 Task: Buy 1 HEI Conversion Kits from Ignition Parts section under best seller category for shipping address: Joseph Clark, 2762 Fieldcrest Road, New York, New York 10005, Cell Number 6318992398. Pay from credit card ending with 2005, CVV 3321
Action: Mouse pressed left at (33, 92)
Screenshot: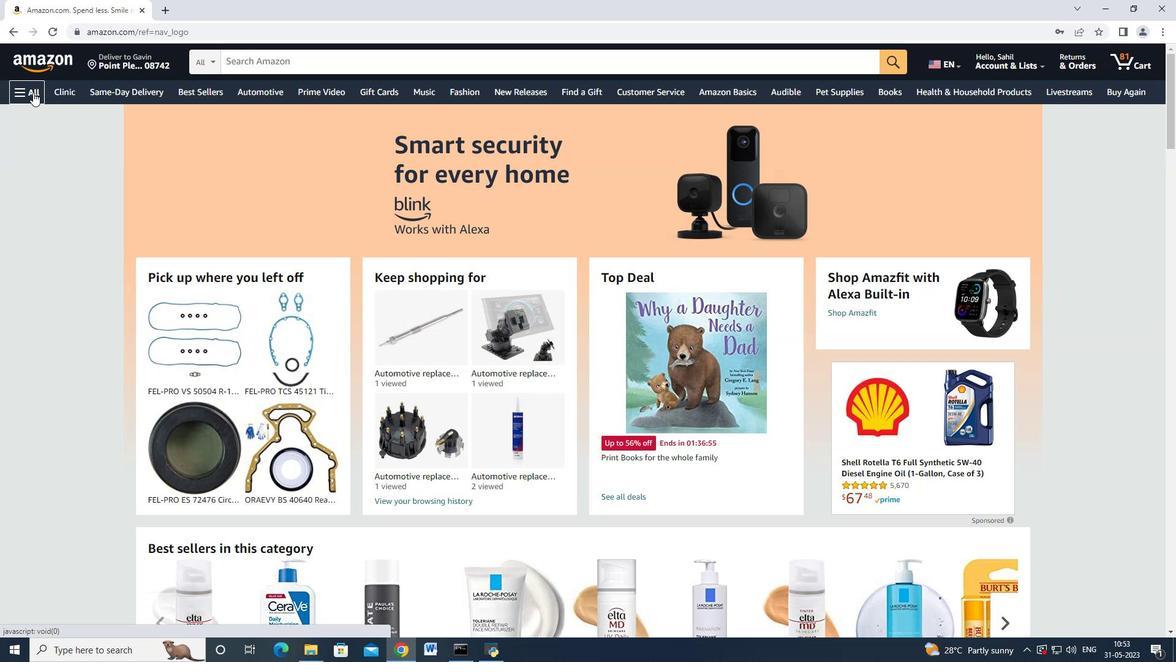 
Action: Mouse moved to (76, 125)
Screenshot: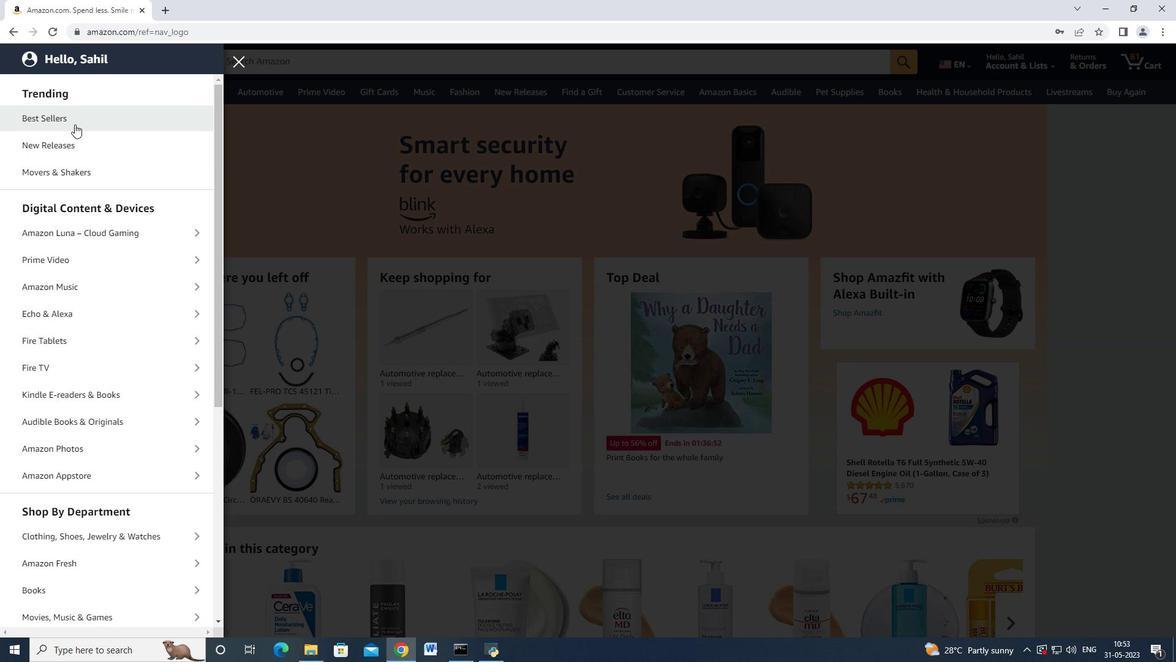
Action: Mouse scrolled (76, 125) with delta (0, 0)
Screenshot: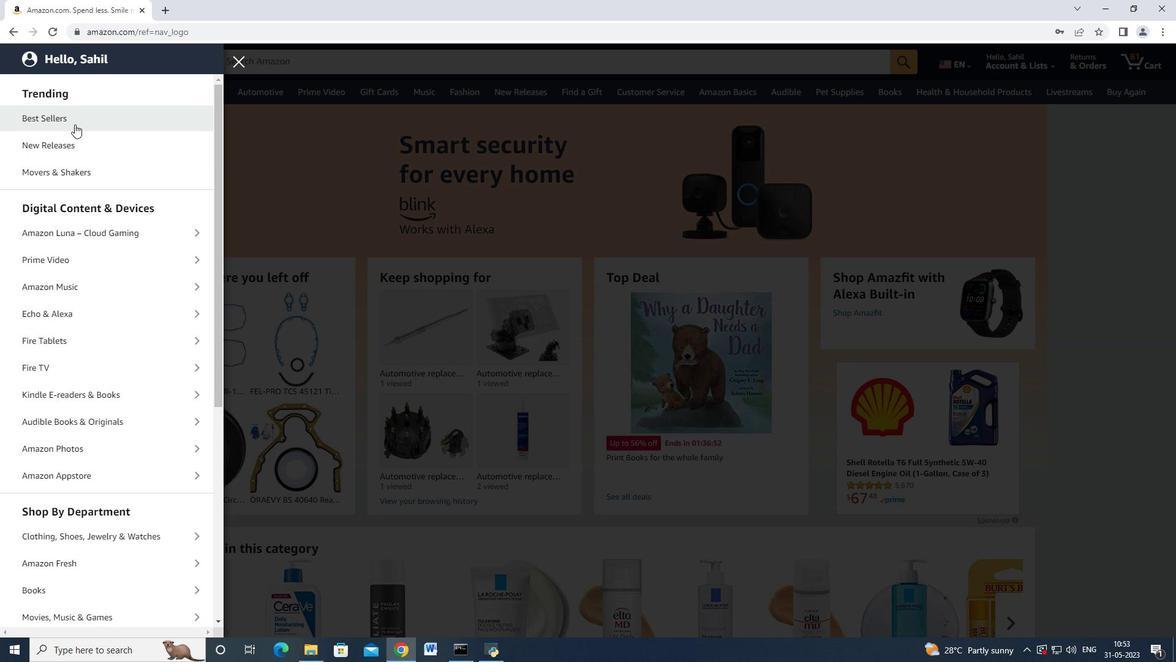 
Action: Mouse moved to (92, 215)
Screenshot: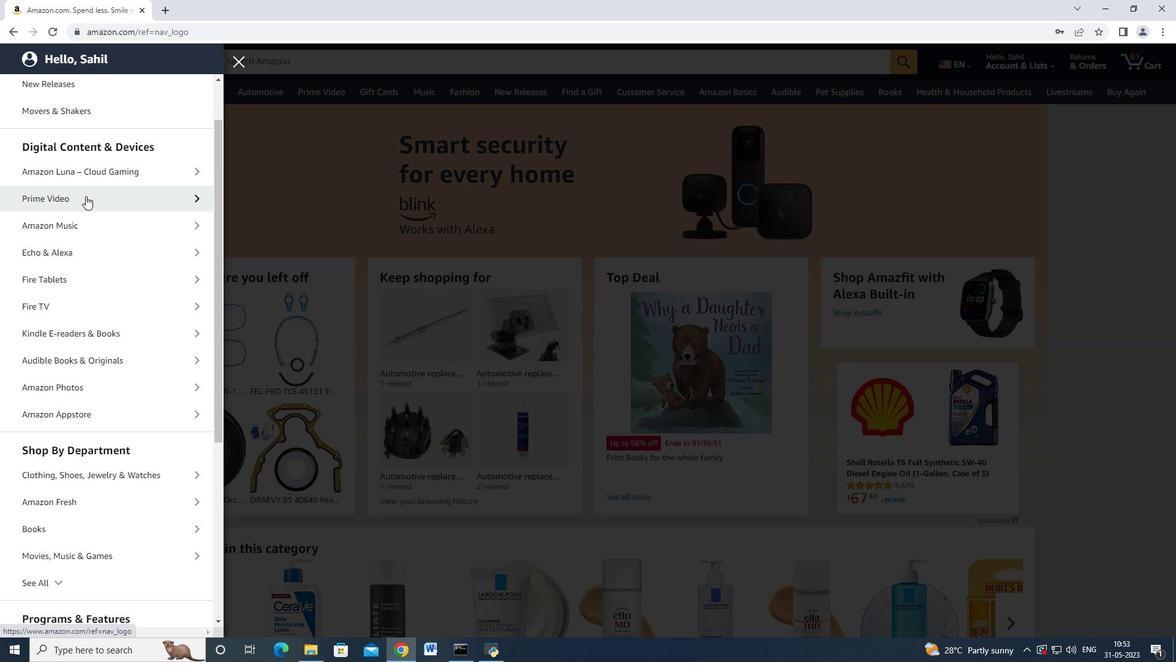 
Action: Mouse scrolled (90, 211) with delta (0, 0)
Screenshot: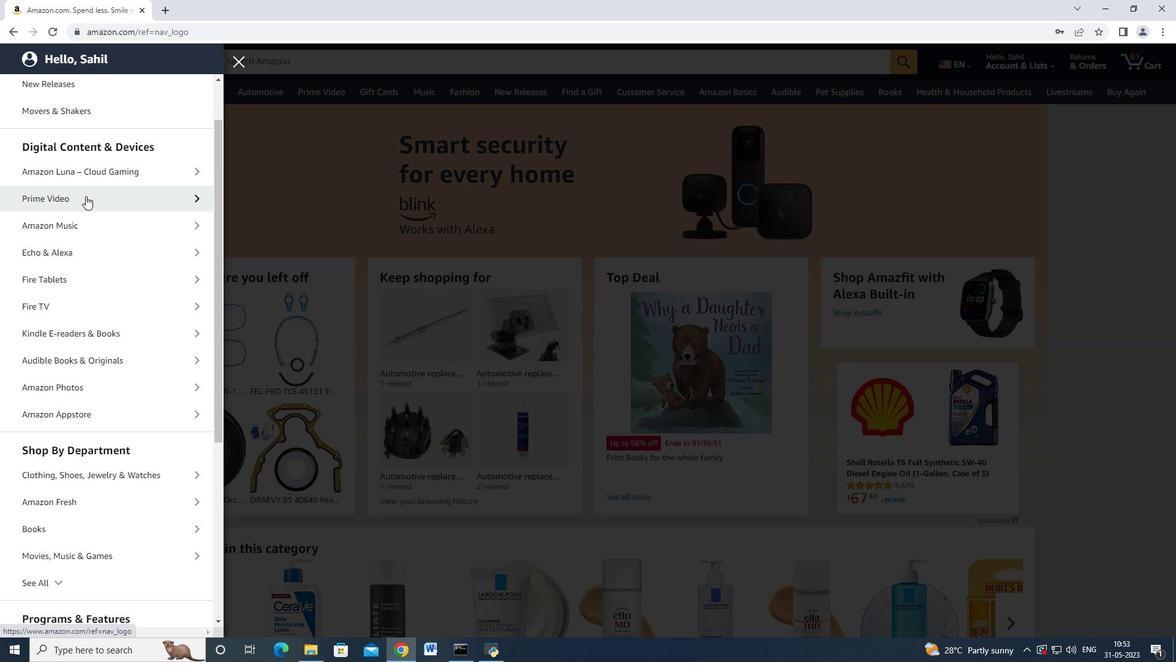 
Action: Mouse moved to (92, 217)
Screenshot: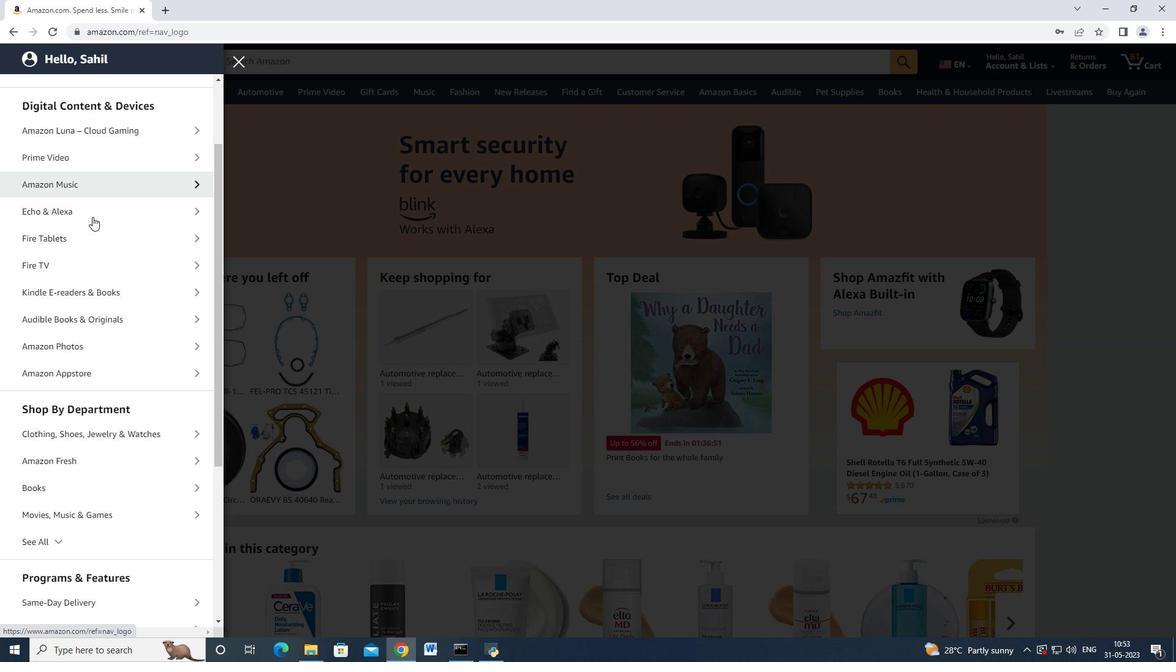 
Action: Mouse scrolled (92, 217) with delta (0, 0)
Screenshot: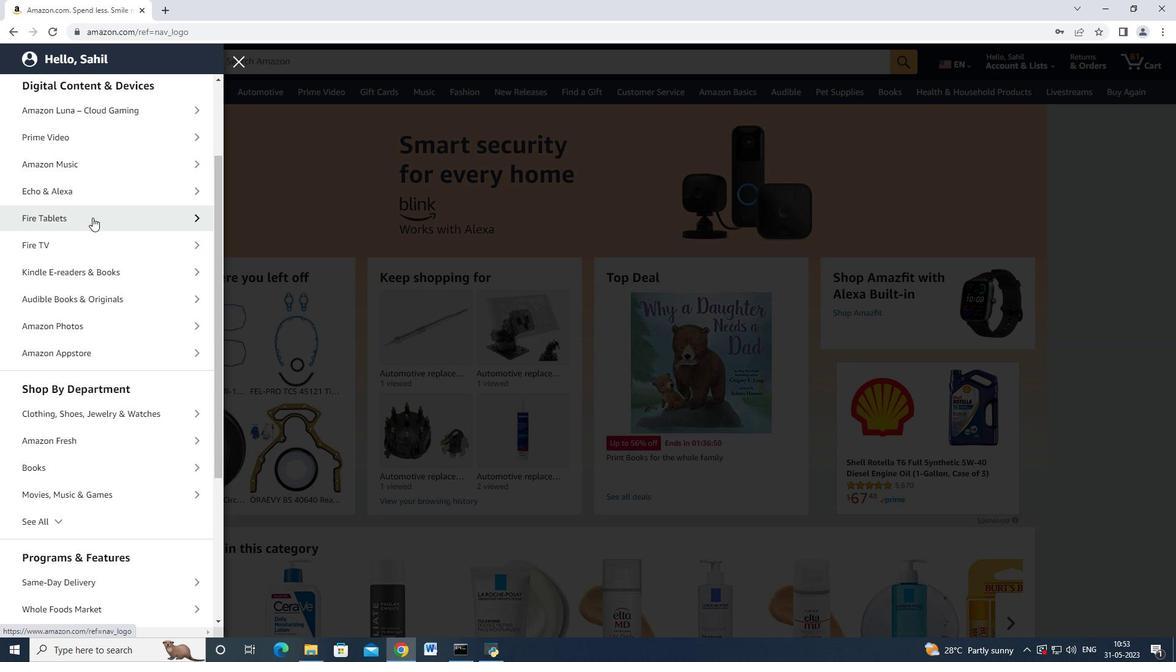
Action: Mouse scrolled (92, 217) with delta (0, 0)
Screenshot: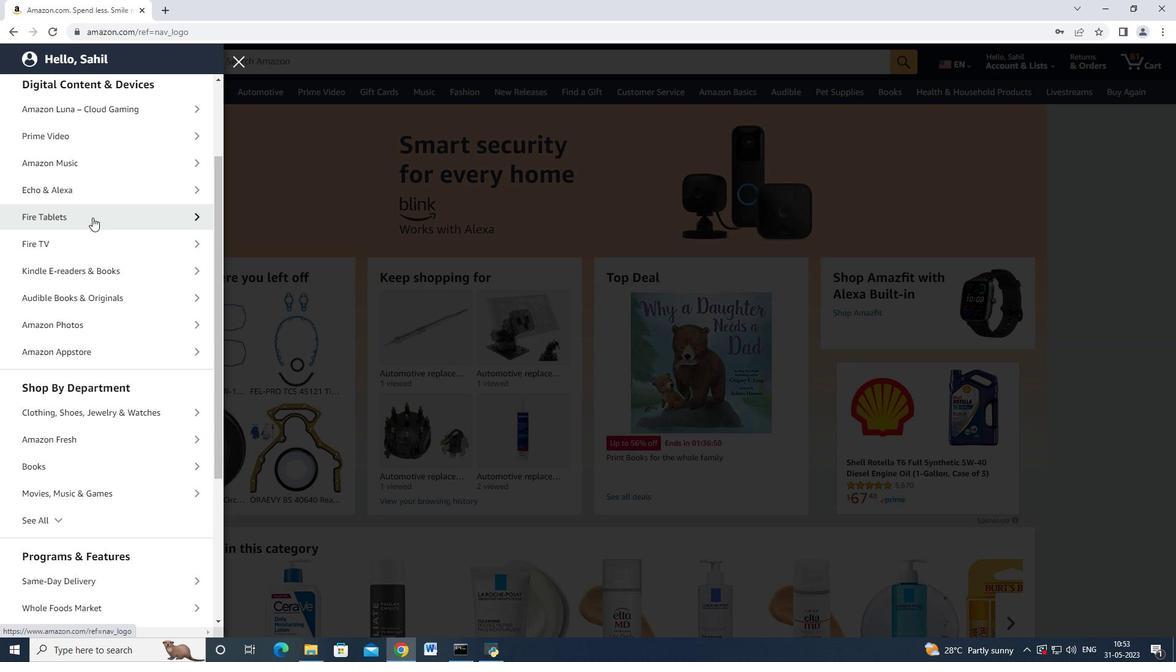 
Action: Mouse scrolled (92, 217) with delta (0, 0)
Screenshot: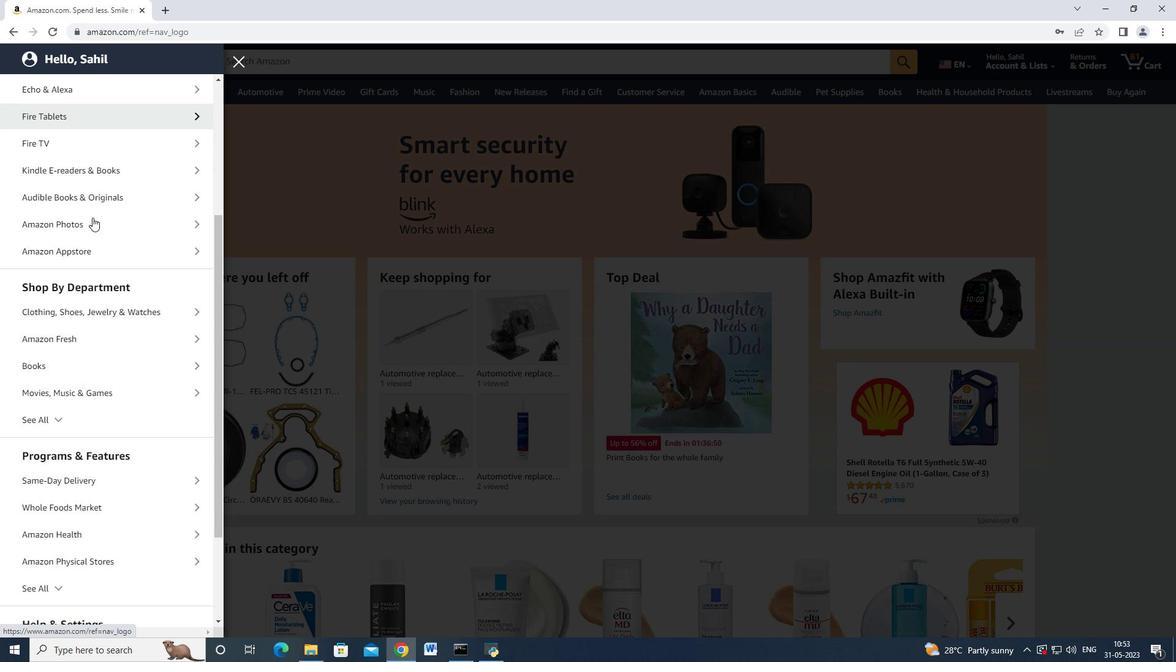 
Action: Mouse moved to (69, 497)
Screenshot: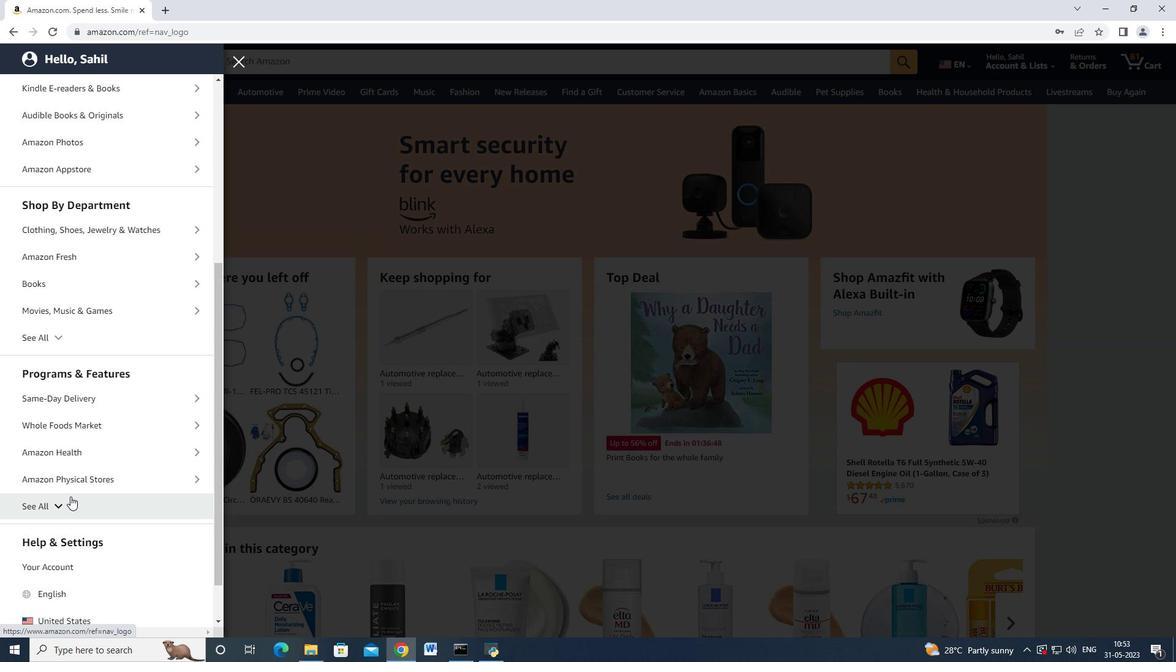 
Action: Mouse pressed left at (69, 497)
Screenshot: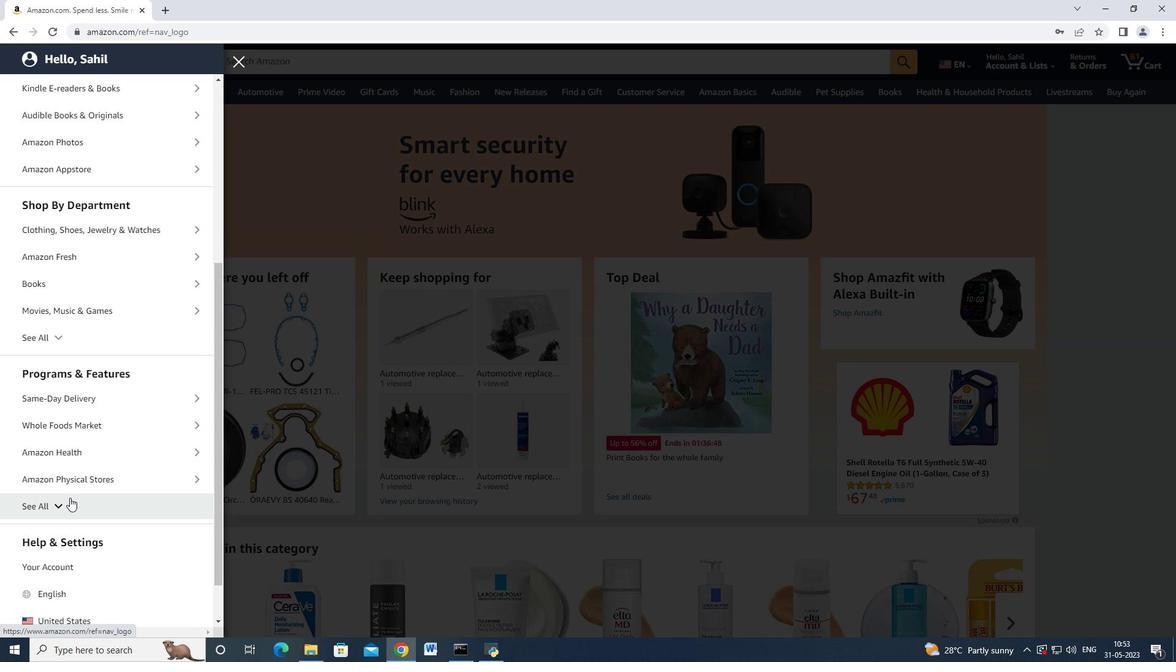 
Action: Mouse moved to (61, 330)
Screenshot: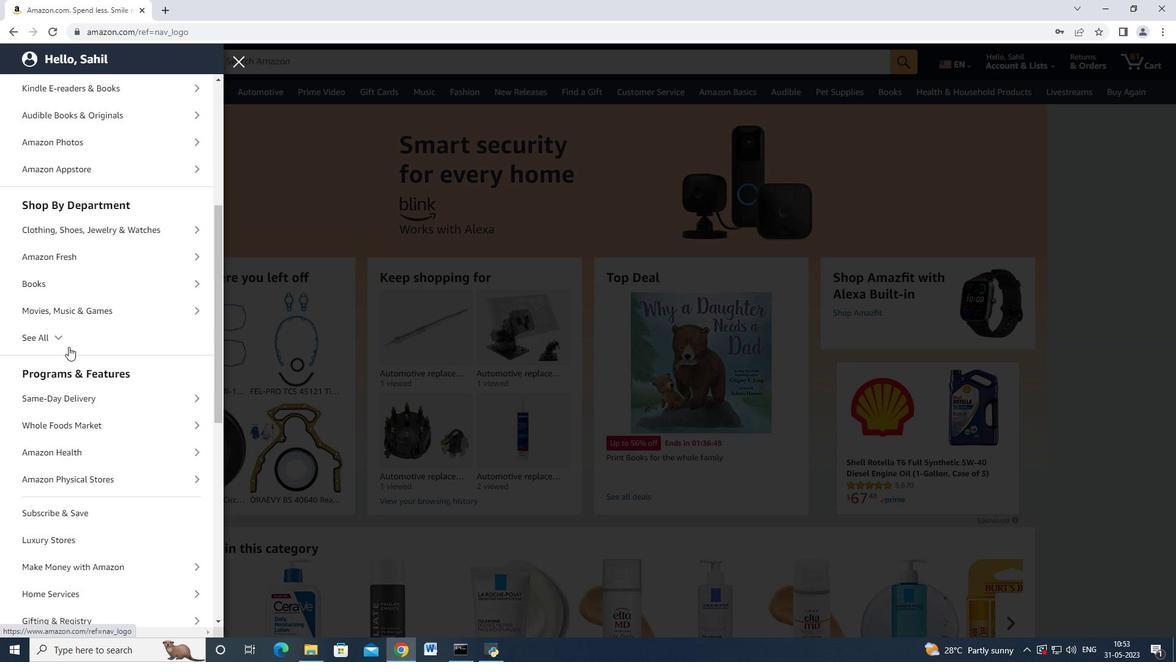 
Action: Mouse pressed left at (61, 330)
Screenshot: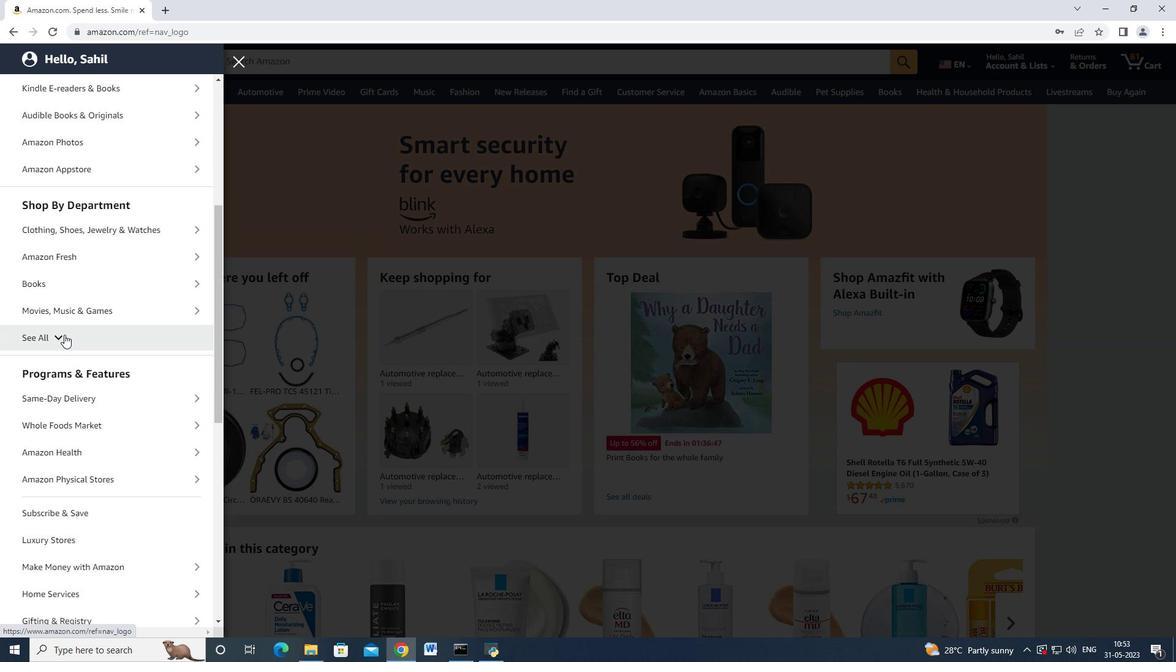 
Action: Mouse moved to (69, 328)
Screenshot: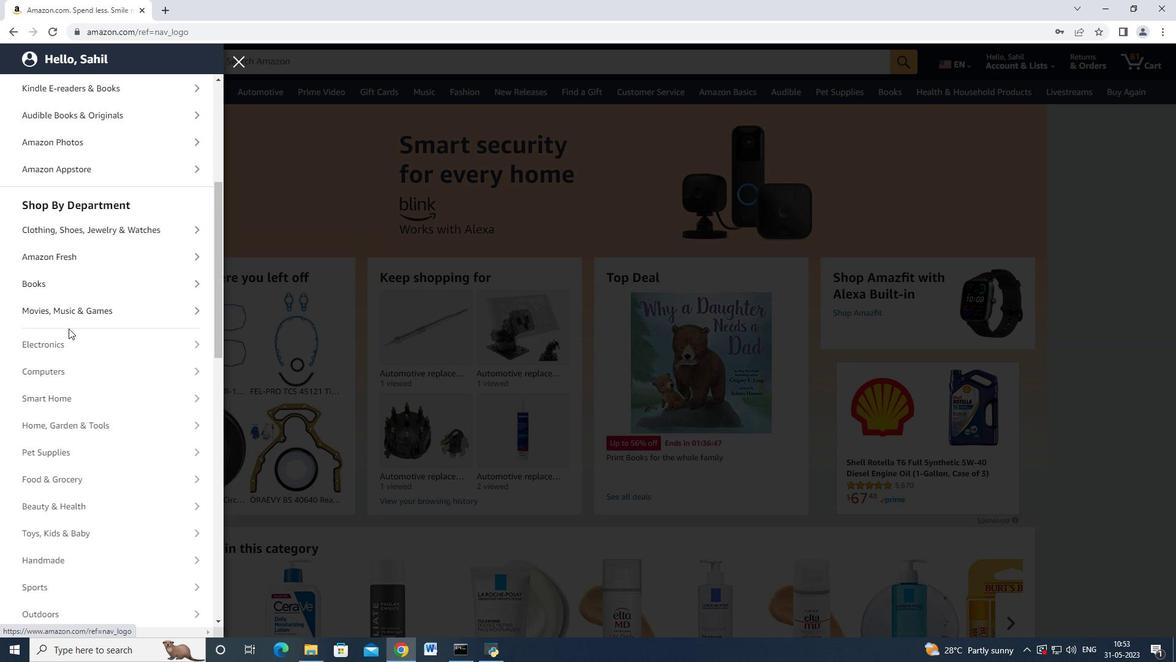 
Action: Mouse scrolled (69, 327) with delta (0, 0)
Screenshot: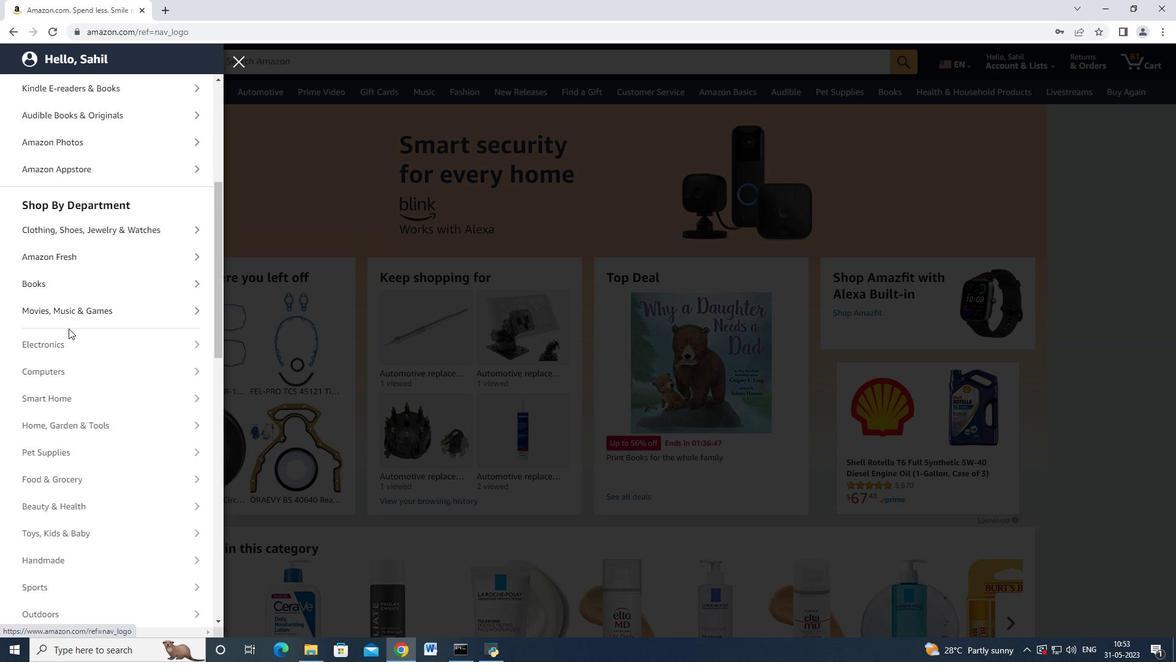 
Action: Mouse scrolled (69, 327) with delta (0, 0)
Screenshot: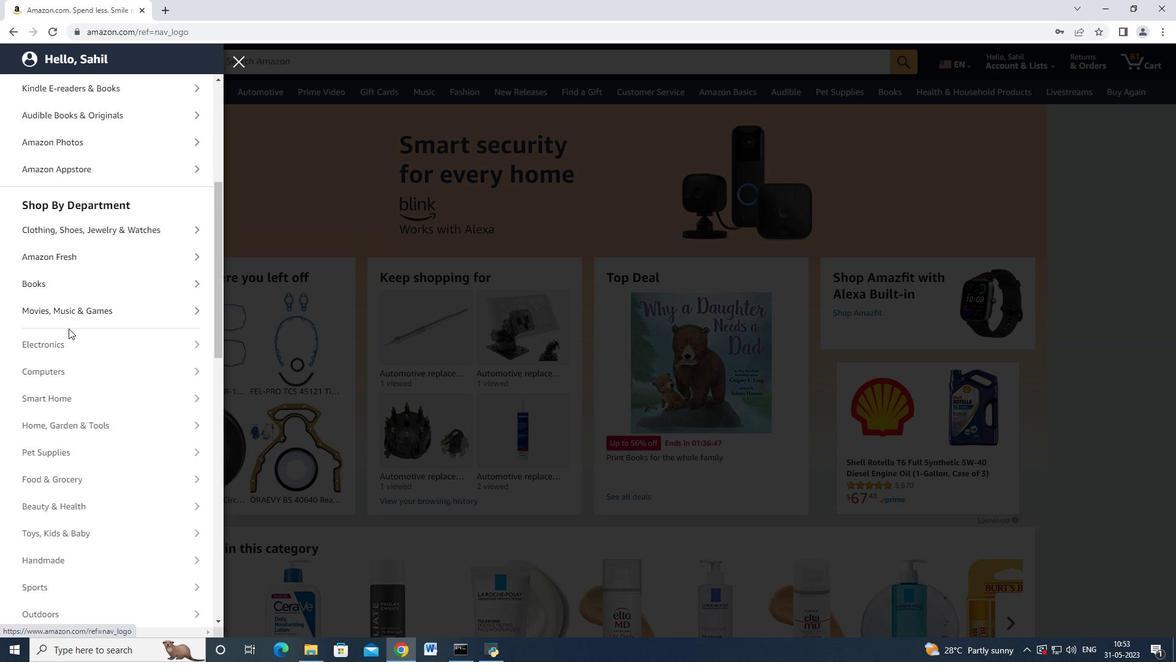 
Action: Mouse scrolled (69, 327) with delta (0, 0)
Screenshot: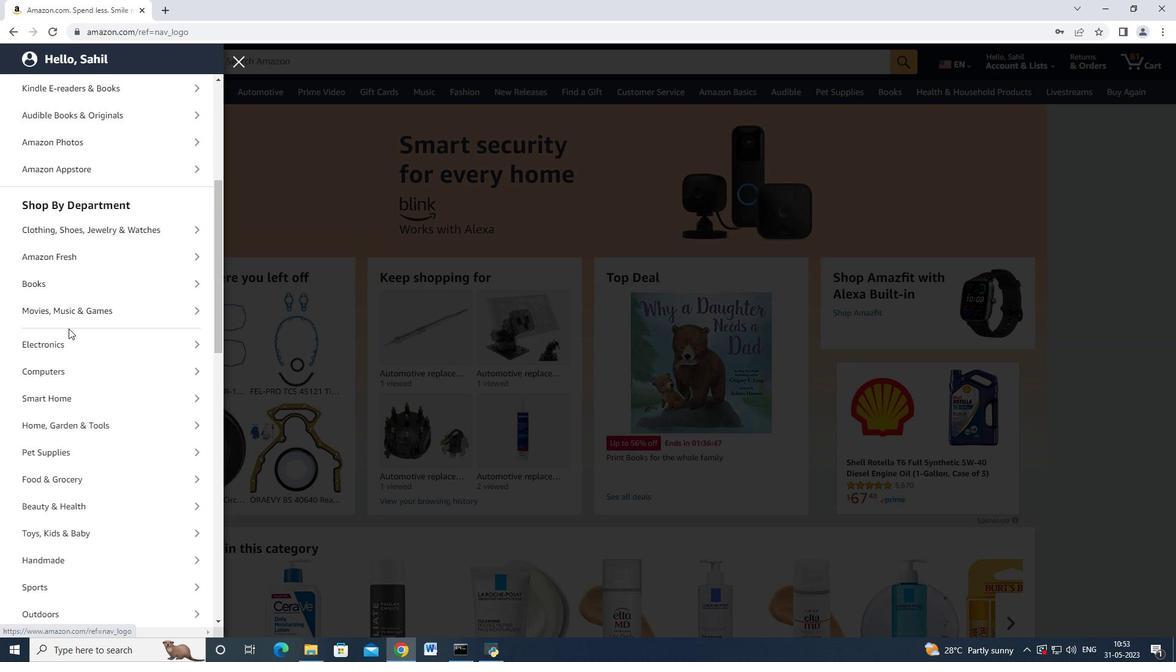 
Action: Mouse moved to (76, 328)
Screenshot: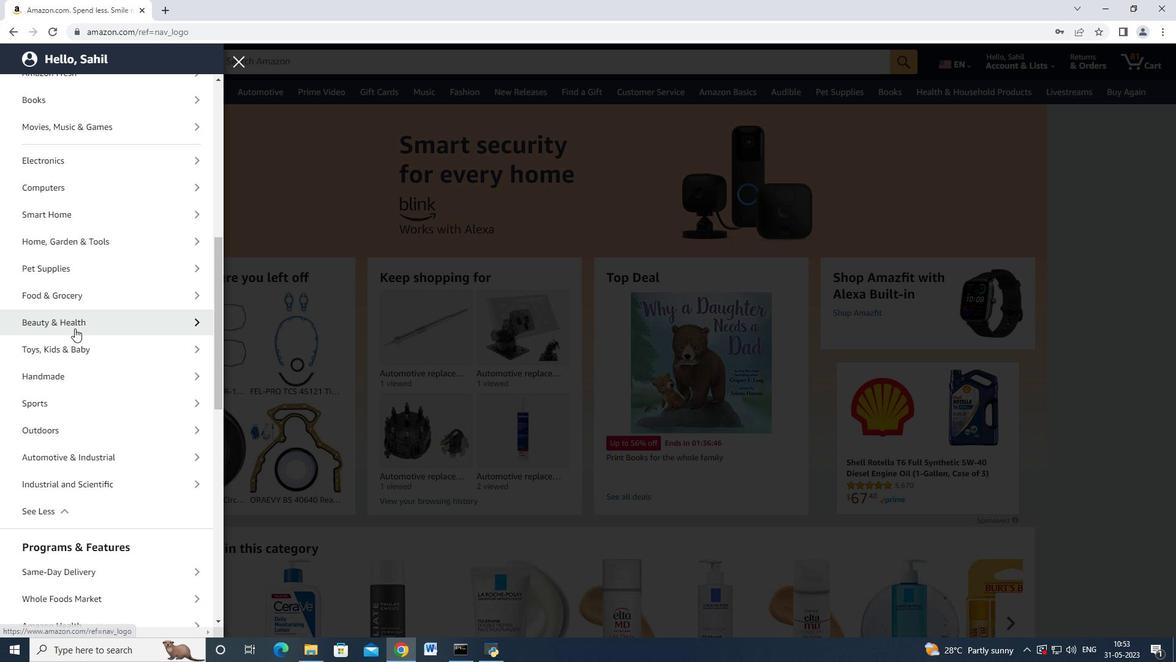 
Action: Mouse scrolled (76, 327) with delta (0, 0)
Screenshot: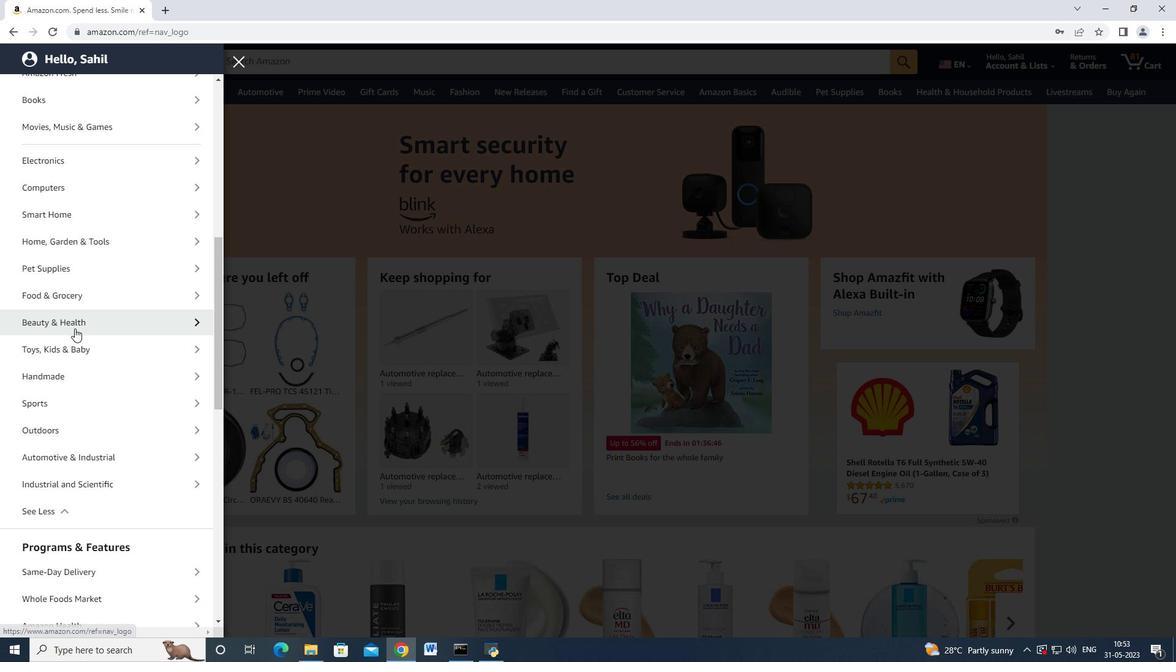 
Action: Mouse scrolled (76, 327) with delta (0, 0)
Screenshot: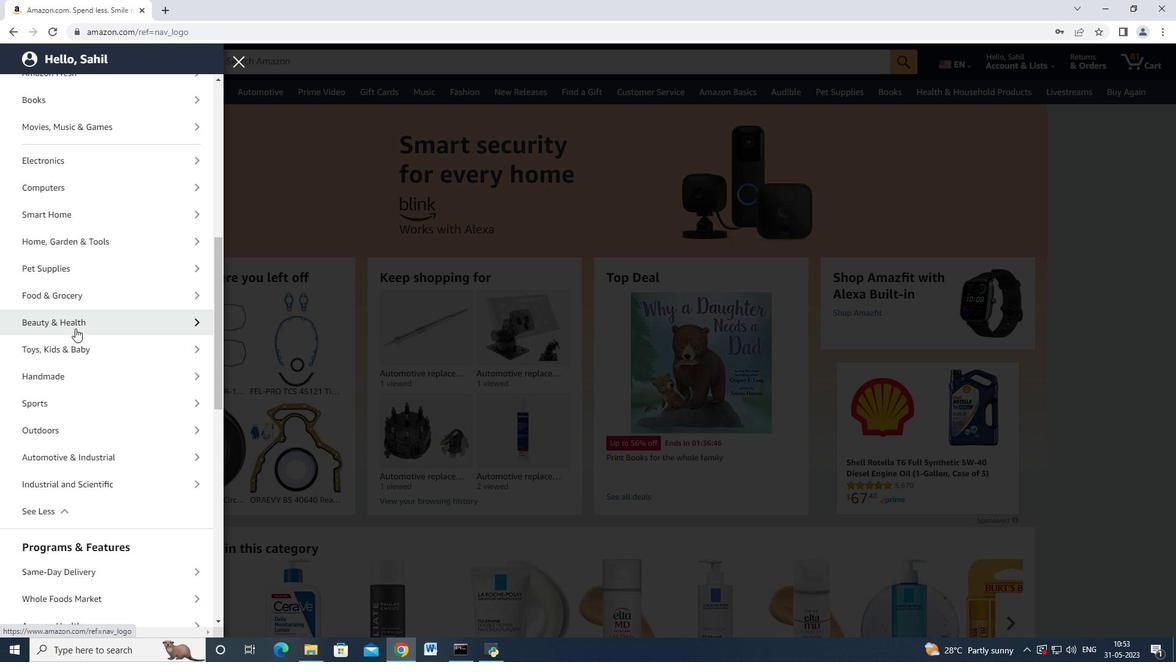 
Action: Mouse moved to (85, 335)
Screenshot: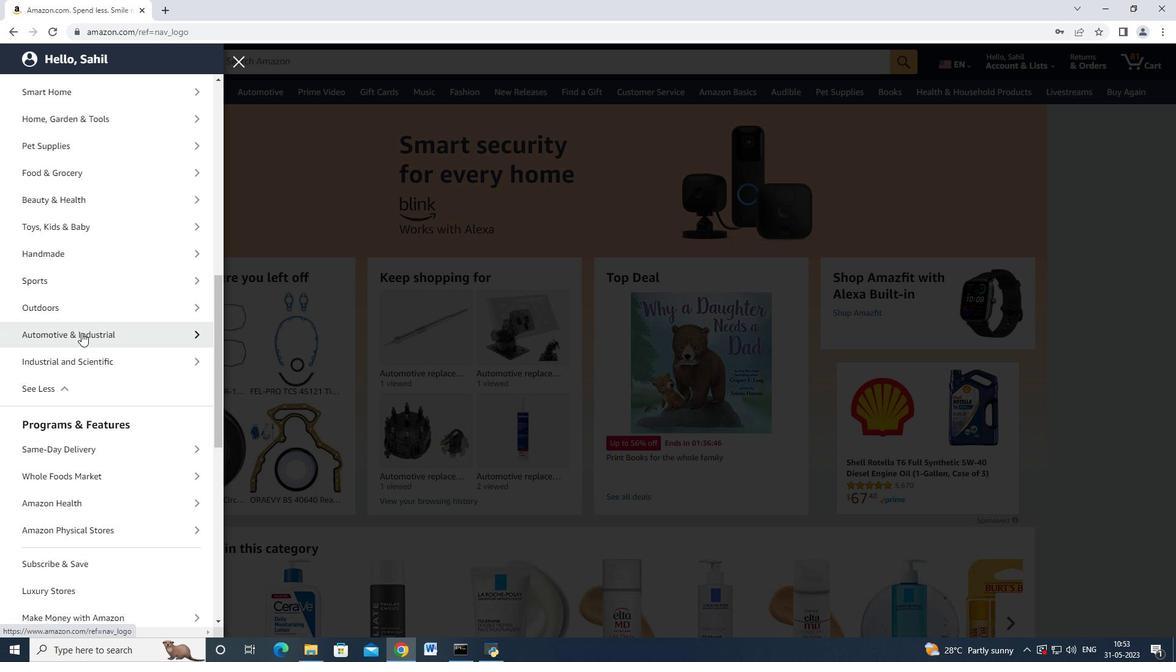 
Action: Mouse pressed left at (85, 335)
Screenshot: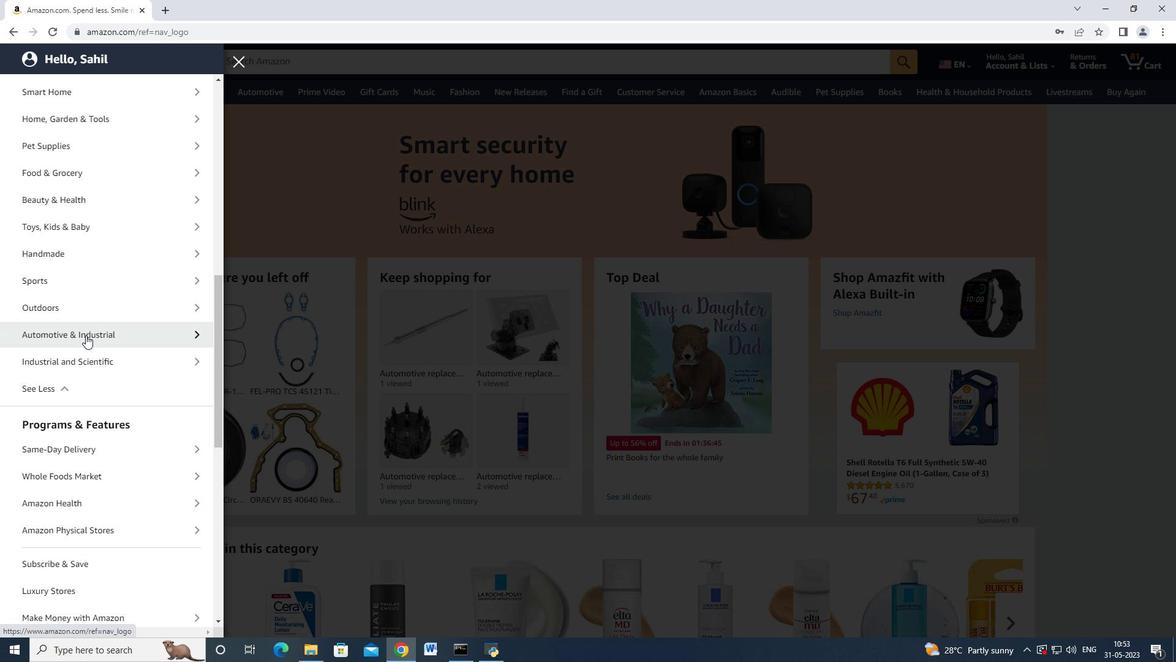 
Action: Mouse moved to (99, 323)
Screenshot: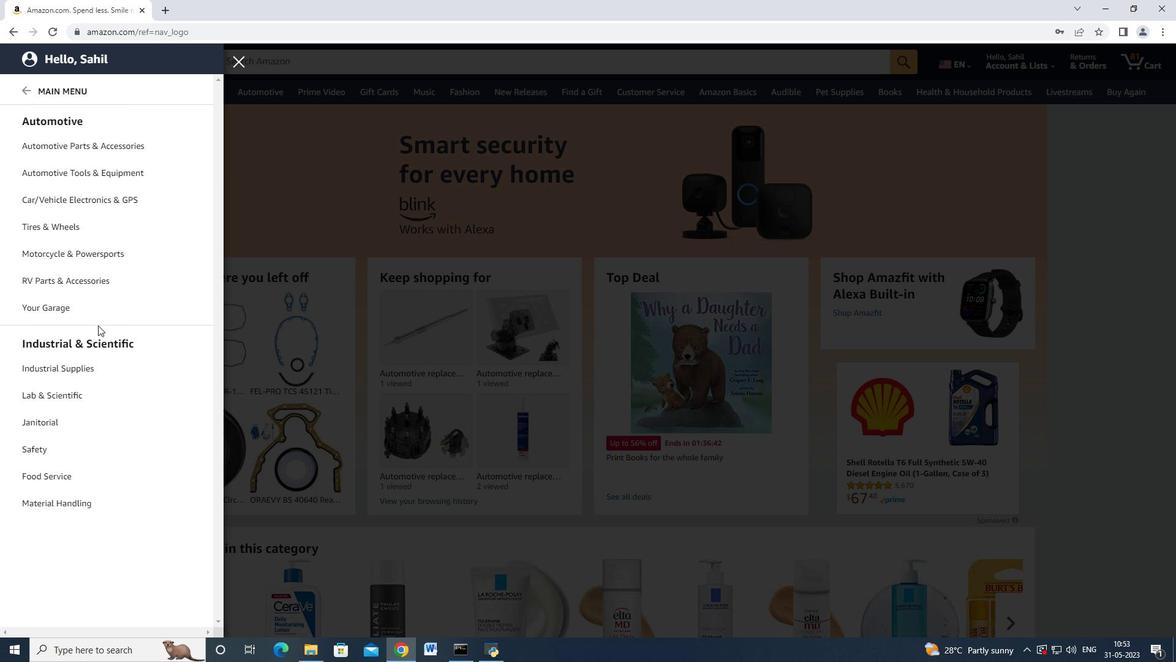 
Action: Mouse scrolled (99, 323) with delta (0, 0)
Screenshot: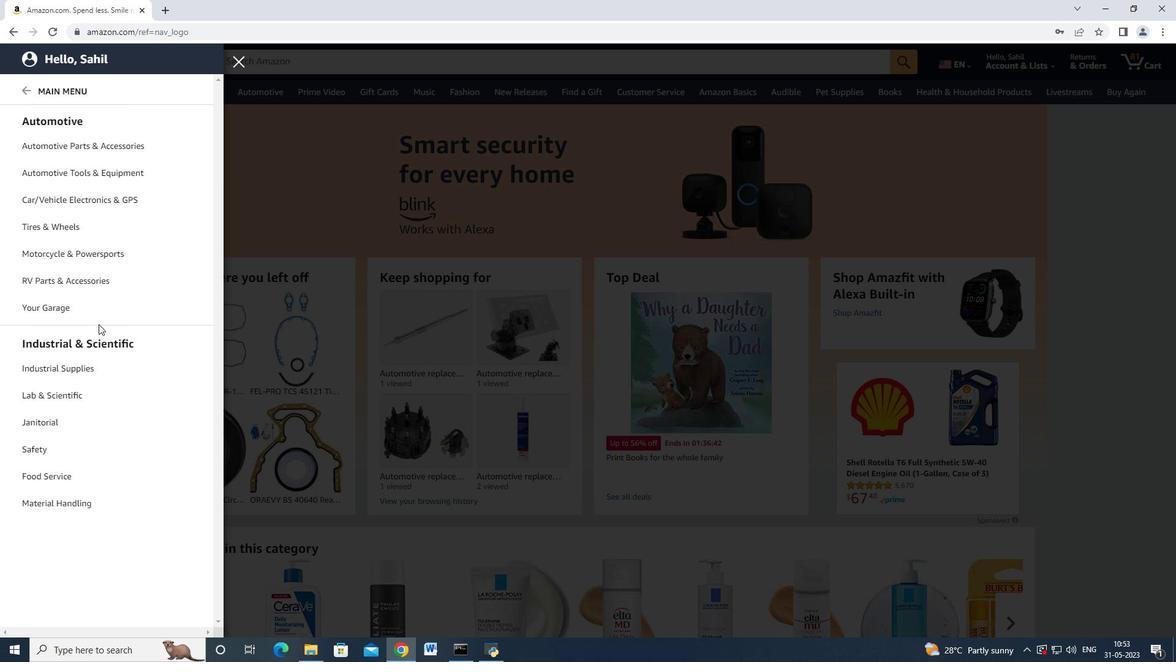 
Action: Mouse moved to (94, 147)
Screenshot: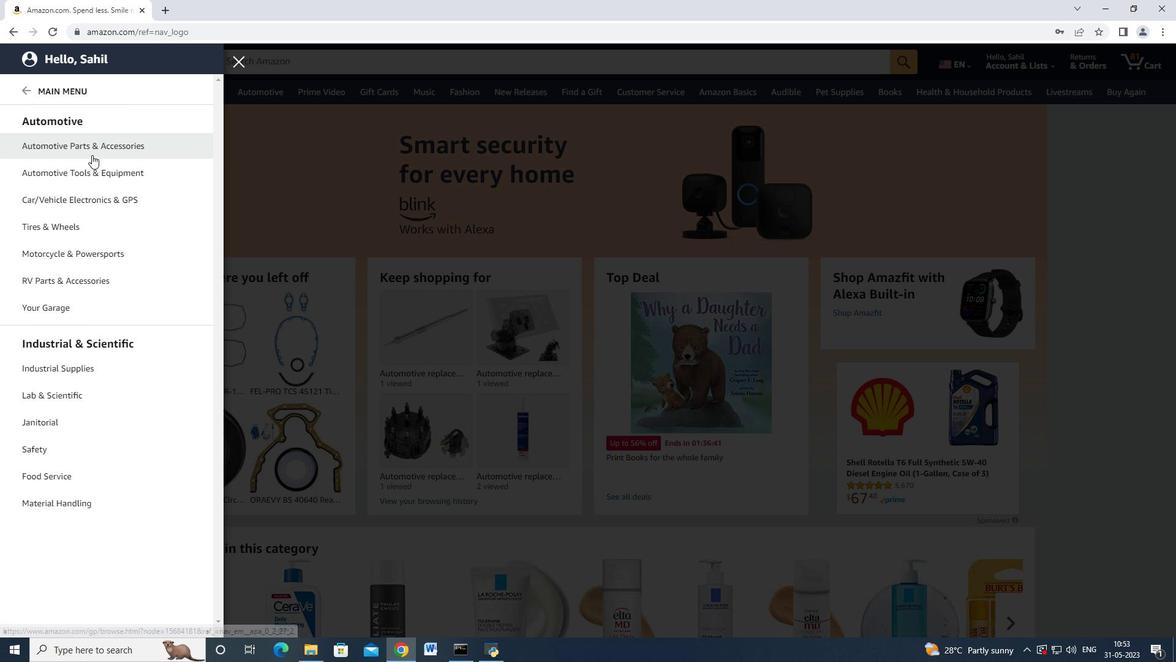 
Action: Mouse pressed left at (94, 147)
Screenshot: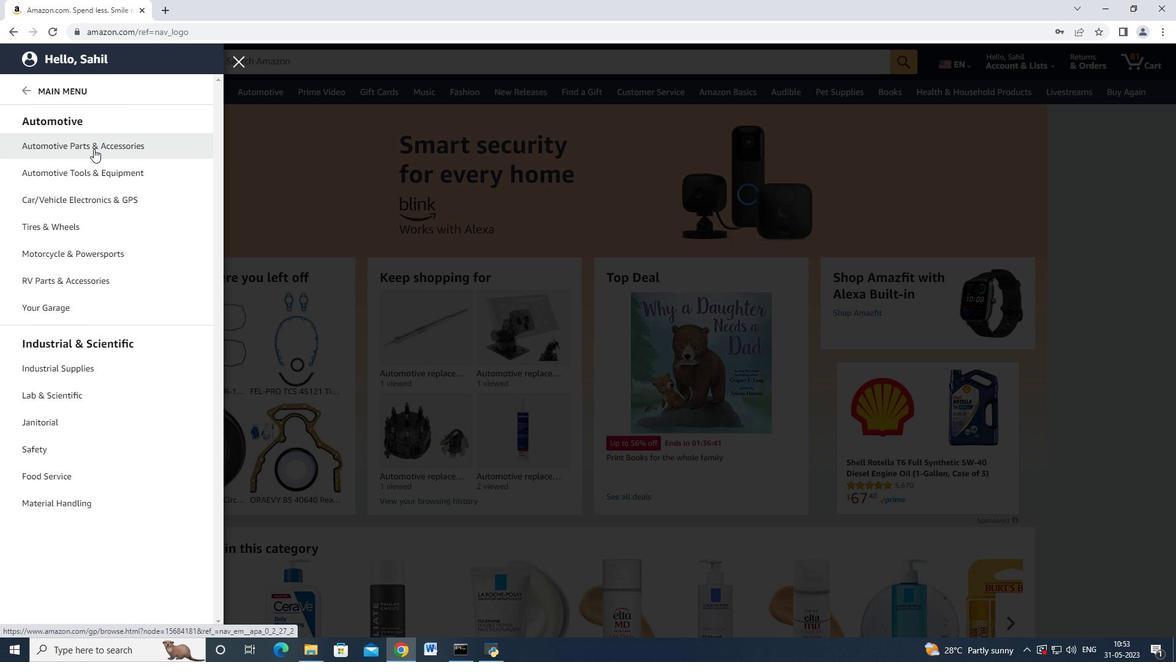
Action: Mouse moved to (207, 113)
Screenshot: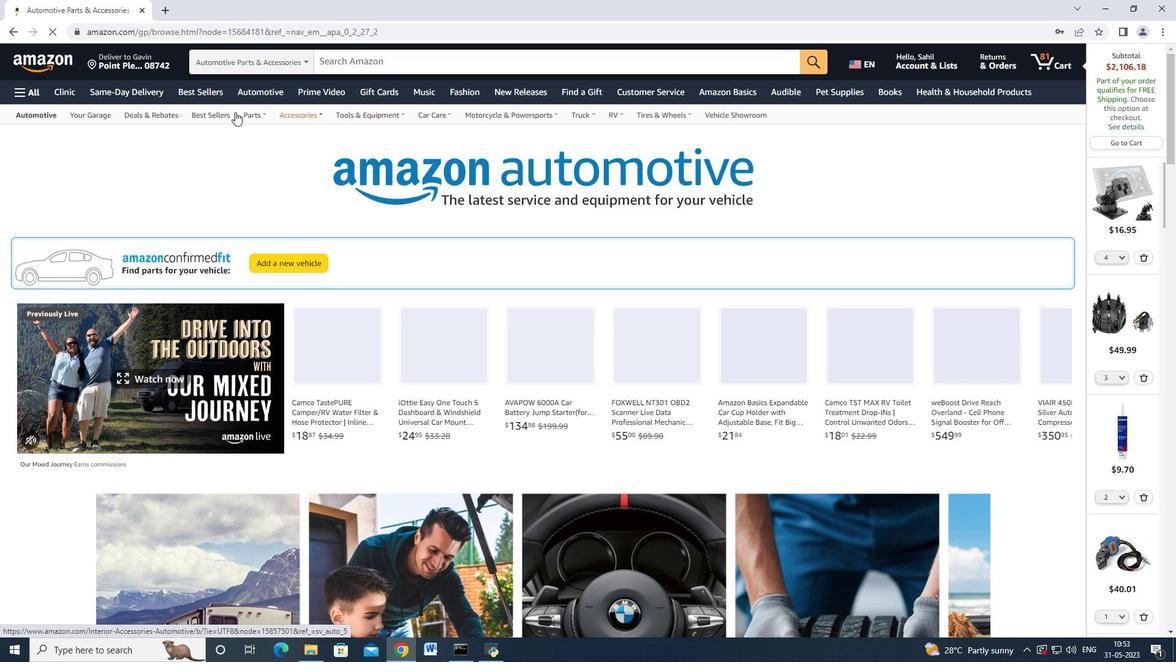
Action: Mouse pressed left at (207, 113)
Screenshot: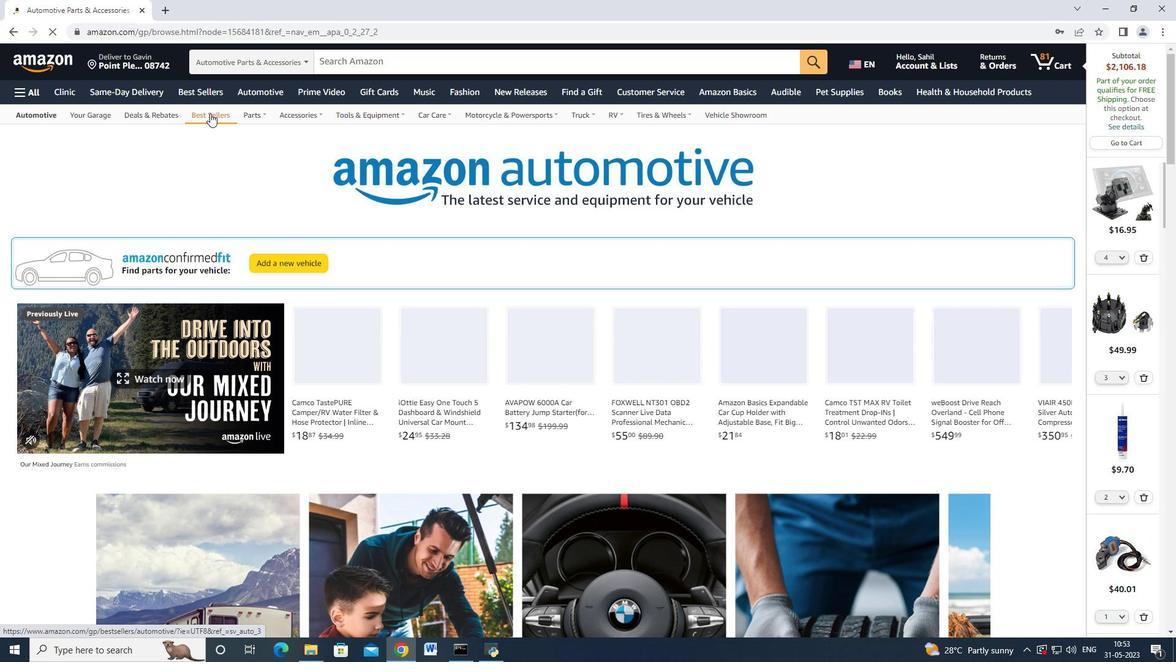 
Action: Mouse moved to (192, 193)
Screenshot: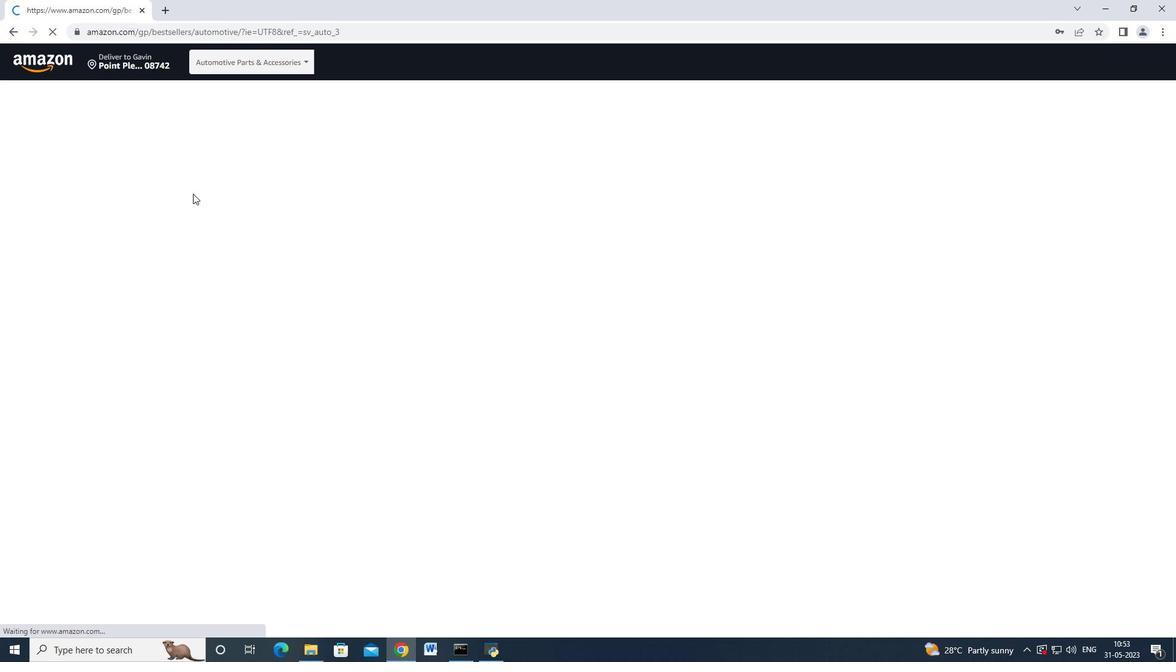 
Action: Mouse scrolled (192, 193) with delta (0, 0)
Screenshot: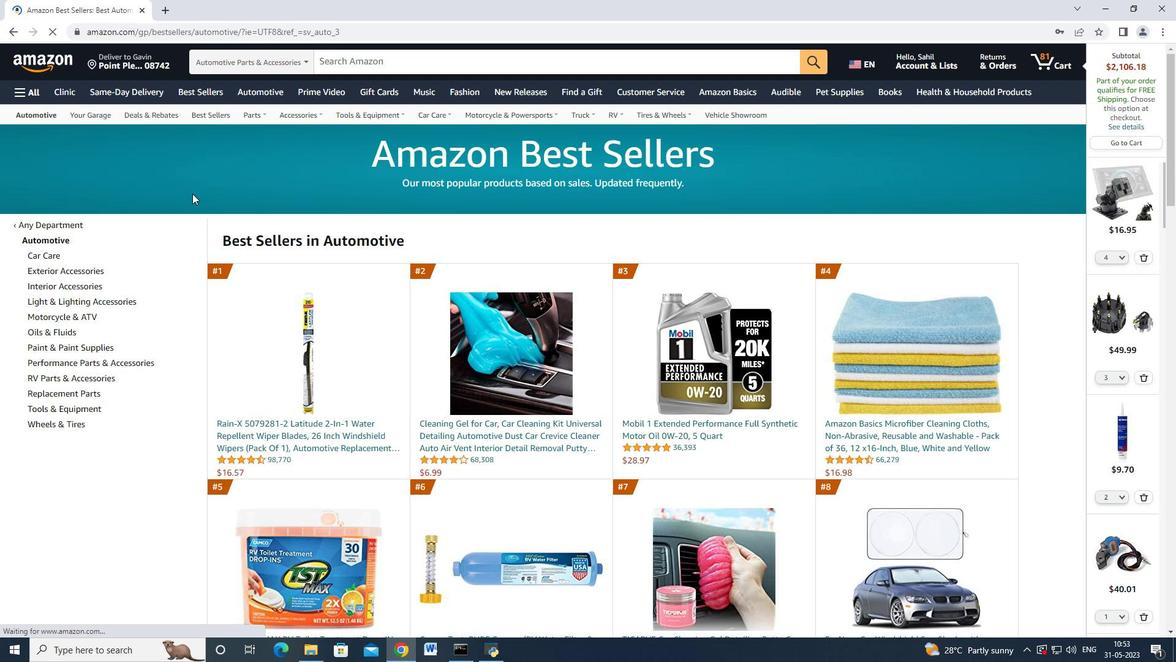 
Action: Mouse moved to (85, 327)
Screenshot: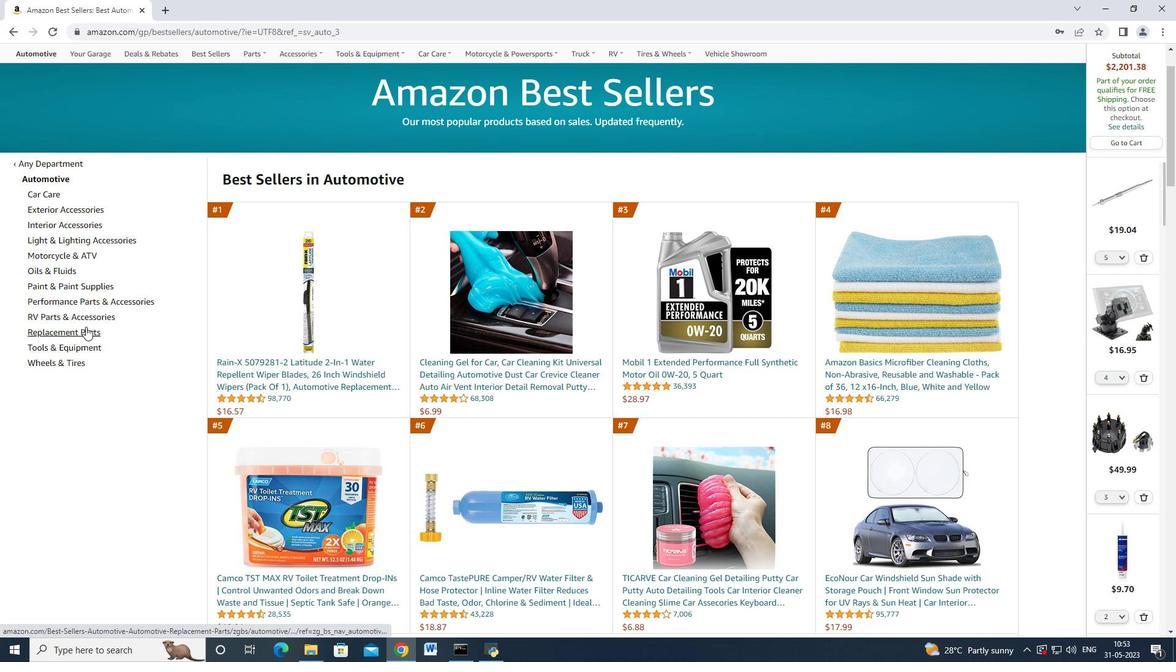 
Action: Mouse pressed left at (85, 327)
Screenshot: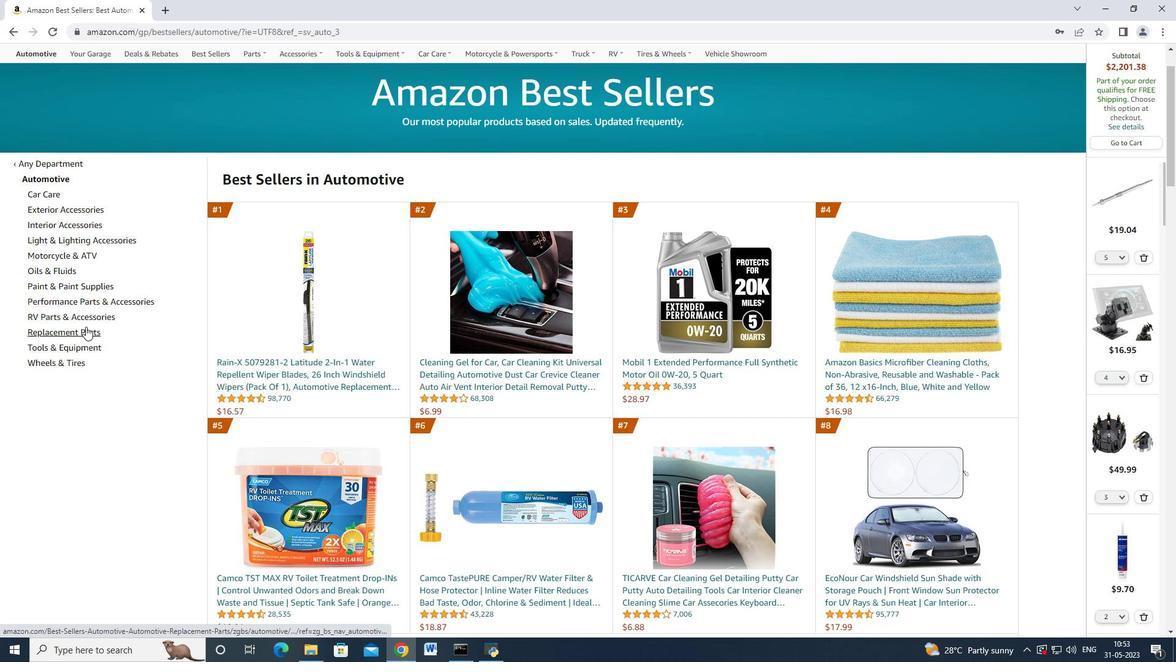 
Action: Mouse moved to (106, 338)
Screenshot: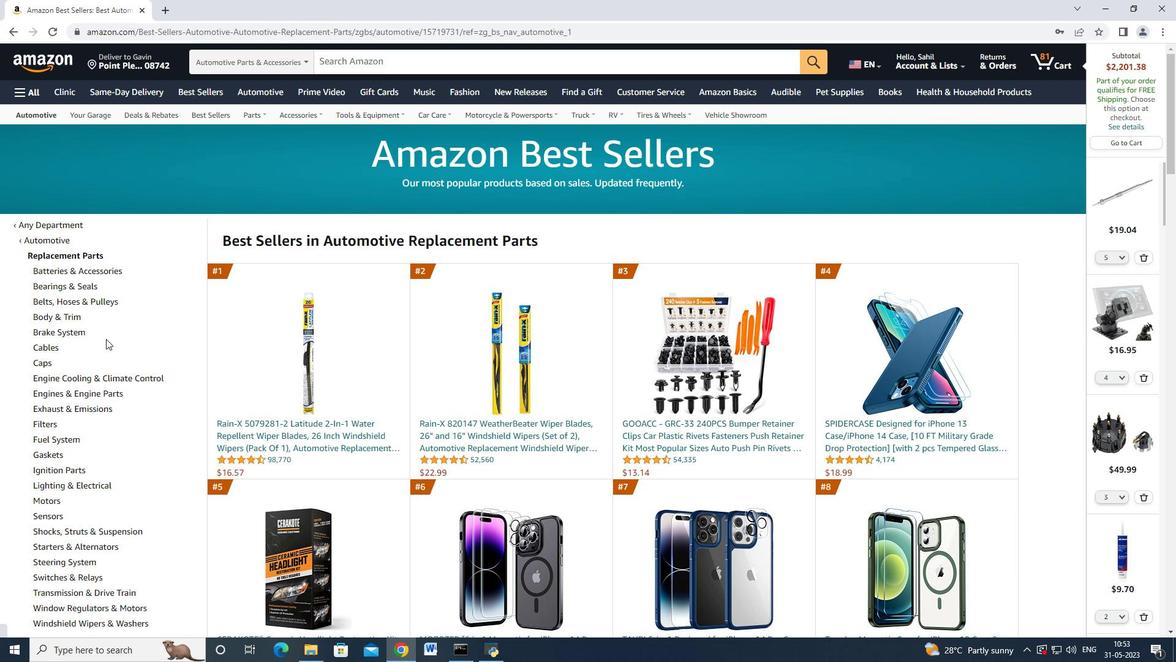 
Action: Mouse scrolled (106, 337) with delta (0, 0)
Screenshot: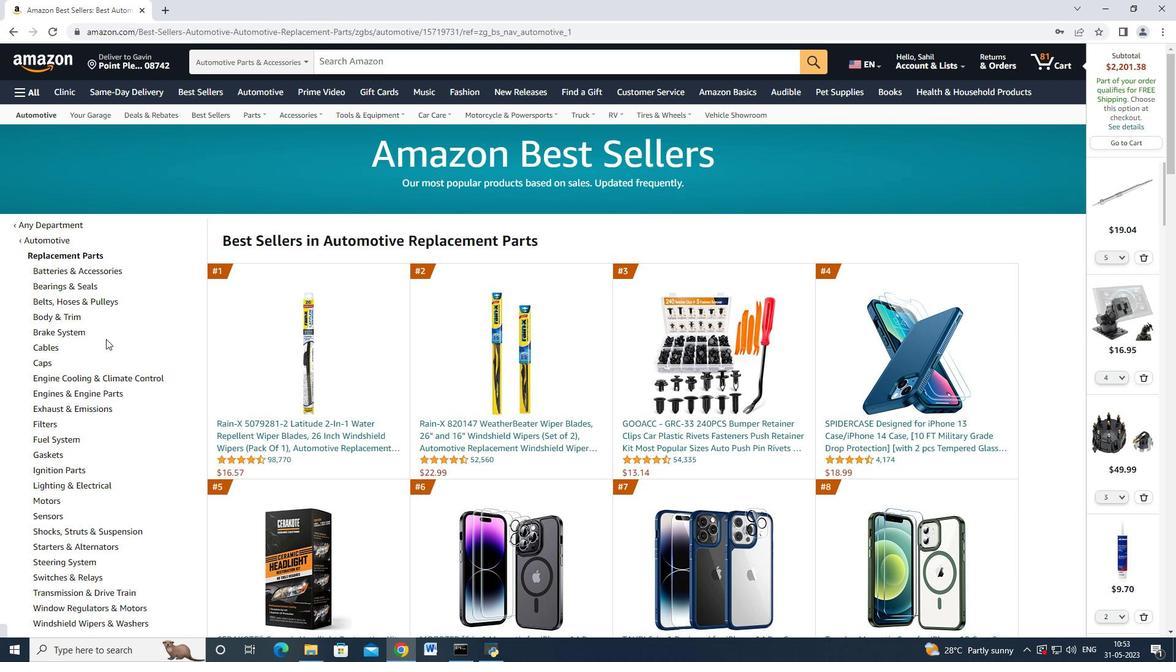 
Action: Mouse scrolled (106, 337) with delta (0, 0)
Screenshot: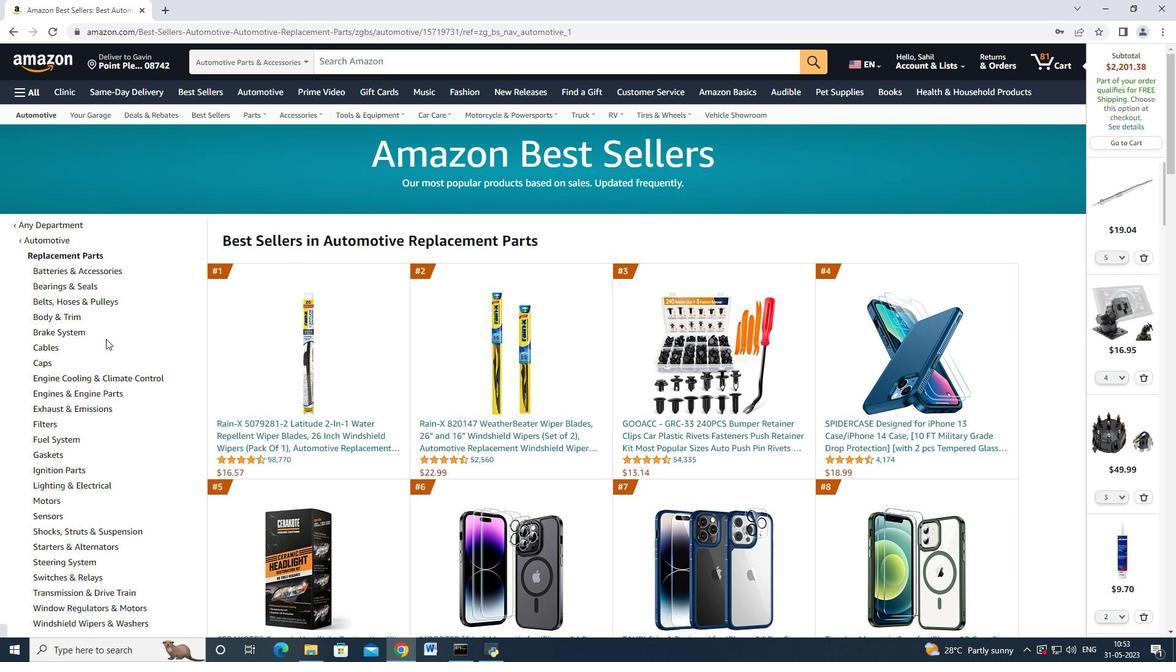 
Action: Mouse scrolled (106, 337) with delta (0, 0)
Screenshot: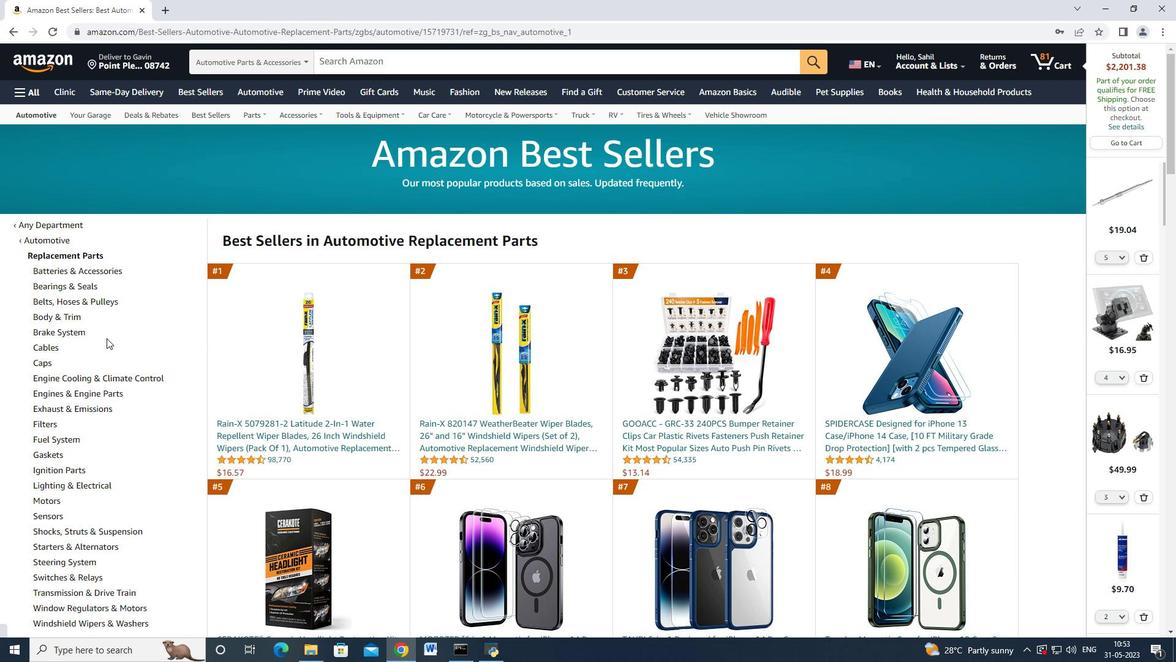 
Action: Mouse scrolled (106, 337) with delta (0, 0)
Screenshot: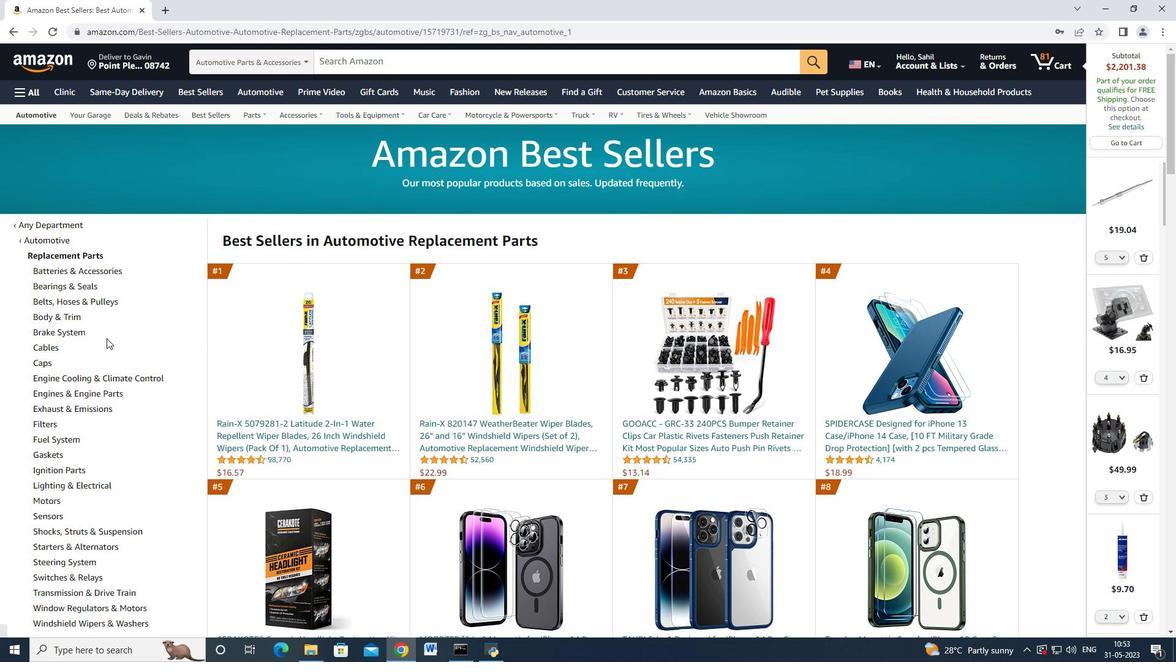 
Action: Mouse moved to (88, 309)
Screenshot: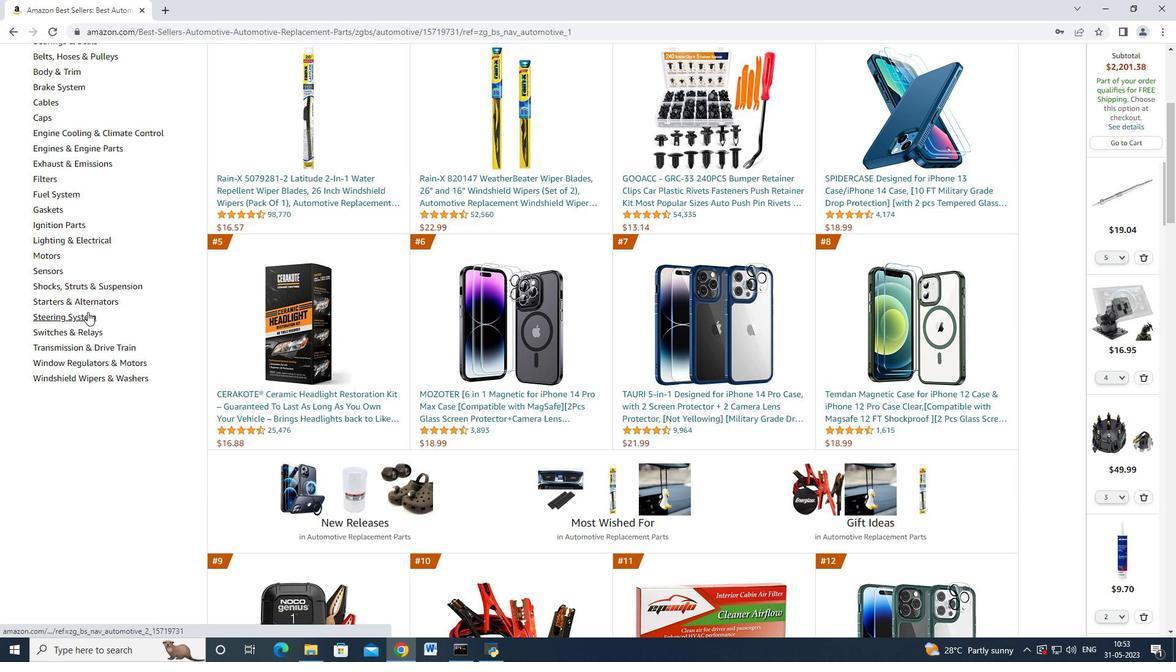 
Action: Mouse scrolled (88, 310) with delta (0, 0)
Screenshot: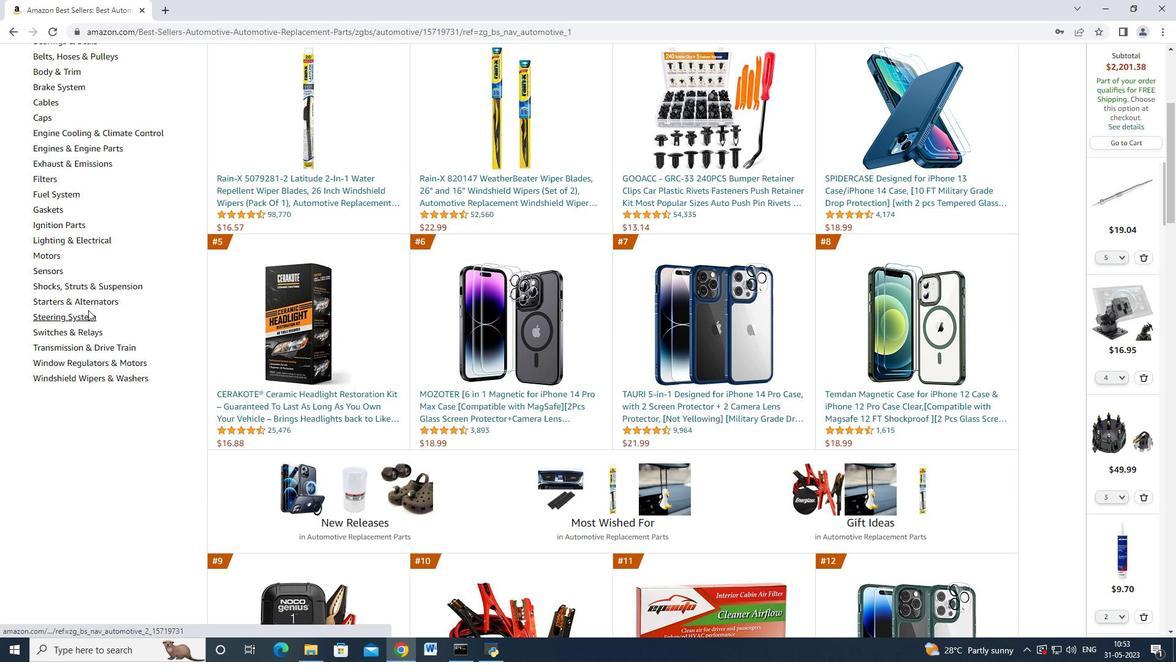
Action: Mouse moved to (91, 314)
Screenshot: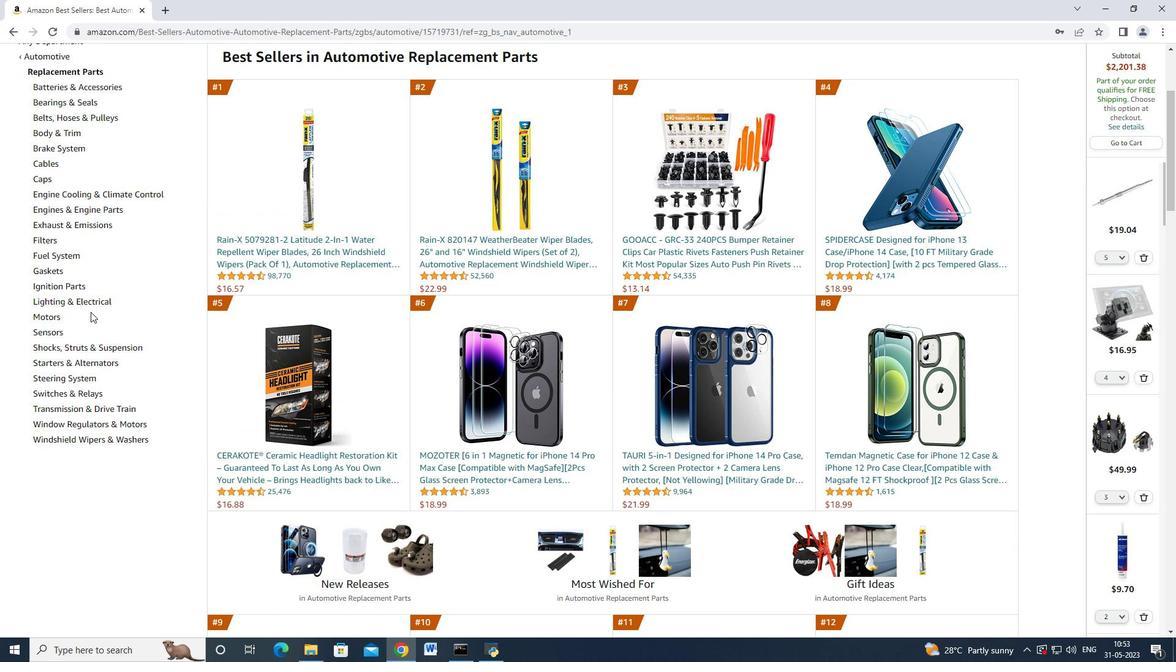 
Action: Mouse scrolled (91, 315) with delta (0, 0)
Screenshot: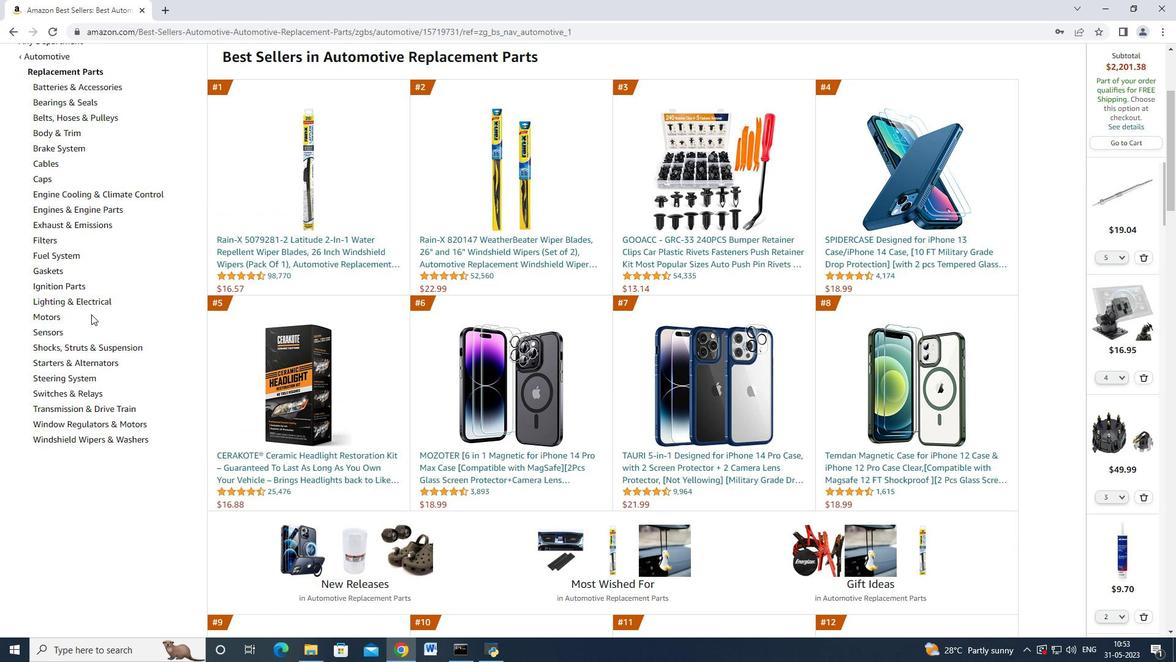 
Action: Mouse moved to (91, 313)
Screenshot: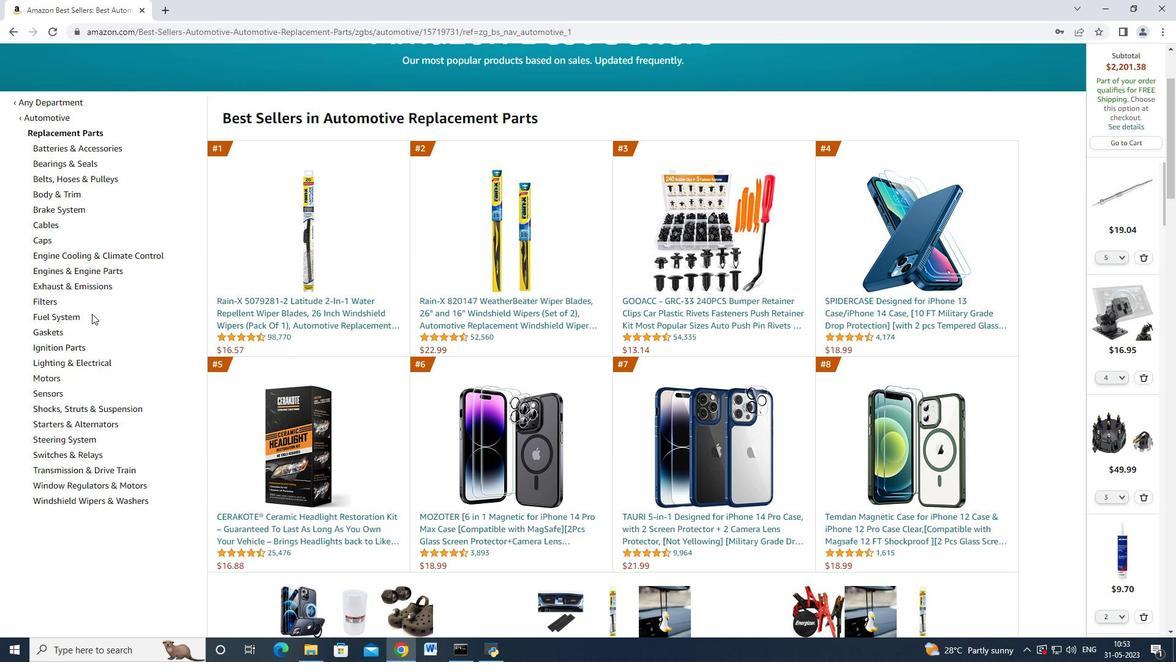 
Action: Mouse scrolled (91, 314) with delta (0, 0)
Screenshot: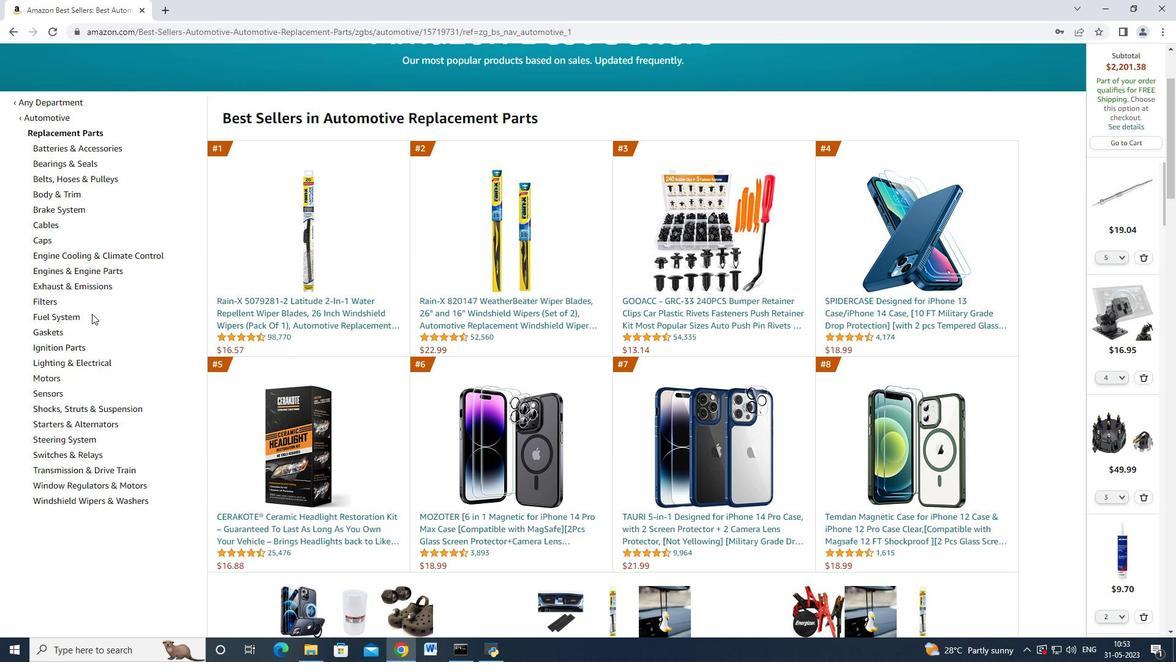 
Action: Mouse scrolled (91, 313) with delta (0, 0)
Screenshot: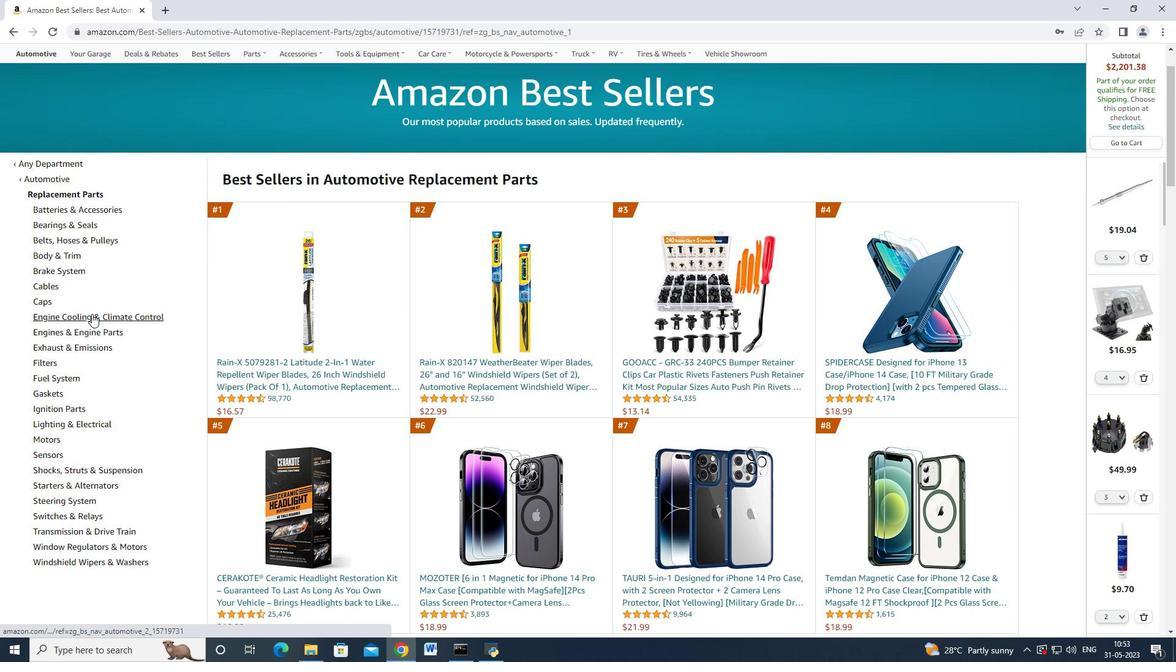 
Action: Mouse moved to (71, 351)
Screenshot: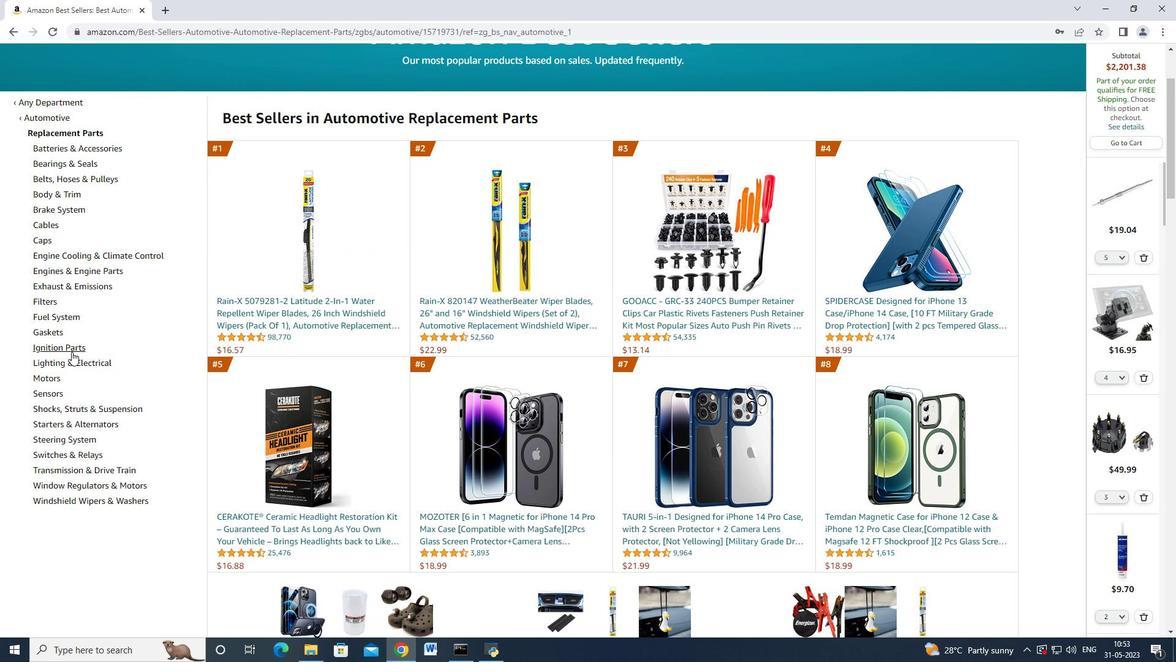 
Action: Mouse pressed left at (71, 351)
Screenshot: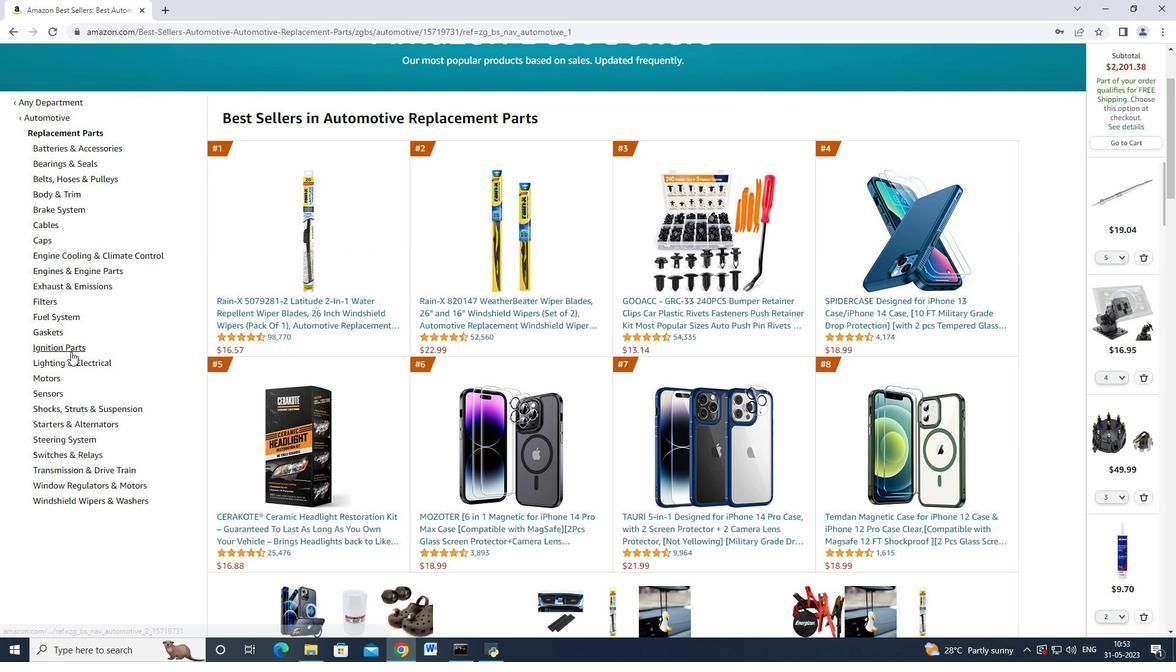 
Action: Mouse moved to (136, 307)
Screenshot: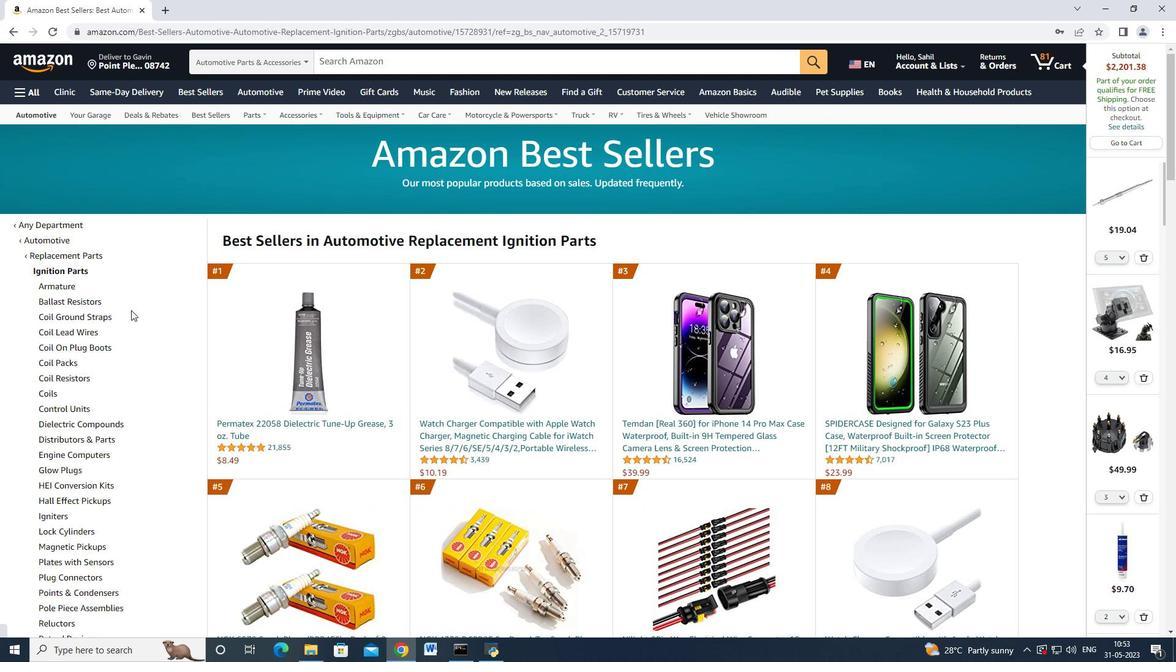 
Action: Mouse scrolled (136, 306) with delta (0, 0)
Screenshot: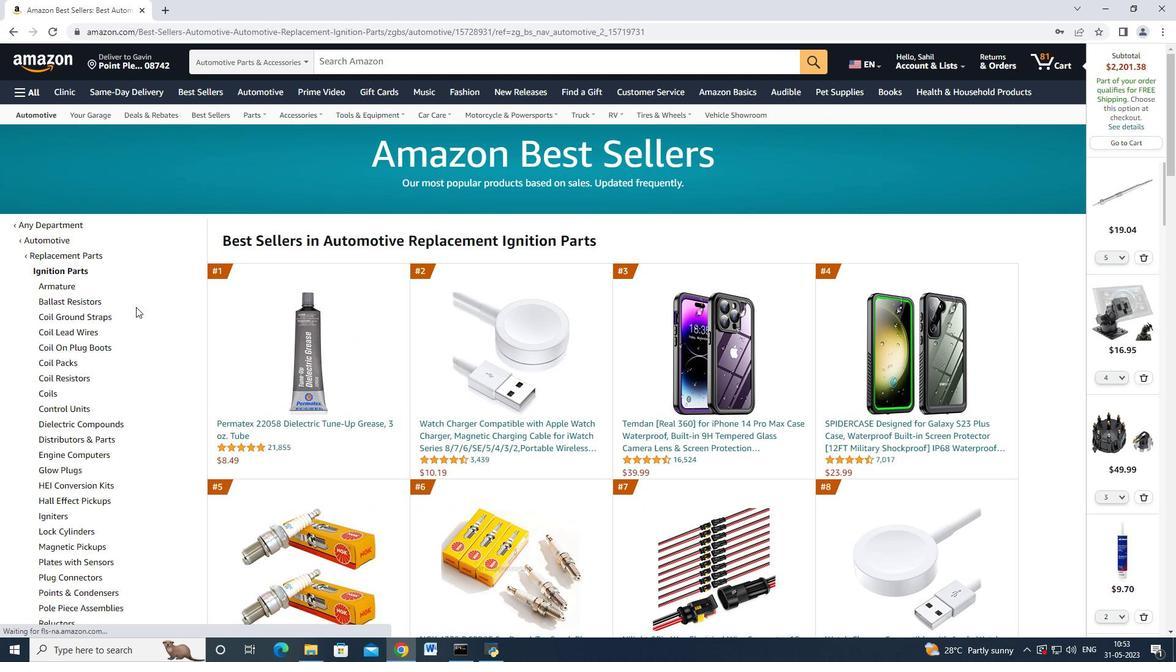 
Action: Mouse moved to (136, 307)
Screenshot: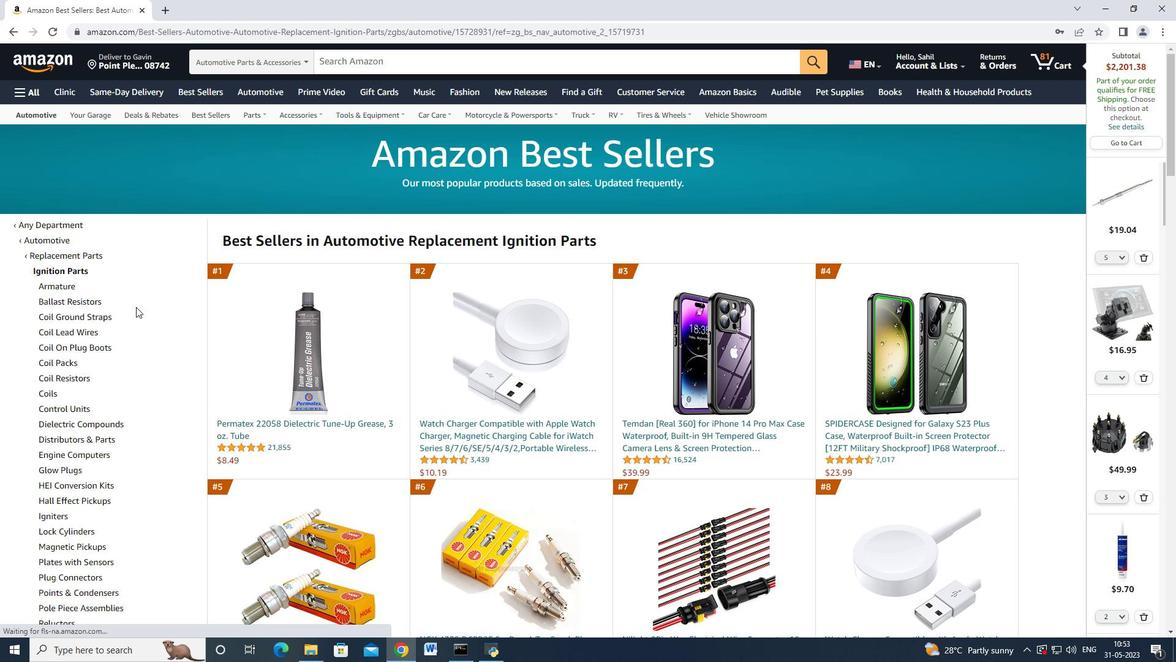 
Action: Mouse scrolled (136, 306) with delta (0, 0)
Screenshot: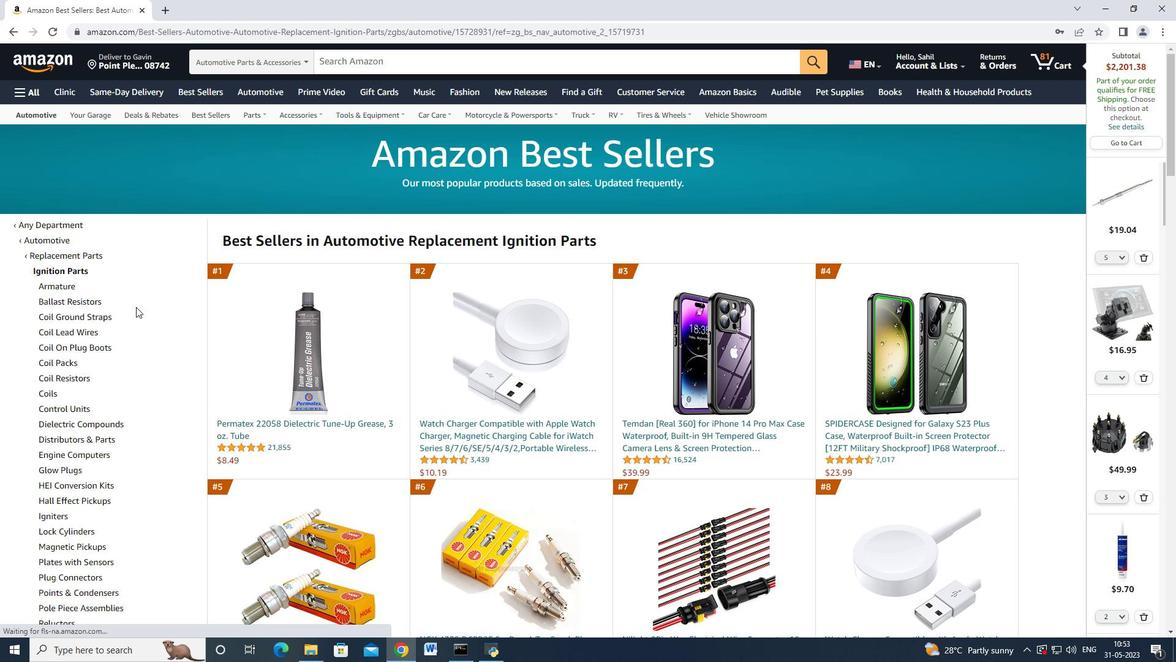 
Action: Mouse moved to (98, 358)
Screenshot: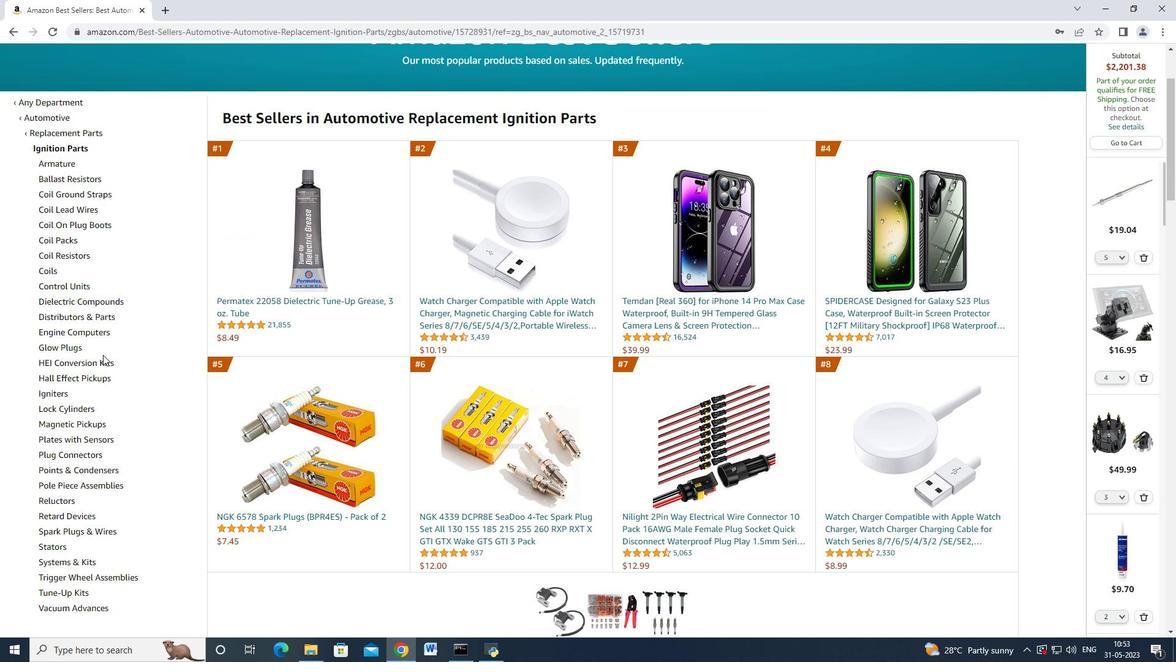 
Action: Mouse pressed left at (98, 358)
Screenshot: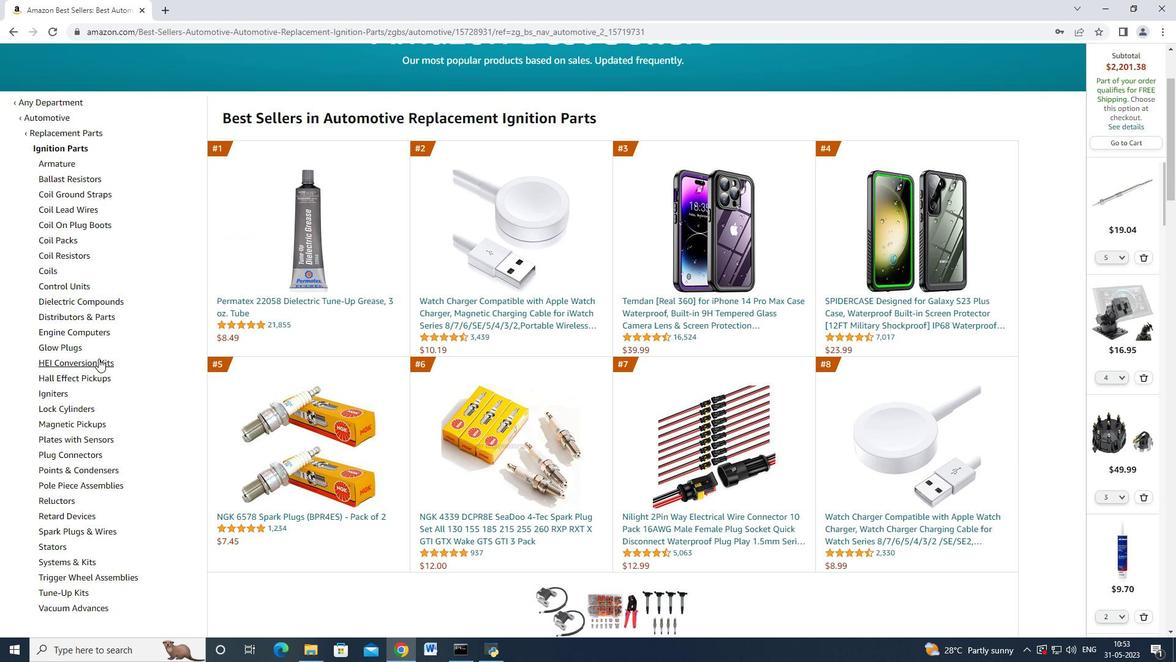 
Action: Mouse moved to (126, 360)
Screenshot: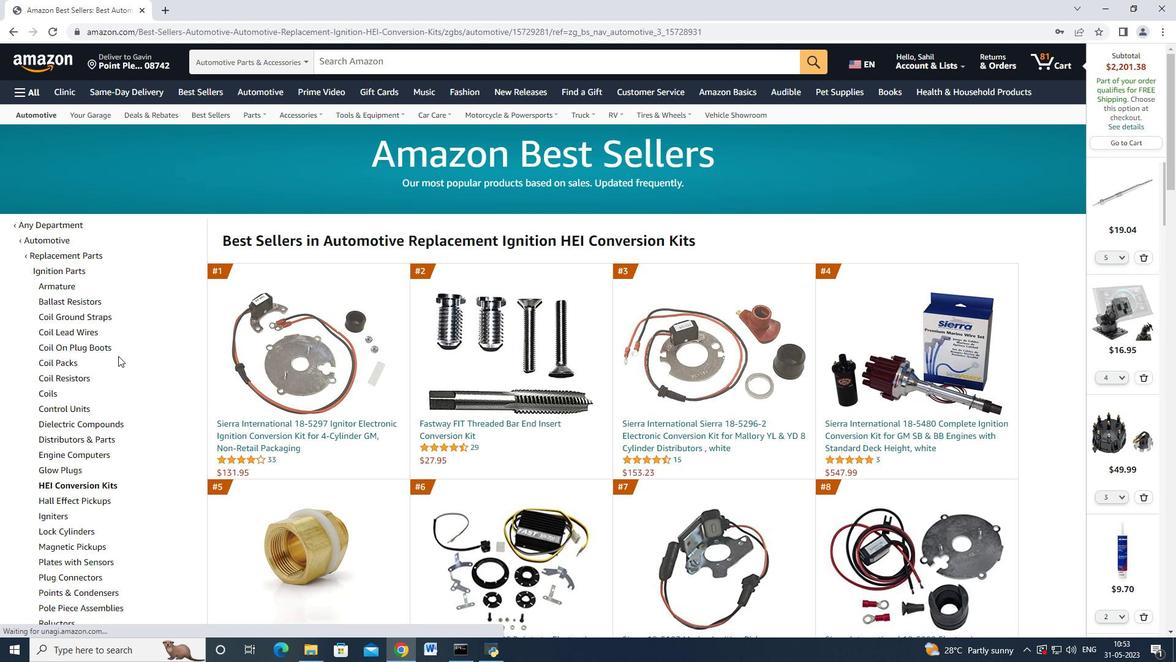 
Action: Mouse scrolled (126, 359) with delta (0, 0)
Screenshot: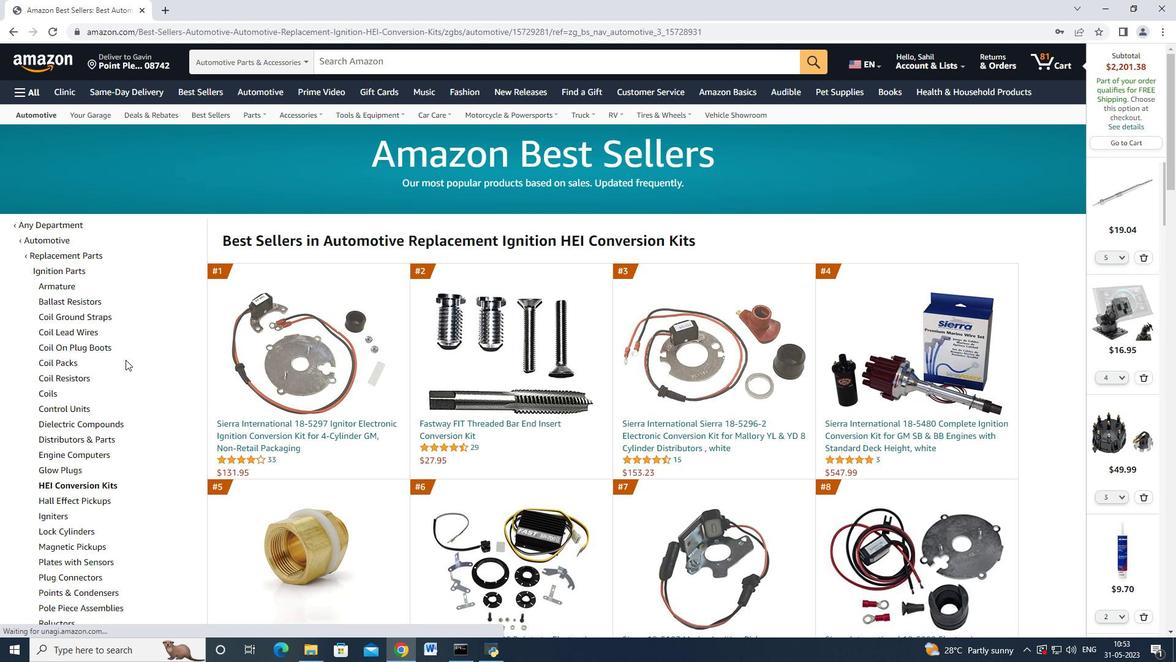
Action: Mouse moved to (136, 360)
Screenshot: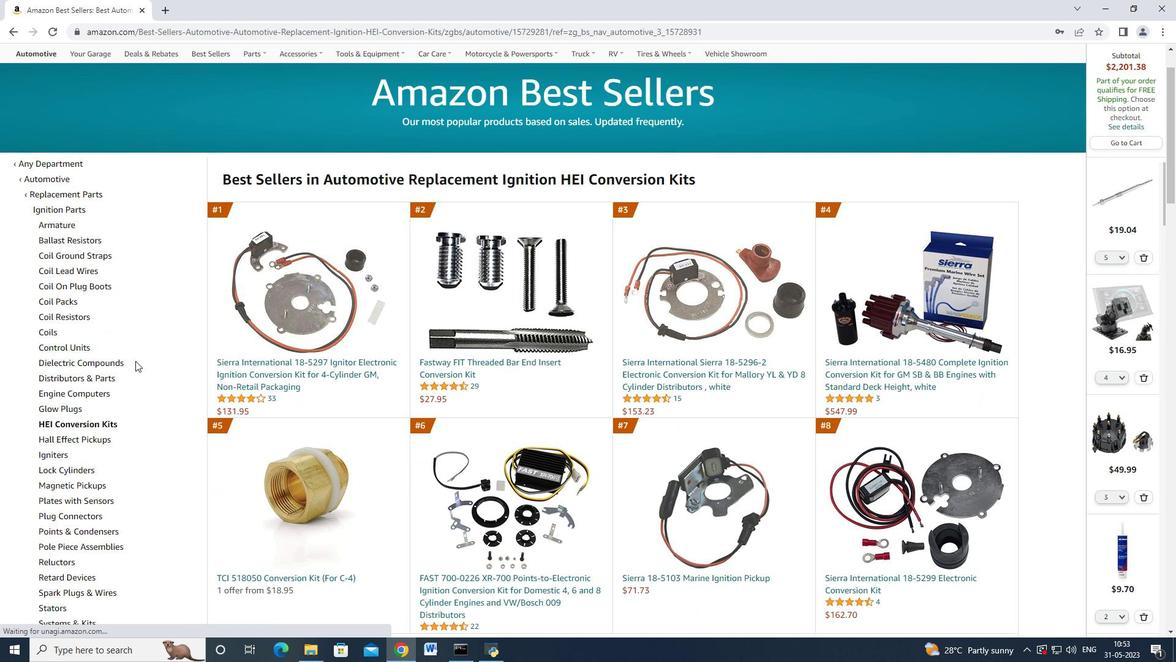 
Action: Mouse scrolled (136, 359) with delta (0, 0)
Screenshot: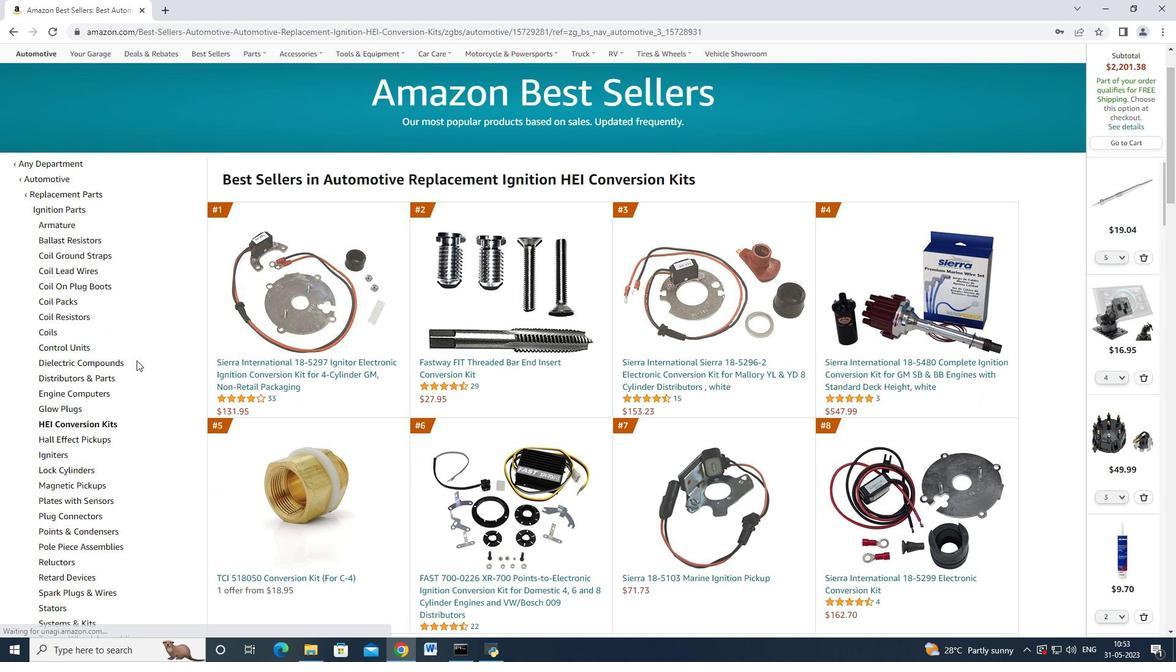 
Action: Mouse moved to (289, 314)
Screenshot: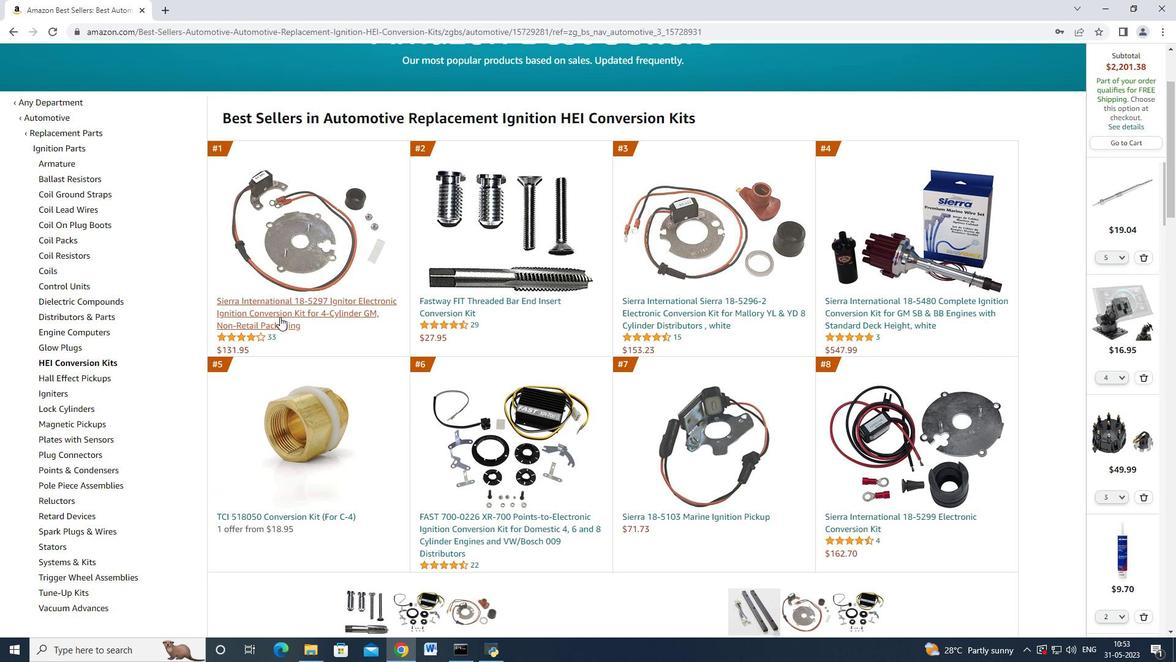 
Action: Mouse pressed left at (289, 314)
Screenshot: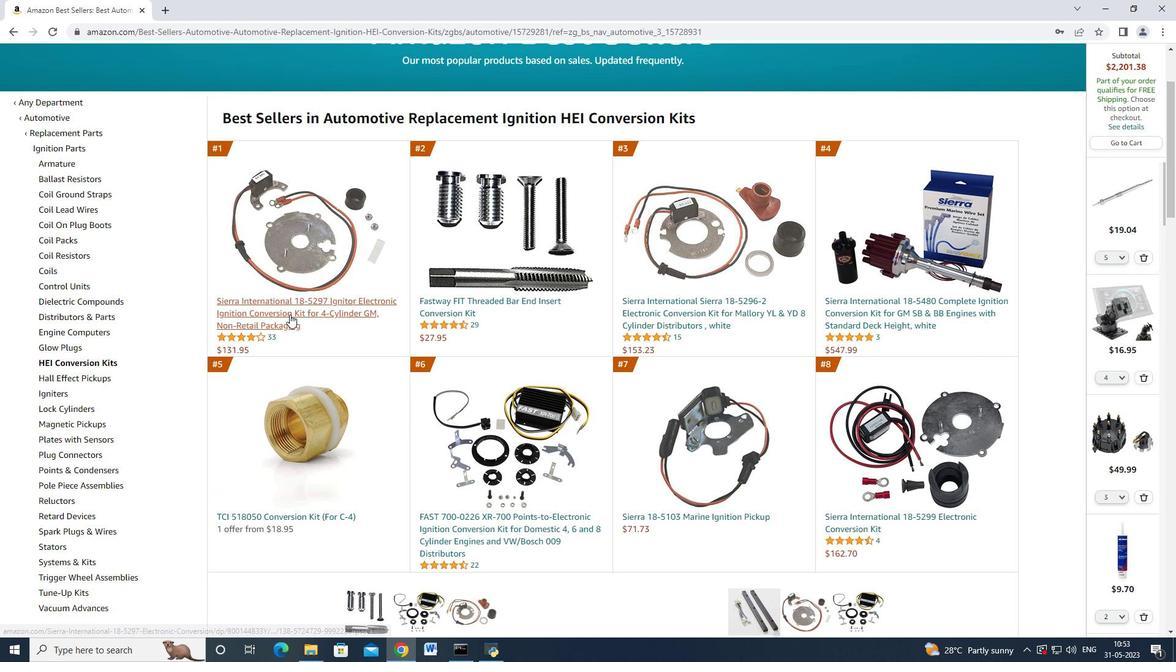 
Action: Mouse moved to (915, 381)
Screenshot: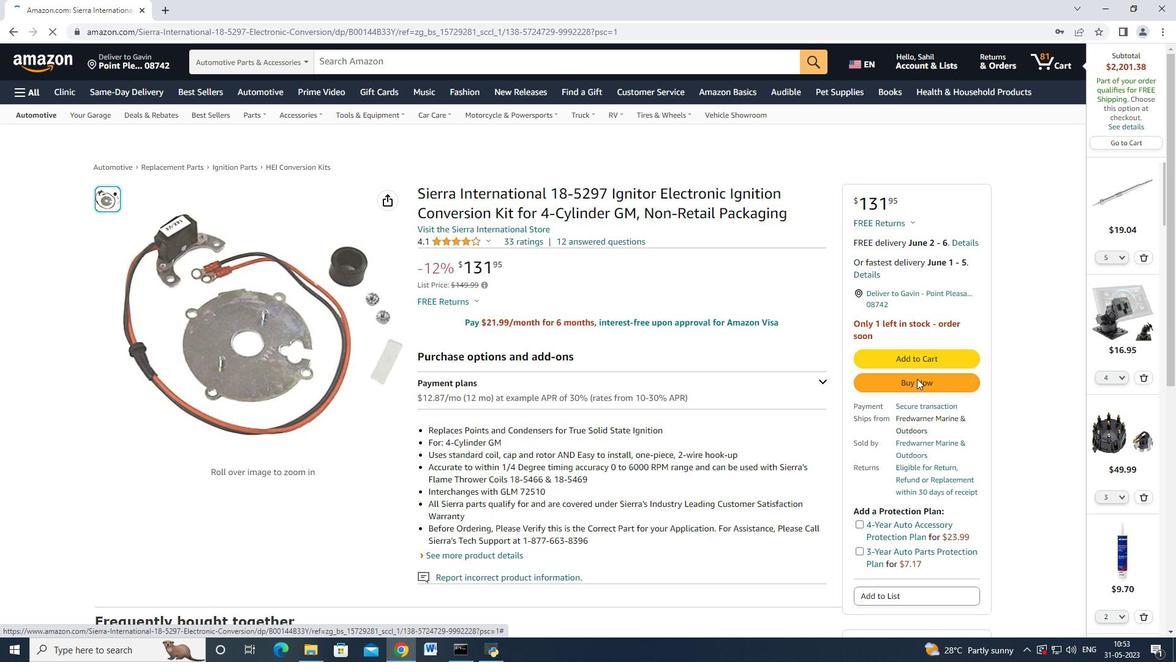 
Action: Mouse pressed left at (915, 381)
Screenshot: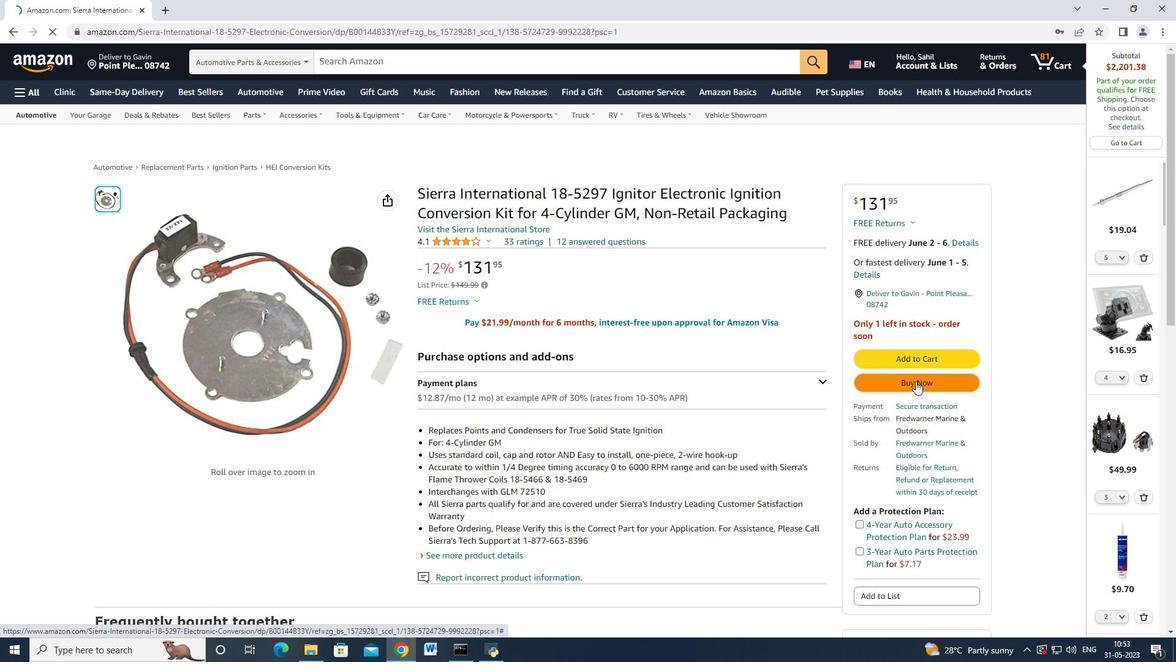 
Action: Mouse moved to (714, 107)
Screenshot: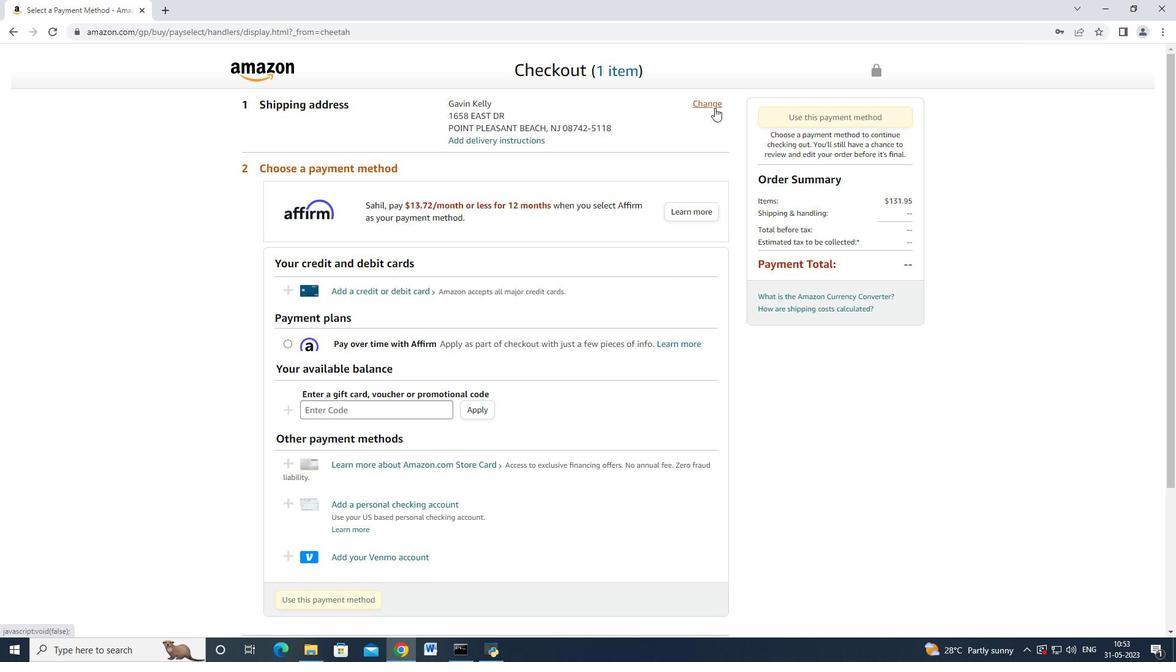
Action: Mouse pressed left at (714, 107)
Screenshot: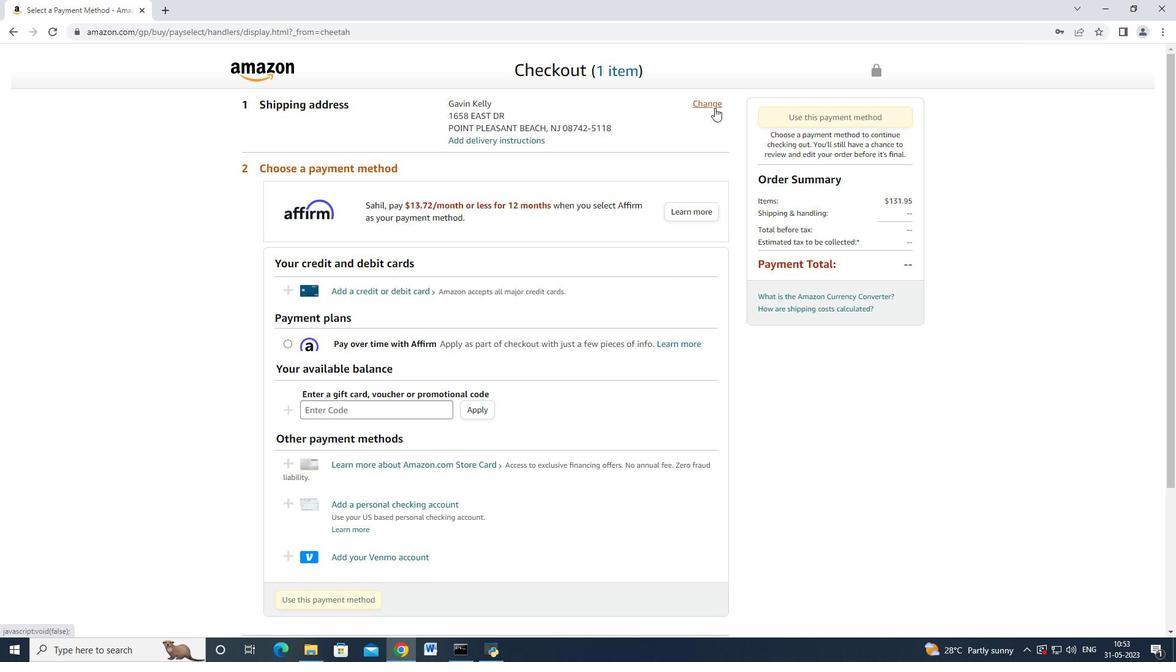 
Action: Mouse moved to (513, 172)
Screenshot: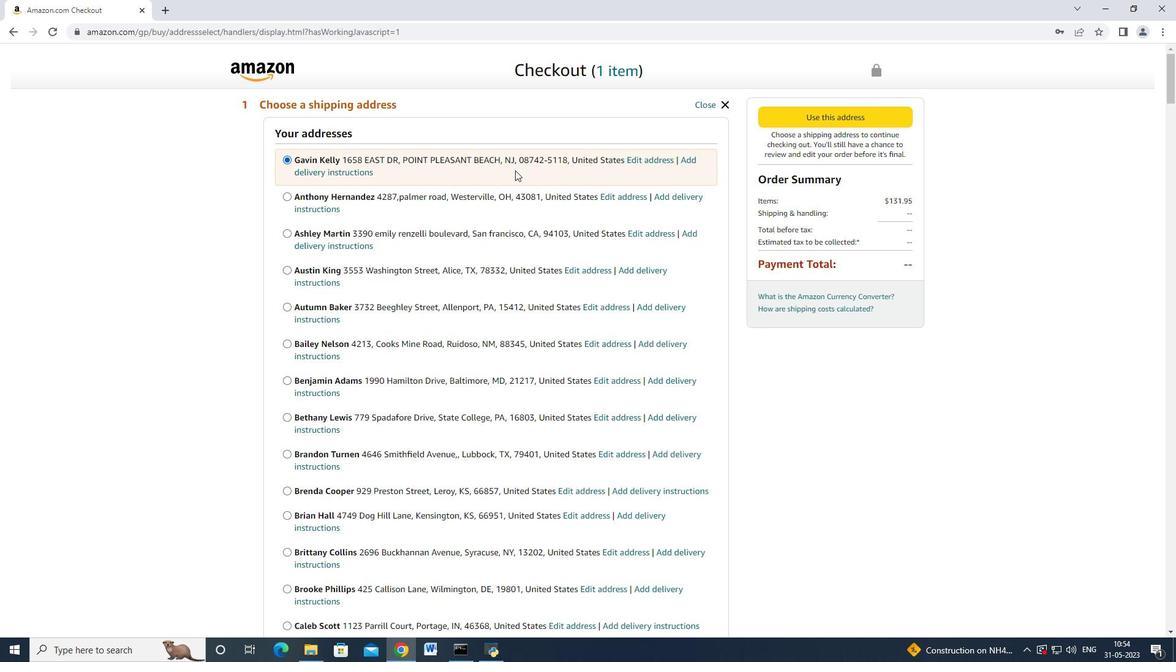 
Action: Mouse scrolled (514, 171) with delta (0, 0)
Screenshot: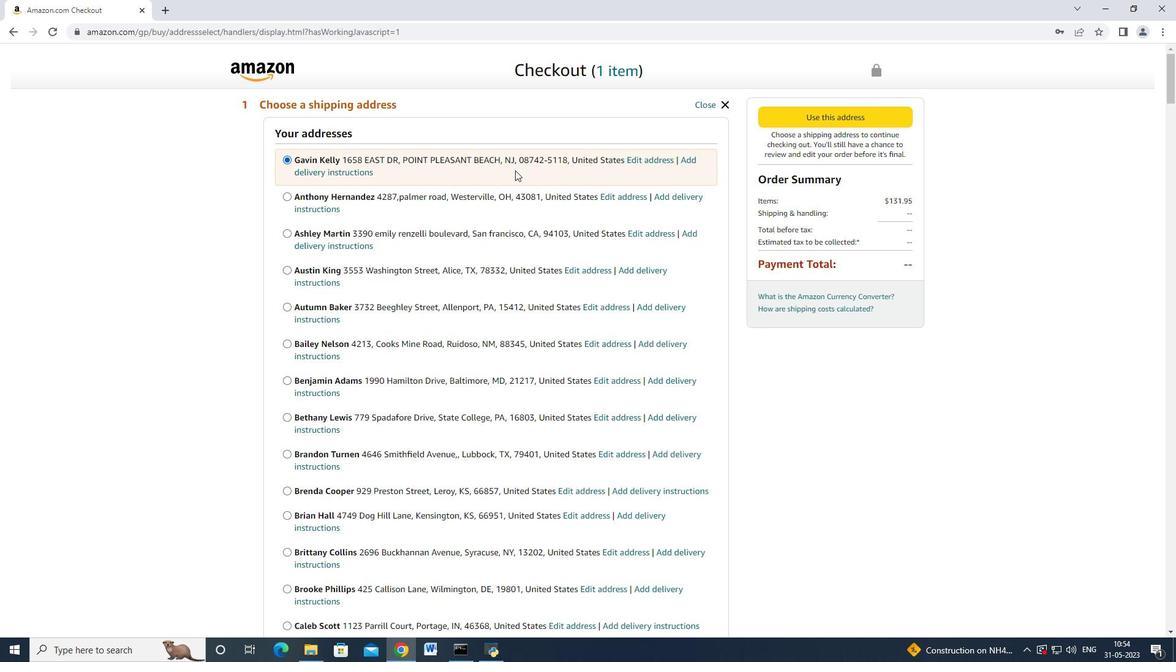 
Action: Mouse scrolled (513, 171) with delta (0, 0)
Screenshot: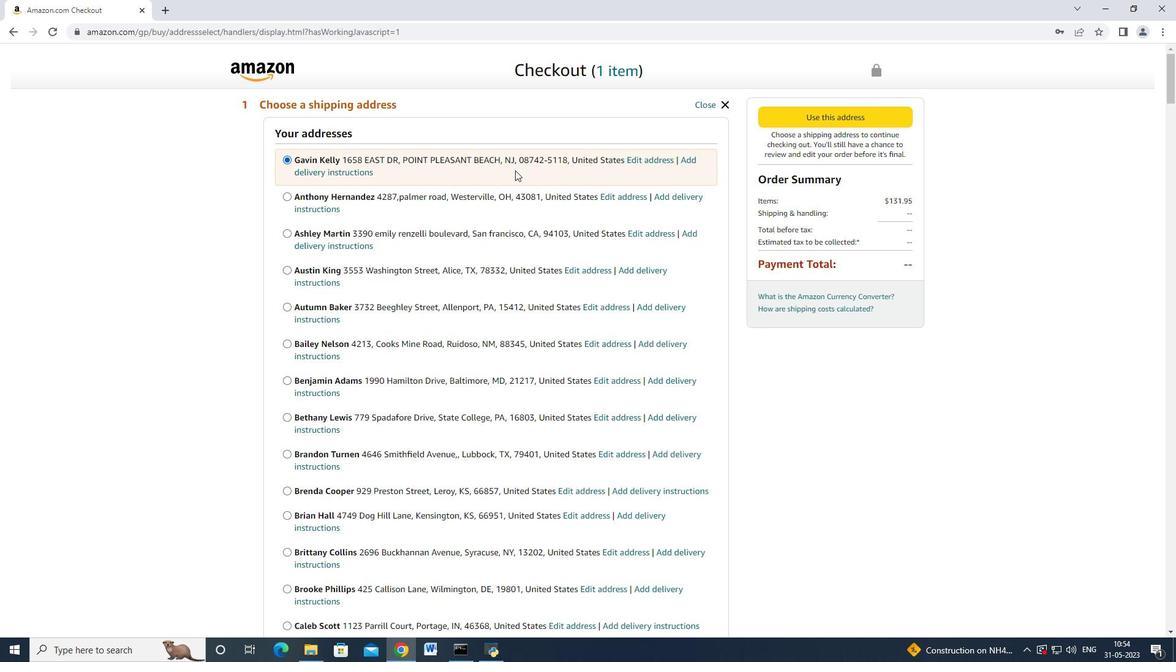 
Action: Mouse scrolled (513, 171) with delta (0, 0)
Screenshot: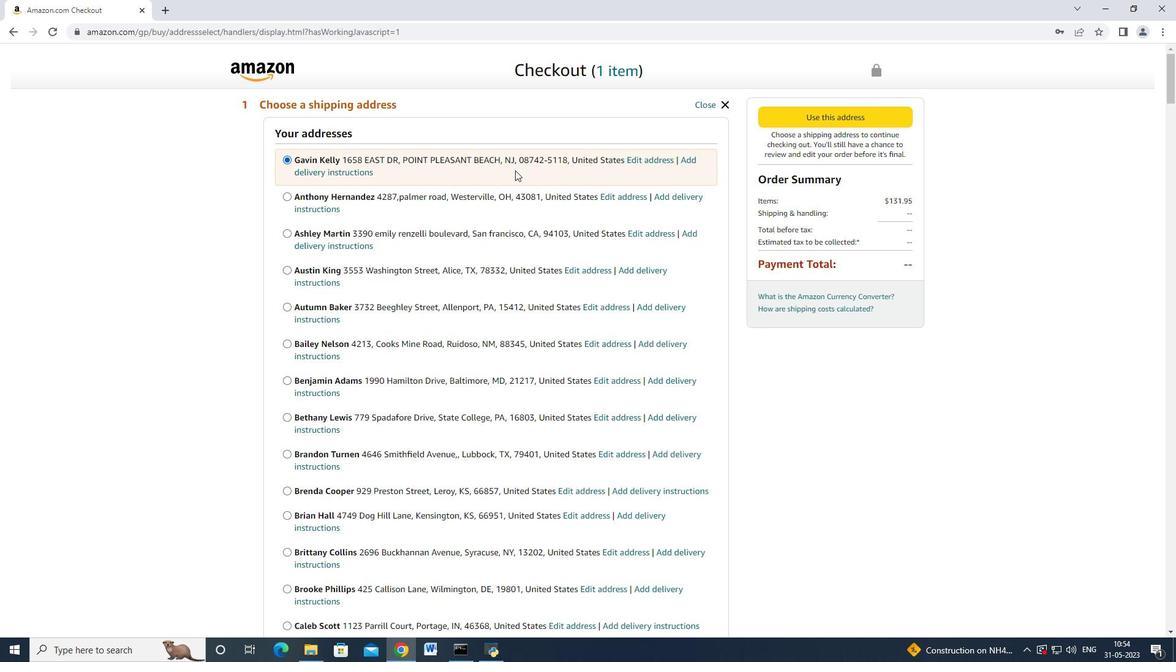 
Action: Mouse scrolled (513, 171) with delta (0, 0)
Screenshot: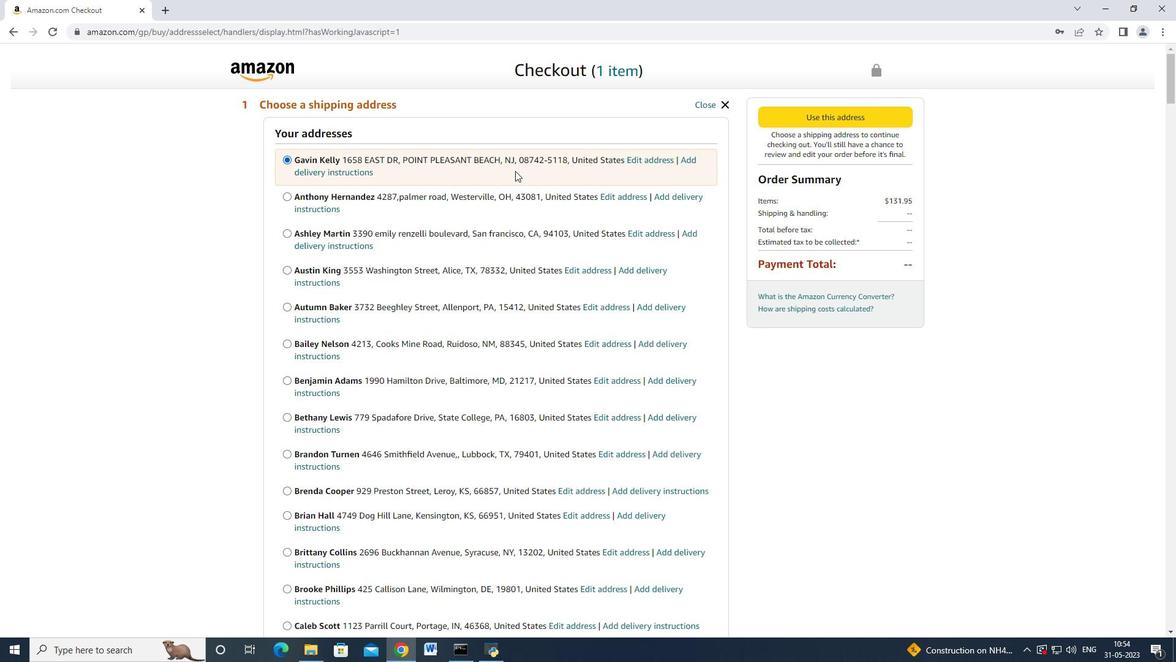 
Action: Mouse scrolled (513, 171) with delta (0, 0)
Screenshot: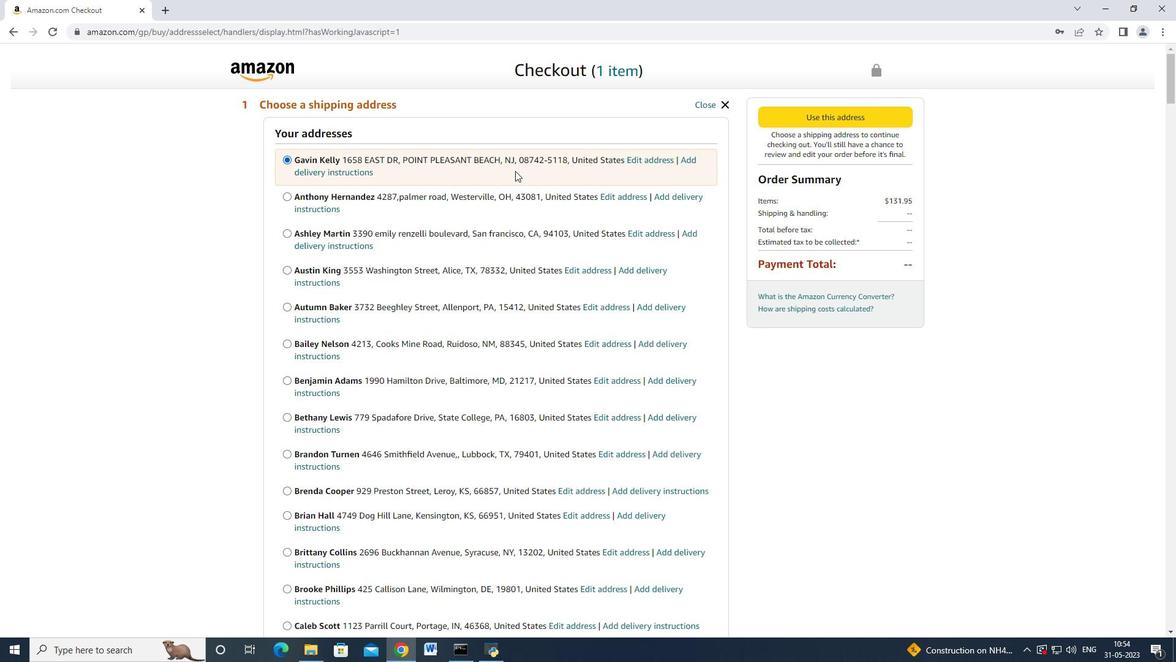 
Action: Mouse scrolled (513, 171) with delta (0, 0)
Screenshot: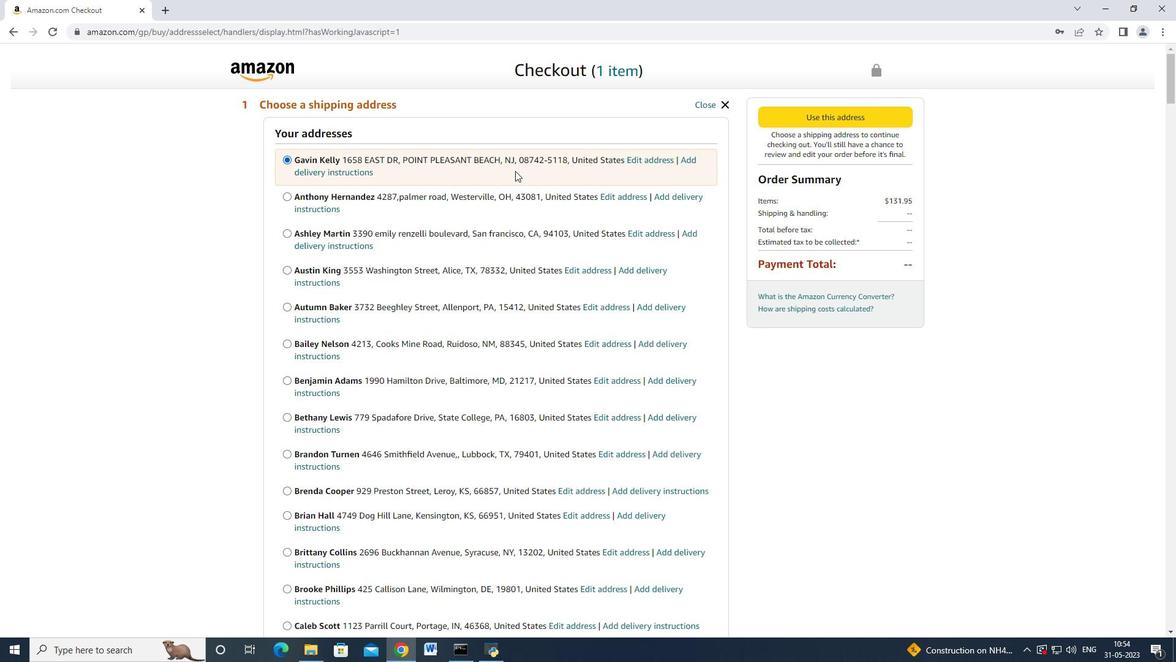 
Action: Mouse scrolled (513, 171) with delta (0, 0)
Screenshot: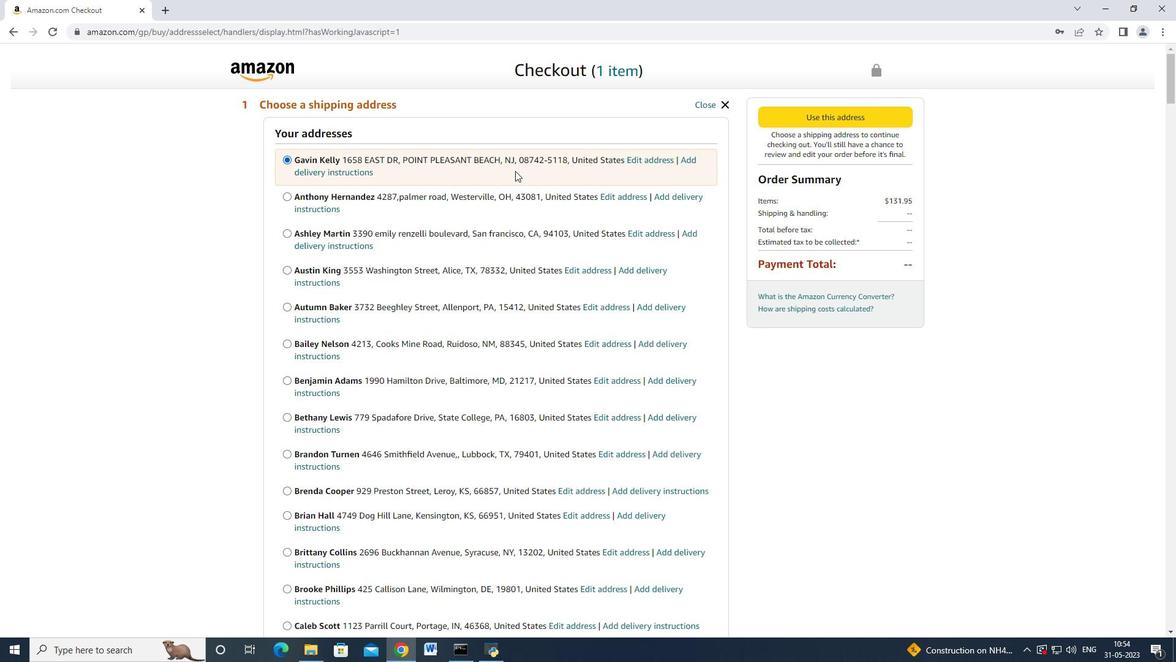 
Action: Mouse moved to (516, 170)
Screenshot: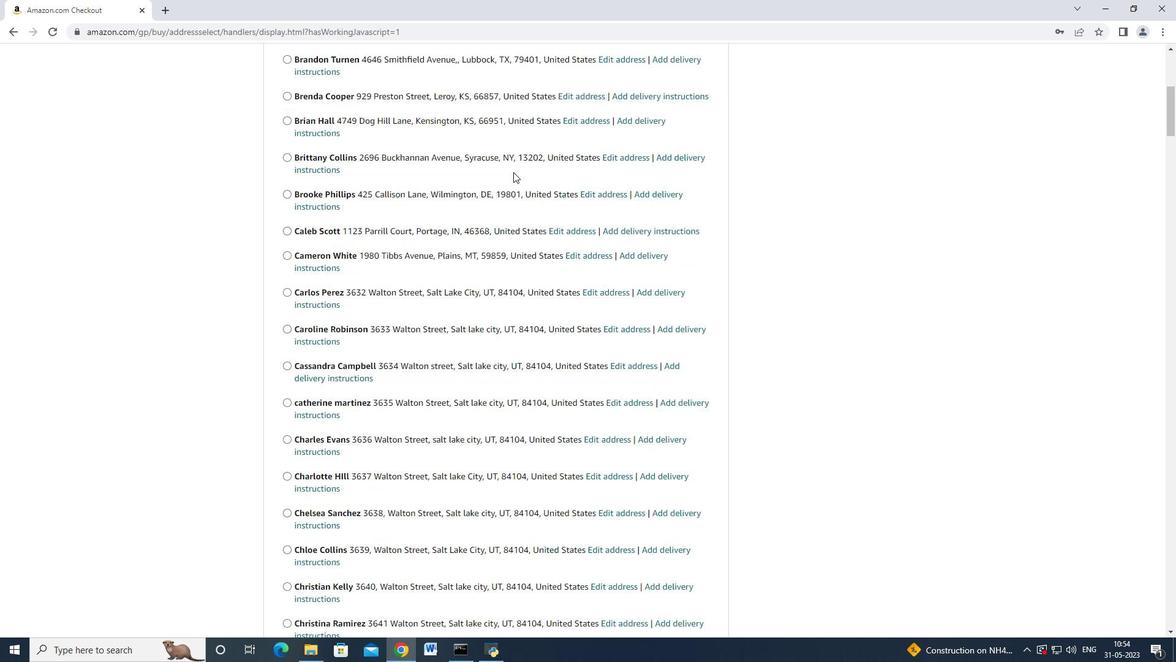 
Action: Mouse scrolled (516, 169) with delta (0, 0)
Screenshot: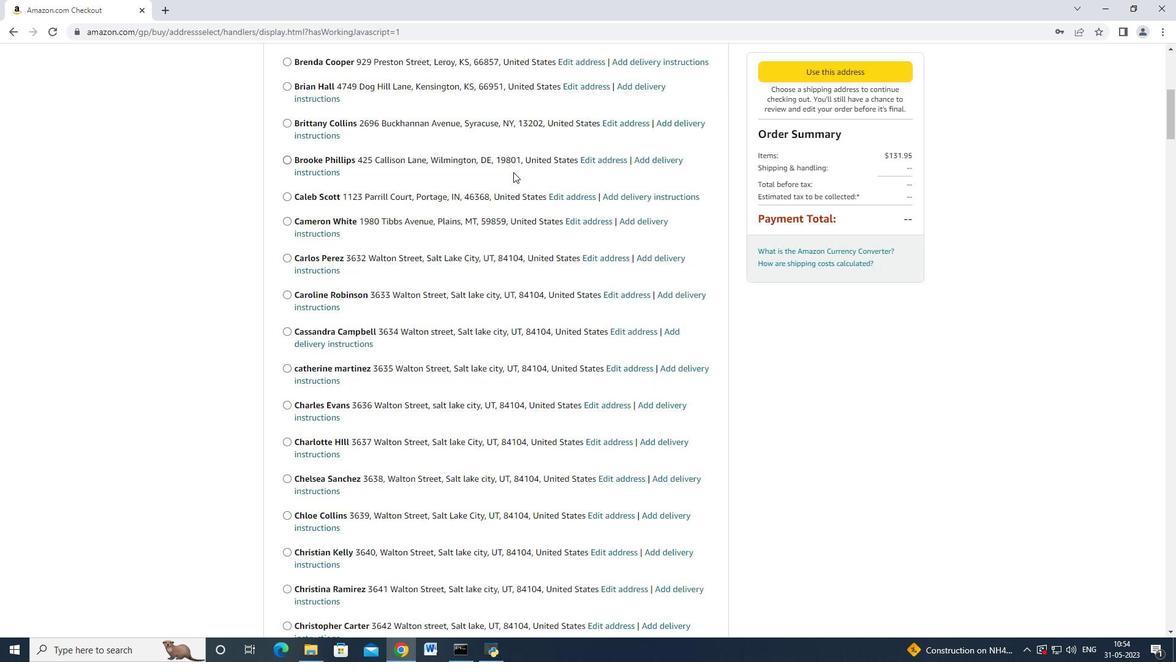 
Action: Mouse scrolled (516, 169) with delta (0, 0)
Screenshot: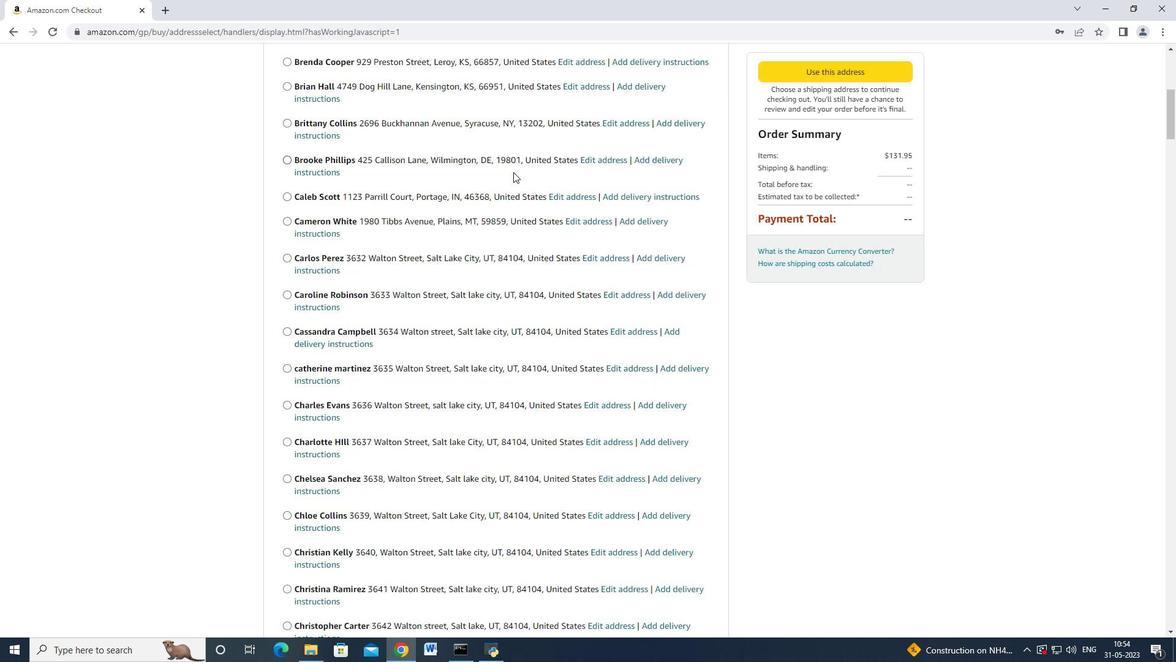 
Action: Mouse scrolled (516, 169) with delta (0, 0)
Screenshot: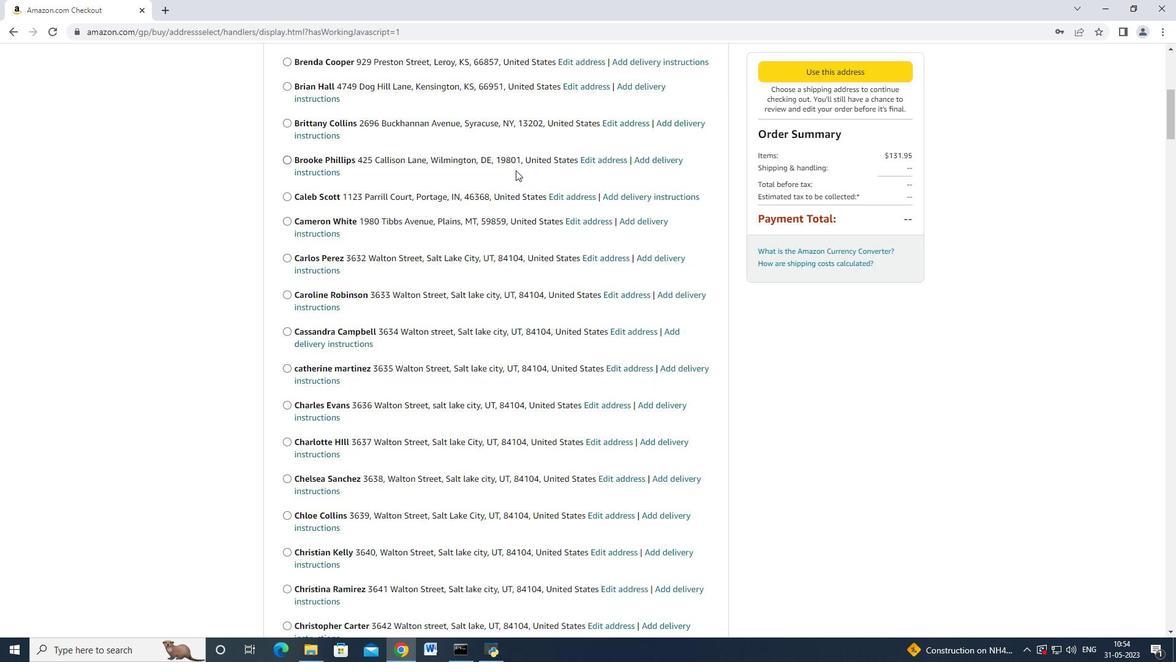 
Action: Mouse scrolled (516, 169) with delta (0, 0)
Screenshot: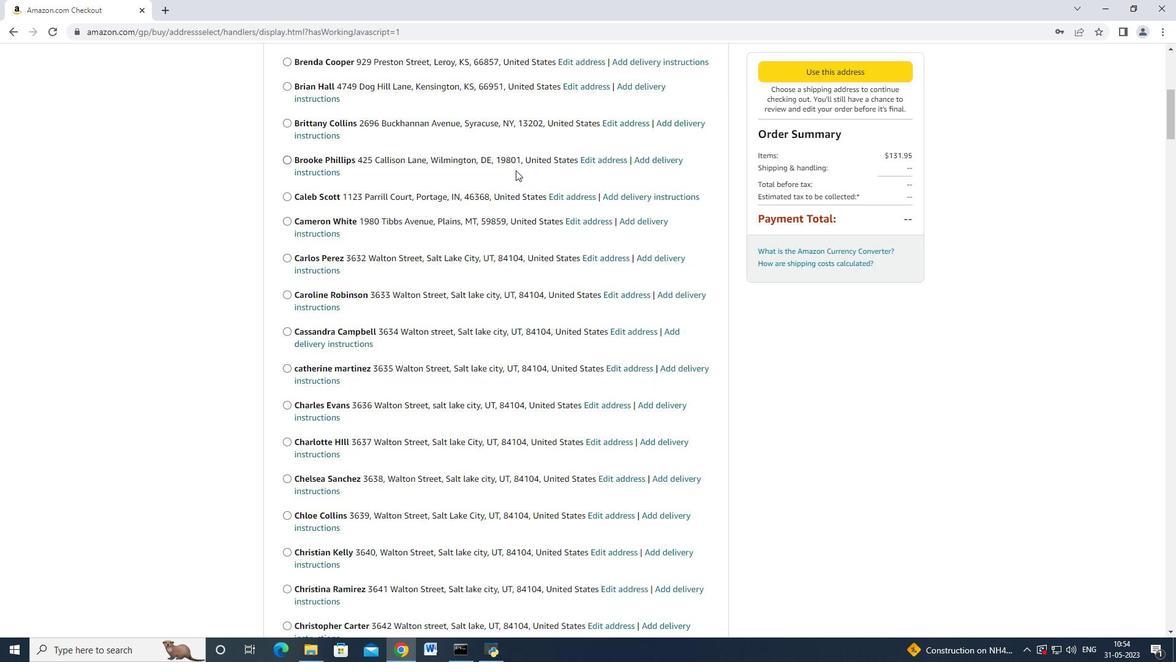 
Action: Mouse scrolled (516, 169) with delta (0, 0)
Screenshot: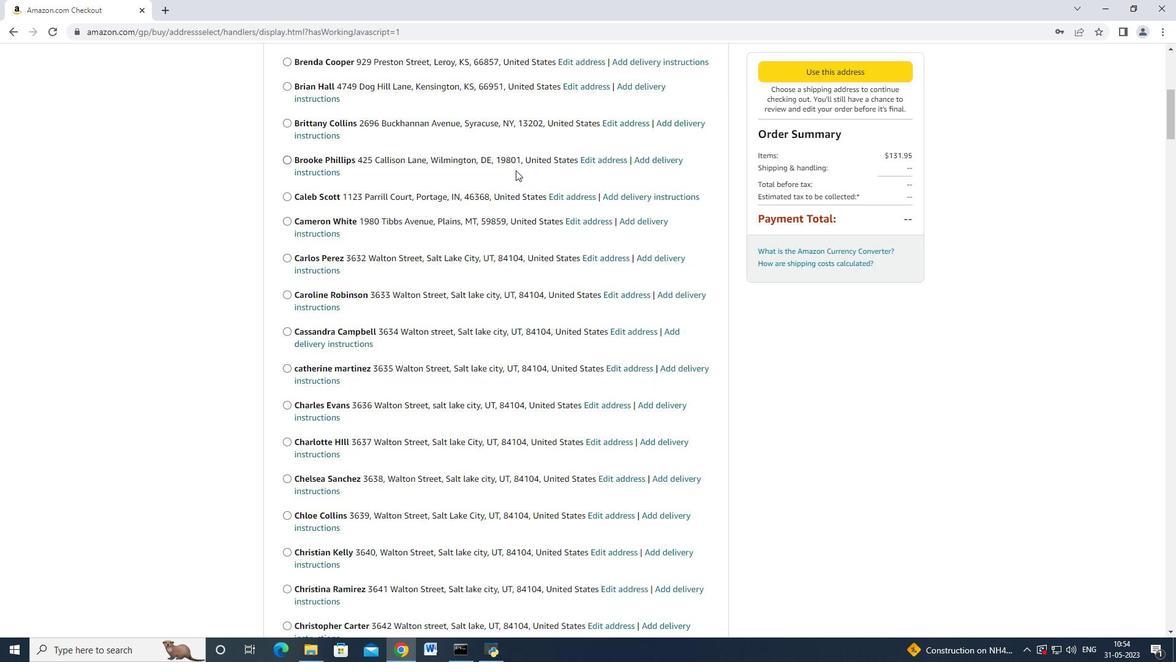
Action: Mouse scrolled (516, 169) with delta (0, 0)
Screenshot: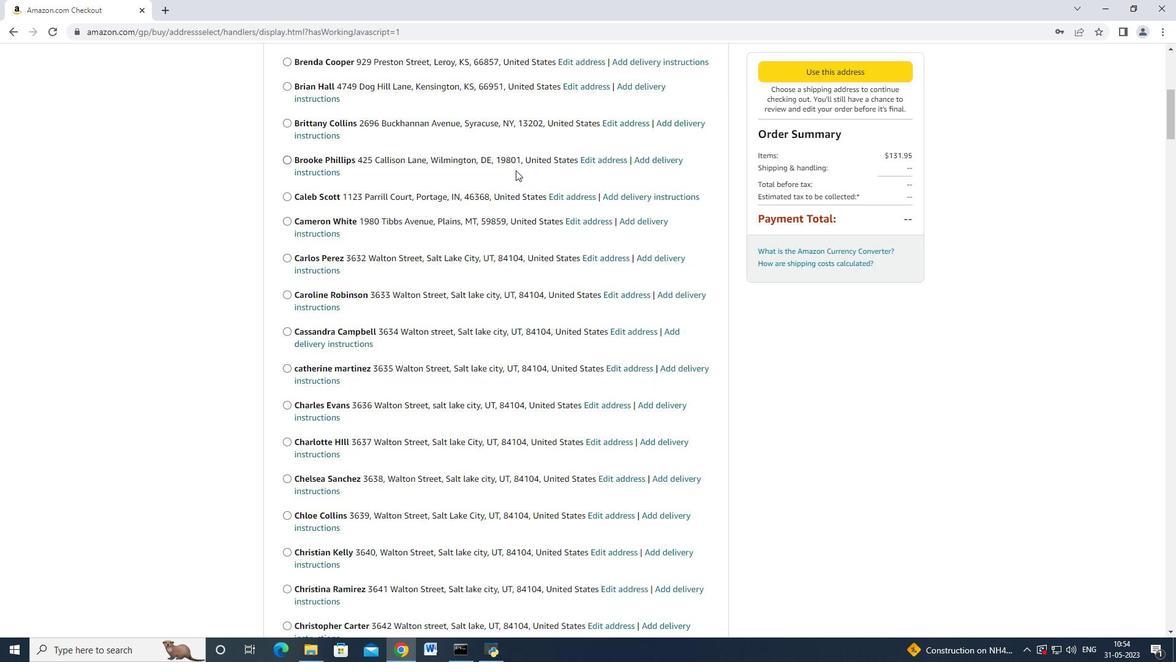 
Action: Mouse scrolled (516, 169) with delta (0, 0)
Screenshot: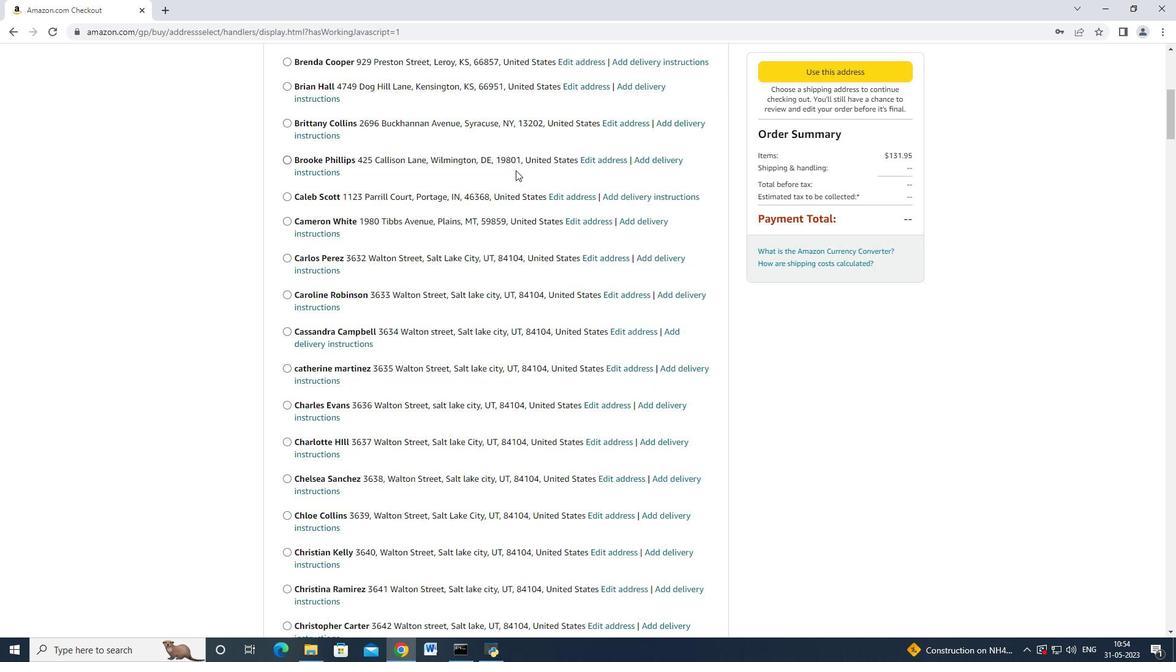 
Action: Mouse scrolled (516, 169) with delta (0, 0)
Screenshot: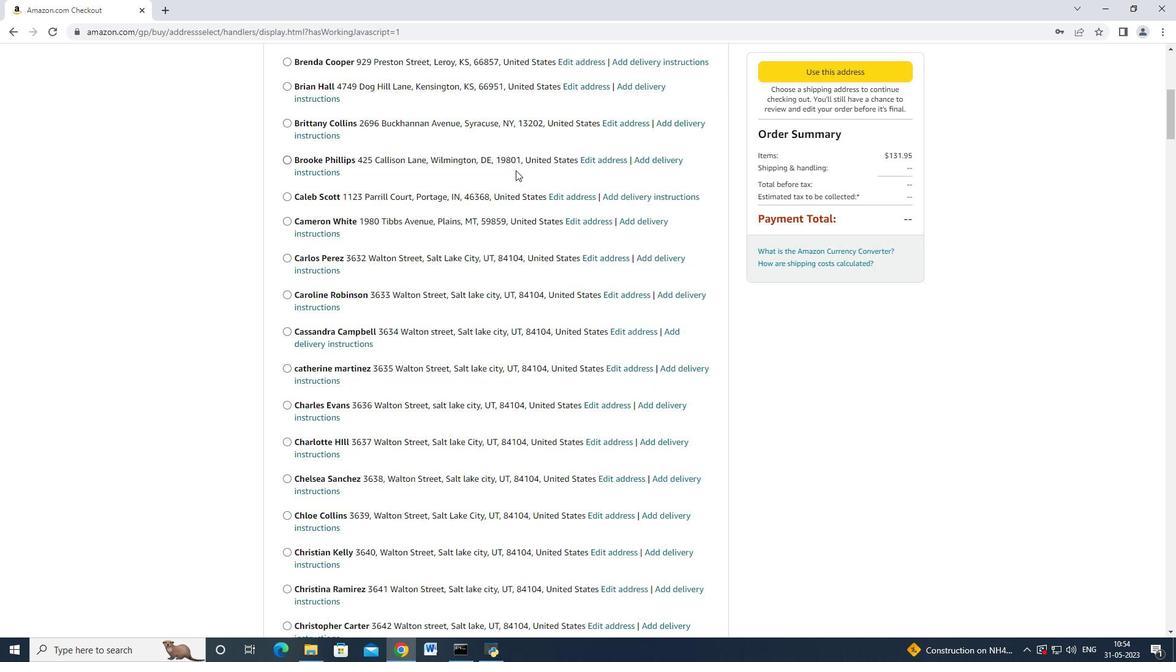 
Action: Mouse scrolled (516, 169) with delta (0, 0)
Screenshot: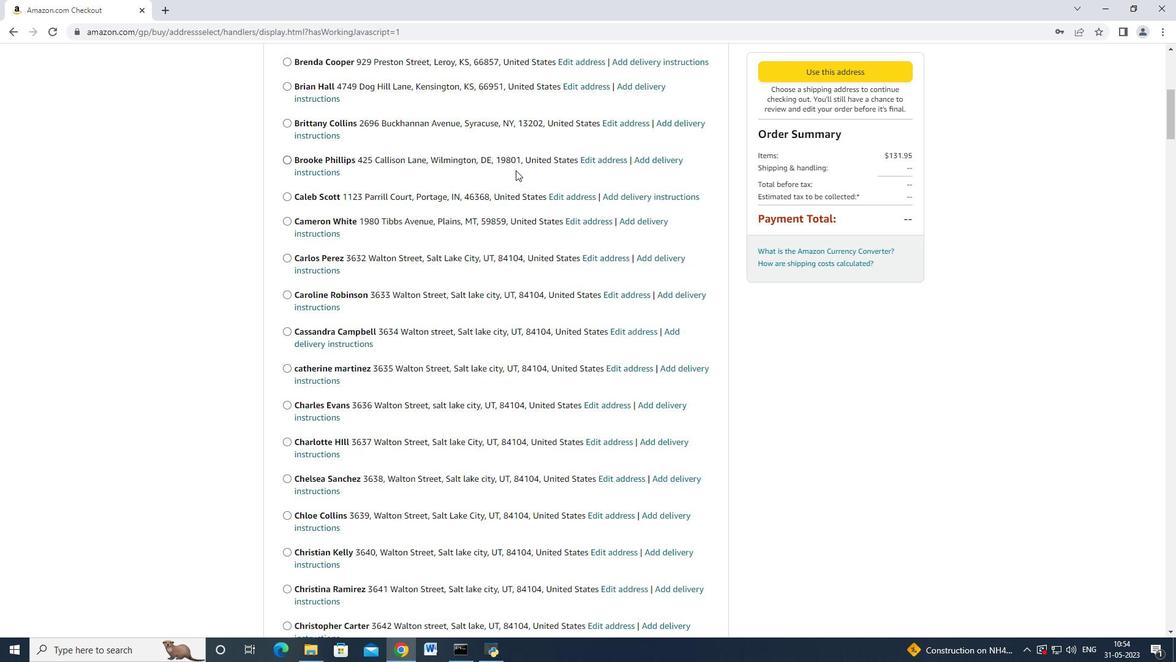 
Action: Mouse scrolled (516, 169) with delta (0, 0)
Screenshot: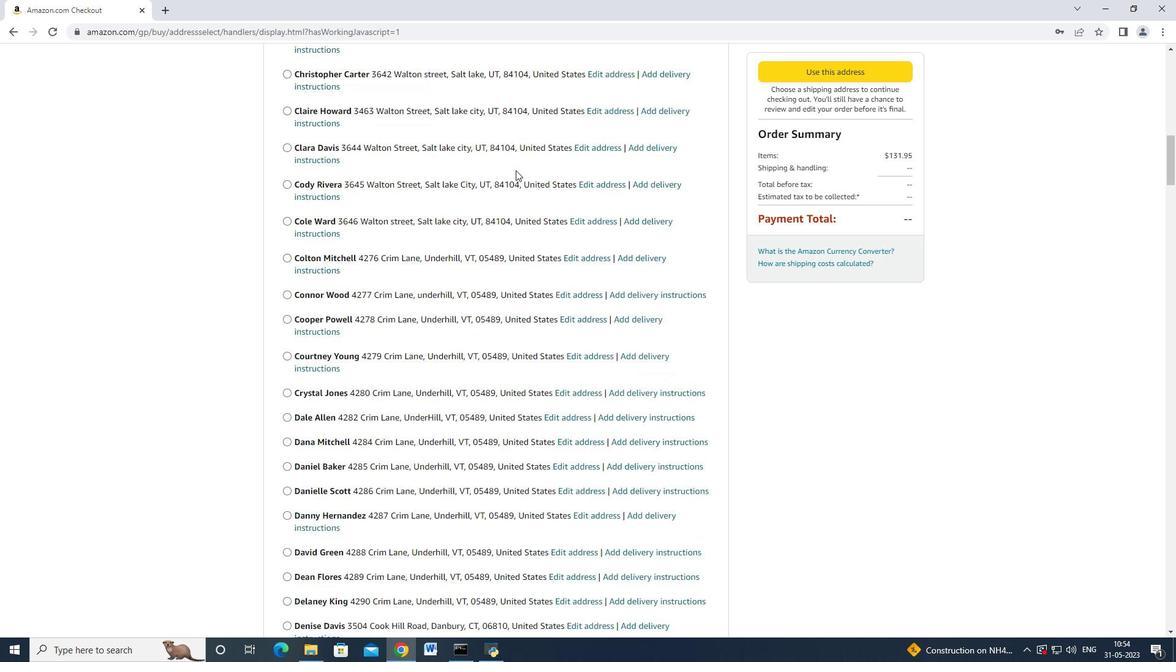 
Action: Mouse scrolled (516, 169) with delta (0, 0)
Screenshot: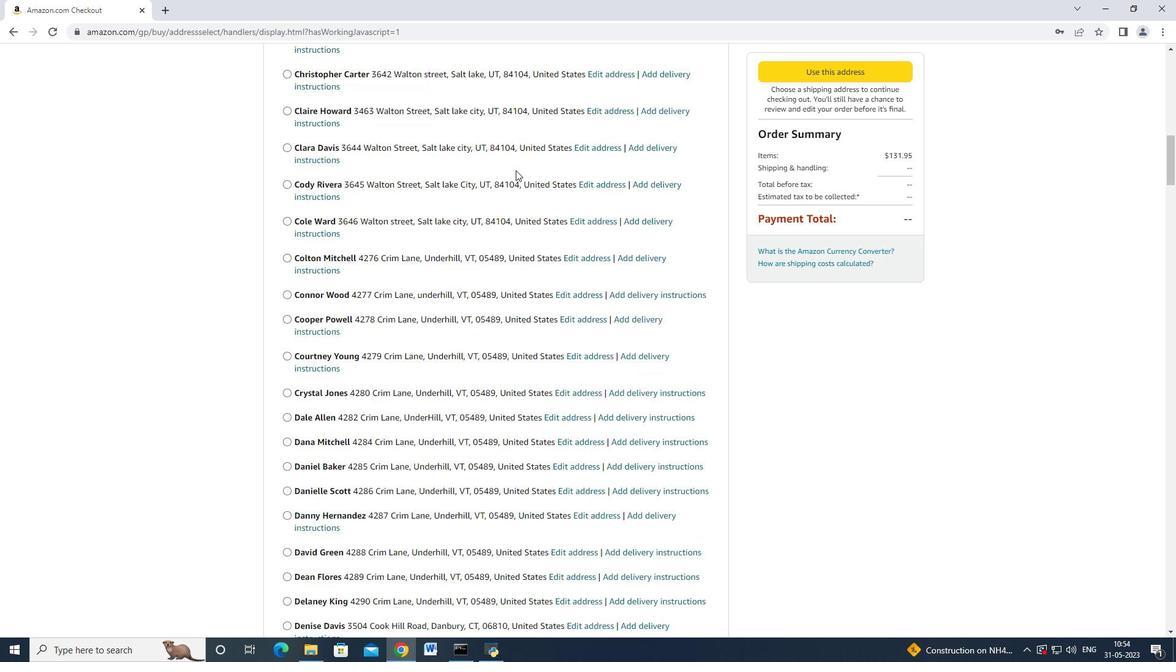 
Action: Mouse scrolled (516, 169) with delta (0, 0)
Screenshot: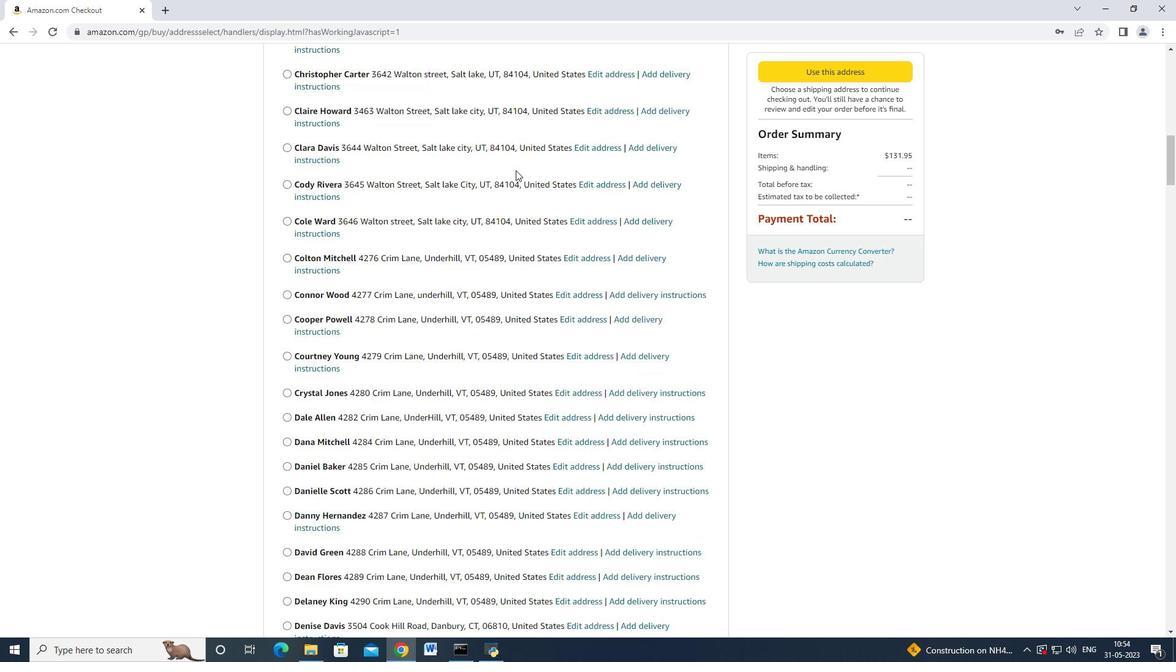 
Action: Mouse scrolled (516, 169) with delta (0, 0)
Screenshot: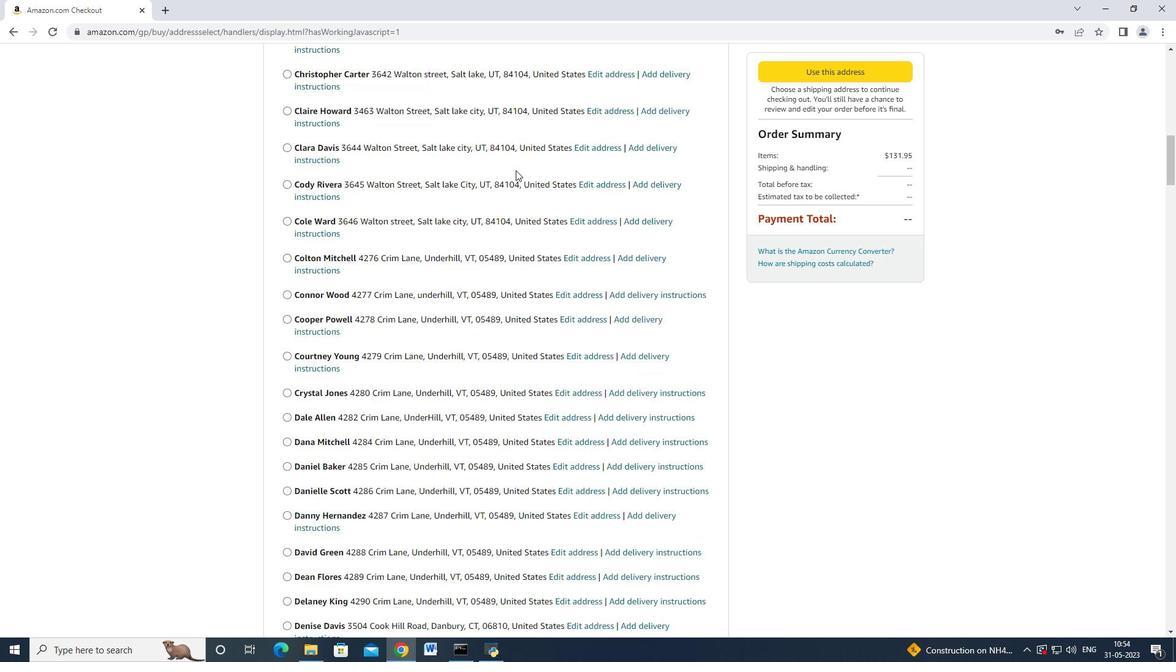 
Action: Mouse scrolled (516, 169) with delta (0, 0)
Screenshot: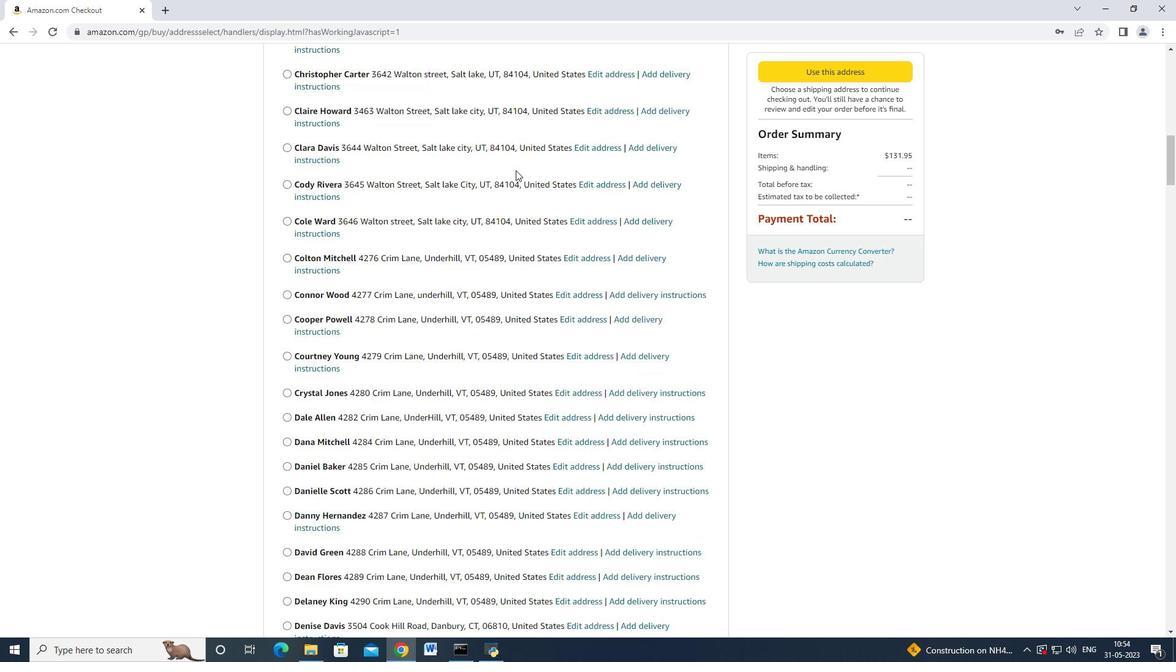 
Action: Mouse scrolled (516, 169) with delta (0, 0)
Screenshot: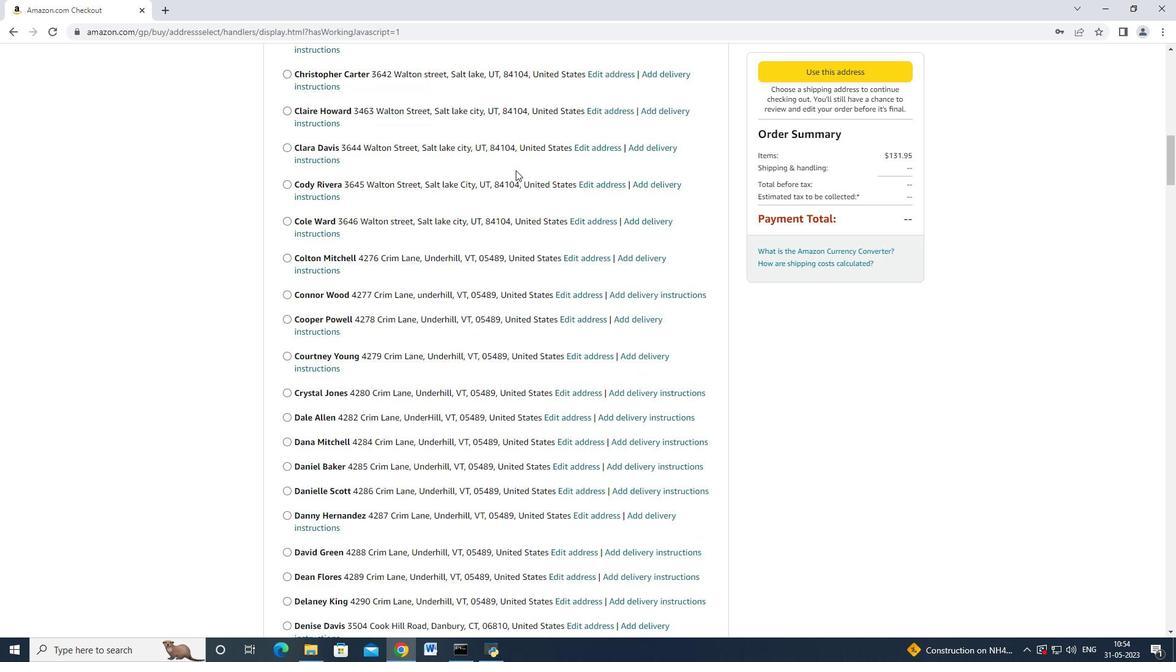 
Action: Mouse scrolled (516, 169) with delta (0, 0)
Screenshot: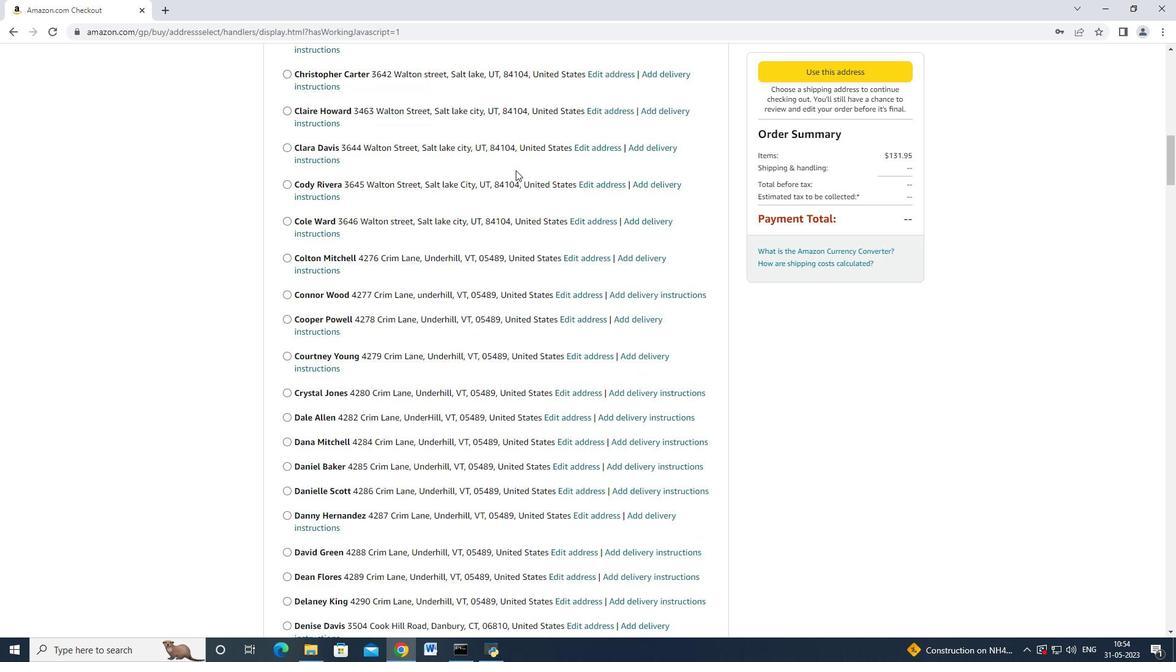 
Action: Mouse moved to (516, 170)
Screenshot: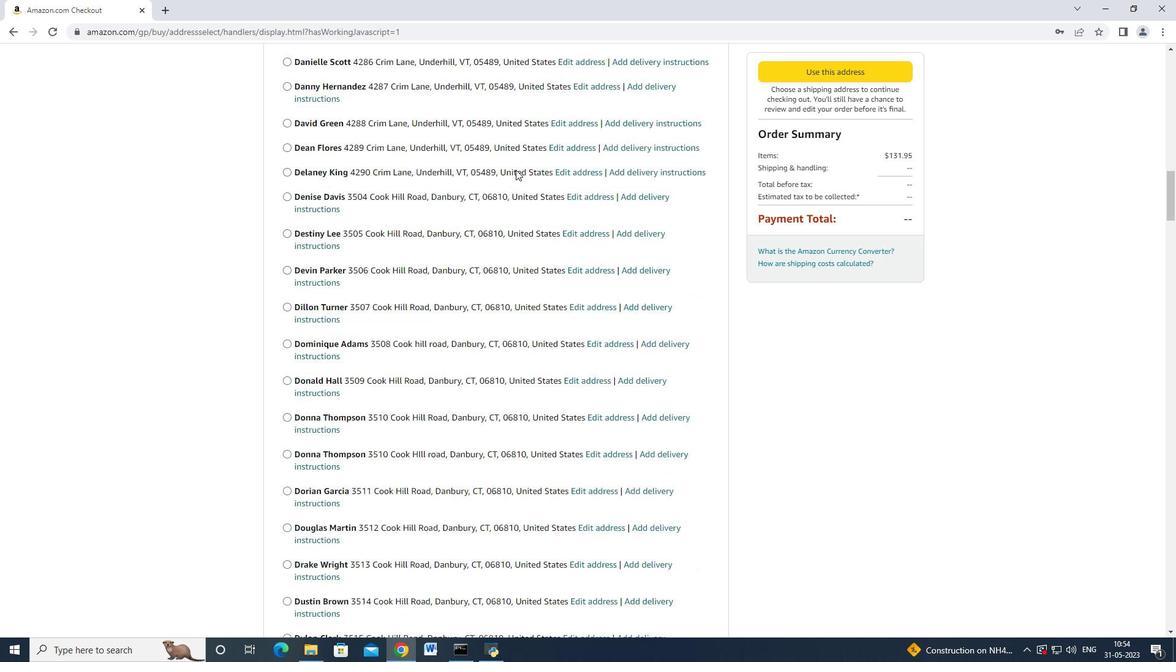 
Action: Mouse scrolled (516, 169) with delta (0, 0)
Screenshot: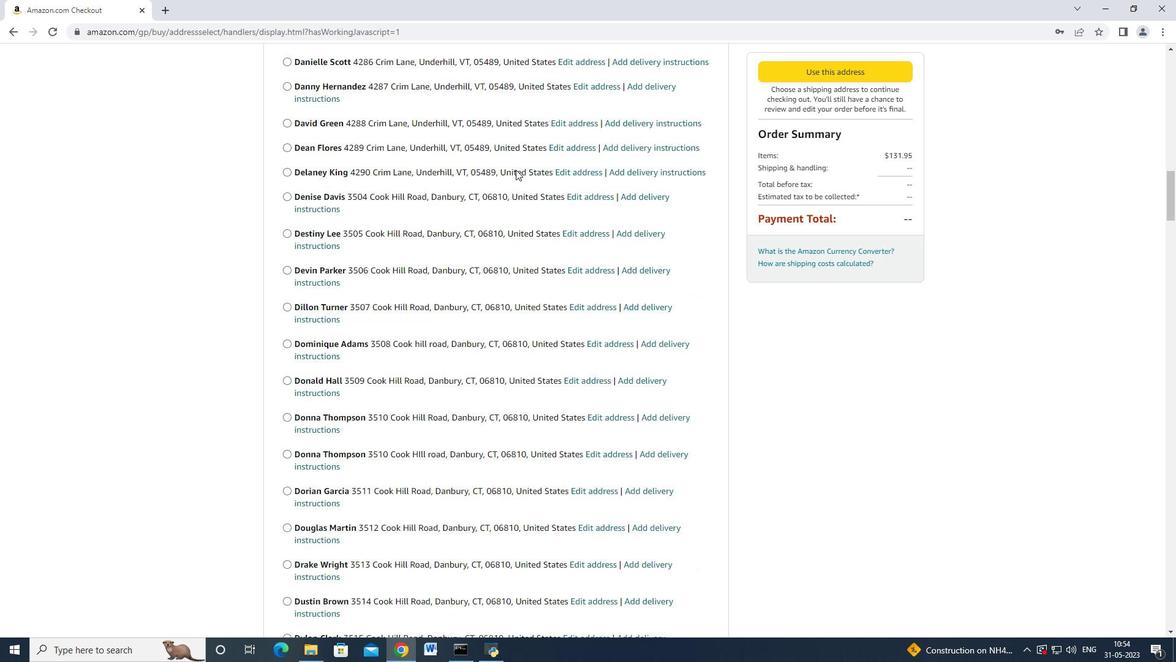 
Action: Mouse moved to (514, 171)
Screenshot: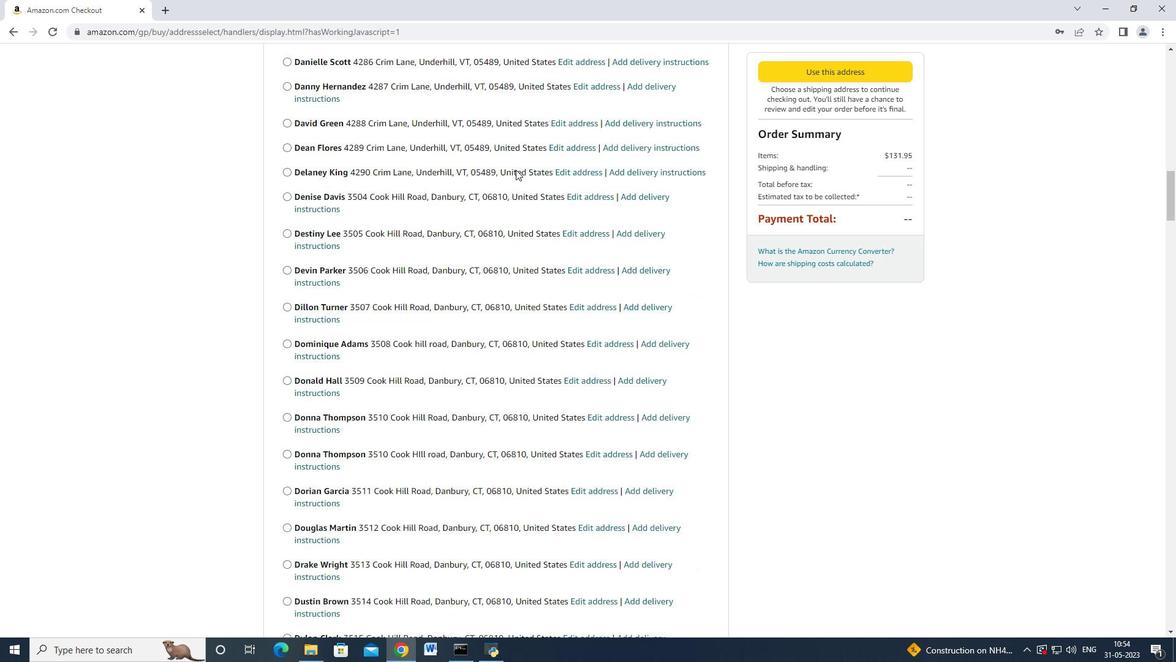 
Action: Mouse scrolled (514, 171) with delta (0, 0)
Screenshot: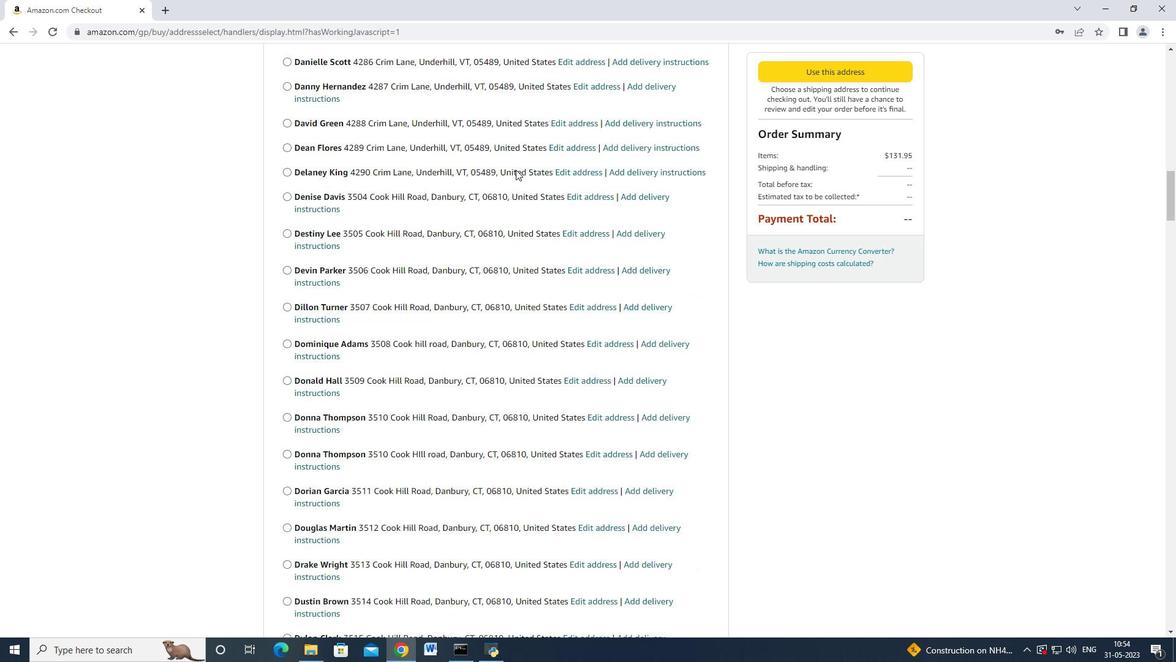 
Action: Mouse moved to (514, 171)
Screenshot: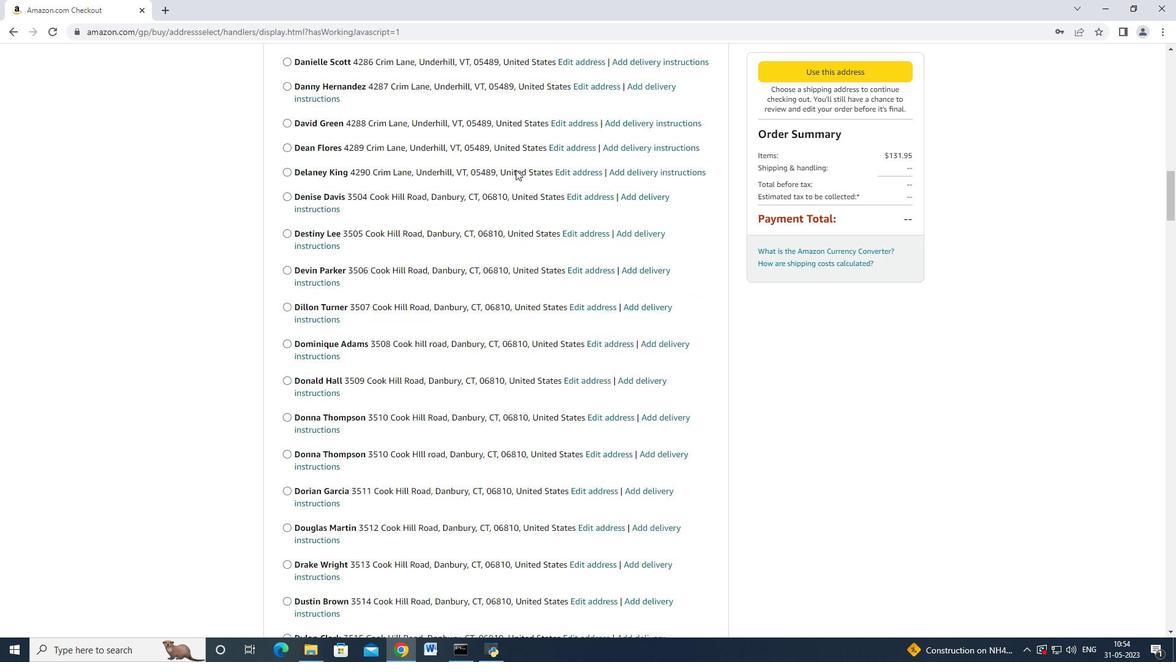 
Action: Mouse scrolled (514, 171) with delta (0, 0)
Screenshot: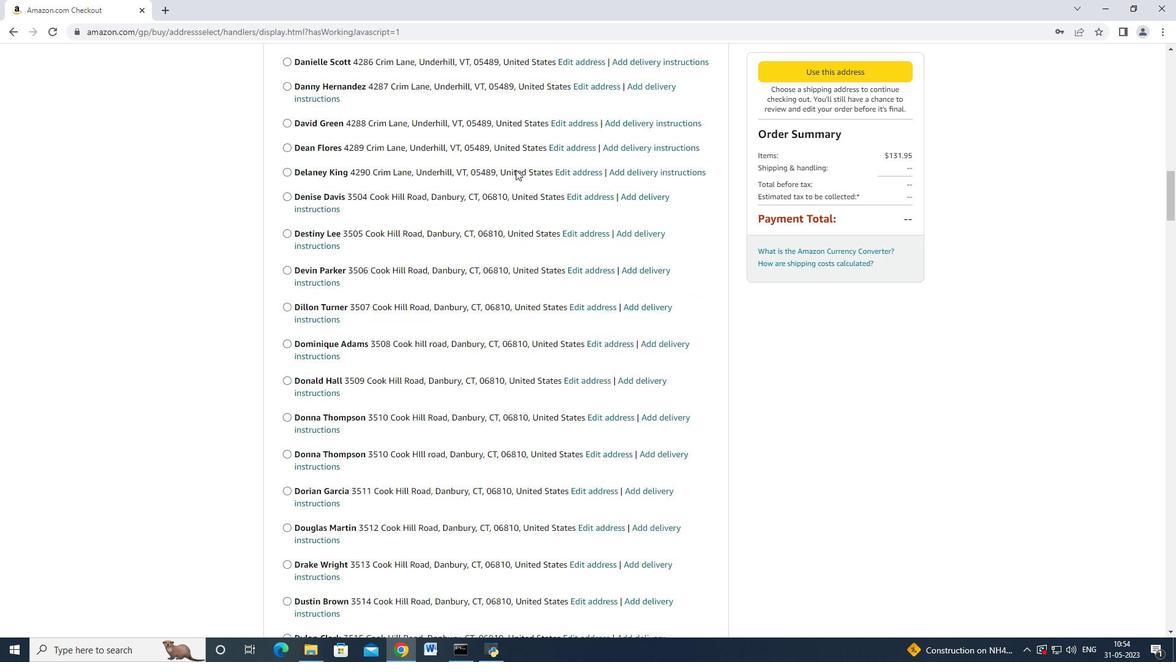 
Action: Mouse scrolled (514, 171) with delta (0, 0)
Screenshot: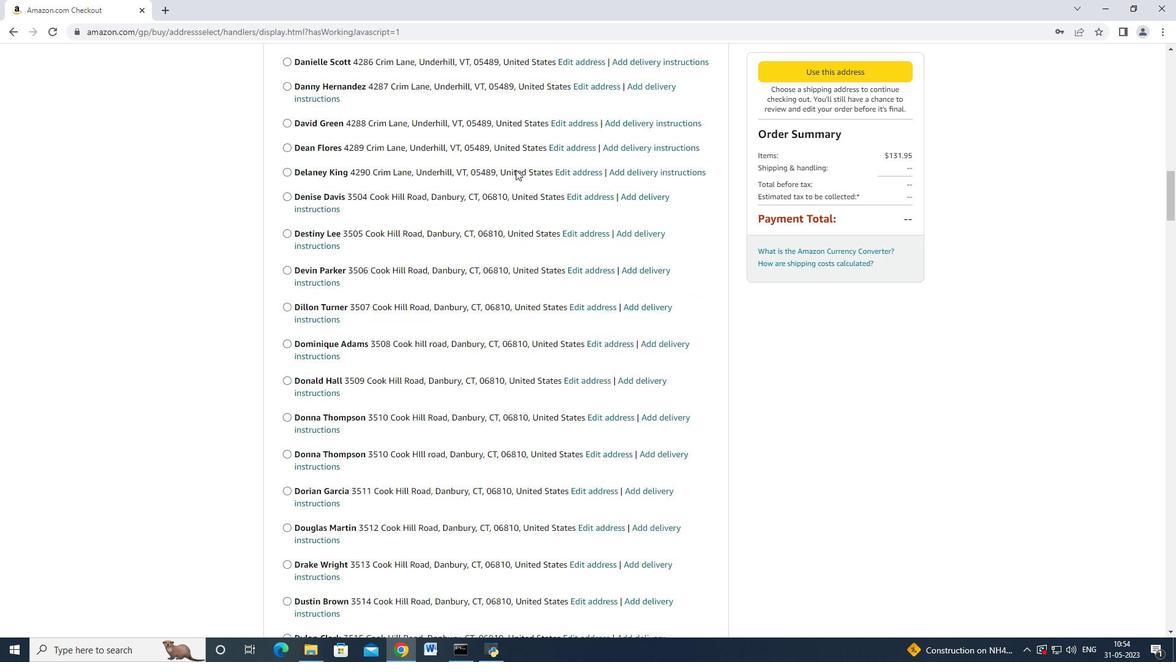 
Action: Mouse scrolled (514, 170) with delta (0, -1)
Screenshot: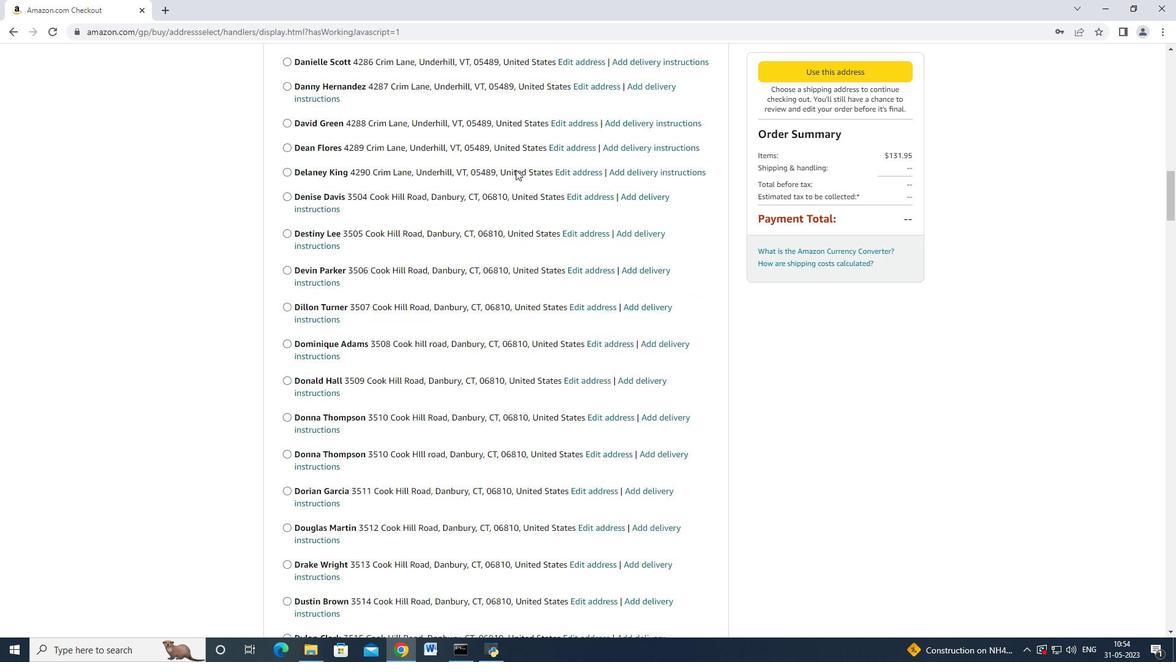 
Action: Mouse scrolled (514, 171) with delta (0, 0)
Screenshot: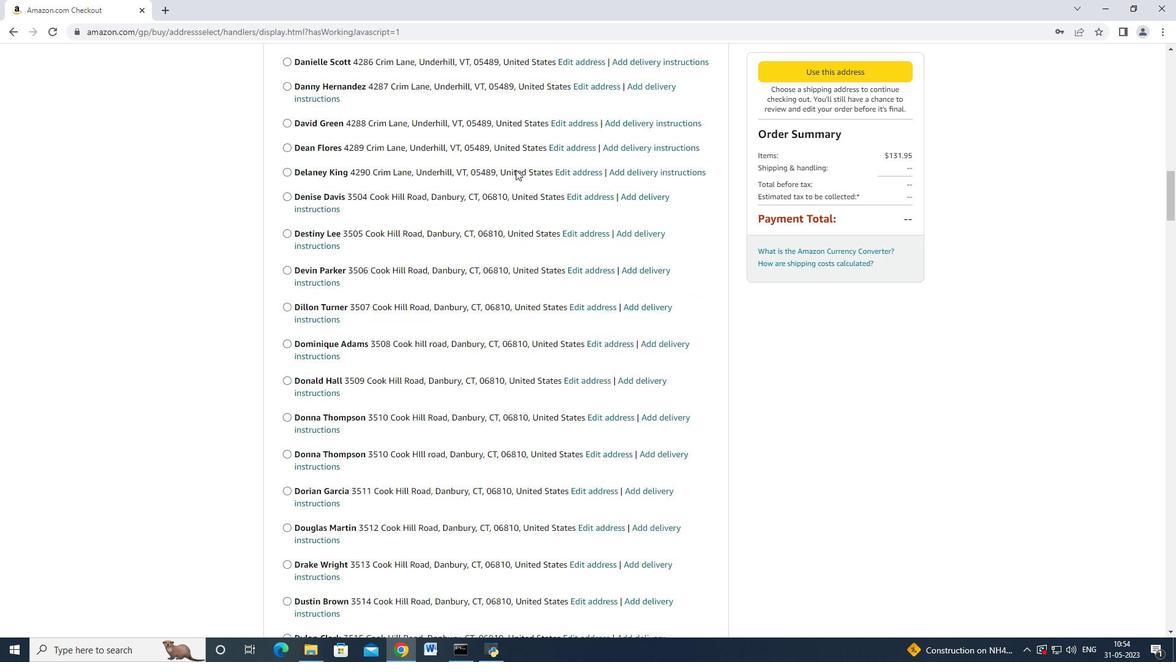 
Action: Mouse scrolled (514, 171) with delta (0, 0)
Screenshot: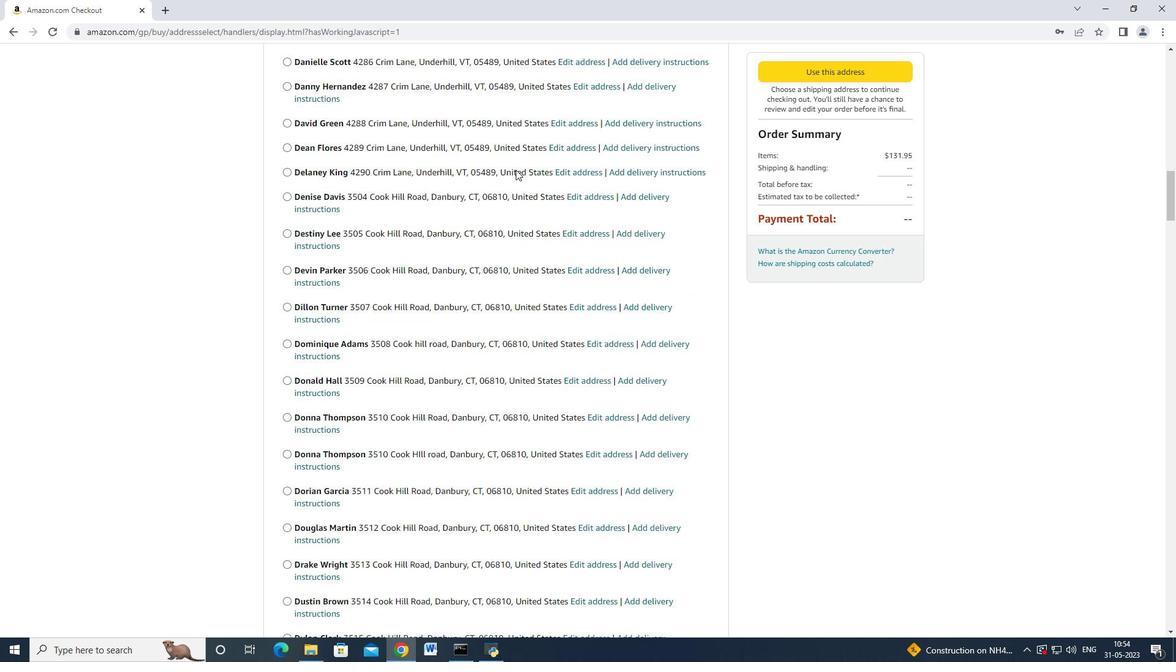 
Action: Mouse moved to (514, 170)
Screenshot: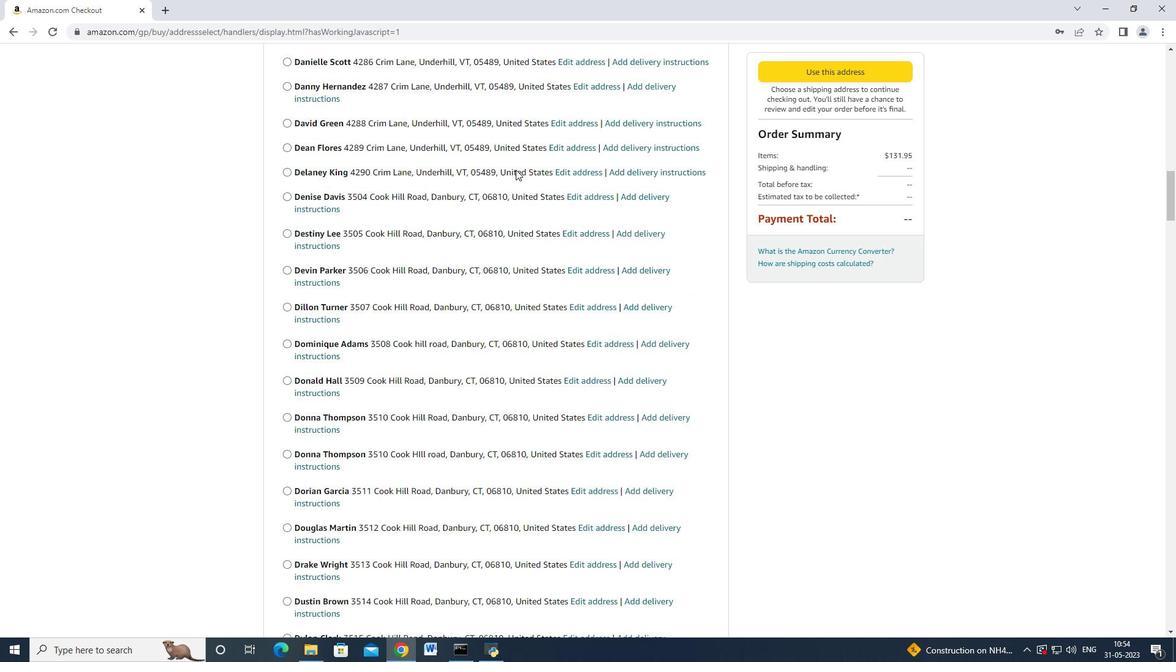 
Action: Mouse scrolled (514, 169) with delta (0, 0)
Screenshot: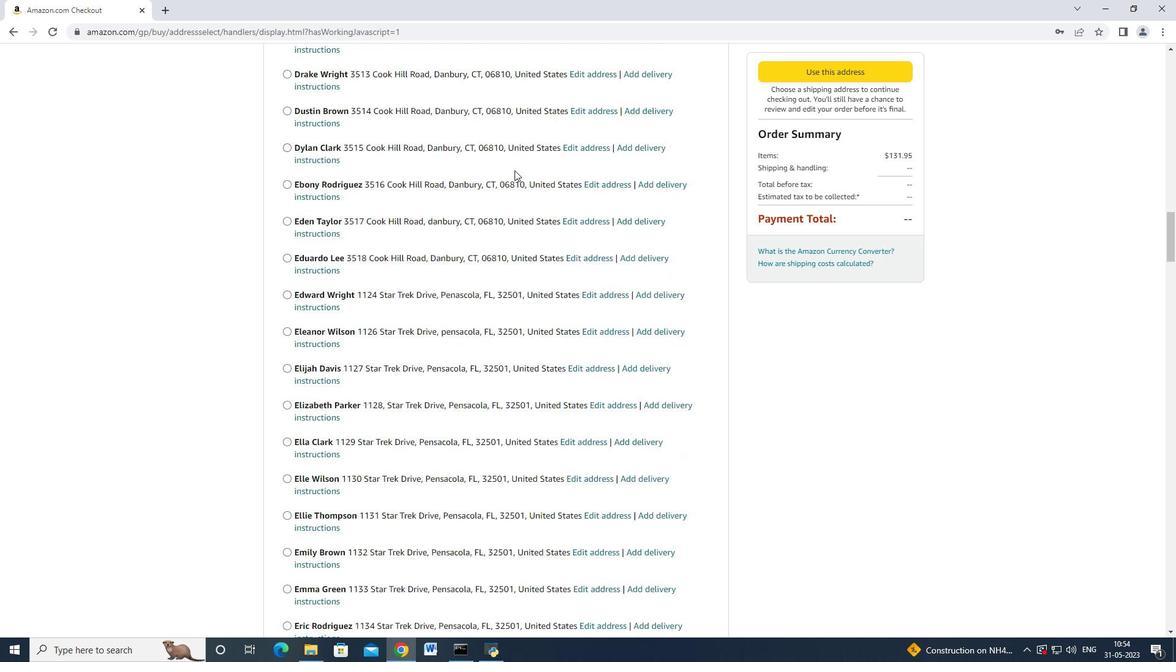 
Action: Mouse scrolled (514, 169) with delta (0, 0)
Screenshot: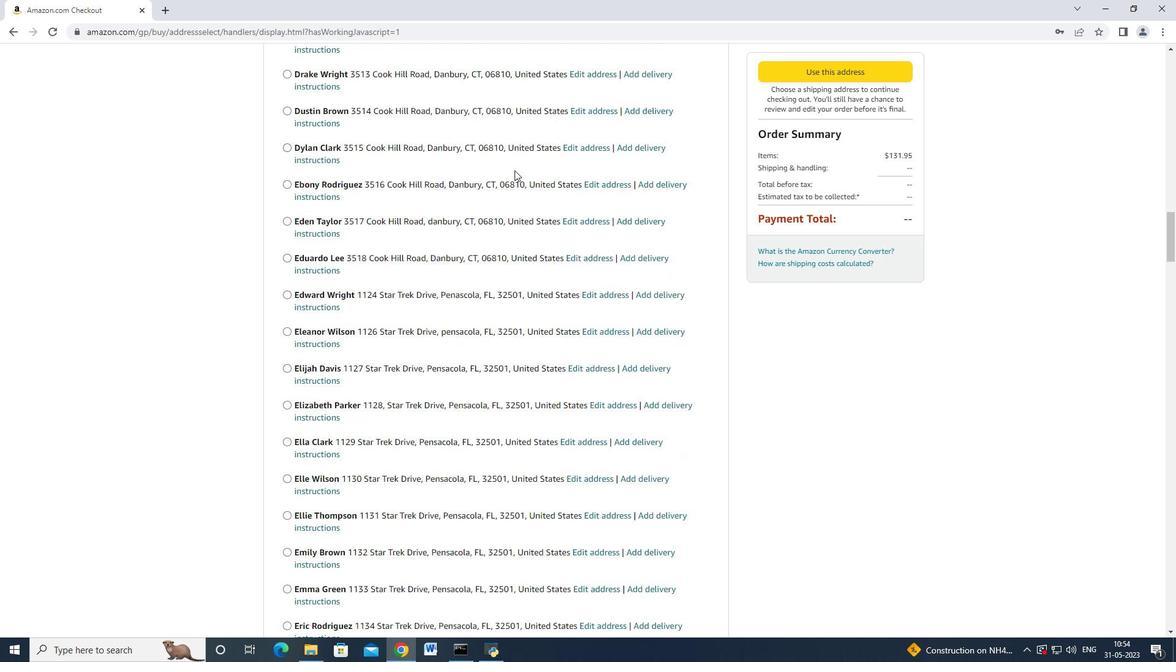 
Action: Mouse scrolled (514, 169) with delta (0, 0)
Screenshot: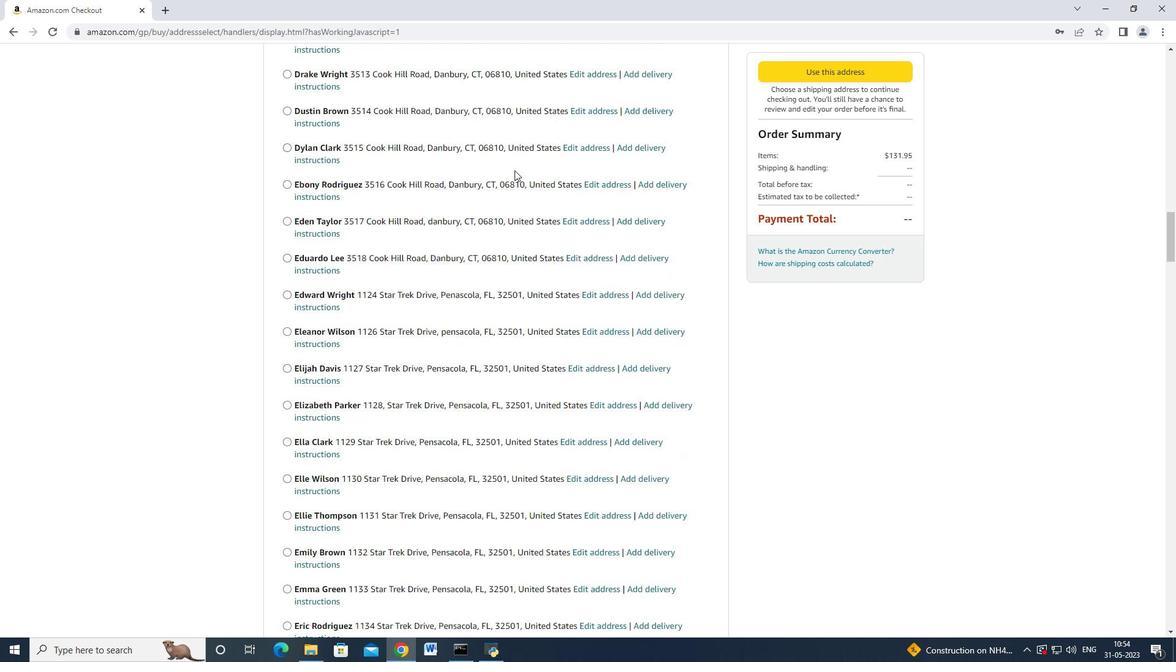 
Action: Mouse scrolled (514, 169) with delta (0, 0)
Screenshot: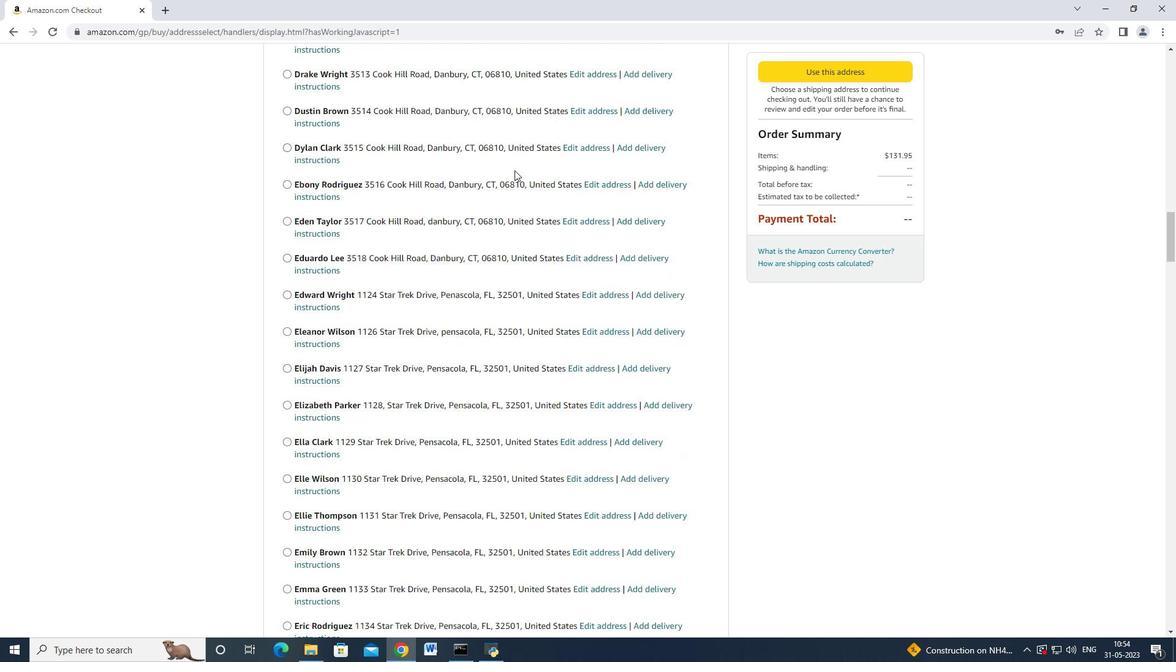 
Action: Mouse scrolled (514, 169) with delta (0, 0)
Screenshot: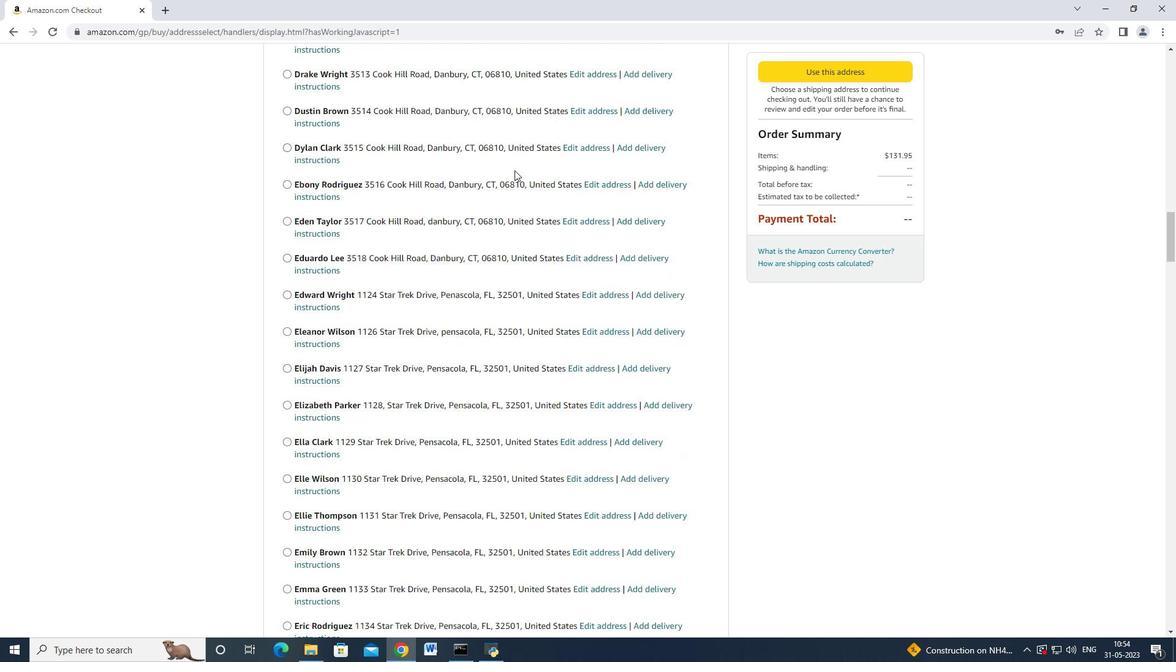 
Action: Mouse scrolled (514, 169) with delta (0, -1)
Screenshot: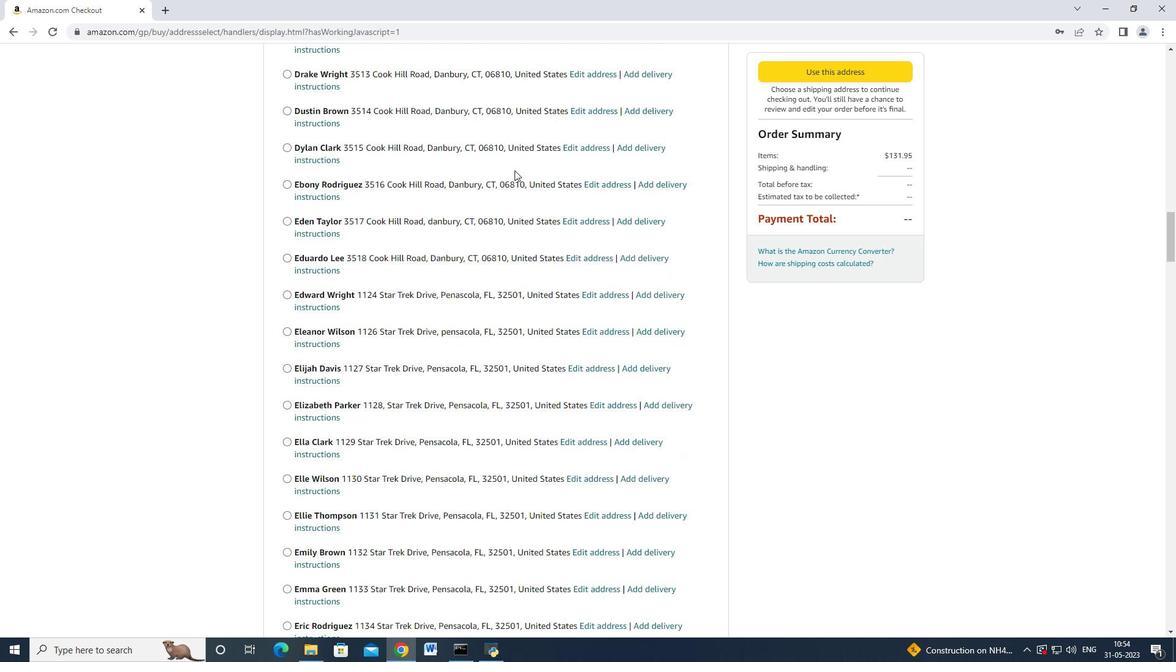 
Action: Mouse scrolled (514, 169) with delta (0, 0)
Screenshot: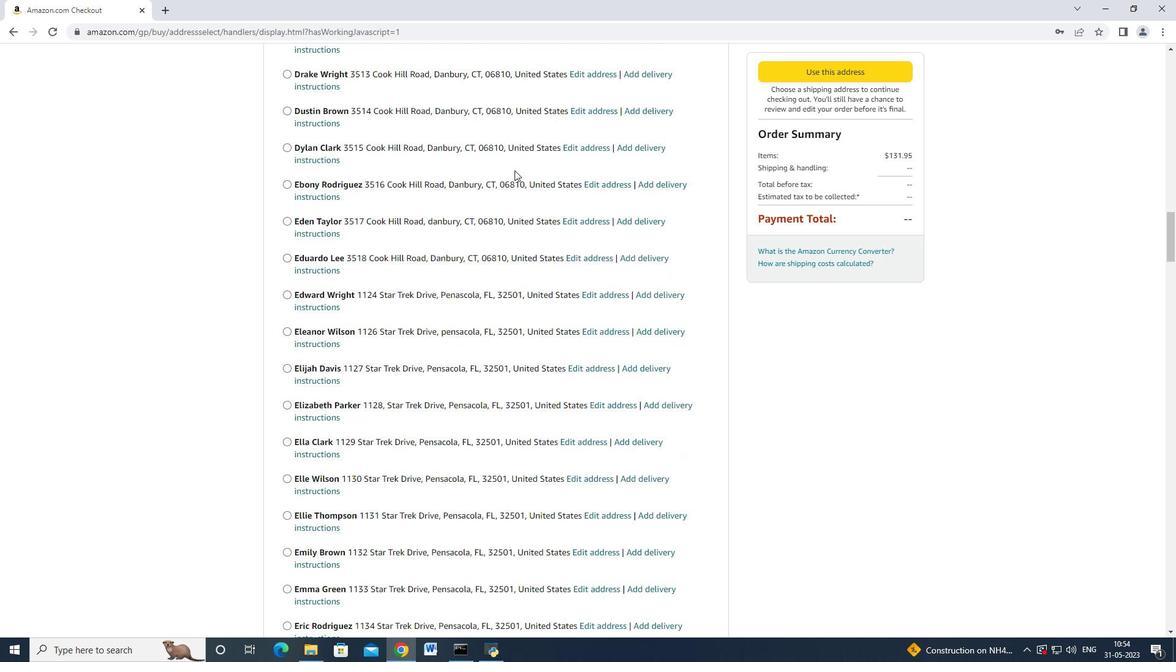 
Action: Mouse moved to (515, 169)
Screenshot: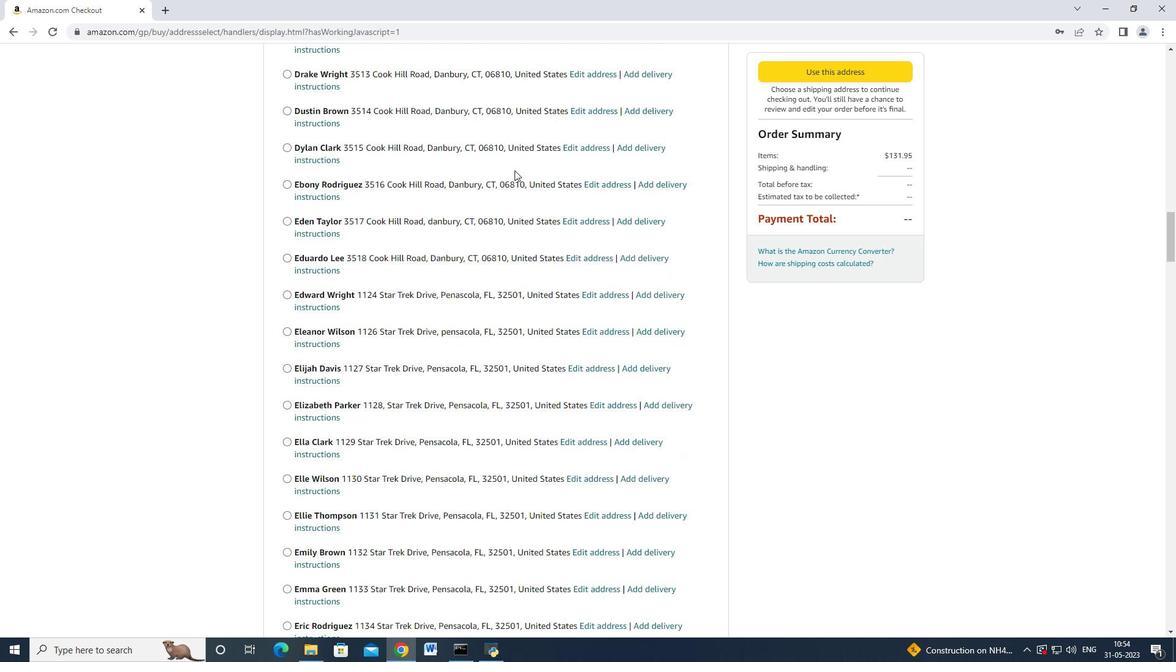 
Action: Mouse scrolled (515, 169) with delta (0, 0)
Screenshot: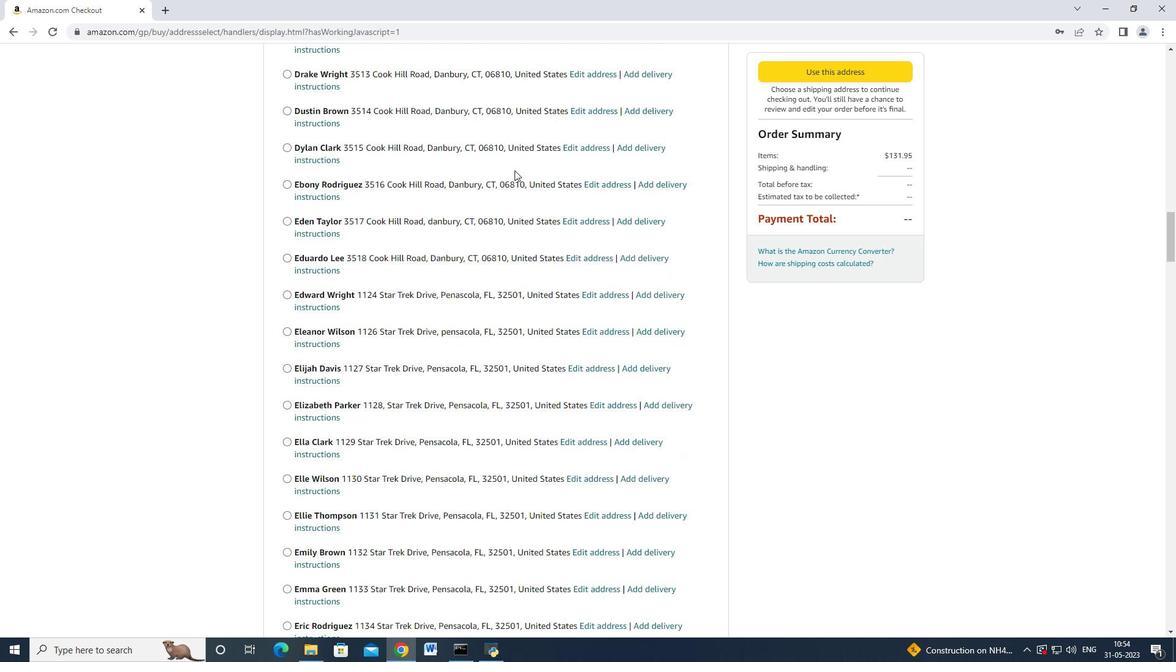 
Action: Mouse moved to (518, 167)
Screenshot: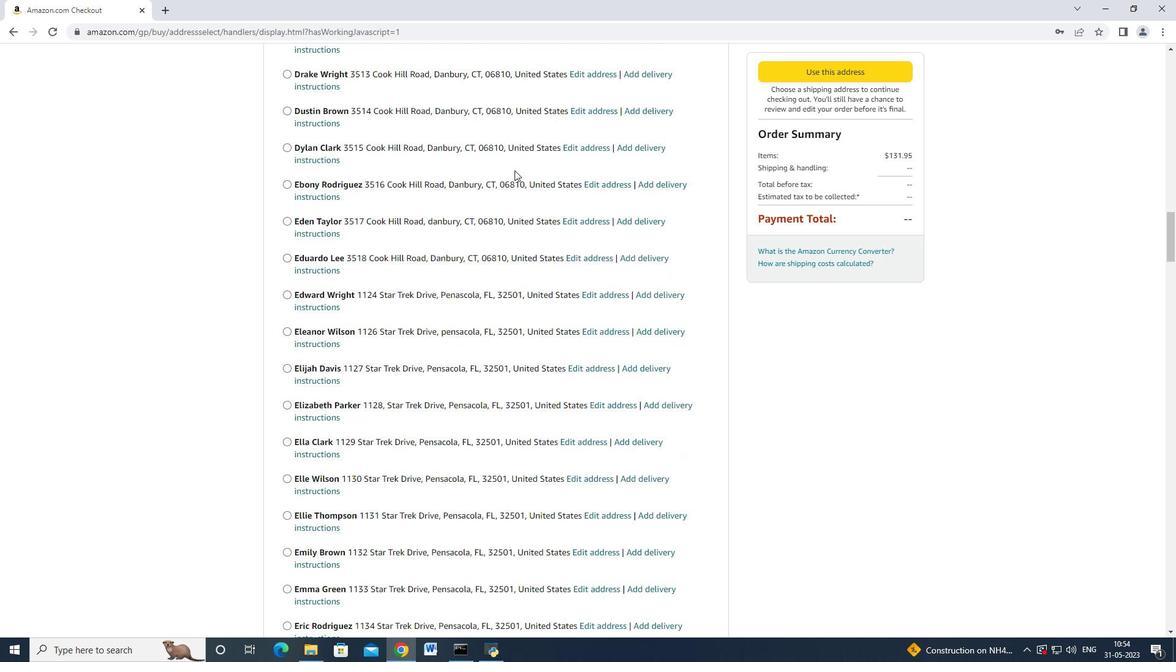 
Action: Mouse scrolled (517, 167) with delta (0, 0)
Screenshot: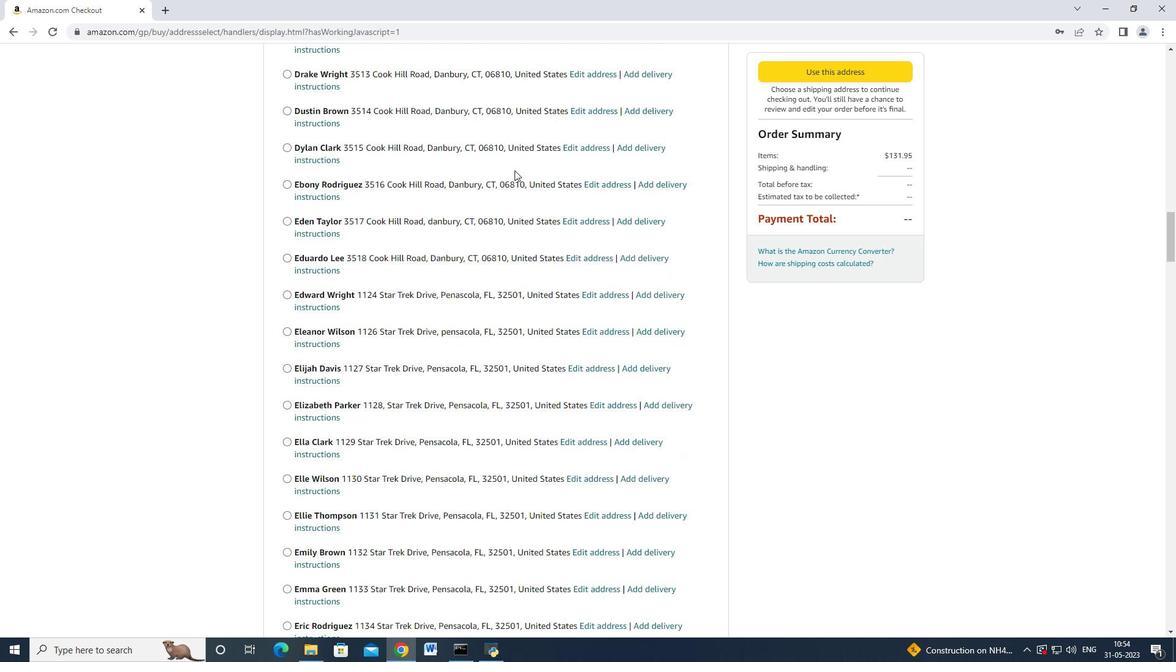 
Action: Mouse moved to (518, 167)
Screenshot: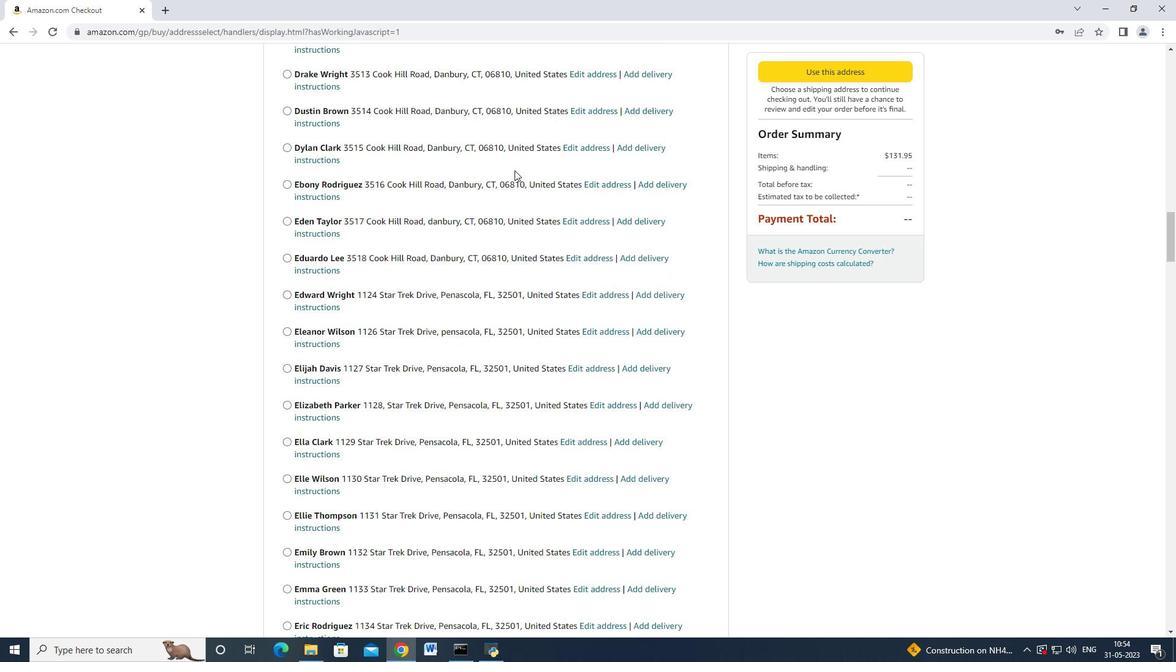 
Action: Mouse scrolled (518, 167) with delta (0, 0)
Screenshot: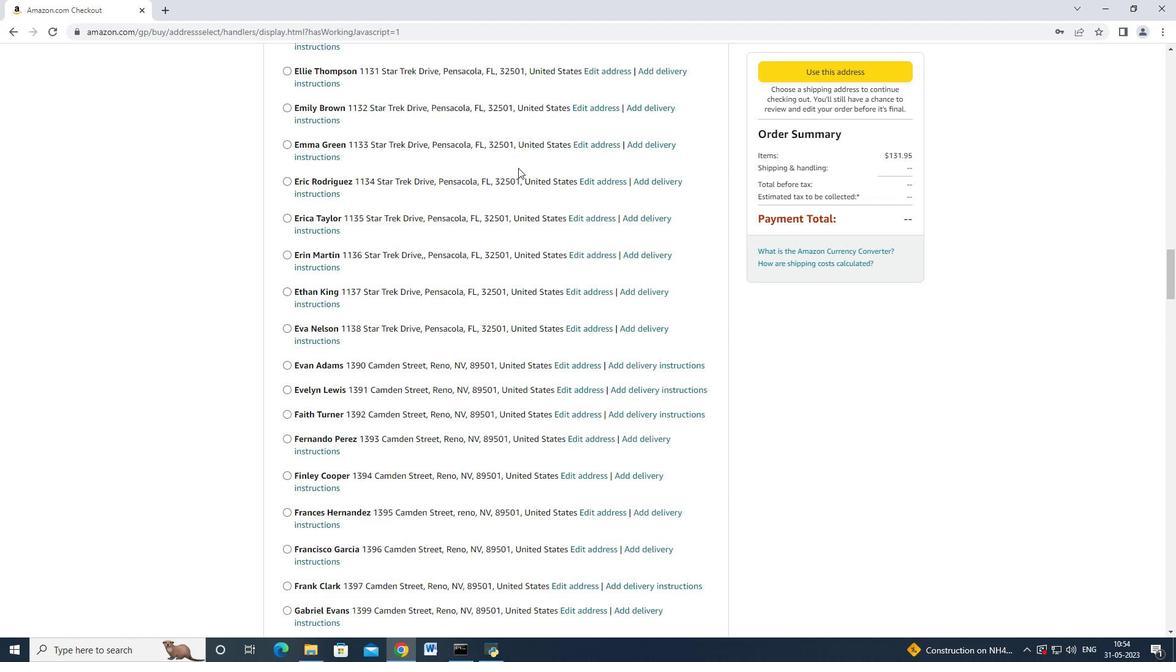 
Action: Mouse scrolled (518, 167) with delta (0, 0)
Screenshot: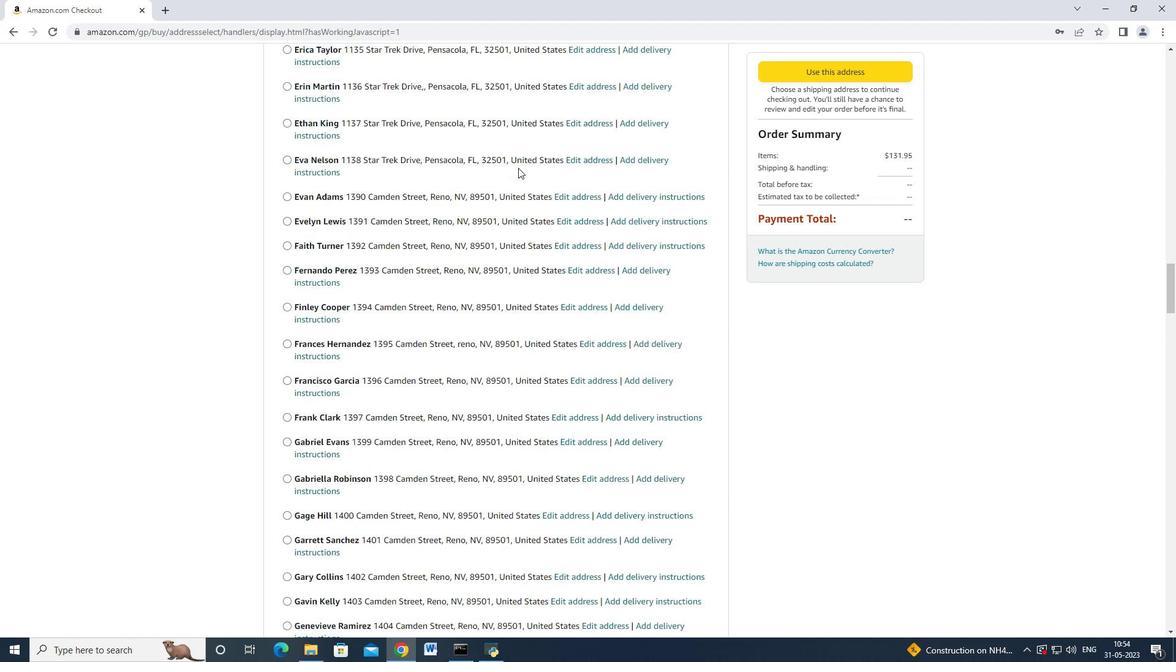 
Action: Mouse scrolled (518, 166) with delta (0, -1)
Screenshot: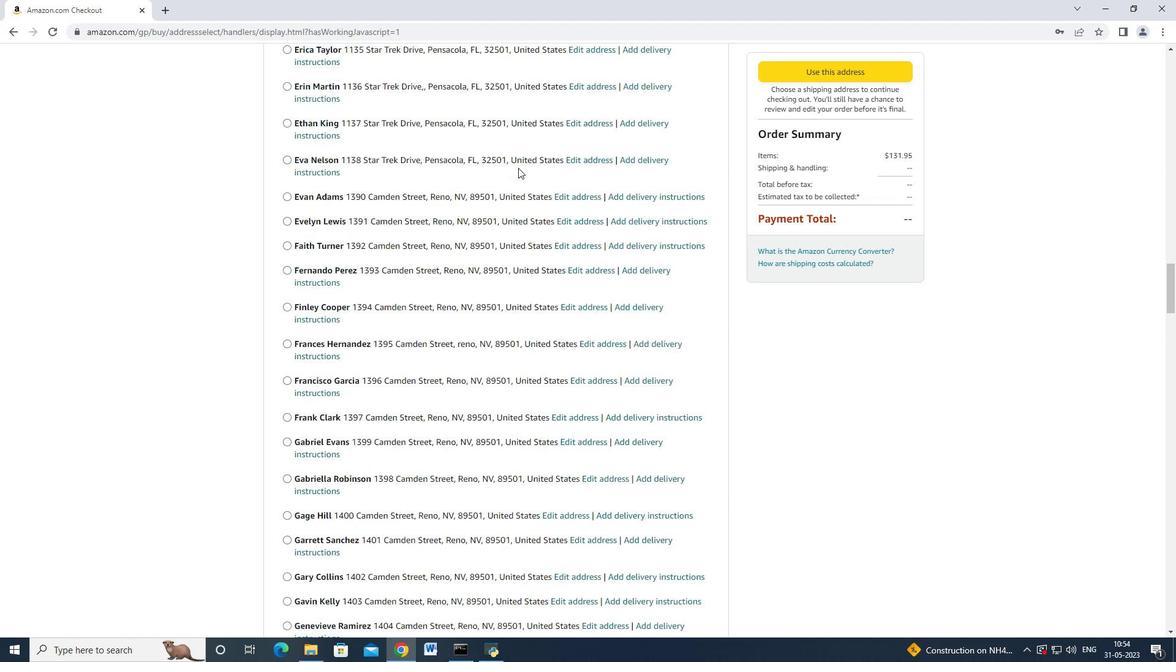 
Action: Mouse scrolled (518, 167) with delta (0, 0)
Screenshot: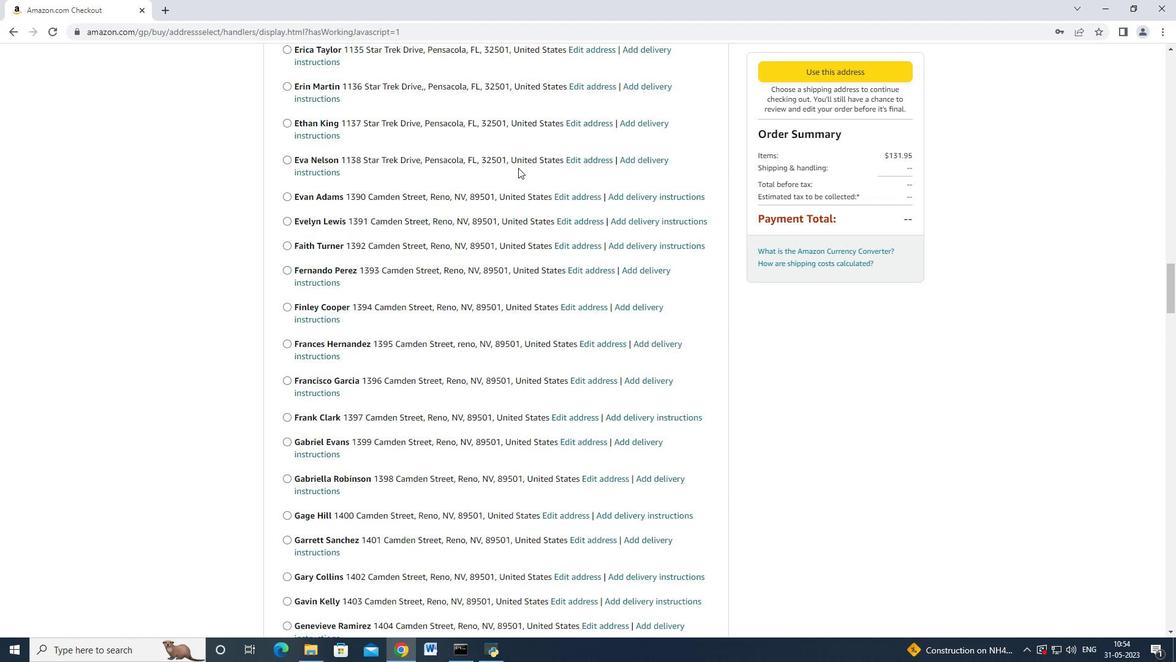 
Action: Mouse scrolled (518, 167) with delta (0, 0)
Screenshot: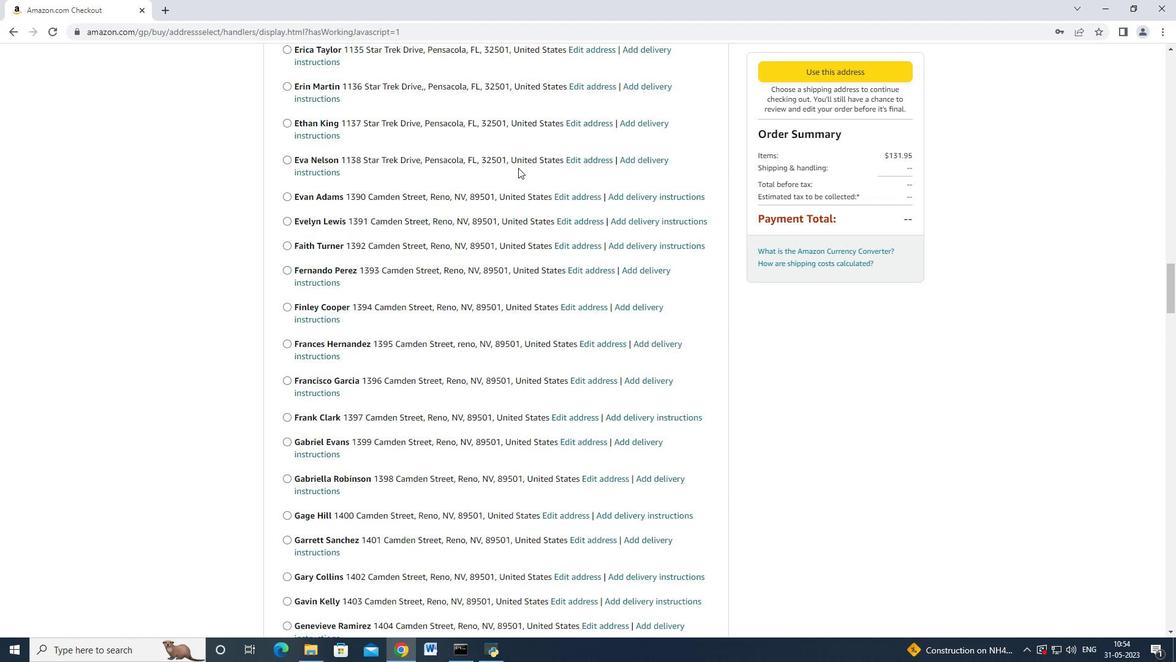 
Action: Mouse scrolled (518, 167) with delta (0, 0)
Screenshot: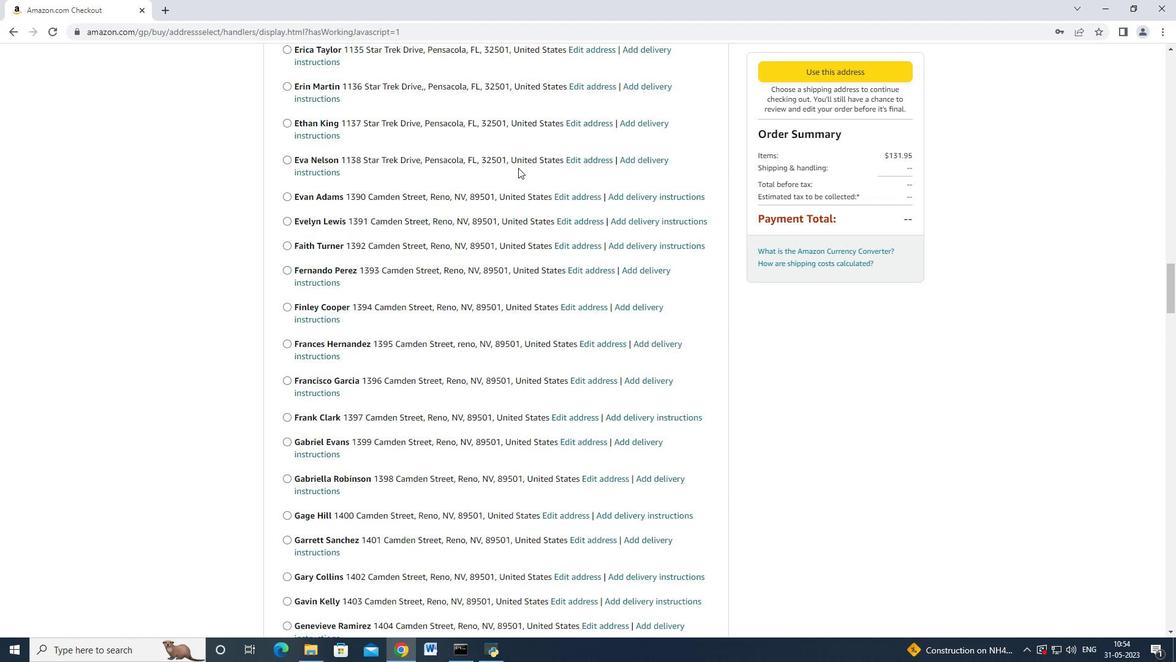 
Action: Mouse moved to (520, 166)
Screenshot: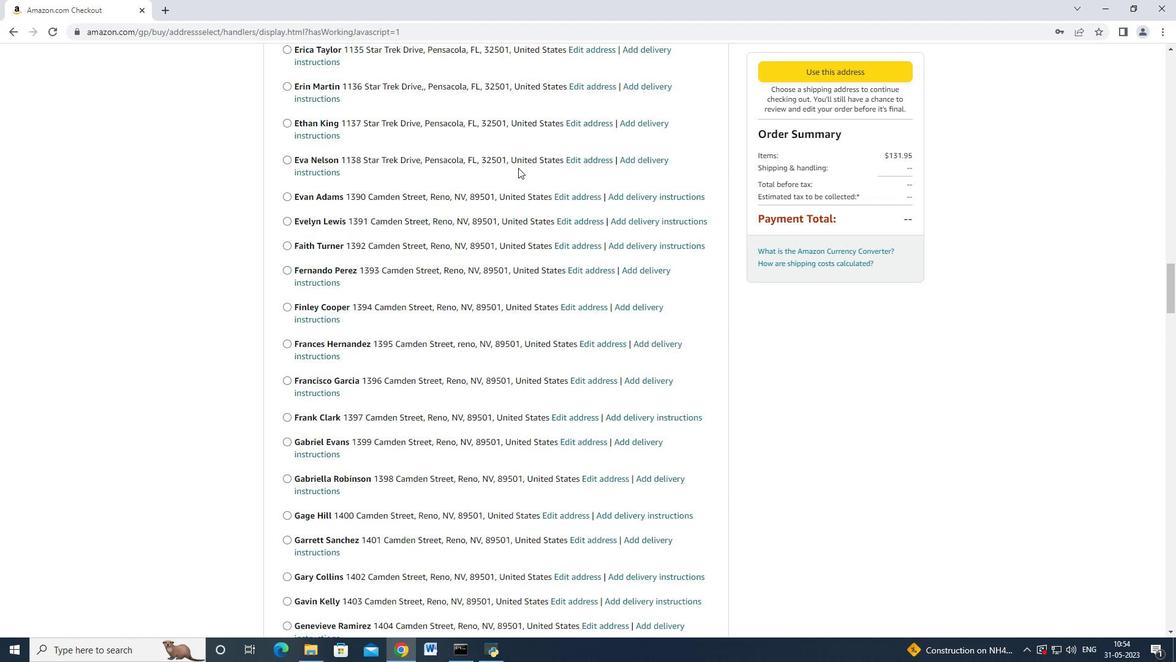 
Action: Mouse scrolled (520, 165) with delta (0, 0)
Screenshot: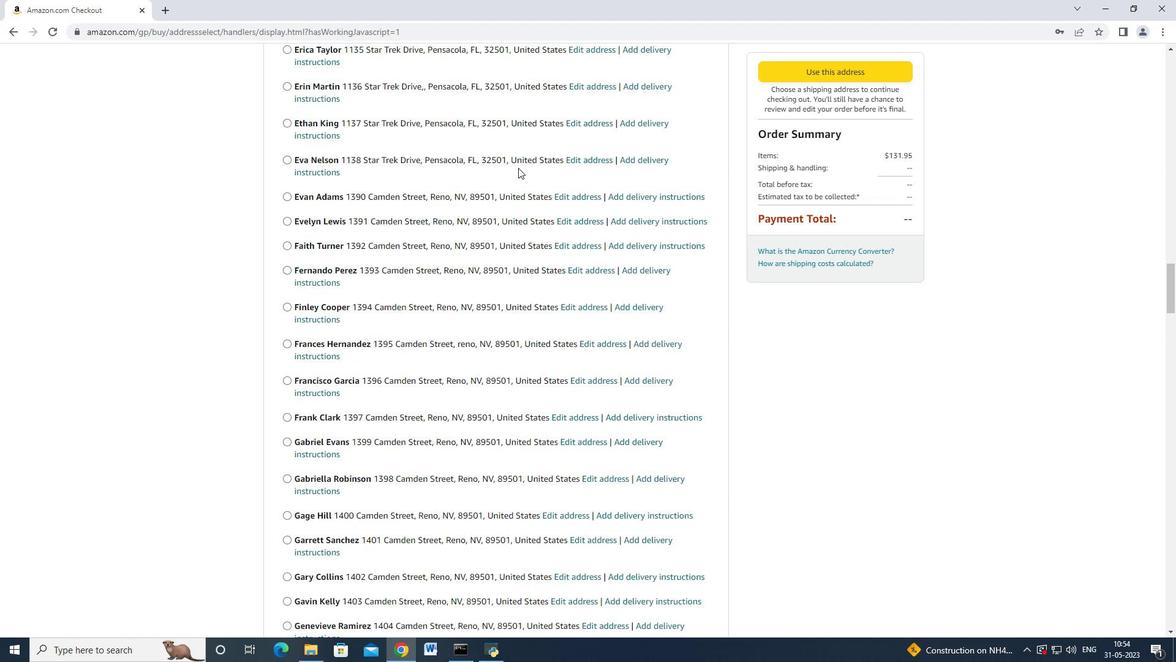 
Action: Mouse moved to (521, 166)
Screenshot: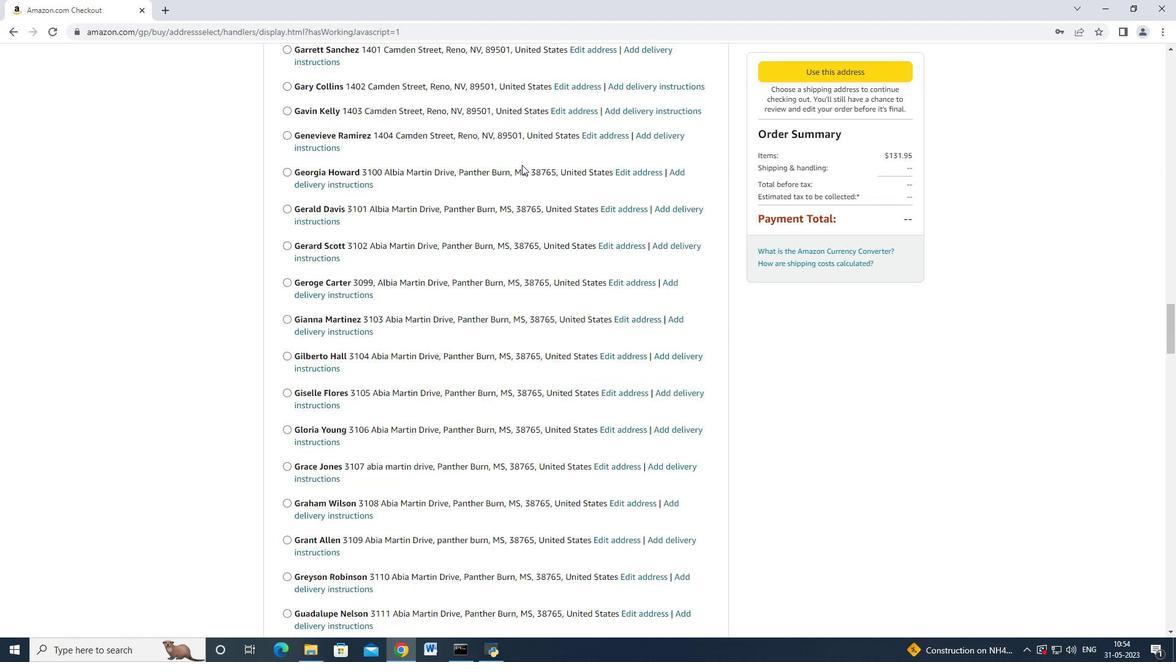 
Action: Mouse scrolled (521, 166) with delta (0, 0)
Screenshot: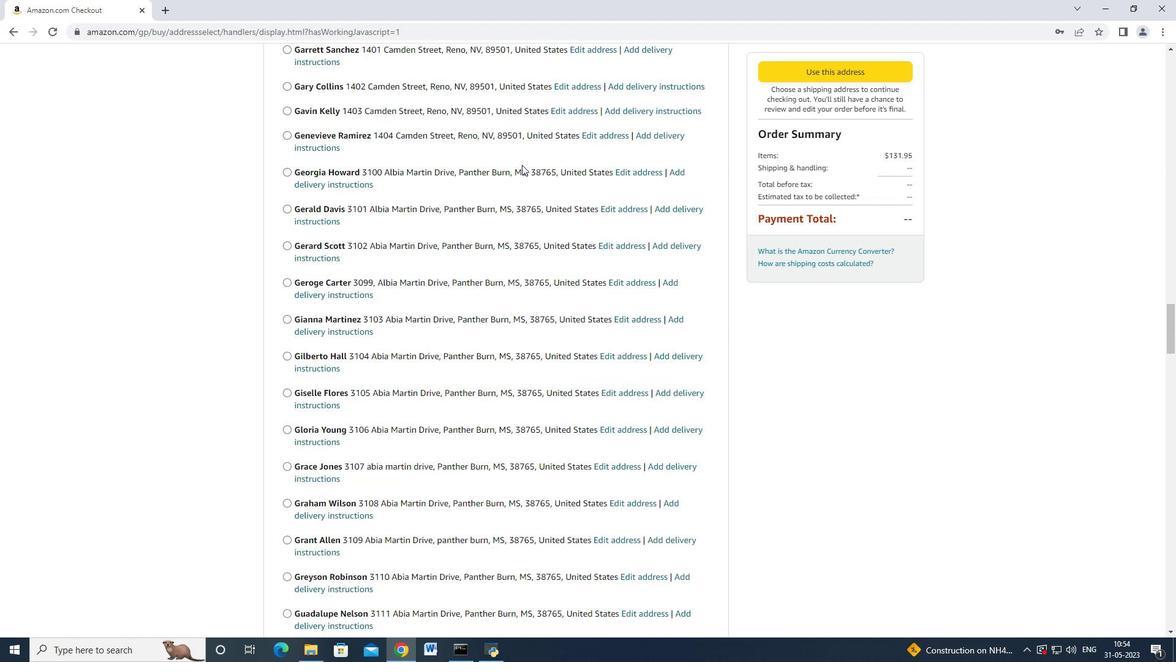 
Action: Mouse moved to (520, 167)
Screenshot: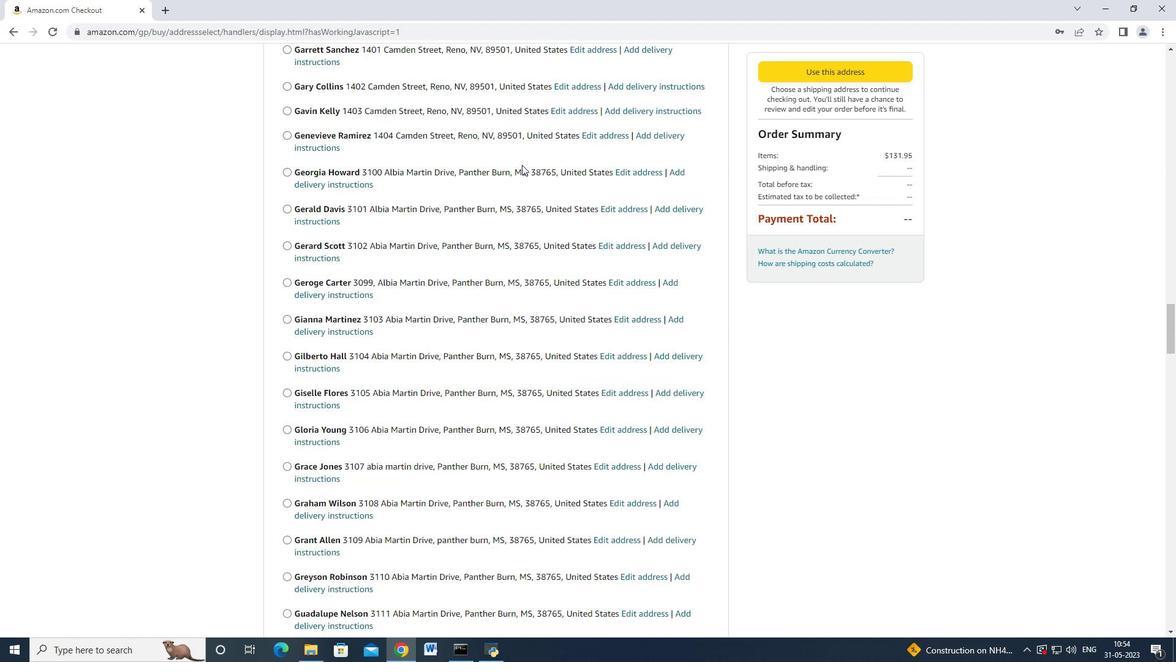 
Action: Mouse scrolled (520, 166) with delta (0, 0)
Screenshot: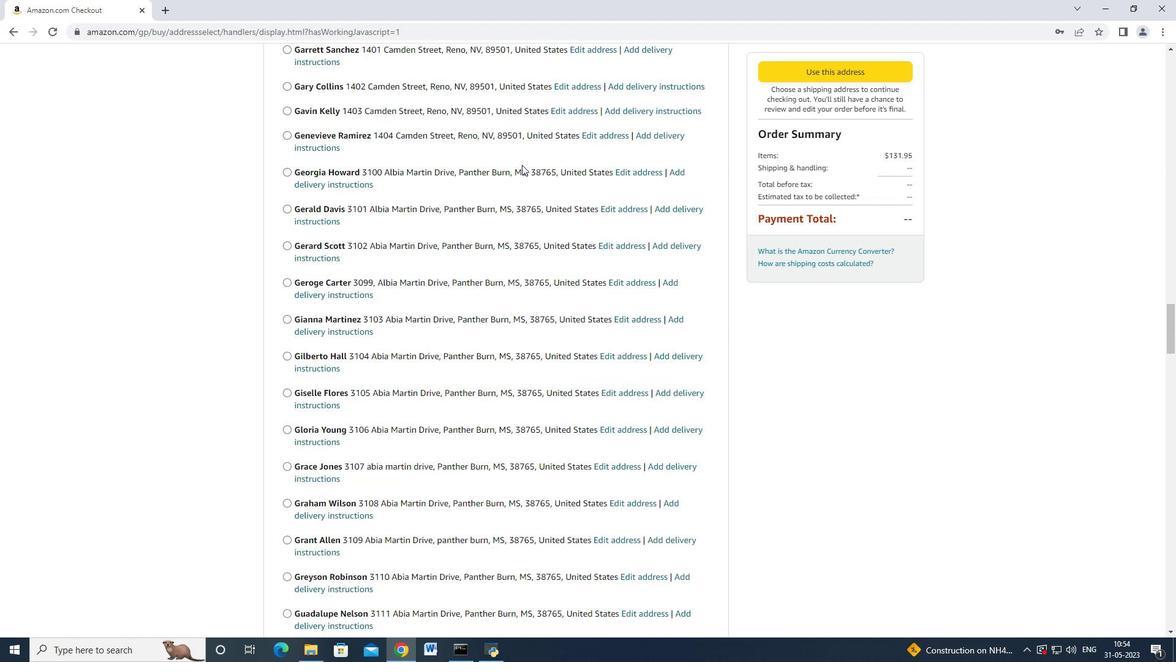 
Action: Mouse scrolled (520, 166) with delta (0, -1)
Screenshot: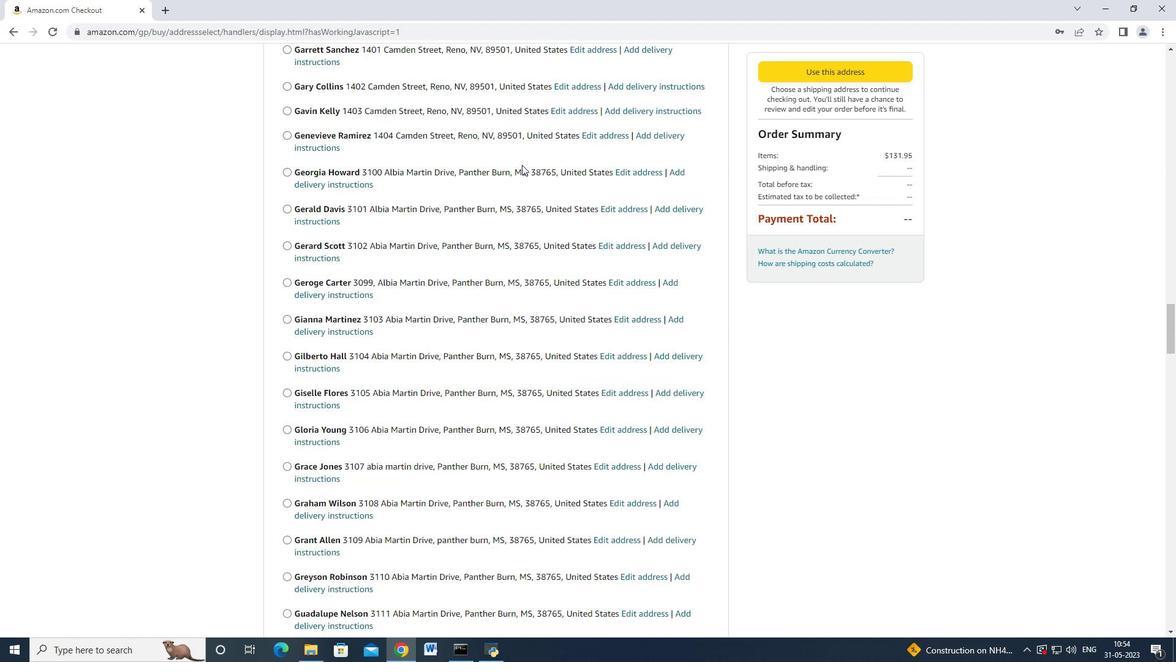 
Action: Mouse scrolled (520, 166) with delta (0, -1)
Screenshot: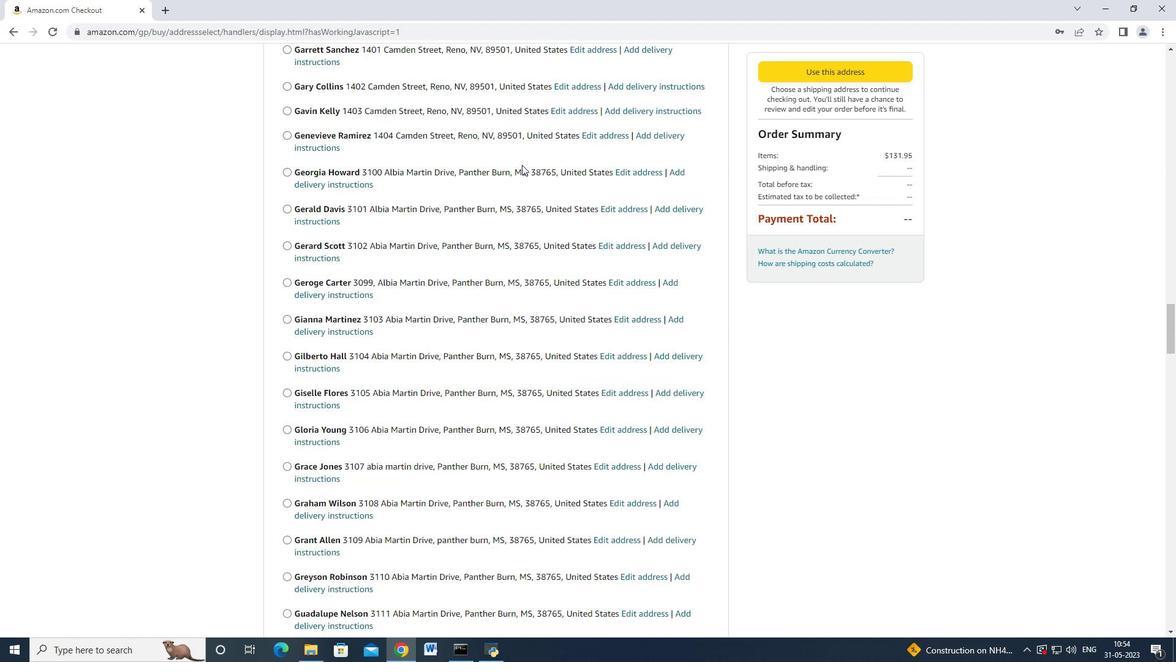 
Action: Mouse moved to (524, 164)
Screenshot: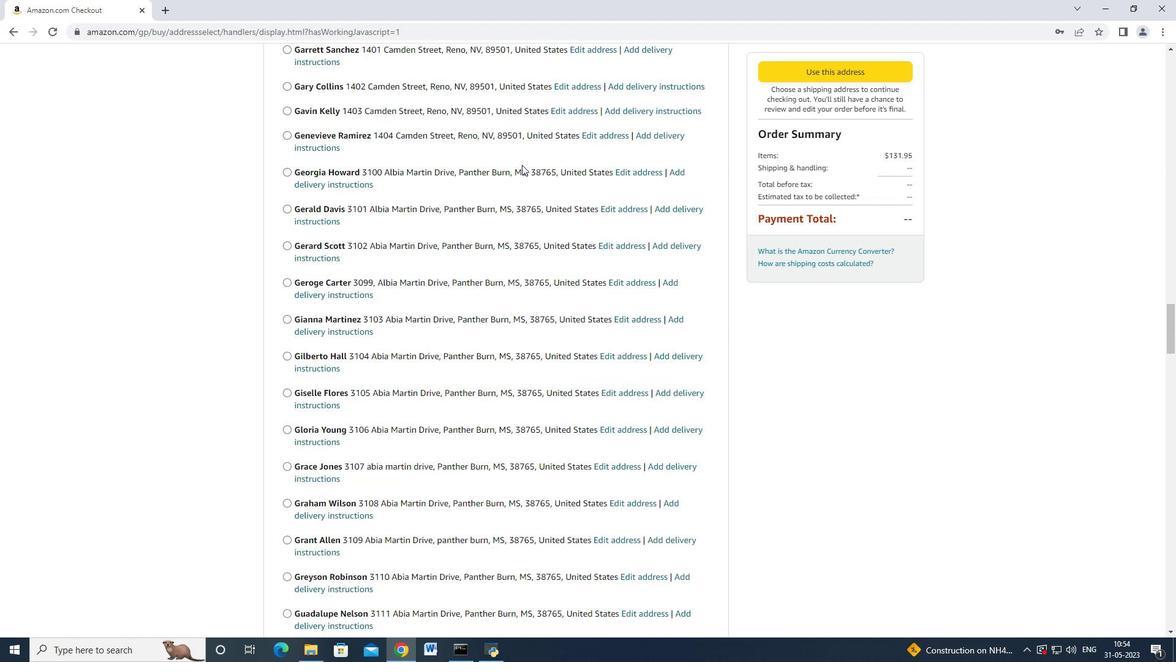 
Action: Mouse scrolled (520, 166) with delta (0, 0)
Screenshot: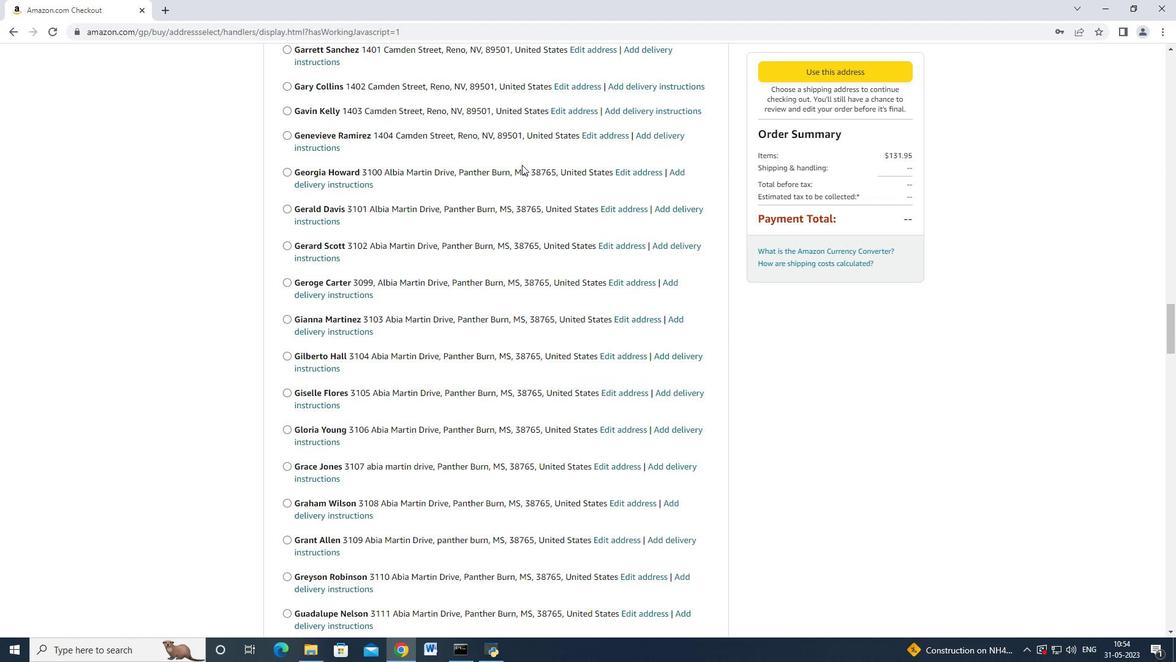 
Action: Mouse moved to (526, 163)
Screenshot: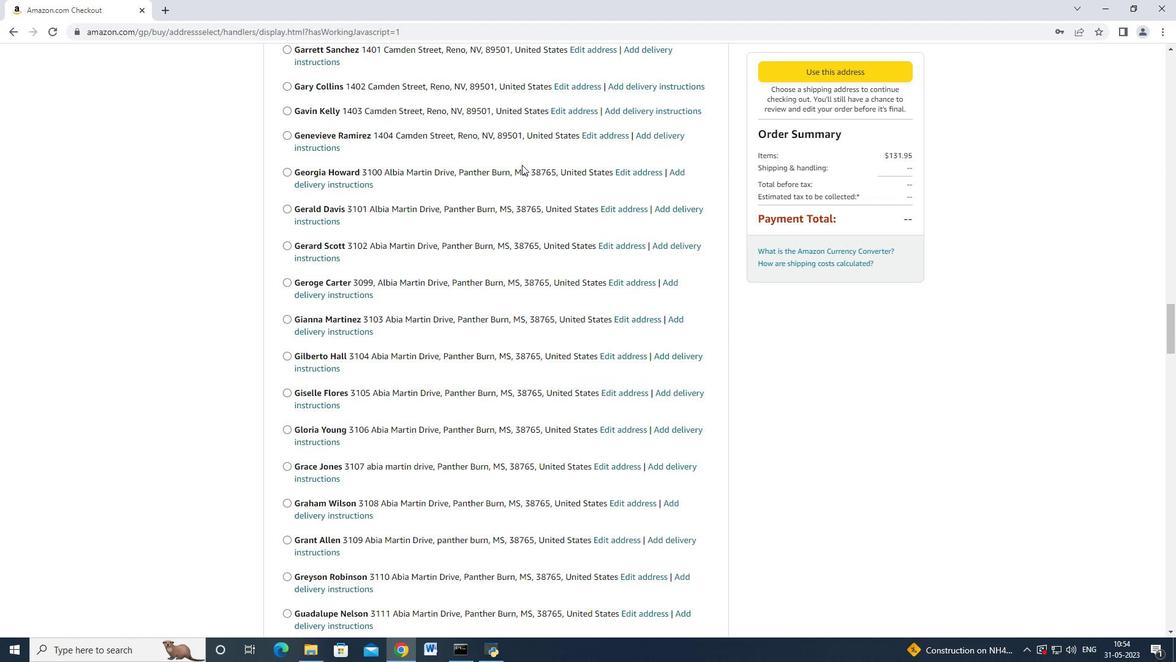 
Action: Mouse scrolled (524, 163) with delta (0, 0)
Screenshot: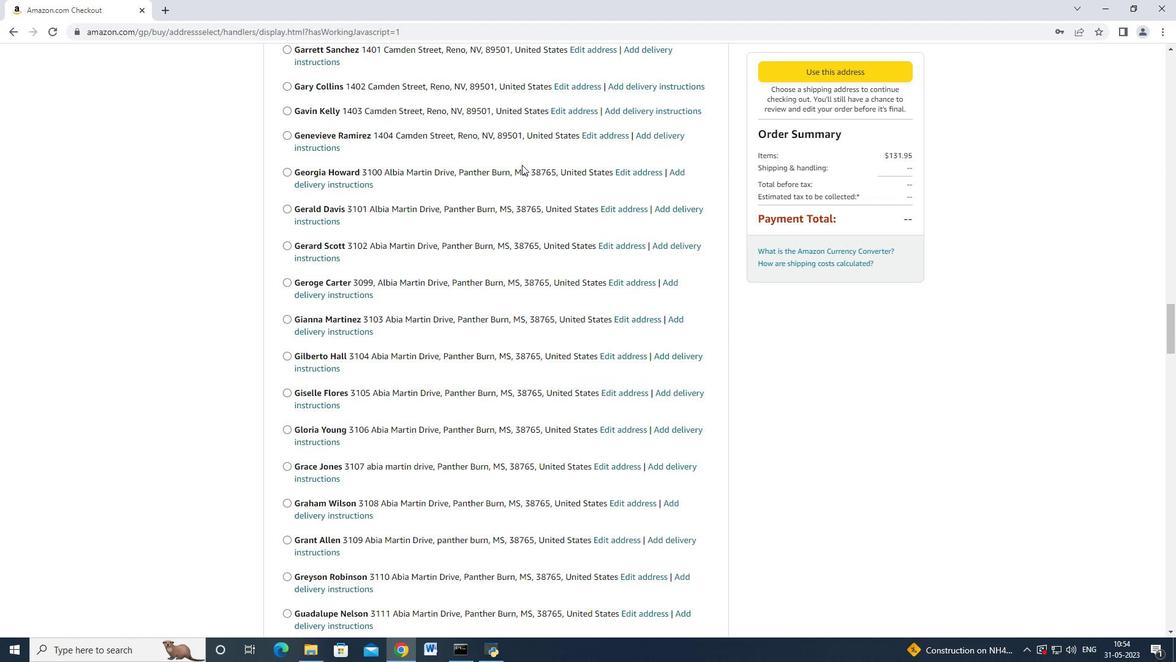 
Action: Mouse moved to (527, 163)
Screenshot: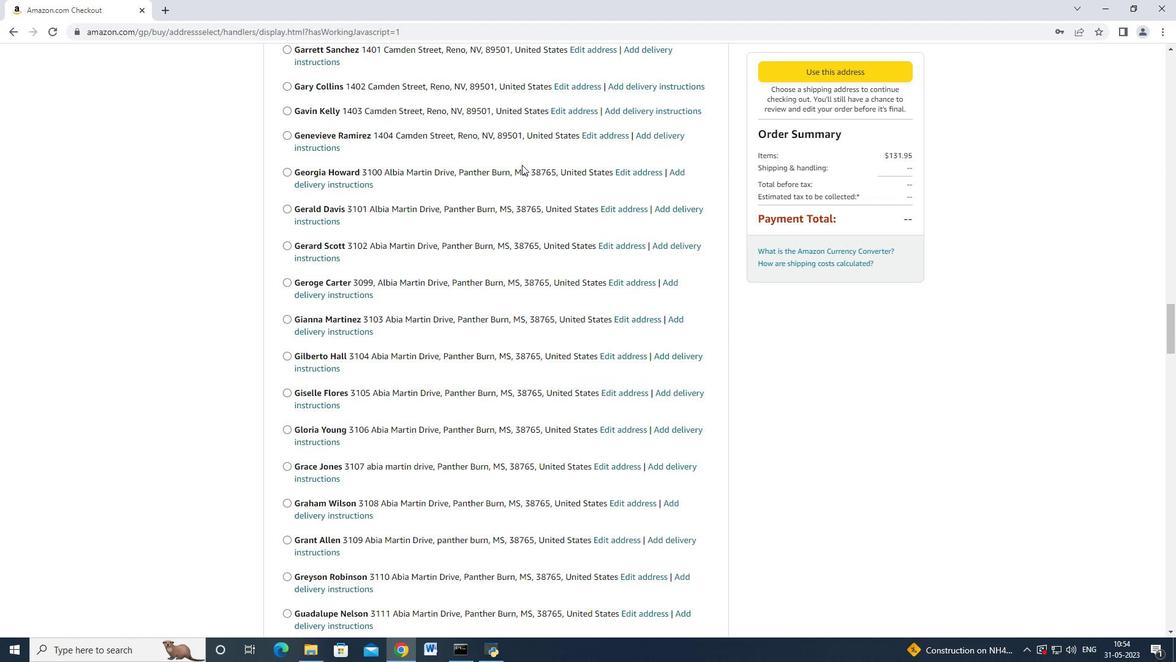 
Action: Mouse scrolled (526, 163) with delta (0, 0)
Screenshot: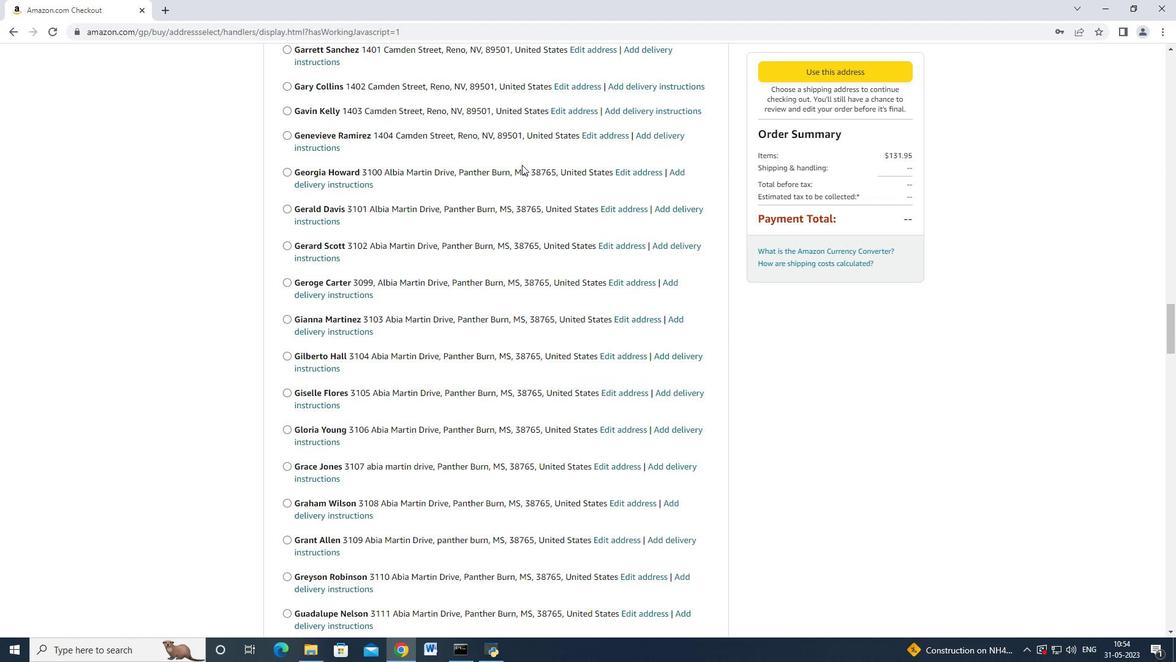 
Action: Mouse moved to (528, 164)
Screenshot: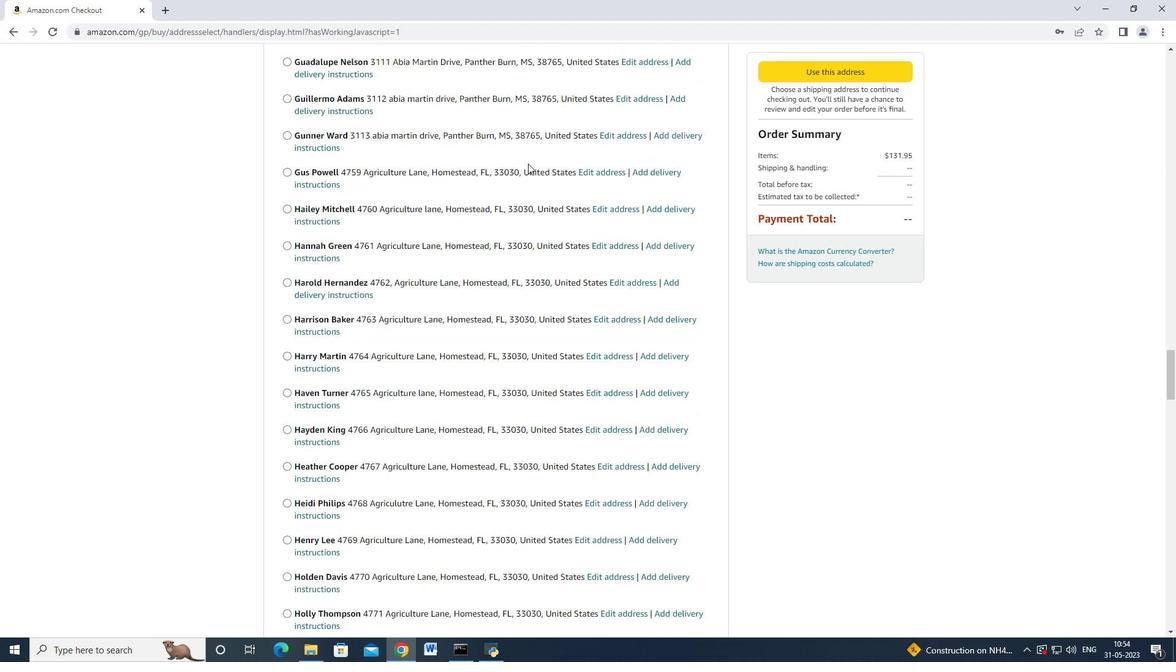 
Action: Mouse scrolled (528, 163) with delta (0, 0)
Screenshot: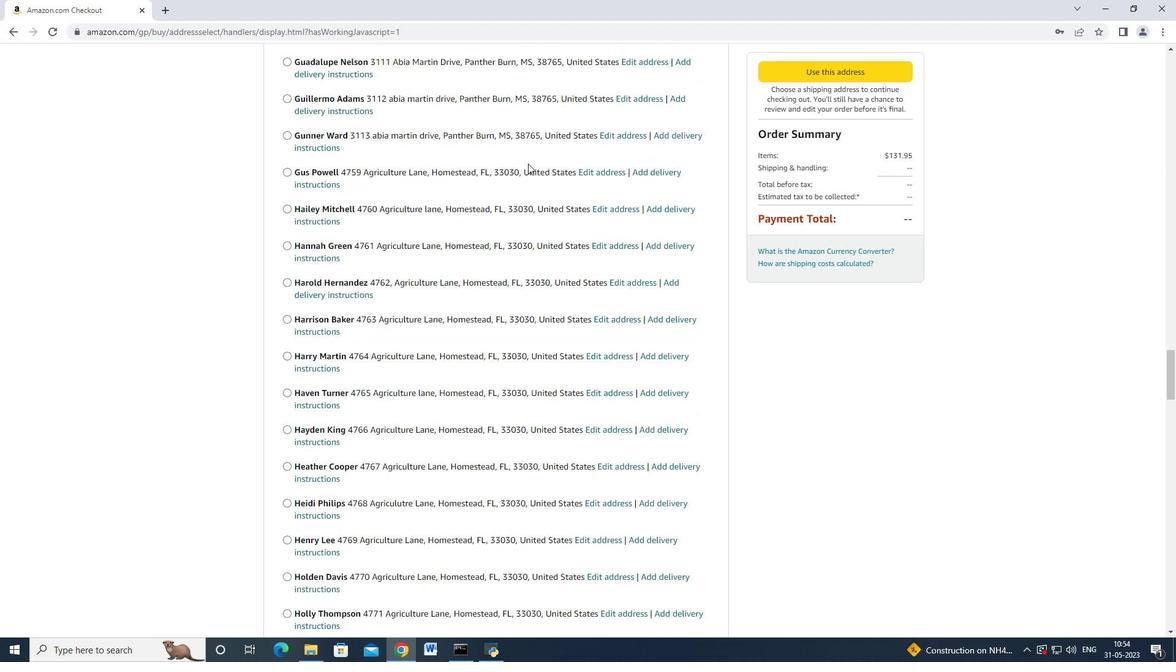 
Action: Mouse moved to (527, 164)
Screenshot: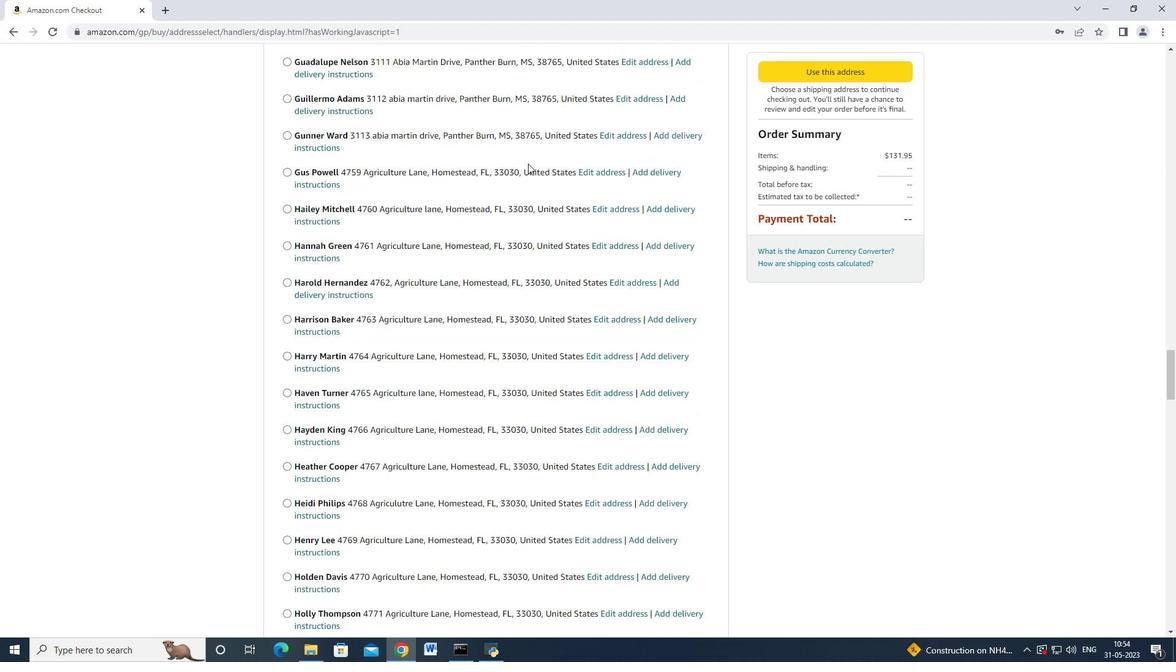 
Action: Mouse scrolled (527, 164) with delta (0, 0)
Screenshot: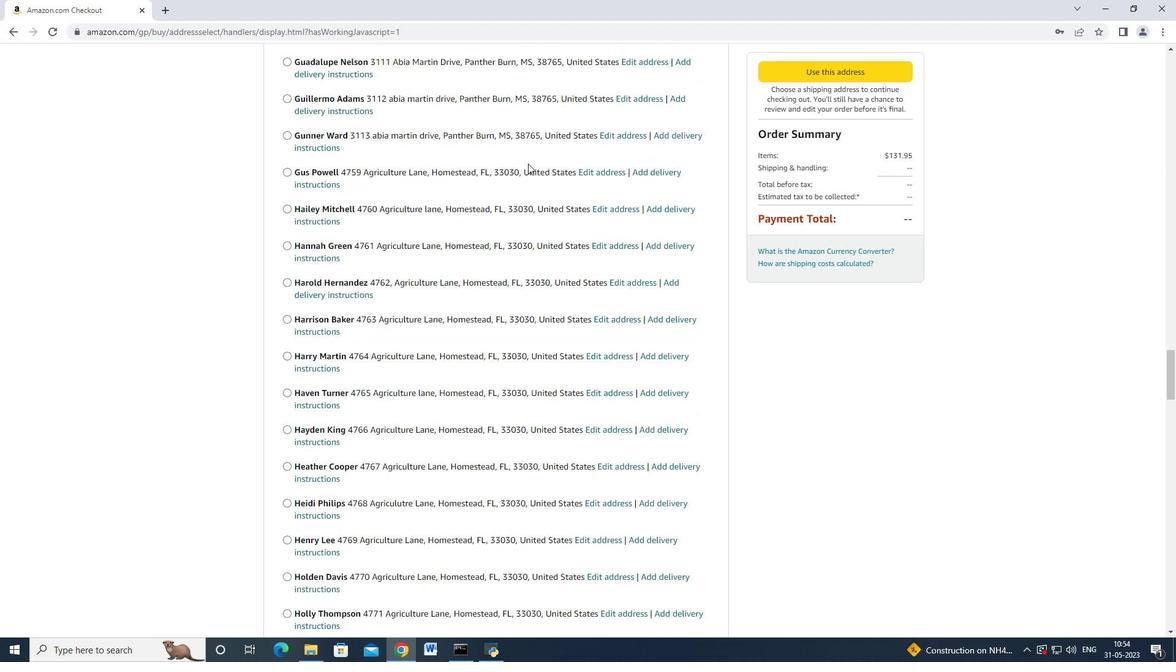 
Action: Mouse scrolled (527, 164) with delta (0, 0)
Screenshot: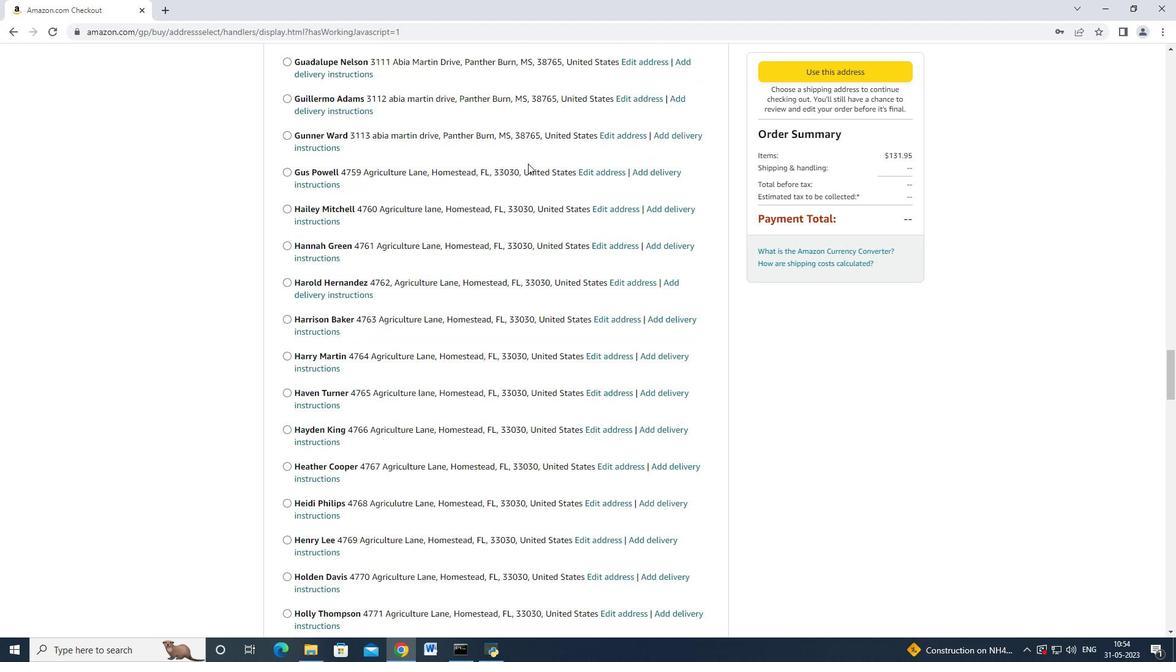 
Action: Mouse scrolled (527, 164) with delta (0, 0)
Screenshot: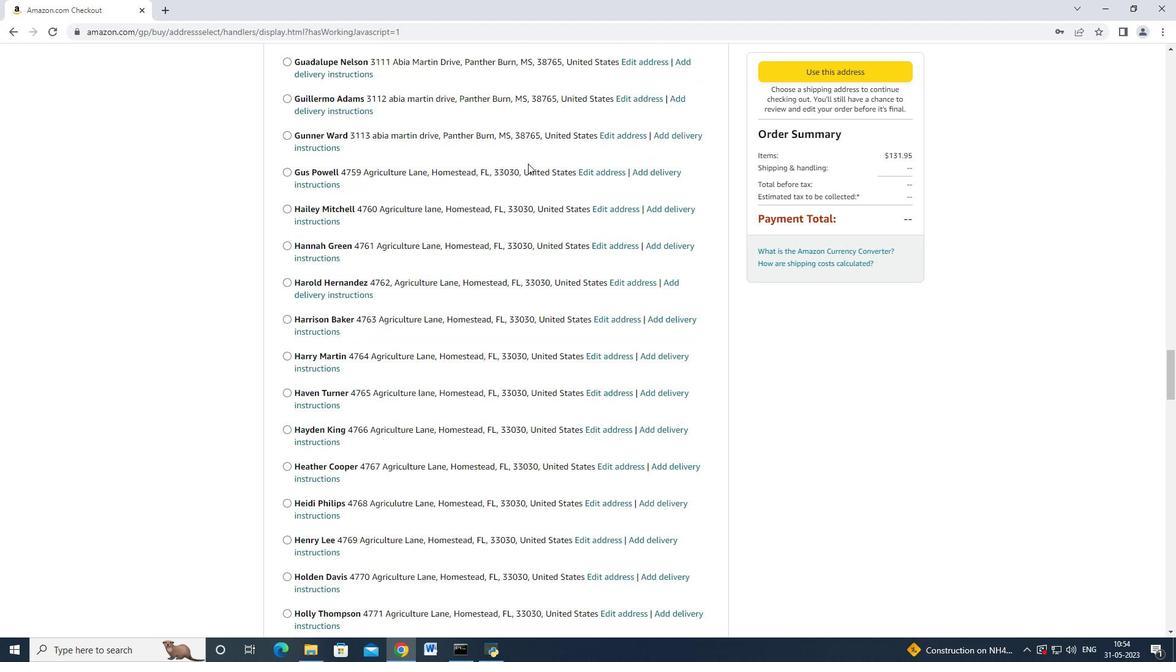 
Action: Mouse scrolled (527, 164) with delta (0, 0)
Screenshot: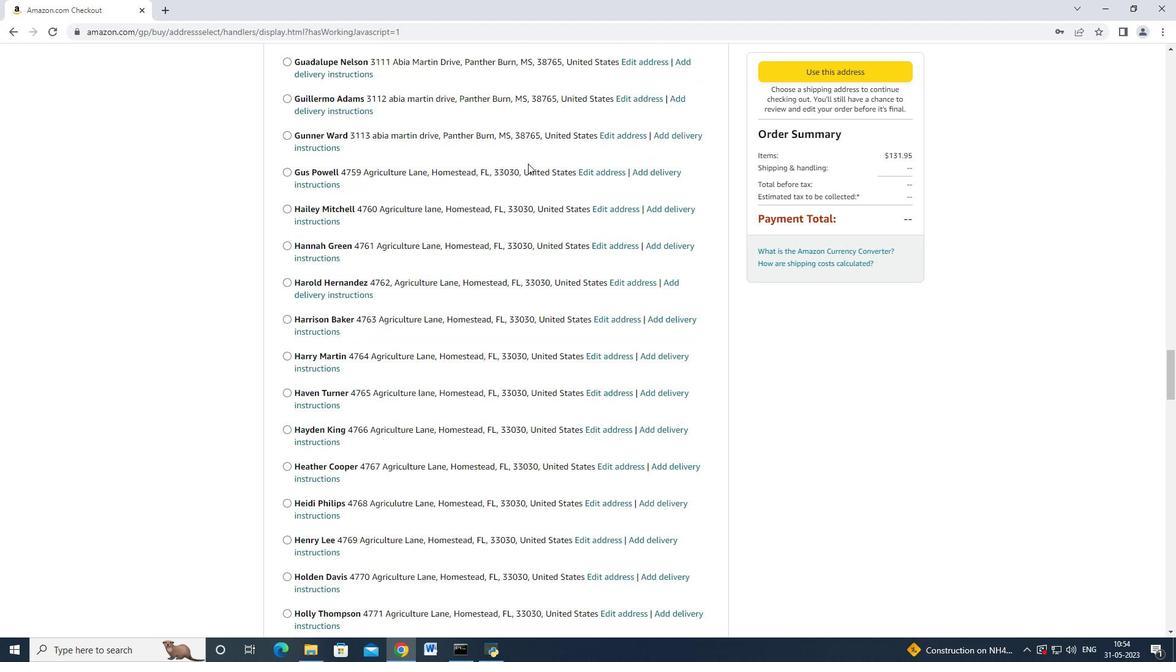 
Action: Mouse scrolled (527, 164) with delta (0, 0)
Screenshot: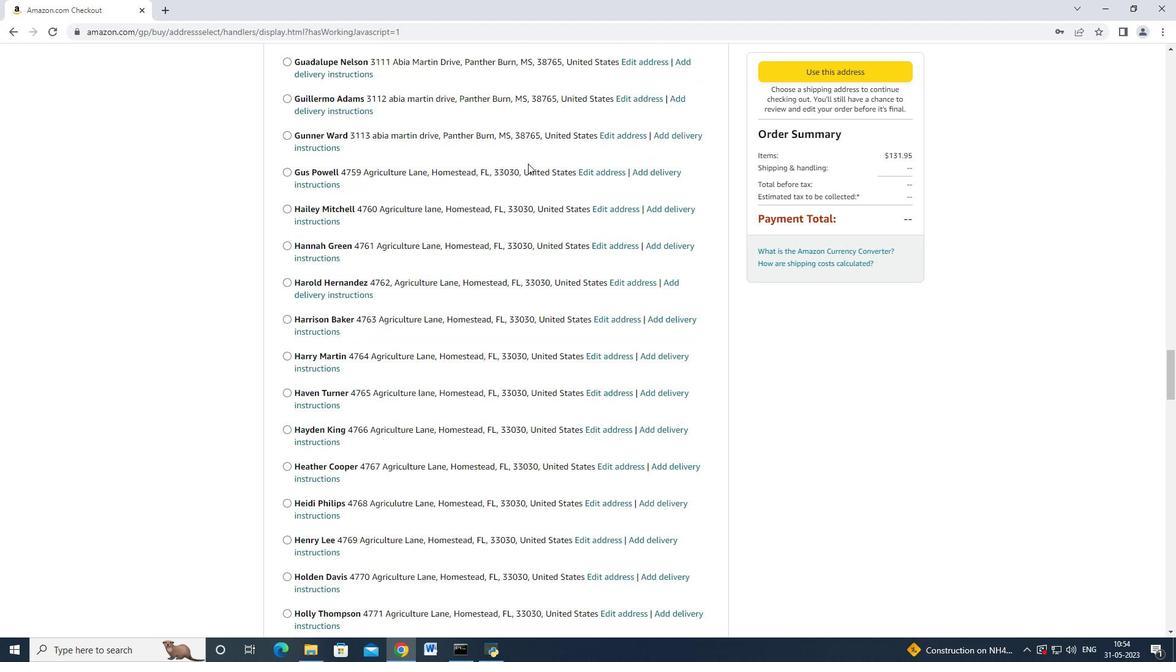 
Action: Mouse moved to (527, 164)
Screenshot: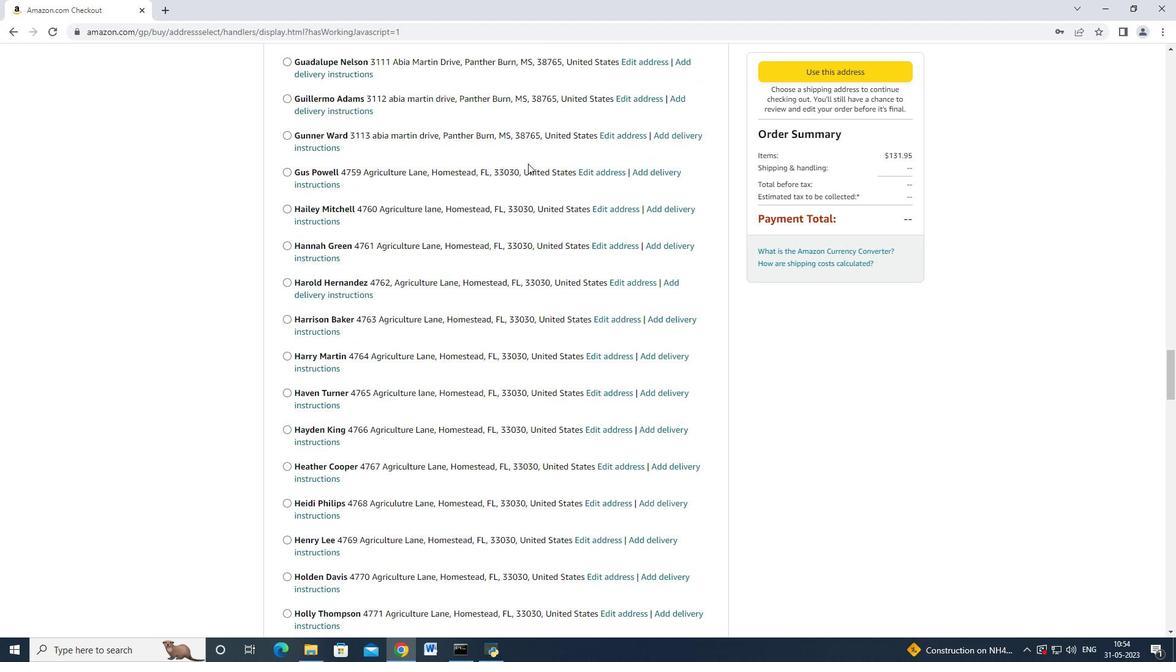 
Action: Mouse scrolled (527, 164) with delta (0, 0)
Screenshot: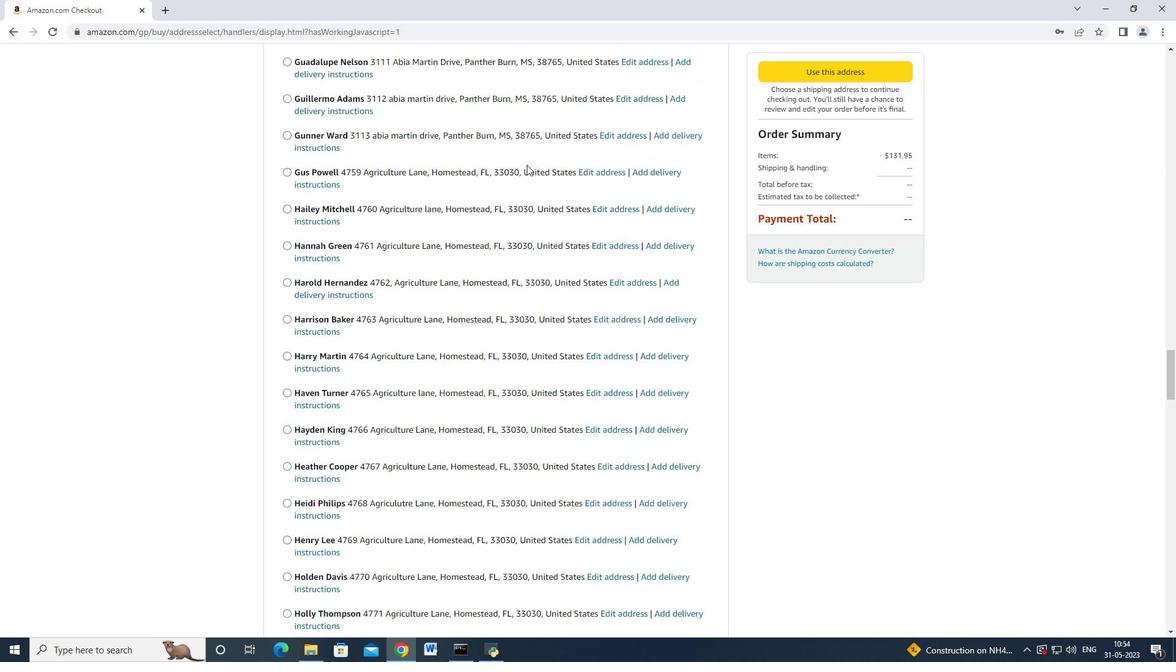
Action: Mouse moved to (527, 164)
Screenshot: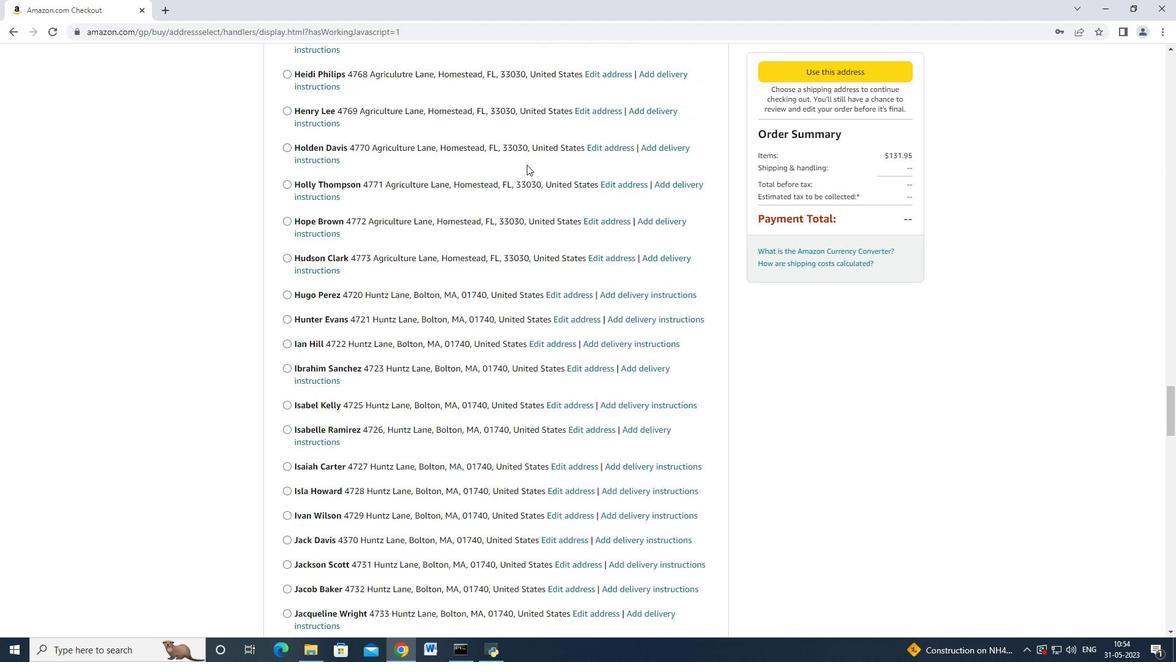 
Action: Mouse scrolled (527, 164) with delta (0, 0)
Screenshot: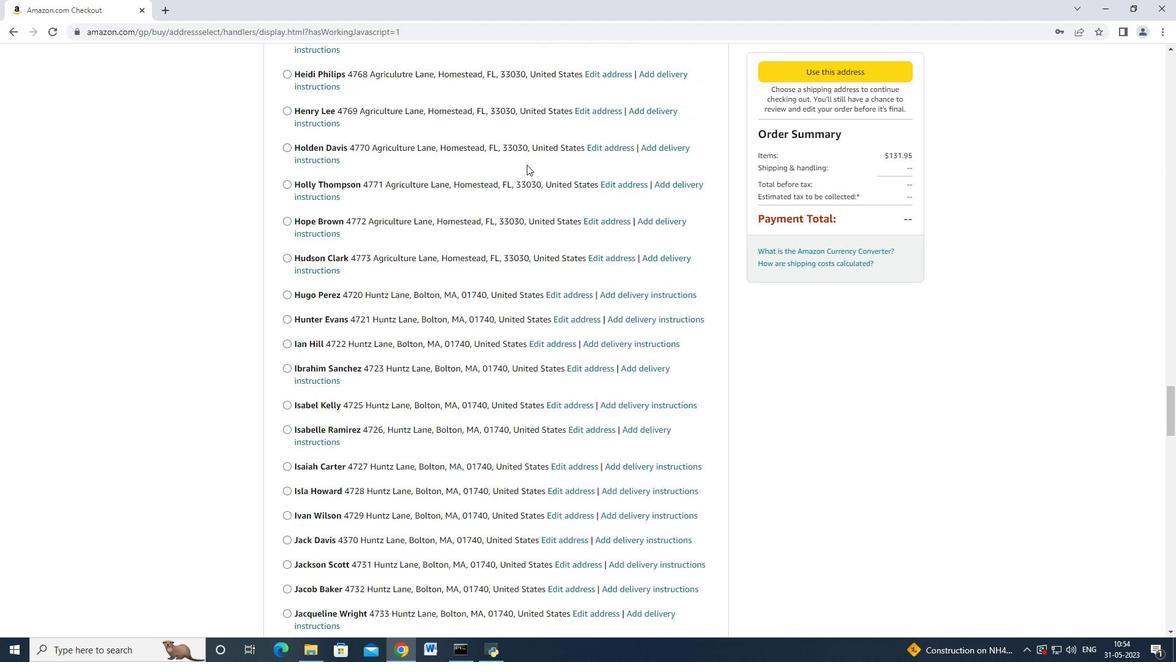 
Action: Mouse moved to (527, 165)
Screenshot: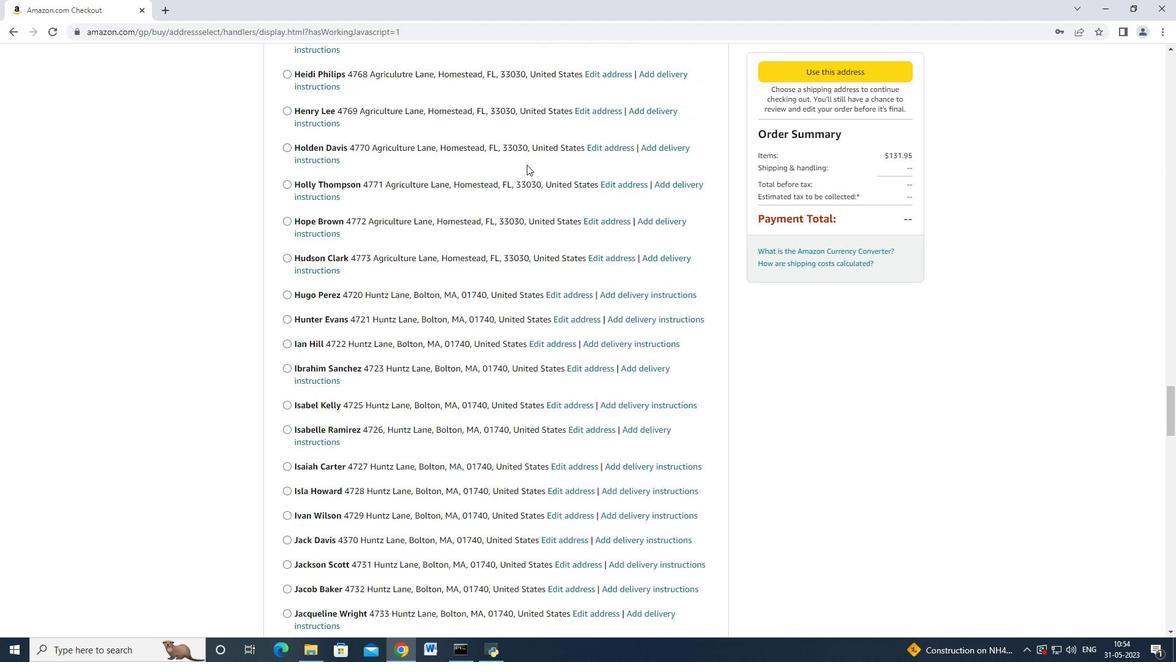 
Action: Mouse scrolled (527, 164) with delta (0, -1)
Screenshot: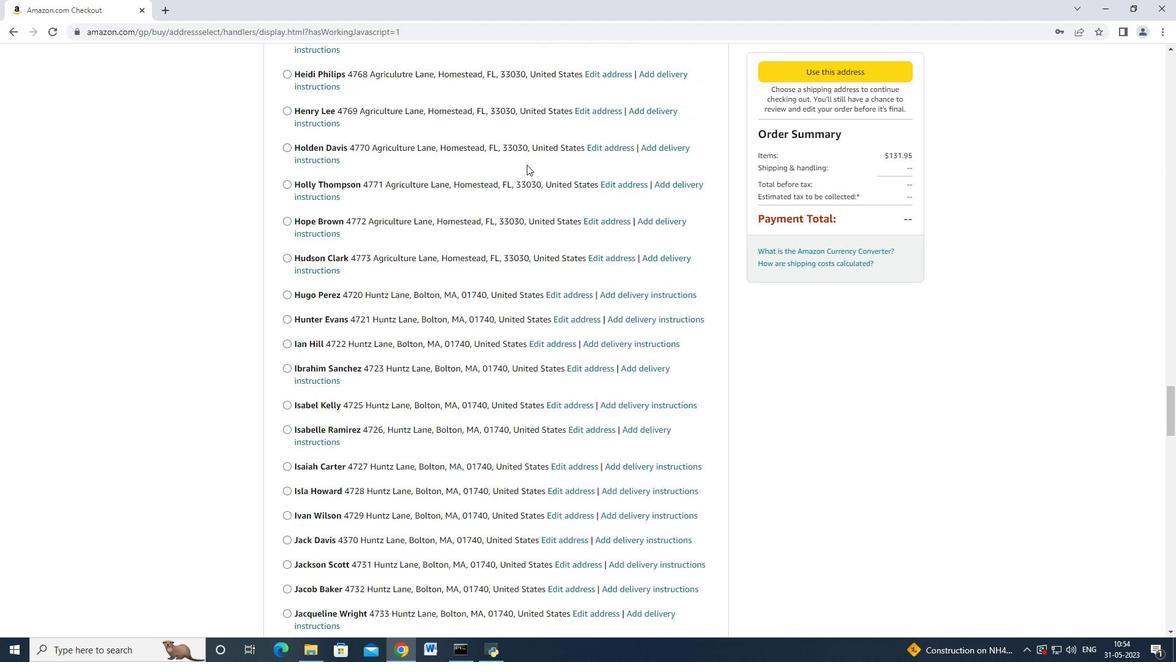 
Action: Mouse moved to (527, 165)
Screenshot: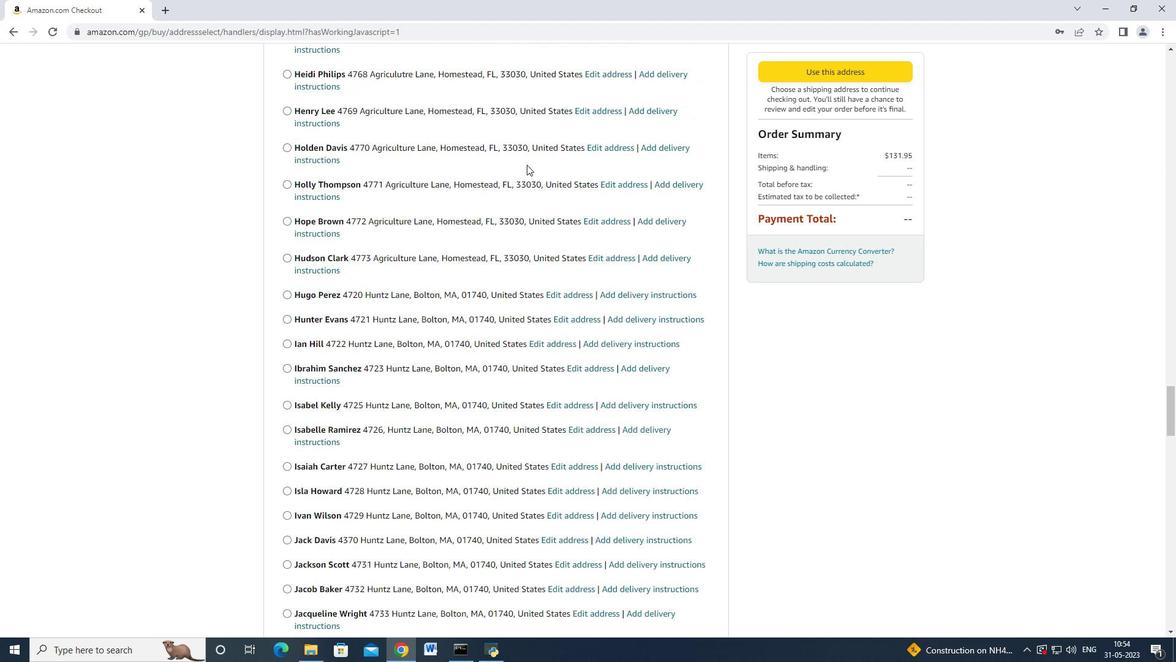 
Action: Mouse scrolled (527, 164) with delta (0, 0)
Screenshot: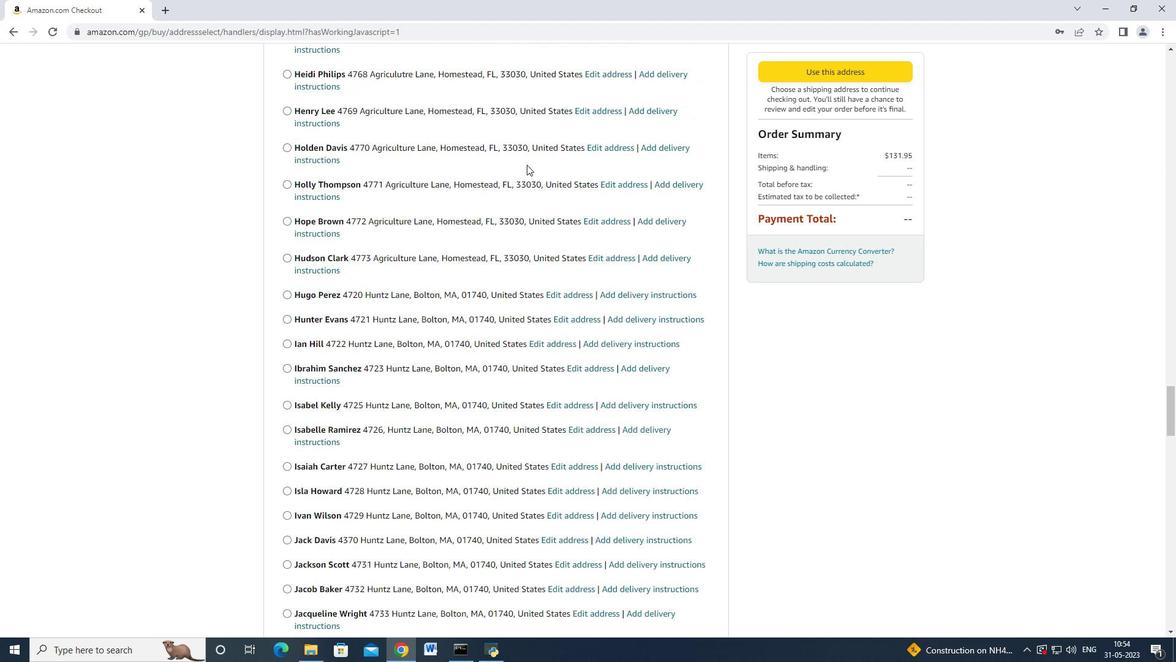 
Action: Mouse scrolled (527, 164) with delta (0, -1)
Screenshot: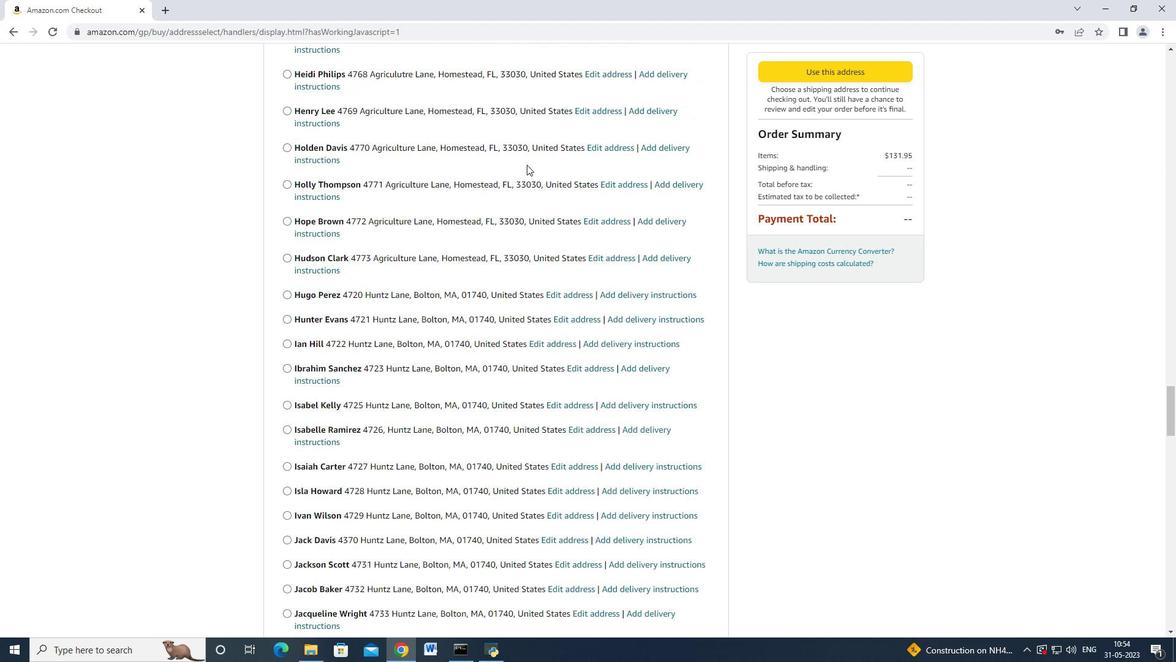 
Action: Mouse scrolled (527, 164) with delta (0, -1)
Screenshot: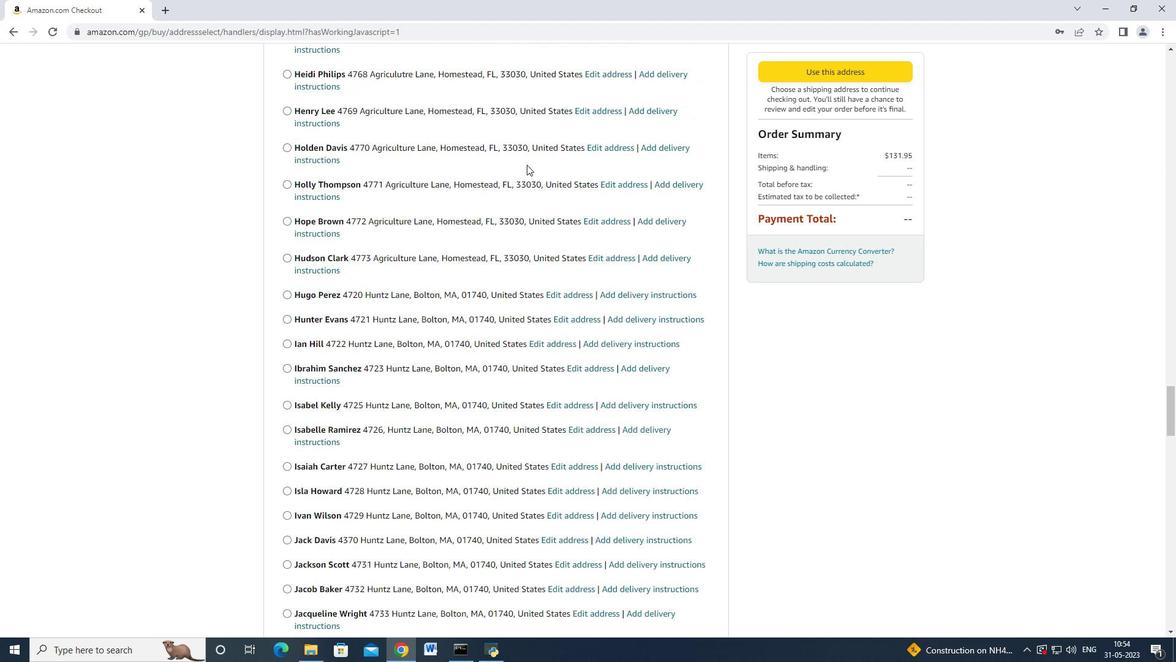 
Action: Mouse moved to (531, 163)
Screenshot: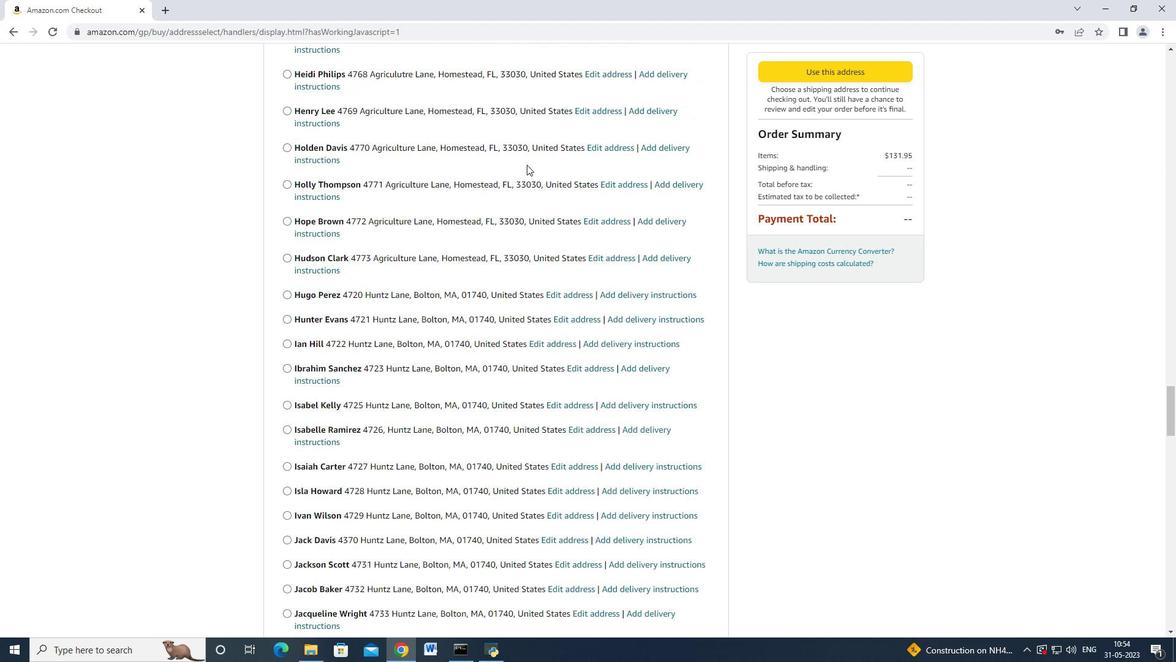 
Action: Mouse scrolled (528, 163) with delta (0, 0)
Screenshot: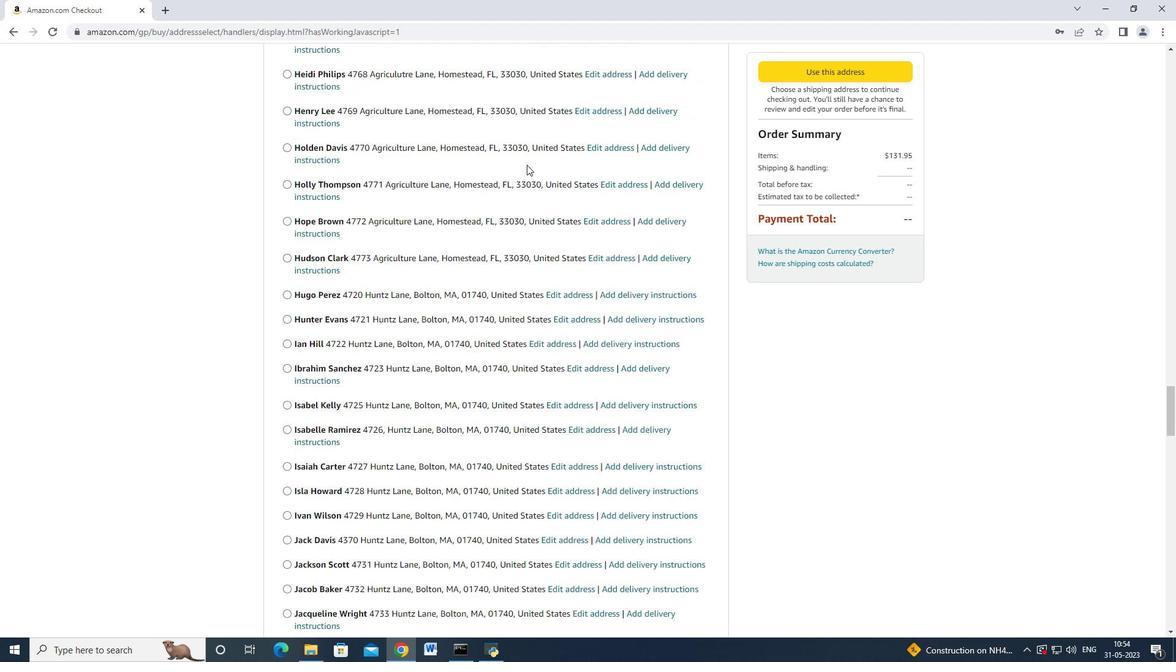 
Action: Mouse moved to (533, 162)
Screenshot: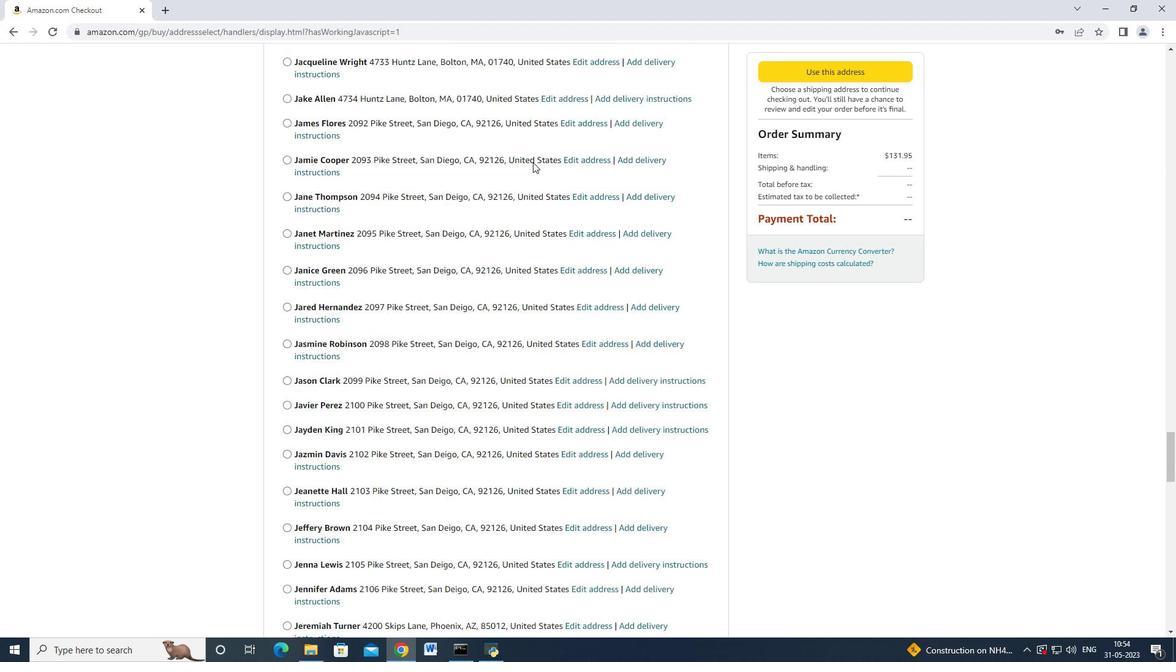 
Action: Mouse scrolled (533, 161) with delta (0, 0)
Screenshot: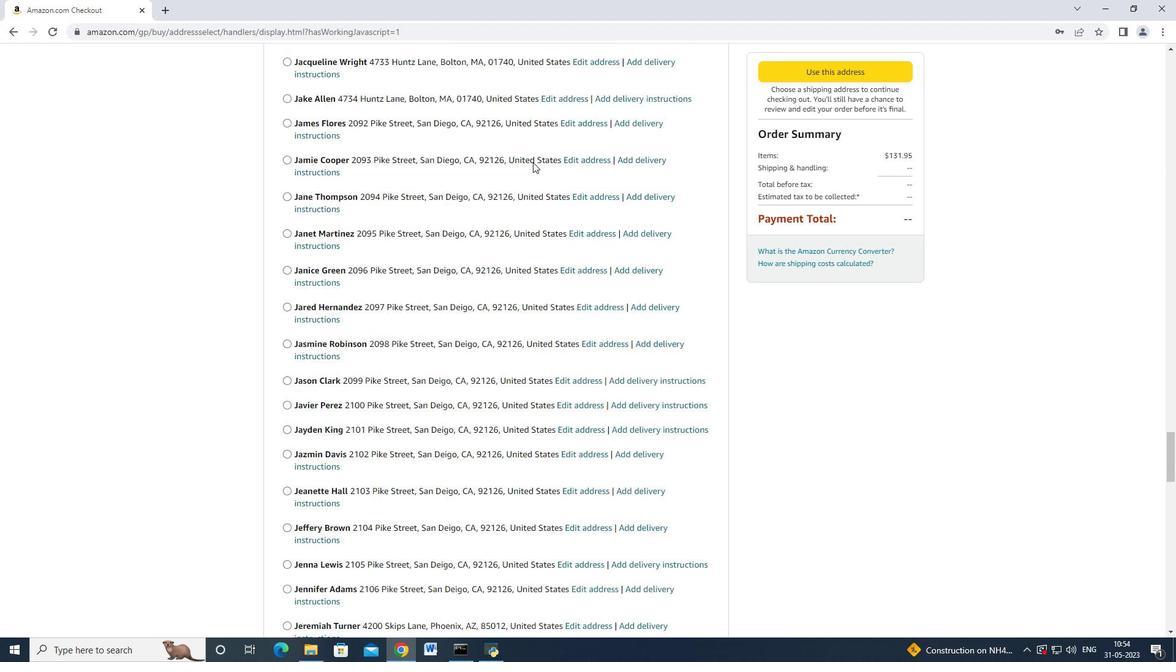 
Action: Mouse moved to (532, 164)
Screenshot: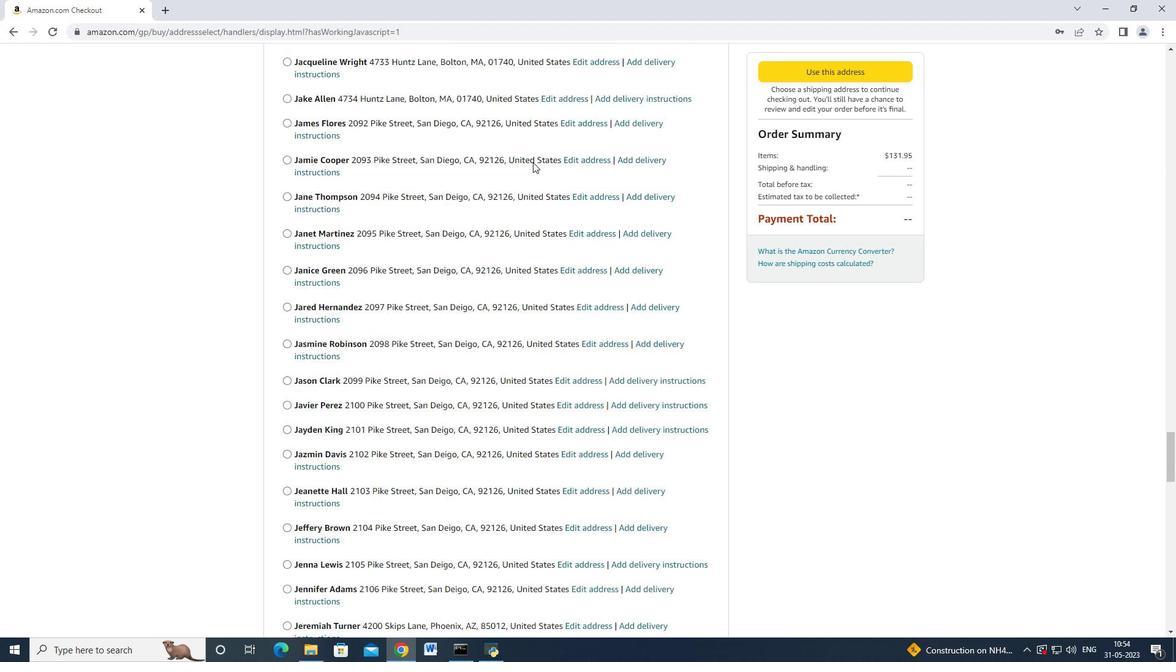 
Action: Mouse scrolled (532, 163) with delta (0, 0)
Screenshot: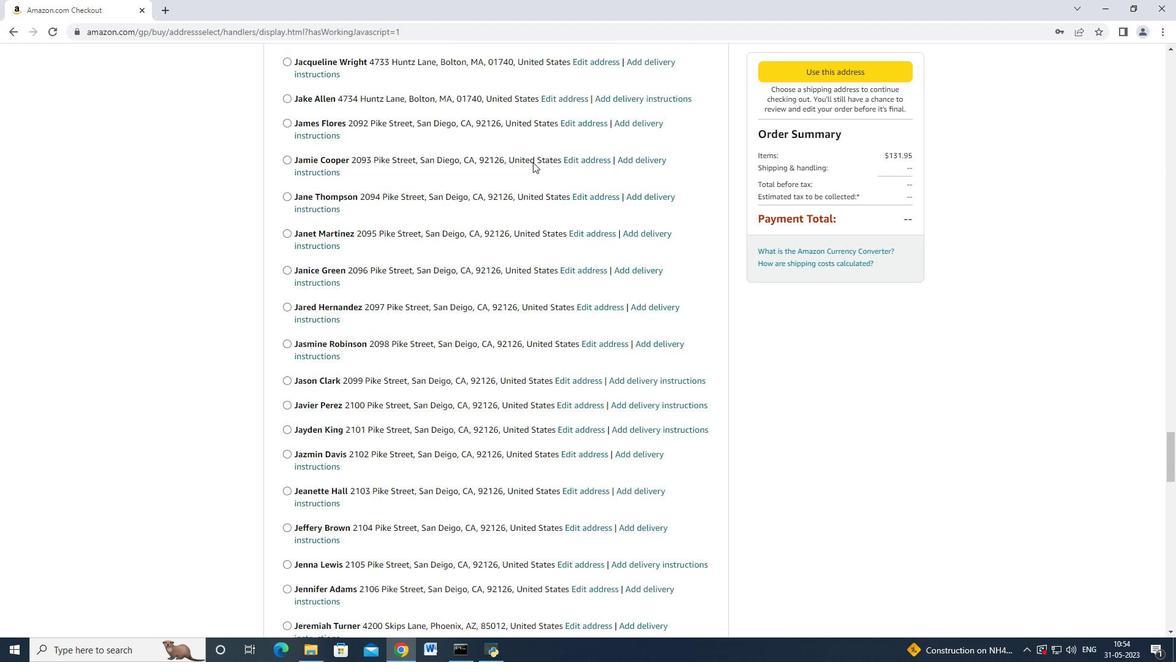 
Action: Mouse moved to (532, 164)
Screenshot: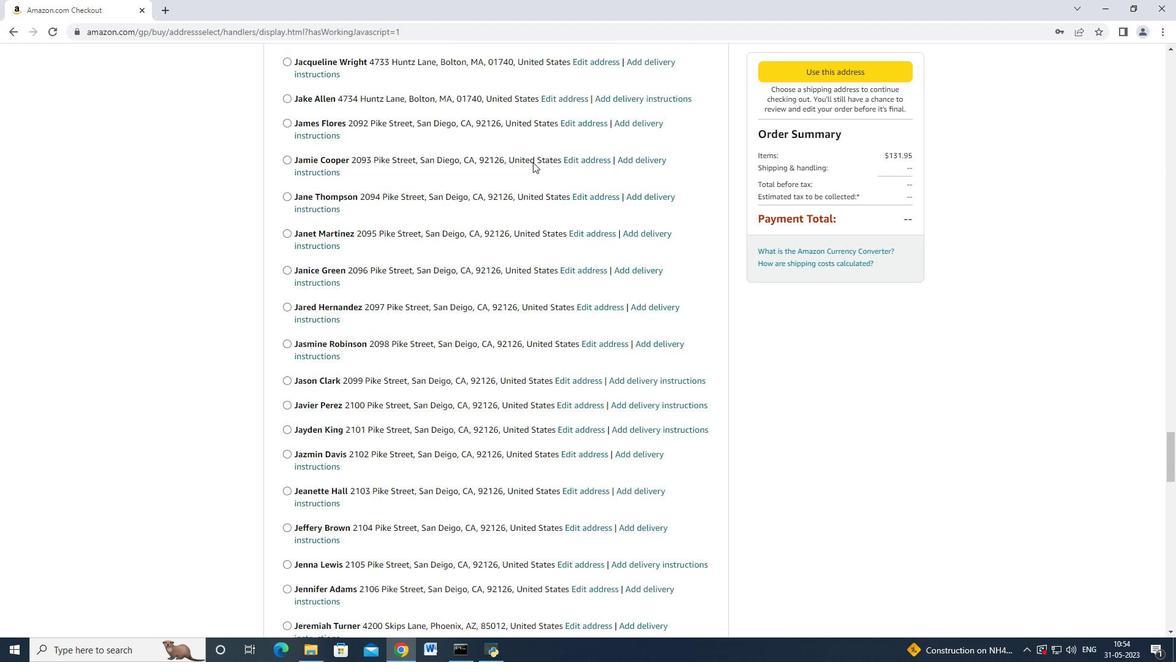 
Action: Mouse scrolled (532, 163) with delta (0, 0)
Screenshot: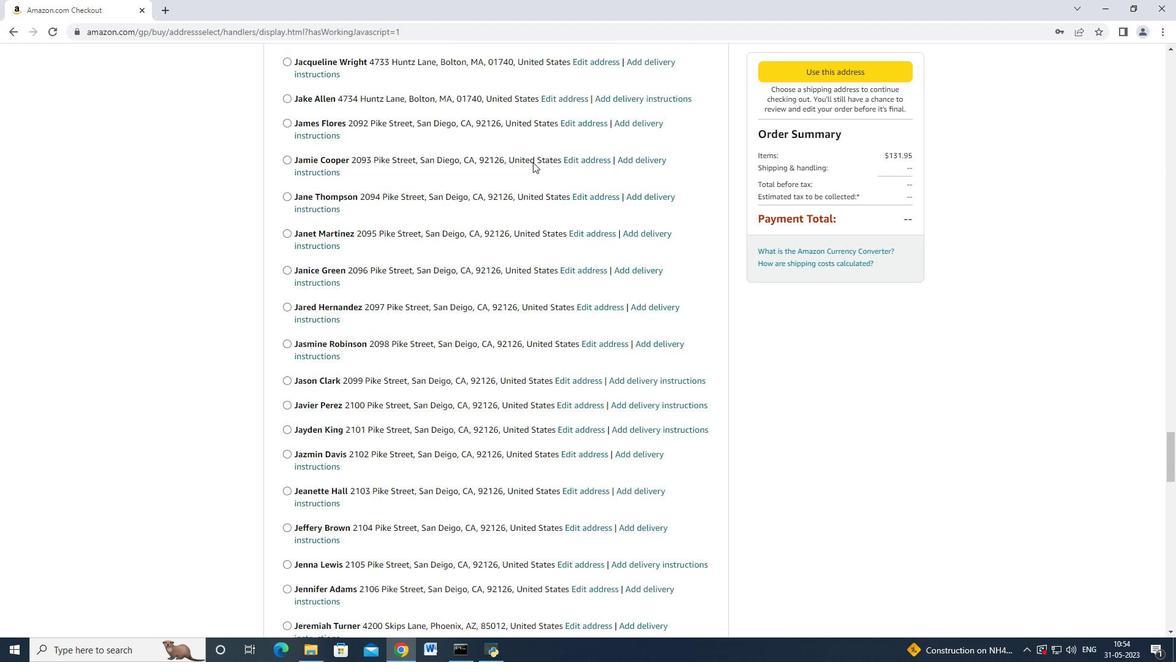 
Action: Mouse scrolled (532, 163) with delta (0, -1)
Screenshot: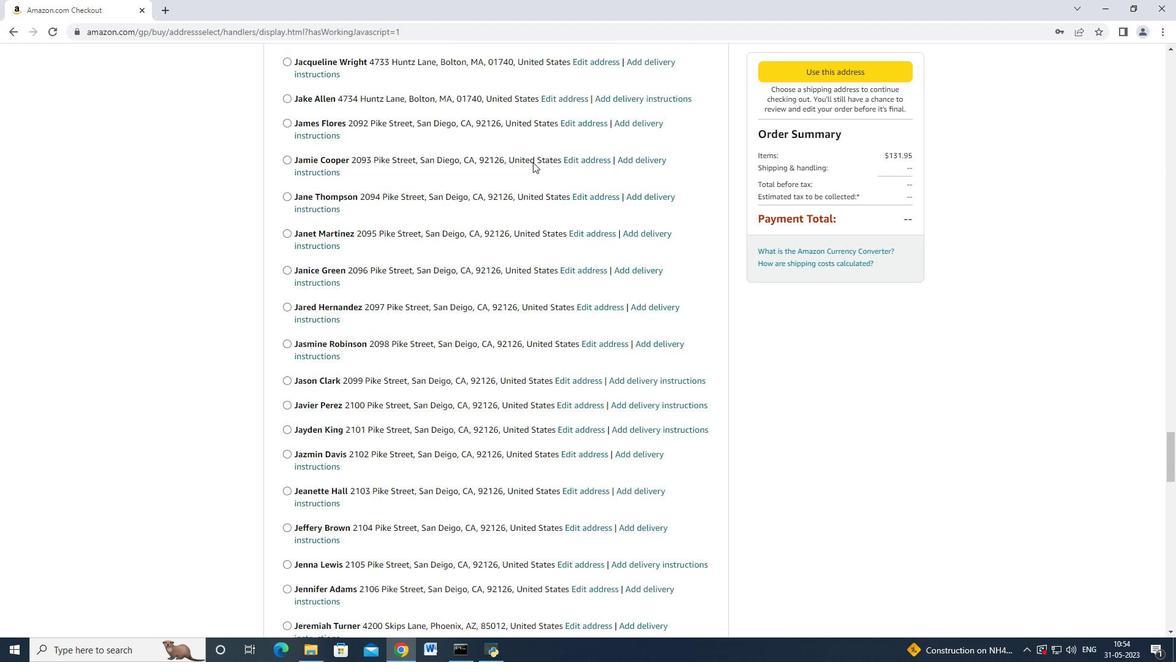
Action: Mouse scrolled (532, 163) with delta (0, 0)
Screenshot: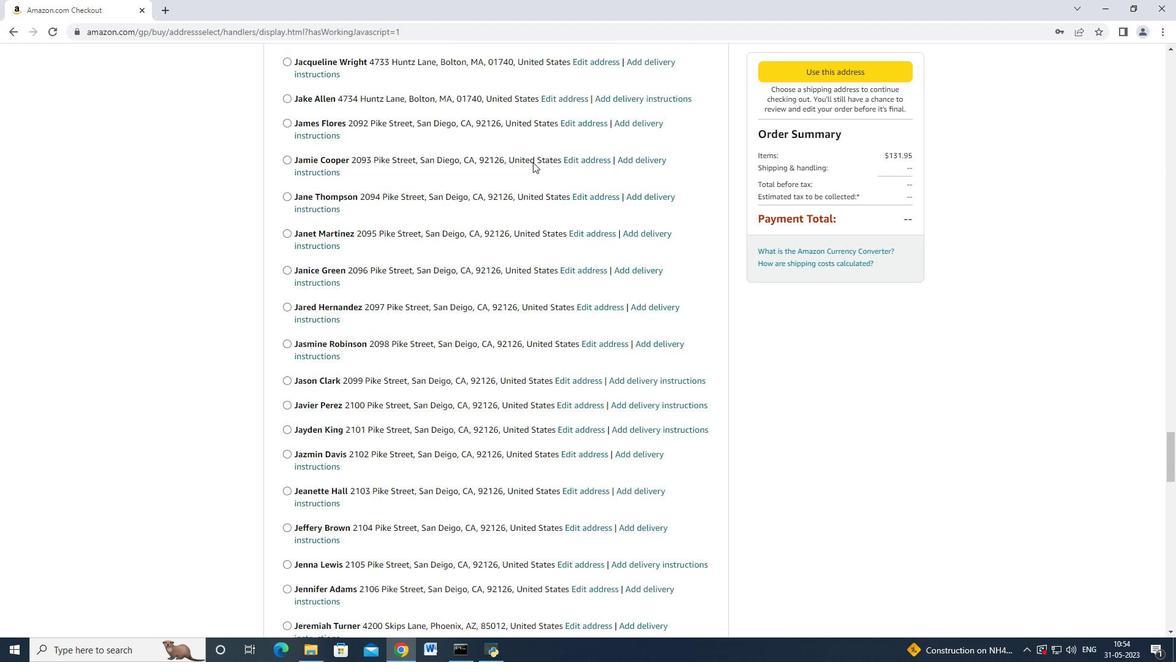 
Action: Mouse scrolled (532, 163) with delta (0, -1)
Screenshot: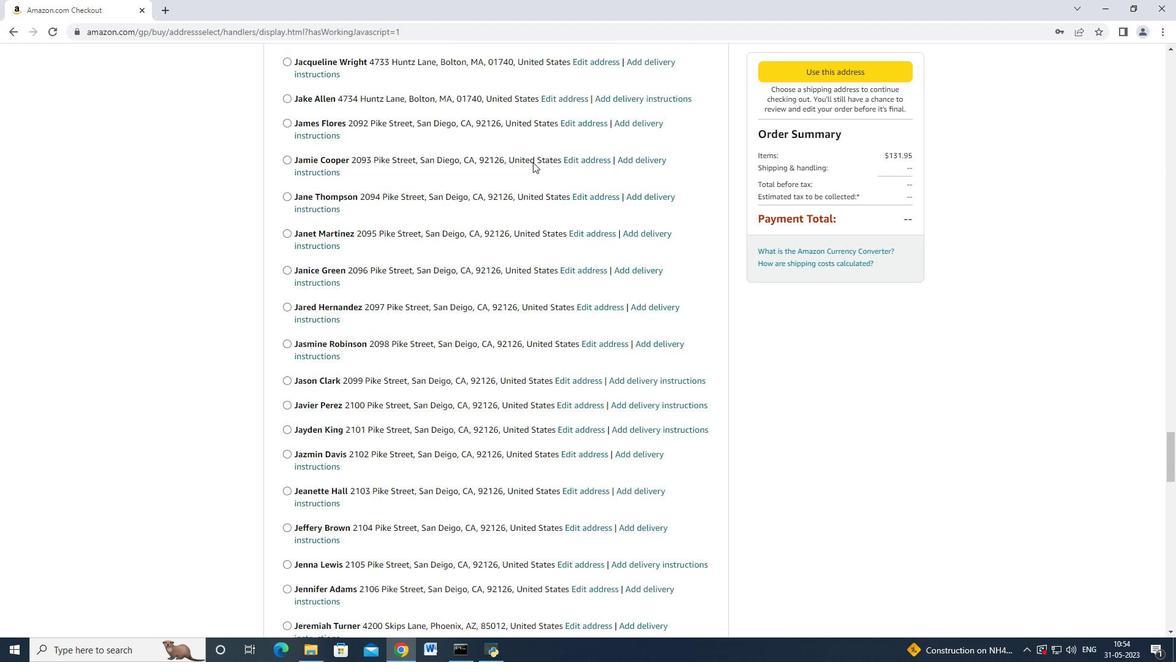 
Action: Mouse moved to (532, 163)
Screenshot: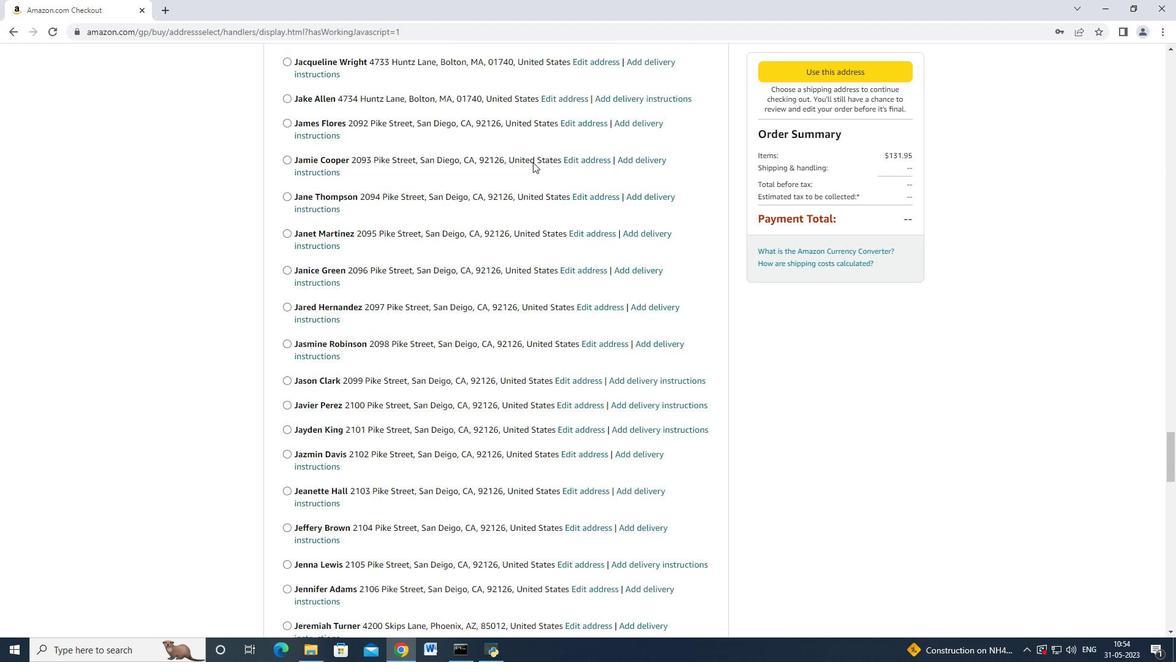 
Action: Mouse scrolled (532, 162) with delta (0, 0)
Screenshot: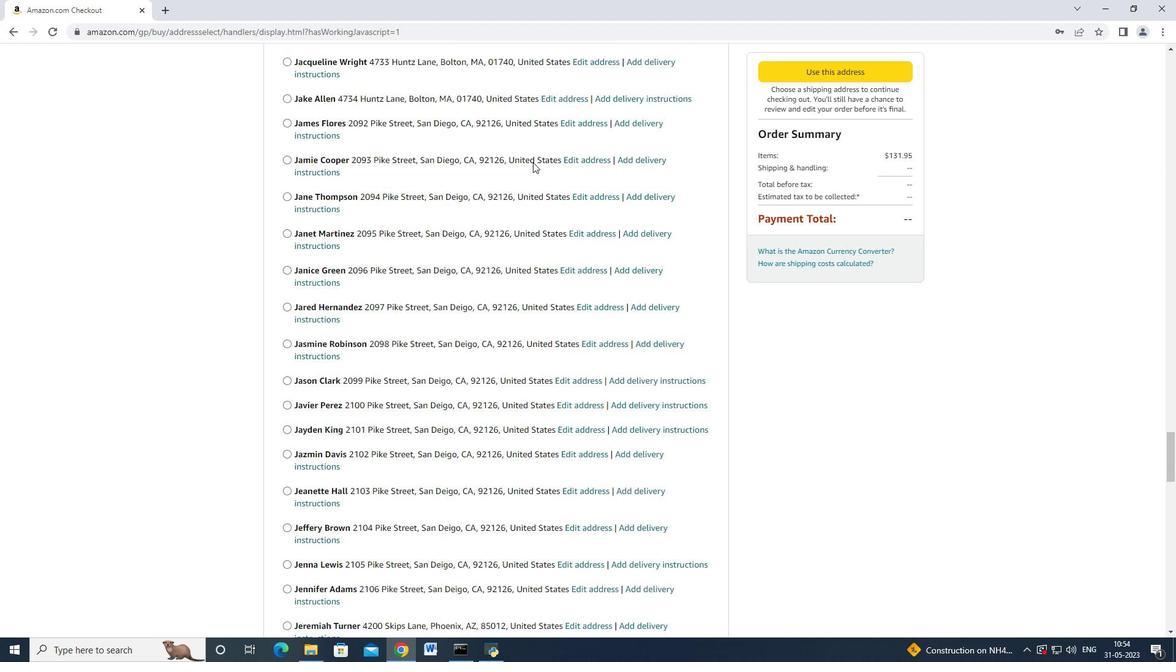 
Action: Mouse moved to (535, 161)
Screenshot: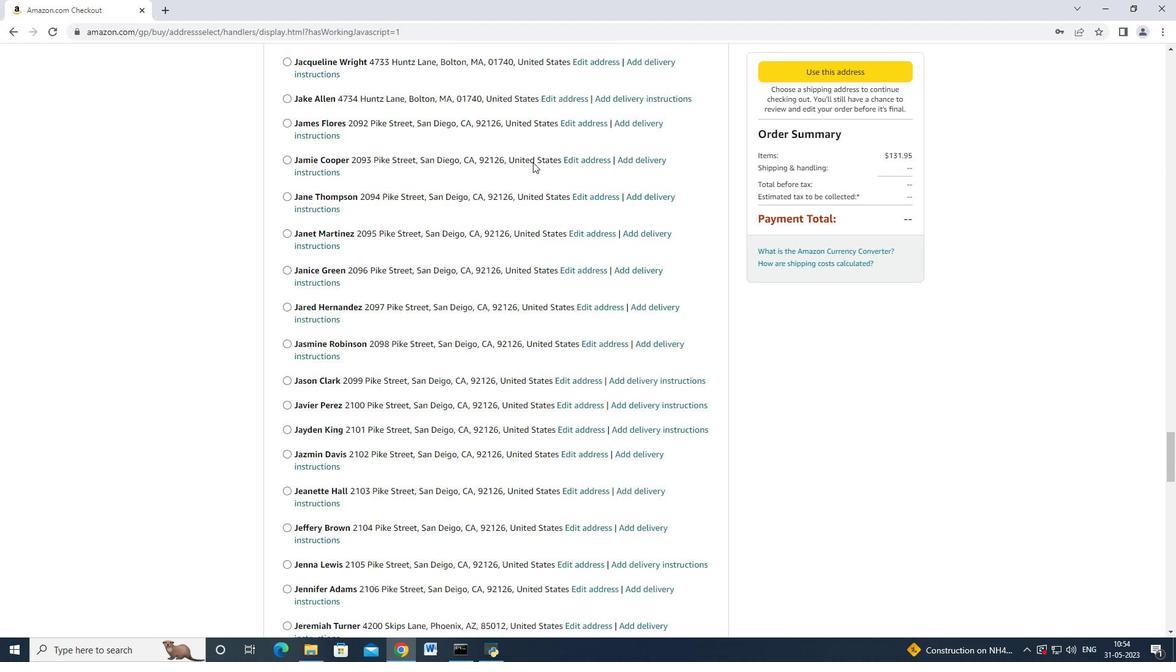 
Action: Mouse scrolled (535, 161) with delta (0, 0)
Screenshot: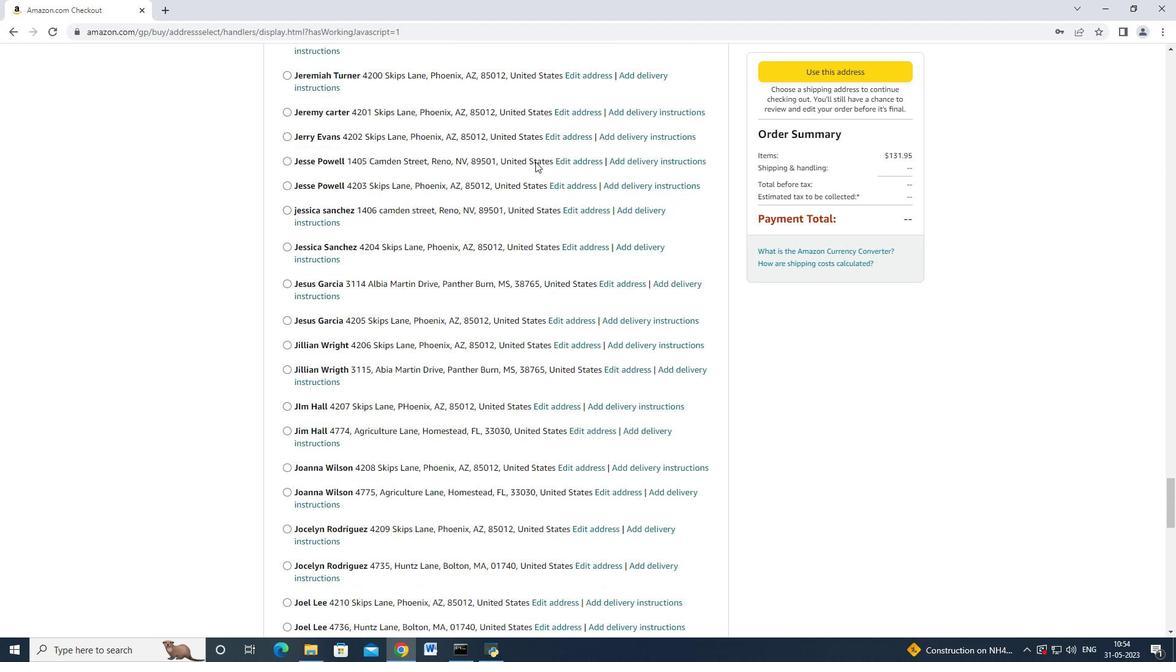 
Action: Mouse scrolled (535, 161) with delta (0, 0)
Screenshot: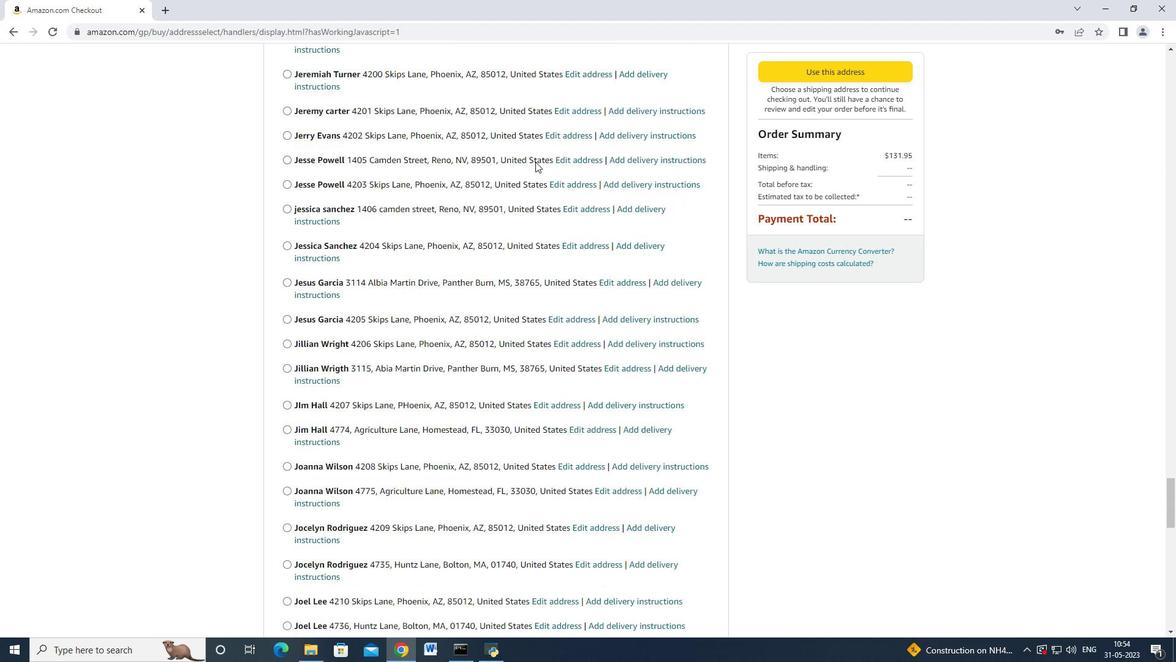 
Action: Mouse moved to (535, 161)
Screenshot: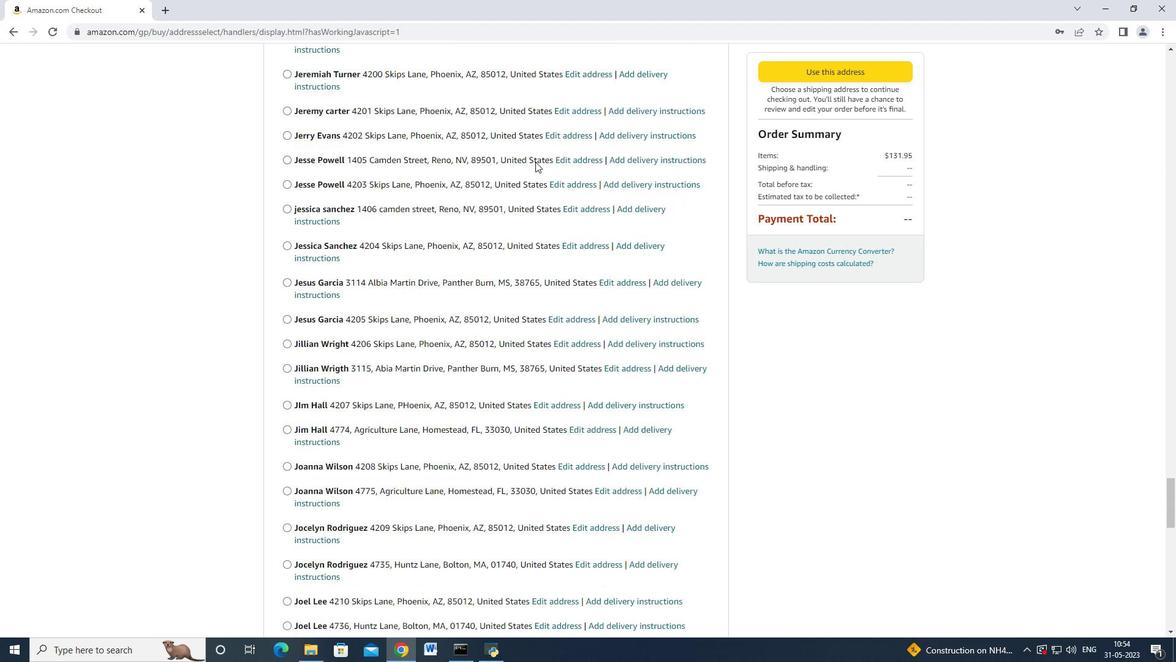 
Action: Mouse scrolled (535, 161) with delta (0, 0)
Screenshot: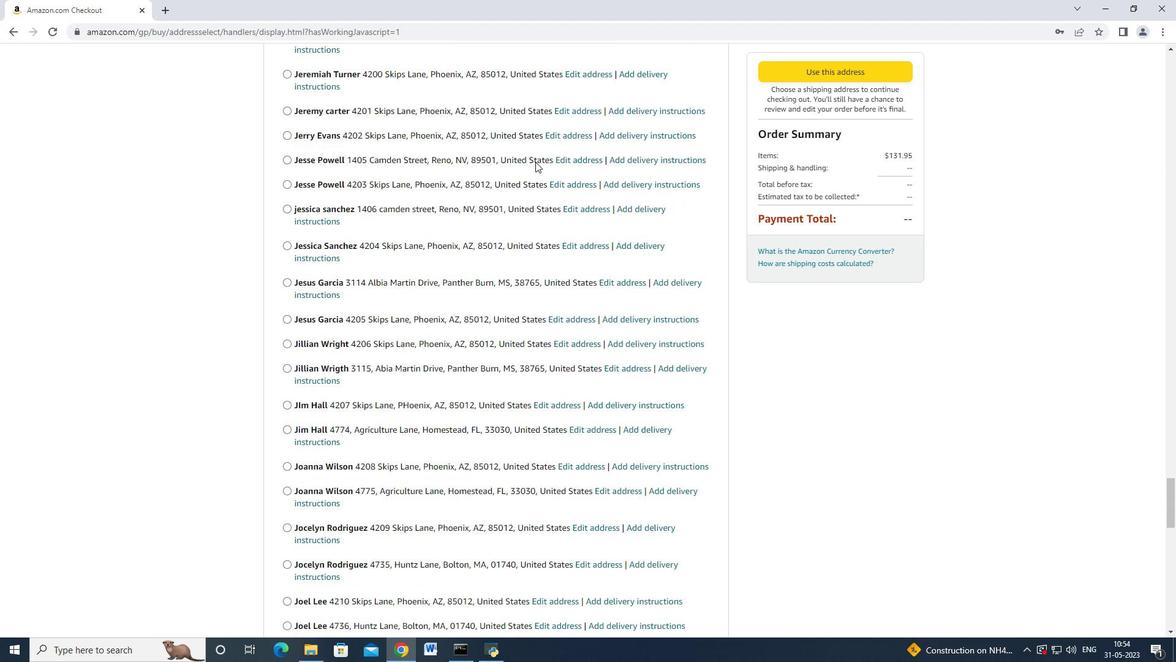 
Action: Mouse scrolled (535, 161) with delta (0, 0)
Screenshot: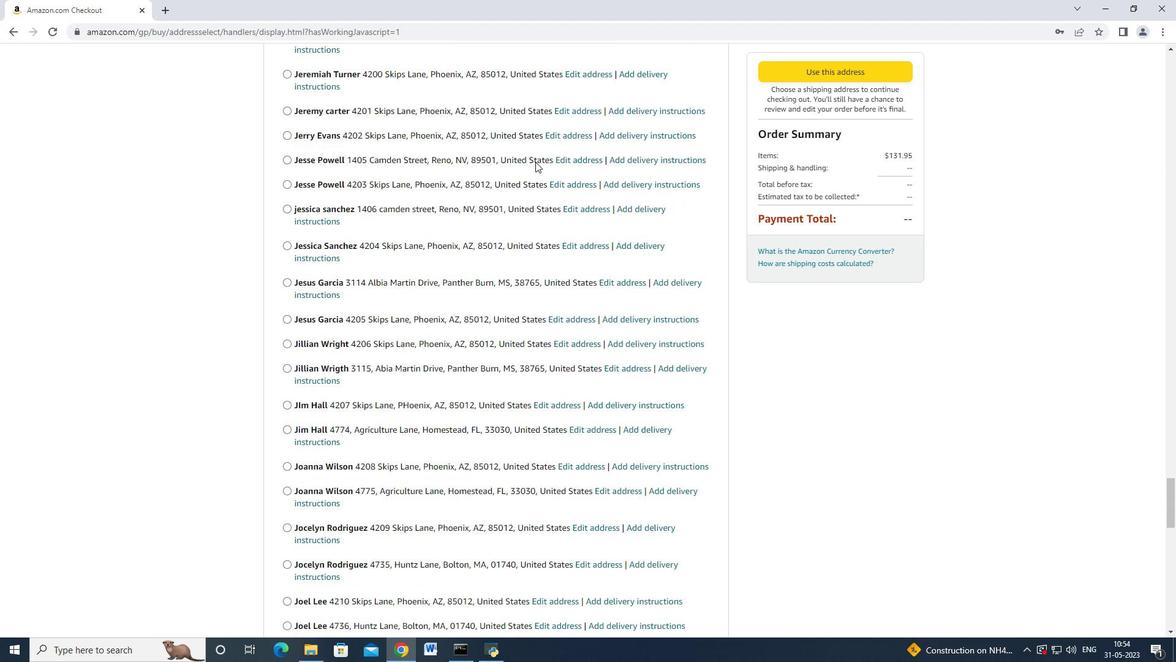 
Action: Mouse moved to (535, 161)
Screenshot: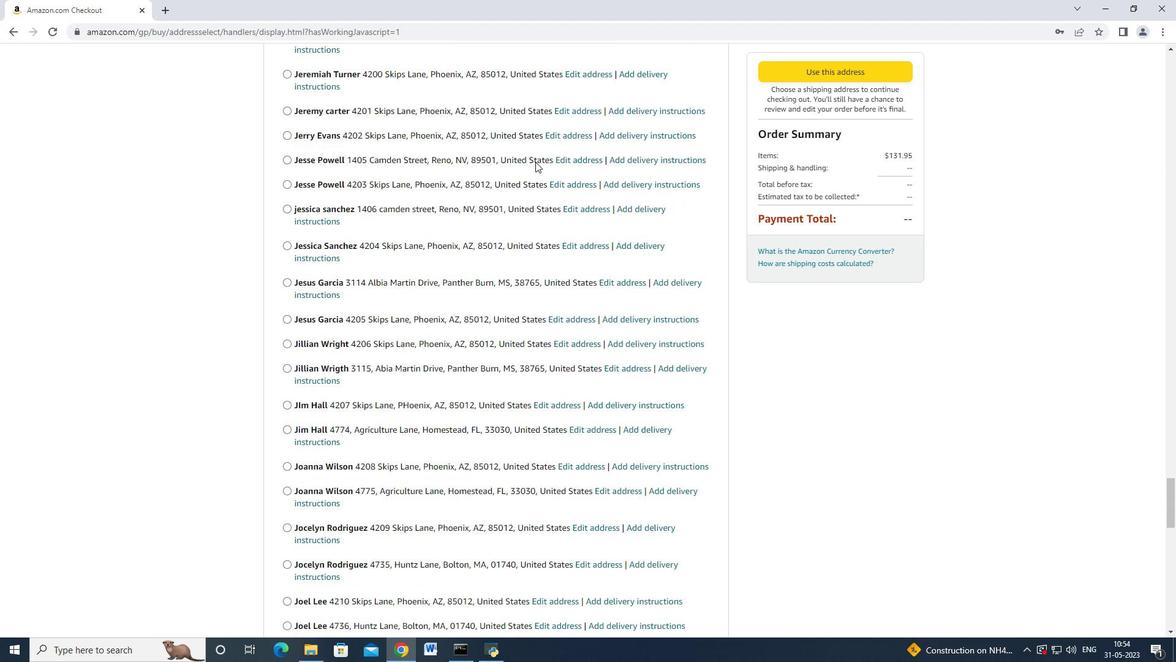 
Action: Mouse scrolled (535, 161) with delta (0, 0)
Screenshot: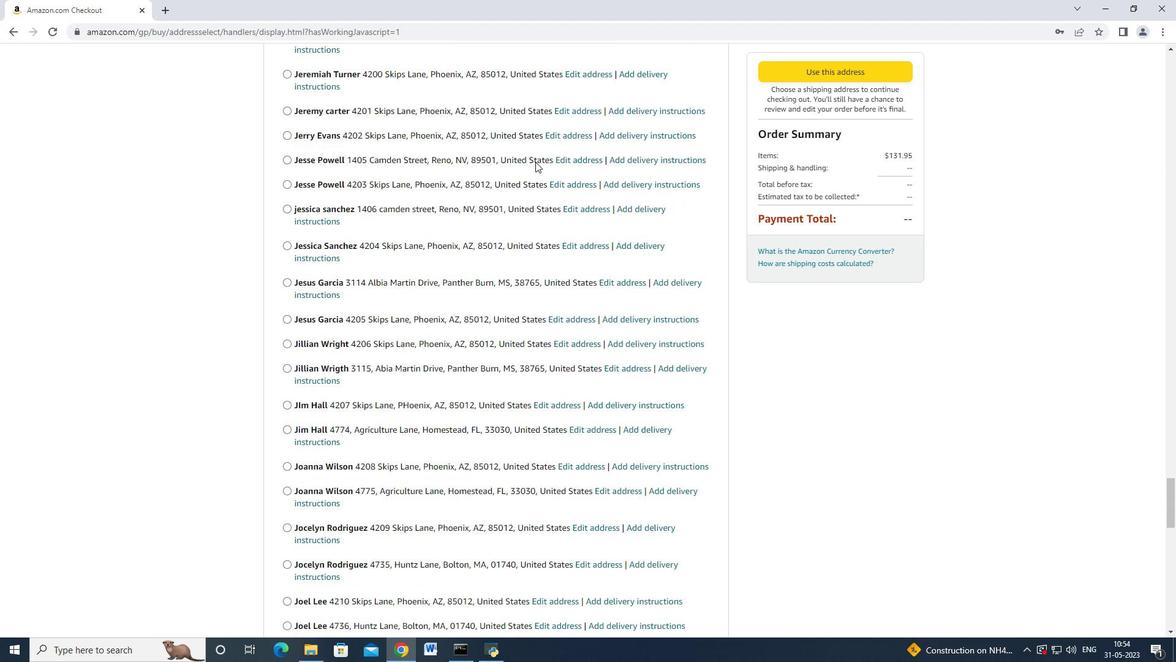 
Action: Mouse scrolled (535, 161) with delta (0, 0)
Screenshot: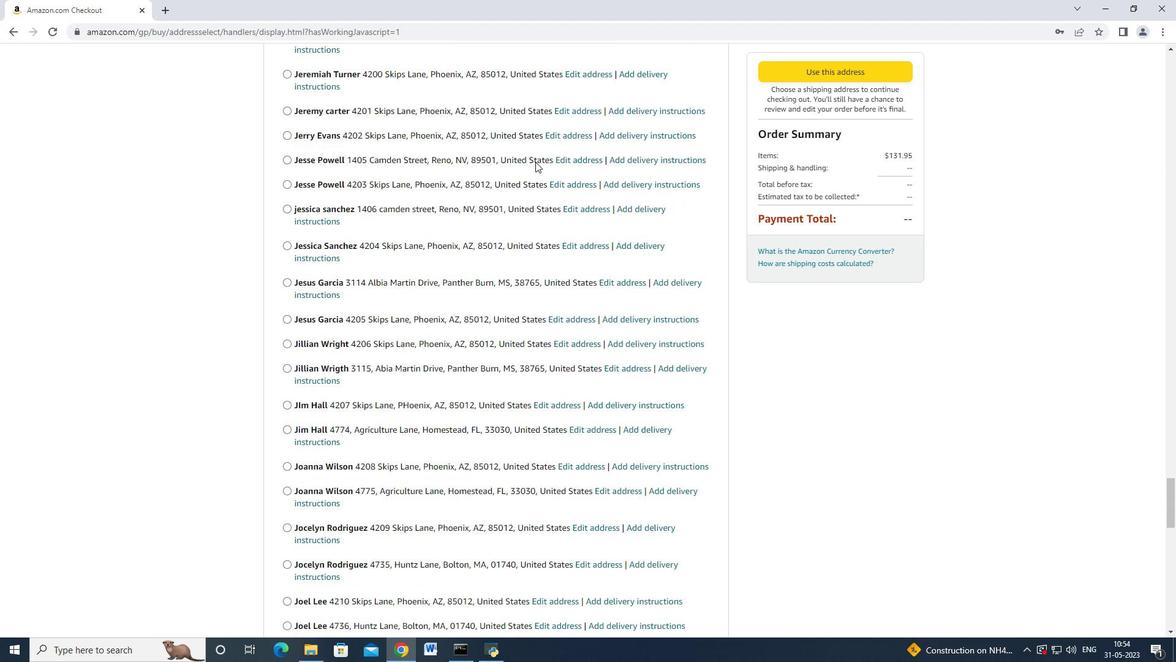 
Action: Mouse moved to (537, 160)
Screenshot: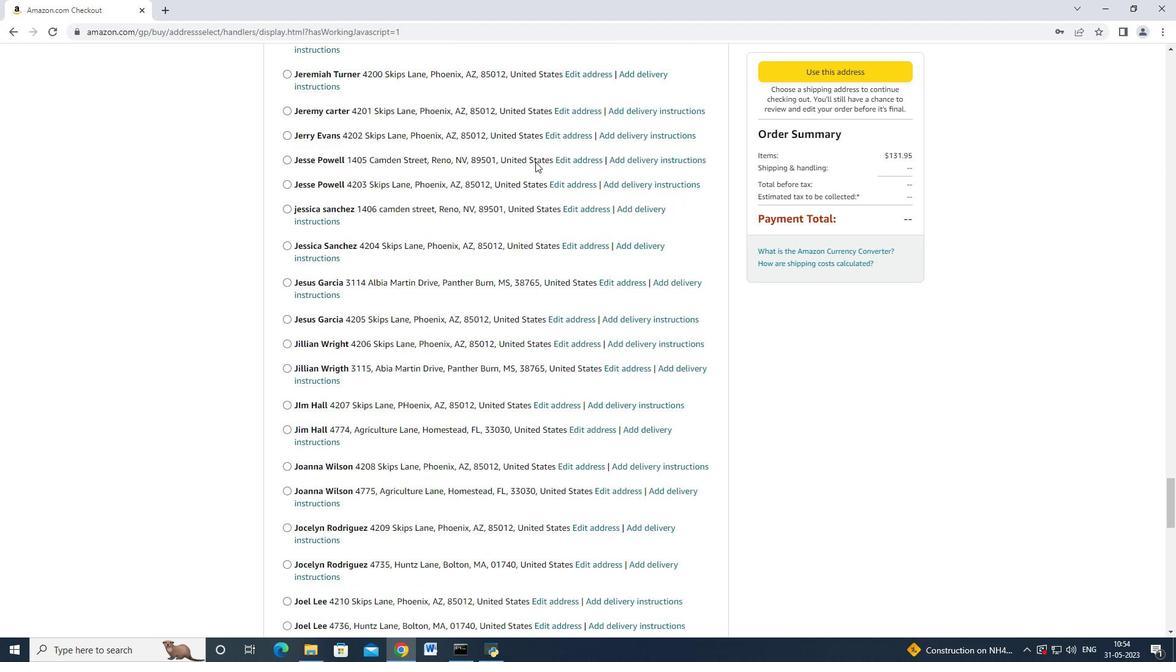 
Action: Mouse scrolled (535, 161) with delta (0, 0)
Screenshot: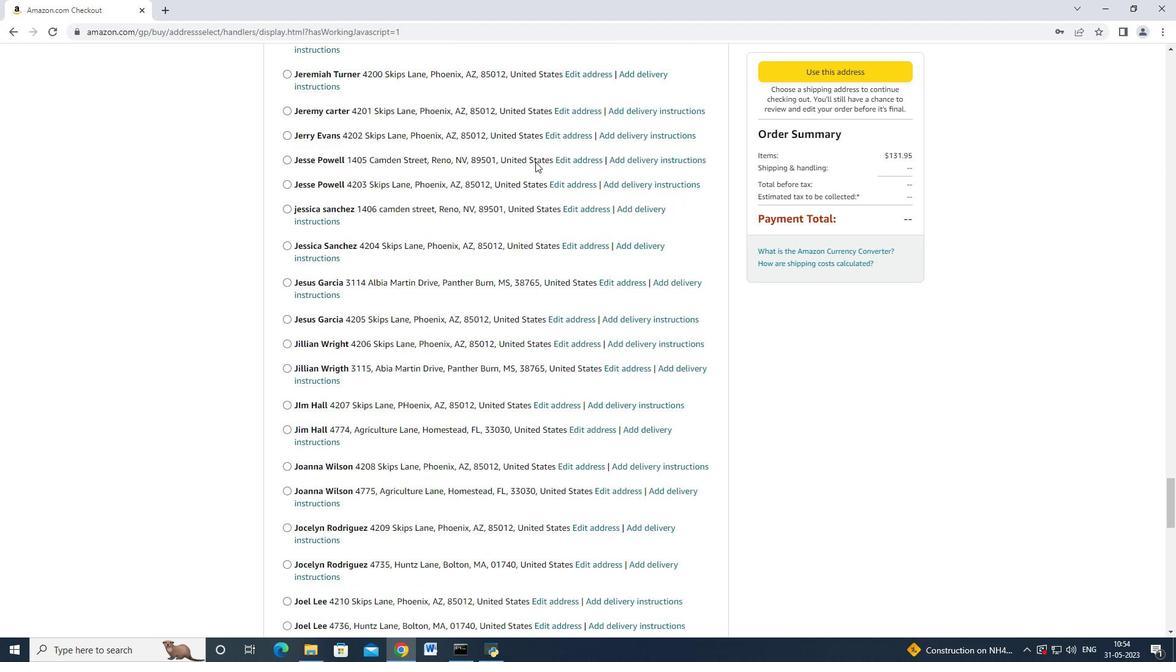 
Action: Mouse moved to (538, 160)
Screenshot: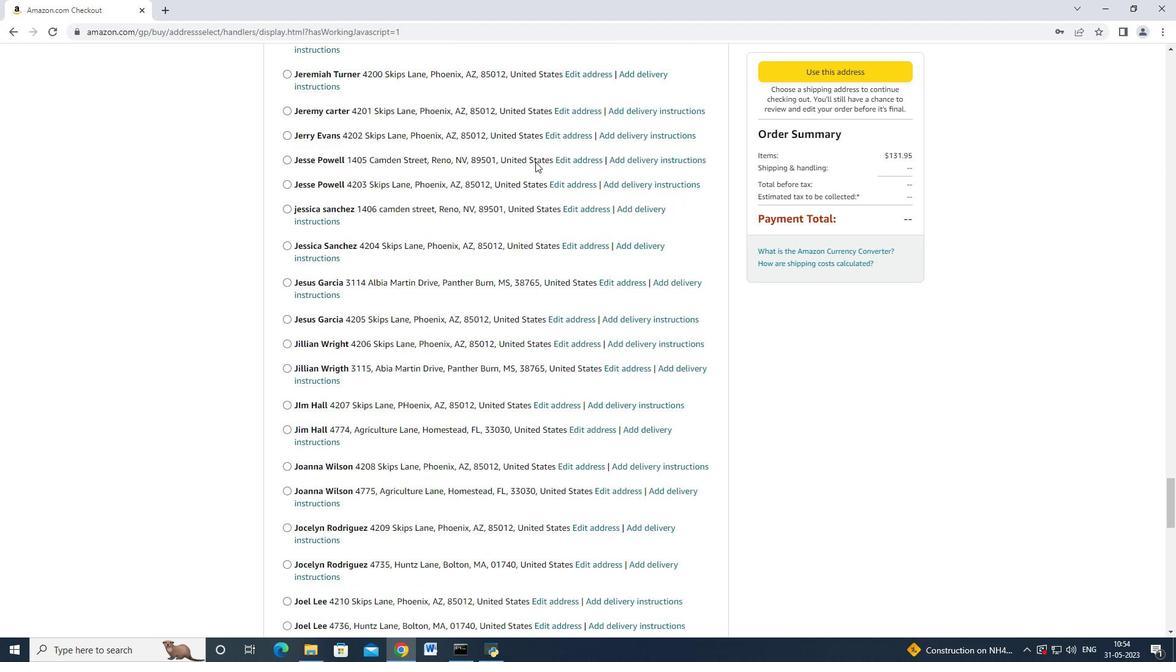 
Action: Mouse scrolled (537, 159) with delta (0, 0)
Screenshot: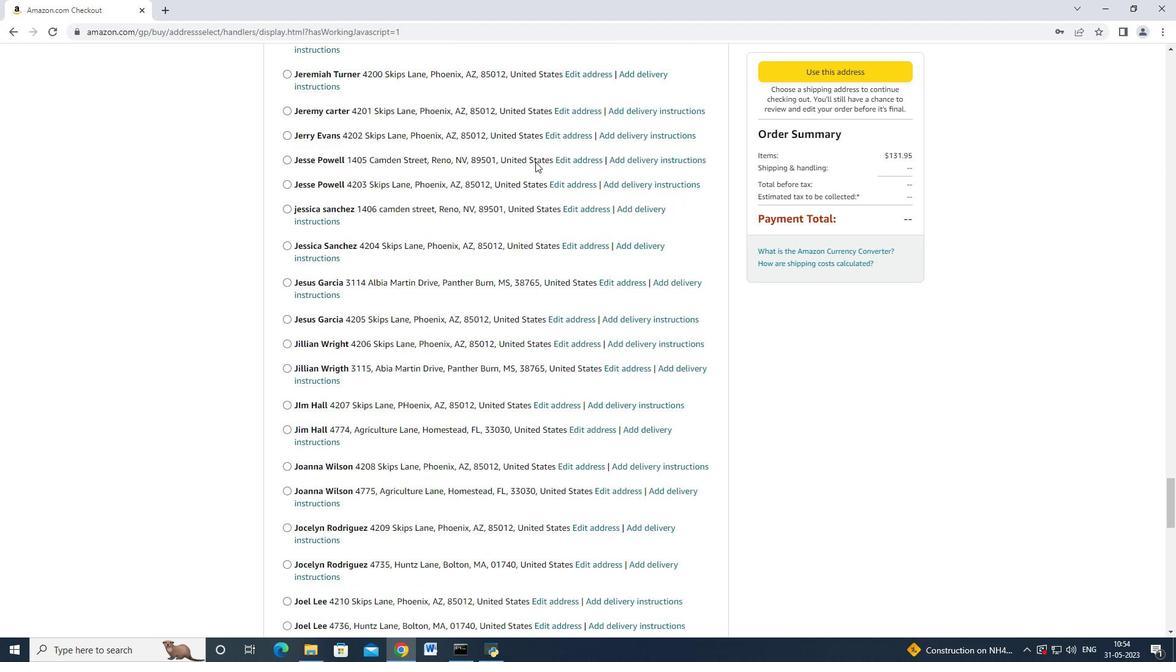 
Action: Mouse moved to (538, 161)
Screenshot: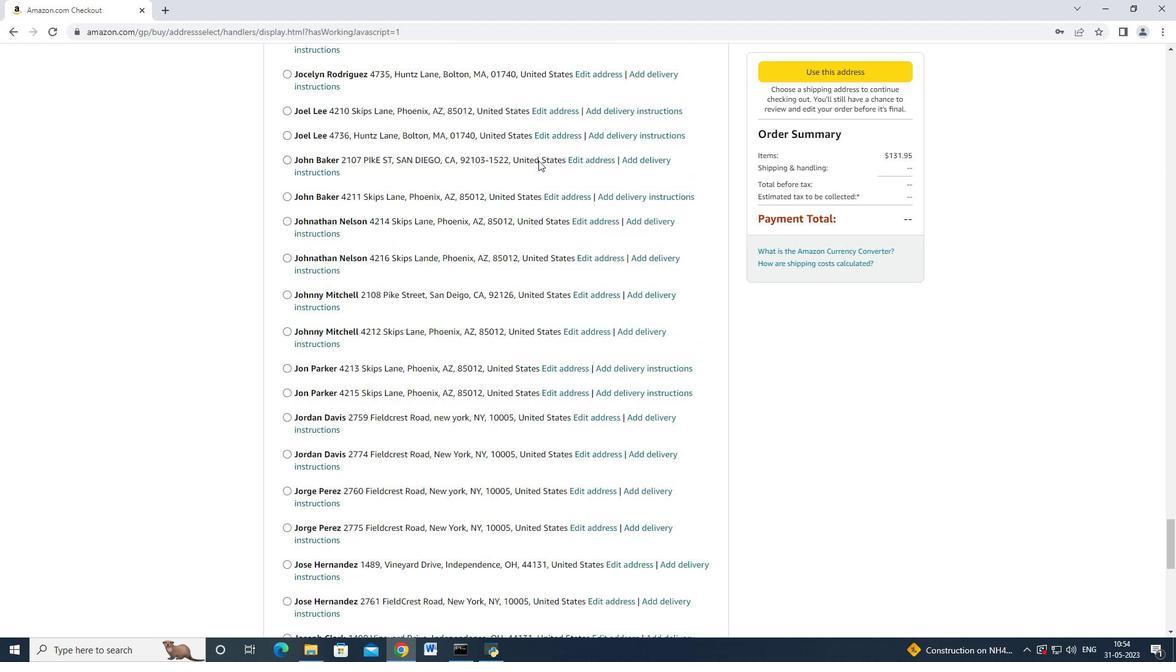 
Action: Mouse scrolled (538, 161) with delta (0, 0)
Screenshot: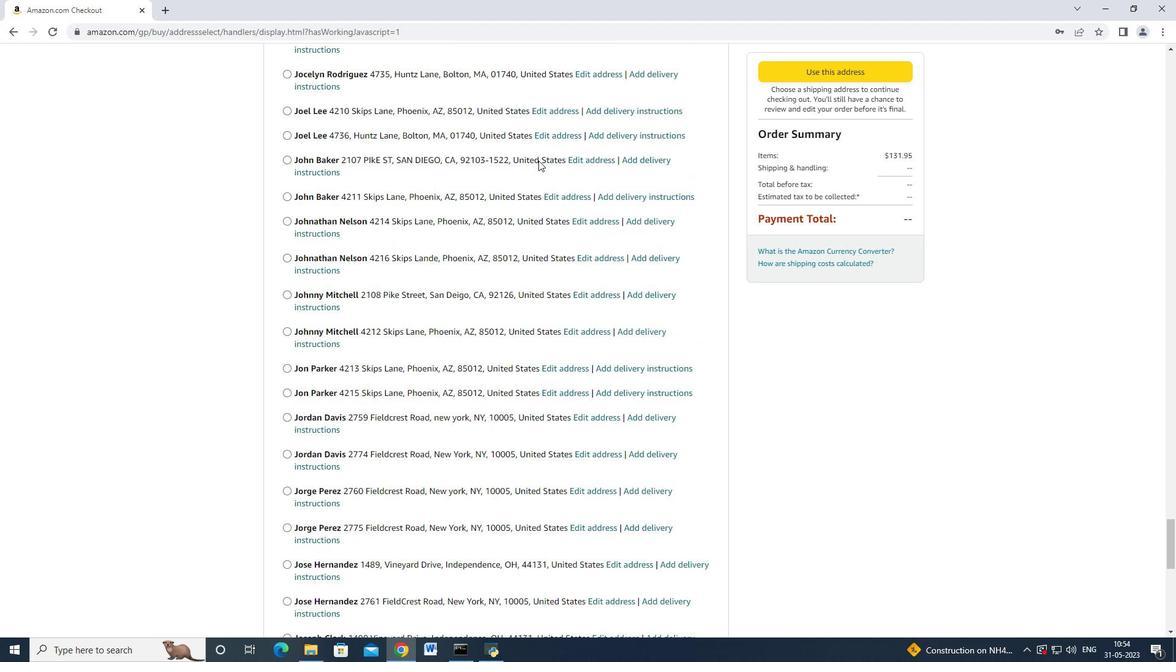 
Action: Mouse moved to (538, 161)
Screenshot: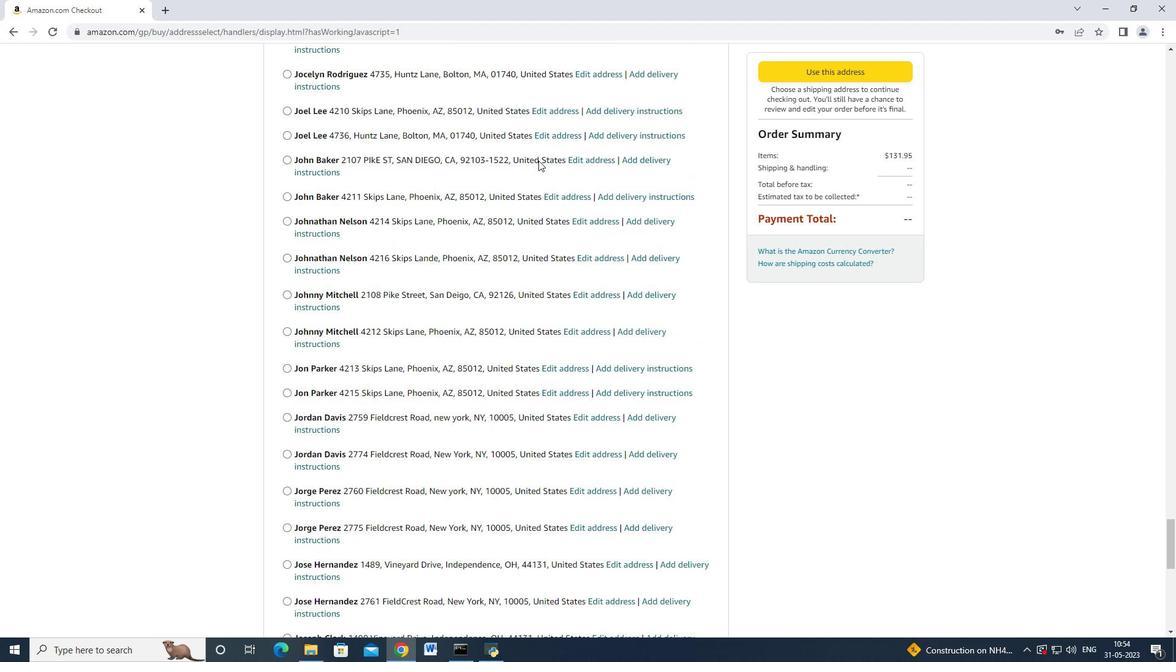 
Action: Mouse scrolled (538, 161) with delta (0, 0)
Screenshot: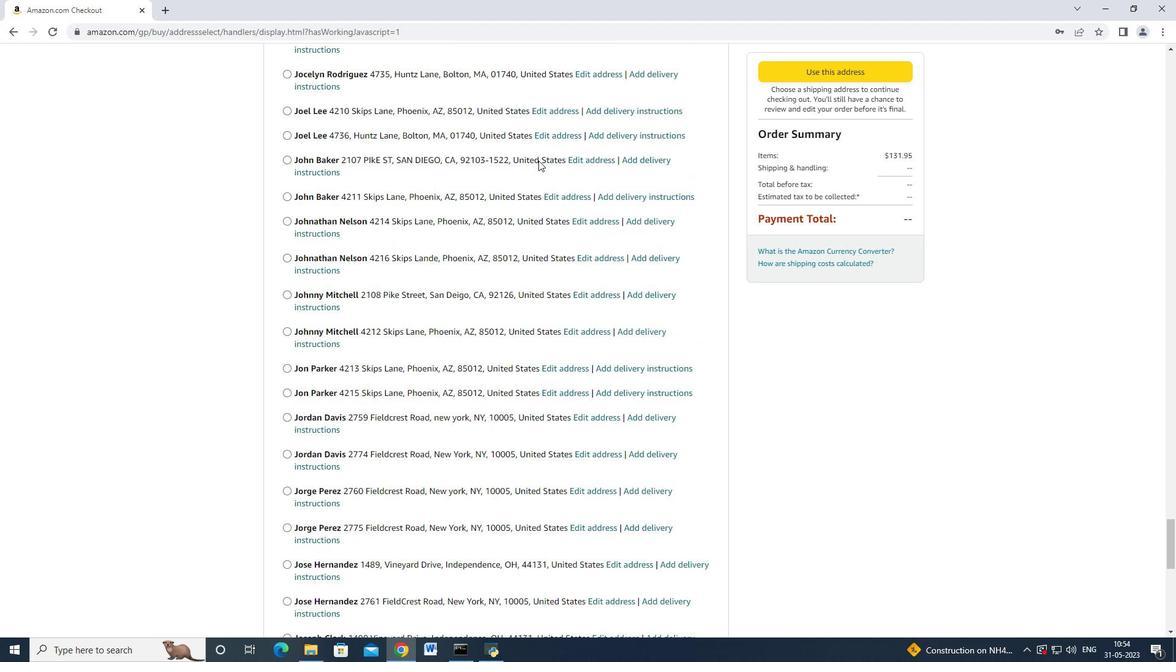 
Action: Mouse scrolled (538, 160) with delta (0, -1)
Screenshot: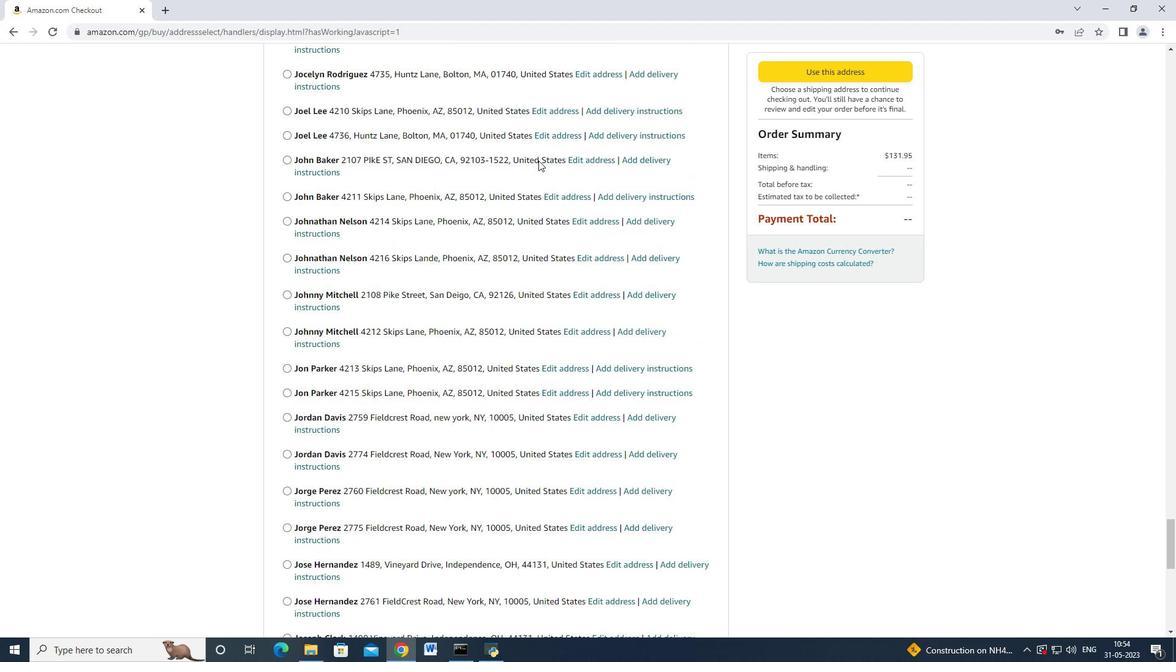 
Action: Mouse scrolled (538, 161) with delta (0, 0)
Screenshot: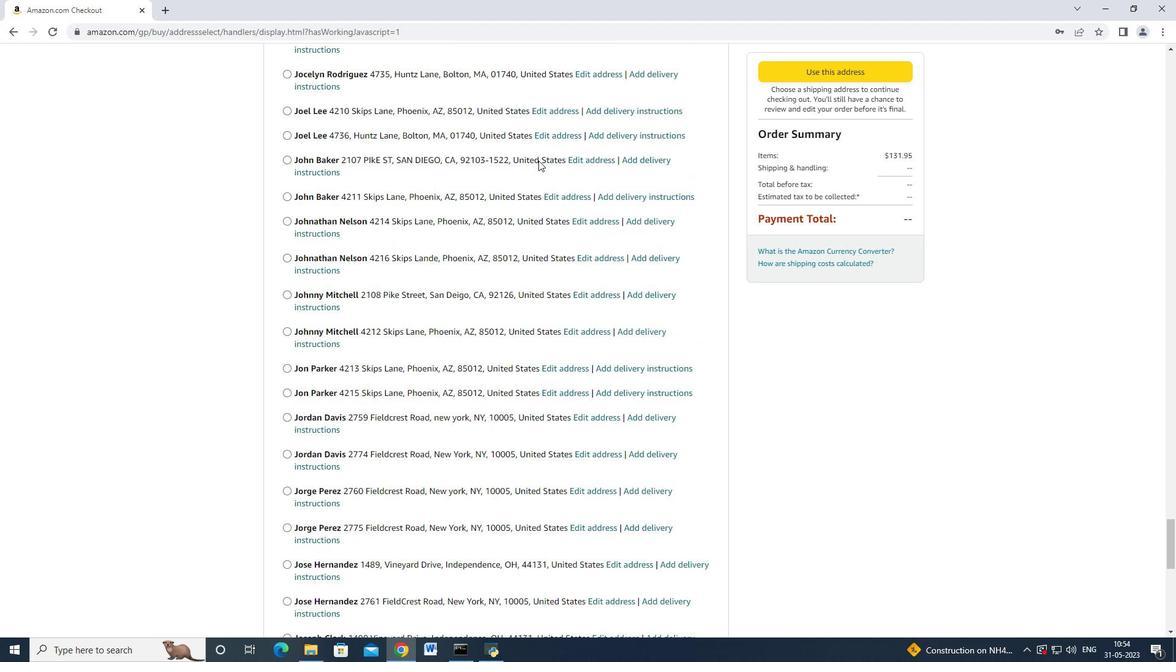 
Action: Mouse scrolled (538, 160) with delta (0, 0)
Screenshot: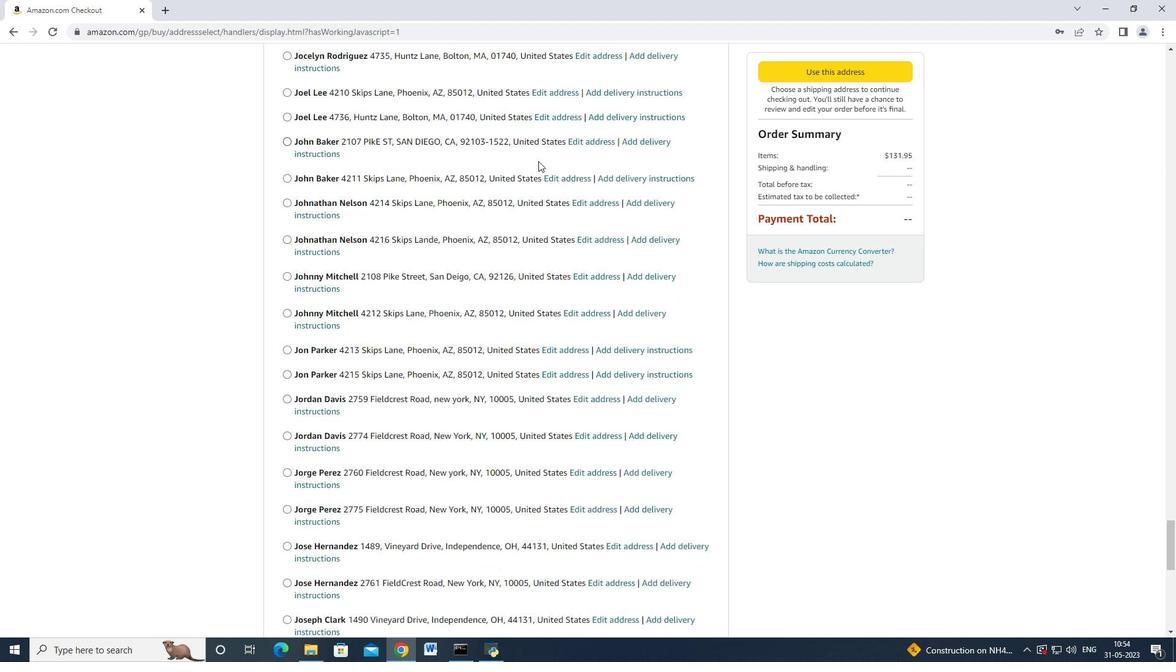 
Action: Mouse moved to (538, 161)
Screenshot: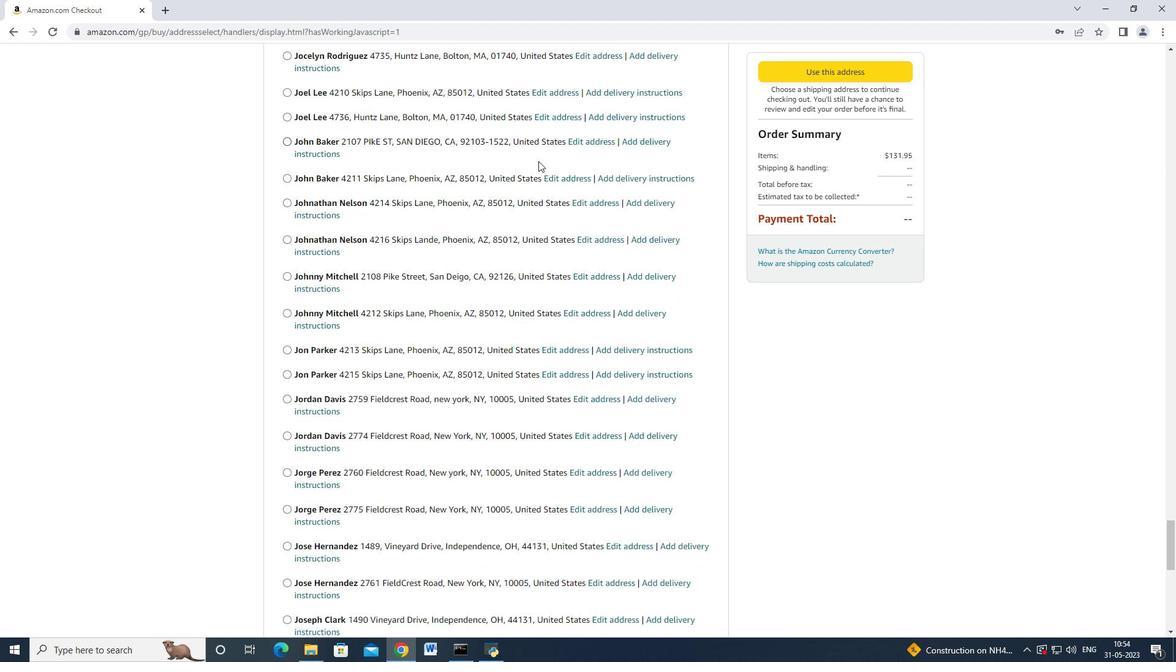 
Action: Mouse scrolled (538, 160) with delta (0, 0)
Screenshot: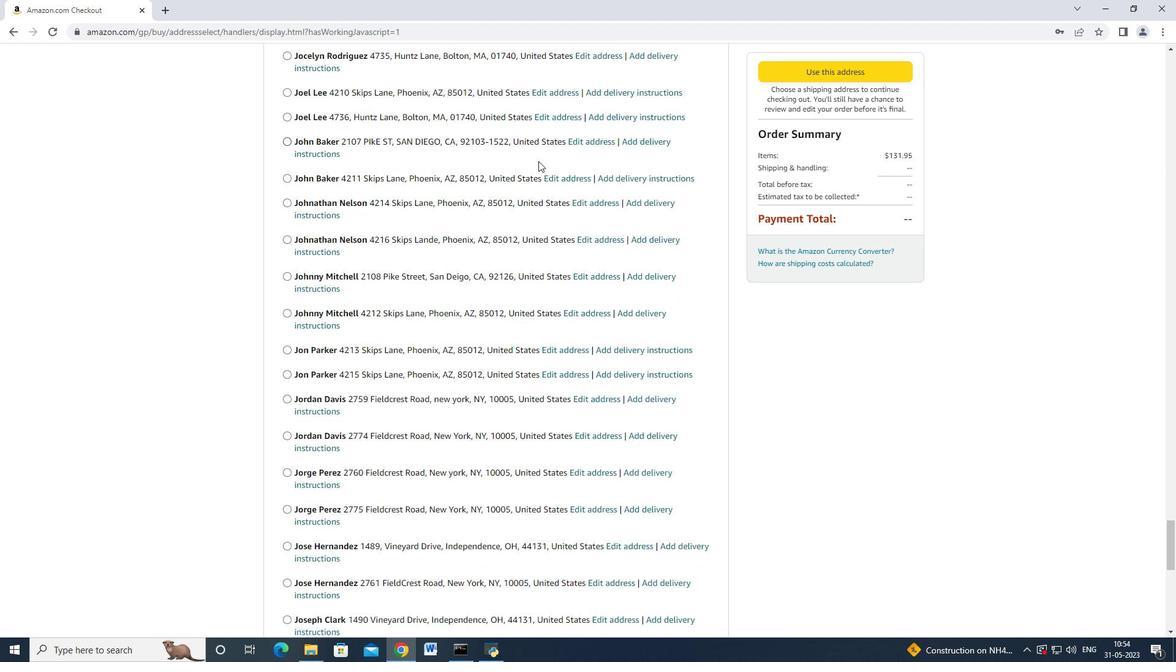 
Action: Mouse moved to (538, 161)
Screenshot: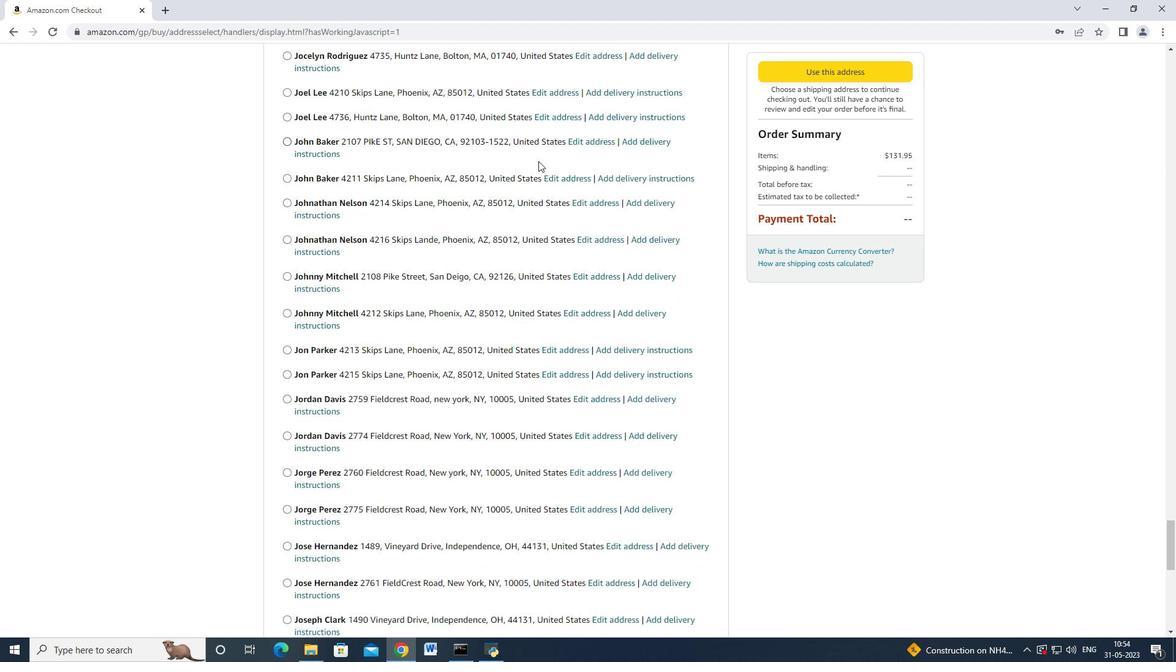 
Action: Mouse scrolled (538, 160) with delta (0, 0)
Screenshot: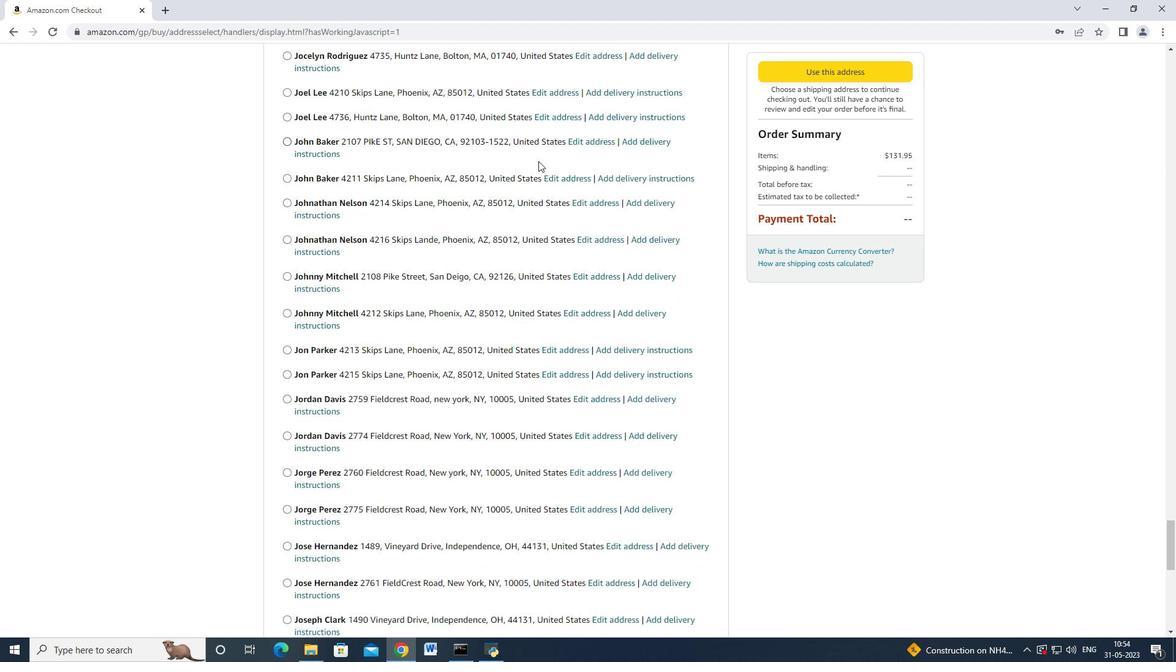 
Action: Mouse scrolled (538, 159) with delta (0, -1)
Screenshot: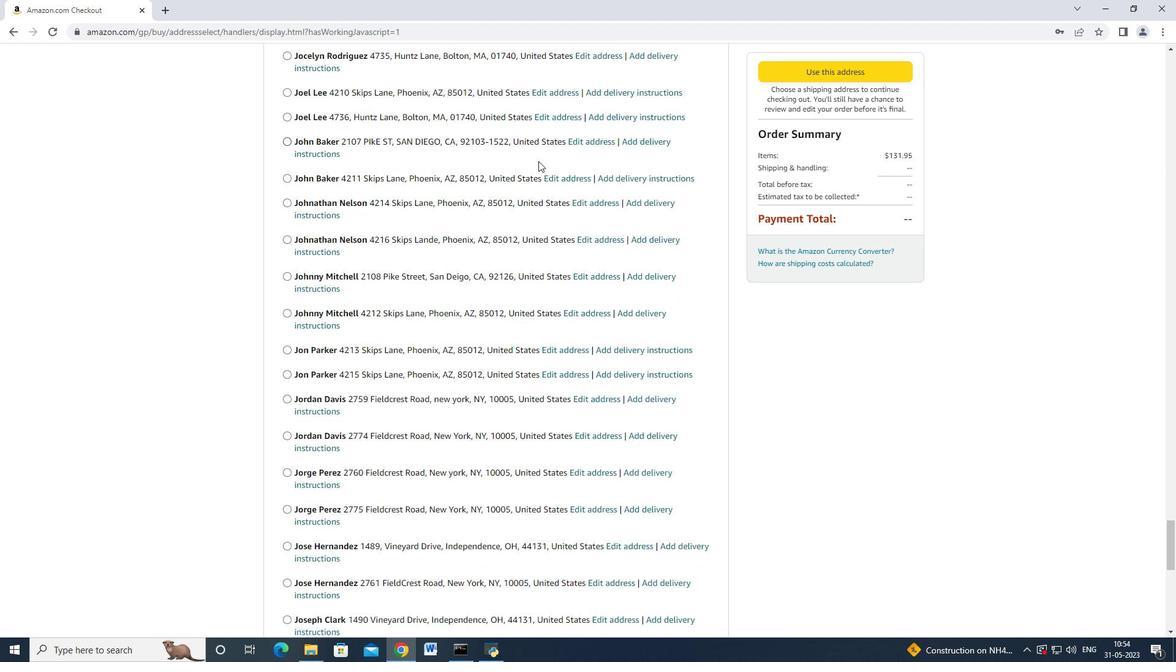 
Action: Mouse scrolled (538, 160) with delta (0, 0)
Screenshot: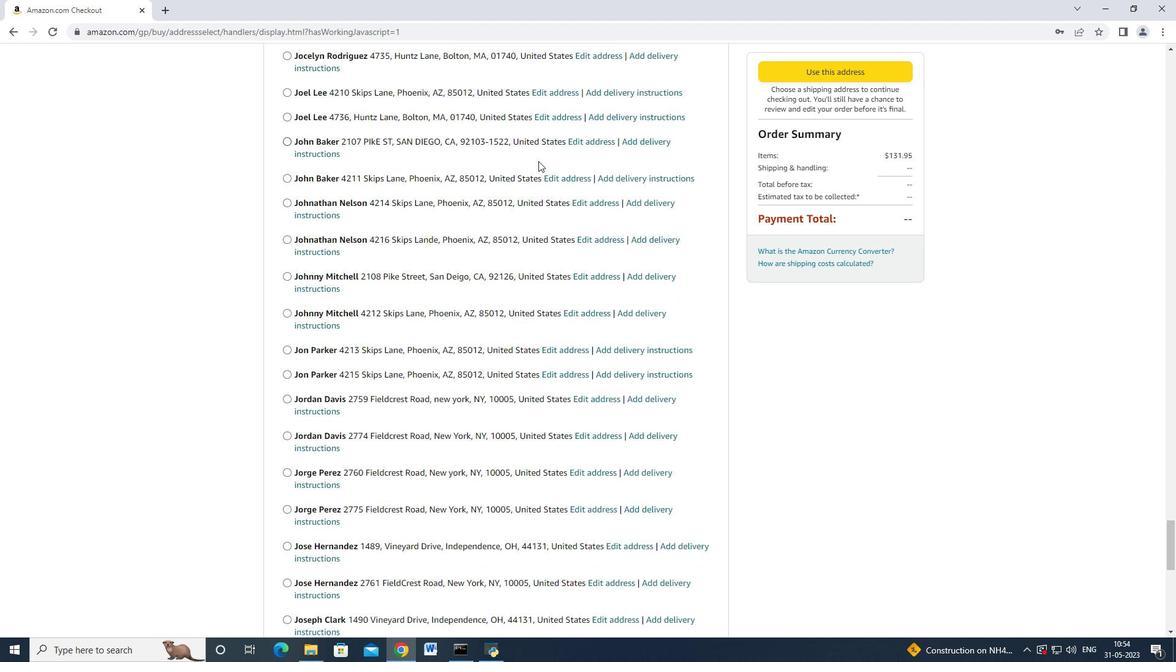 
Action: Mouse moved to (538, 161)
Screenshot: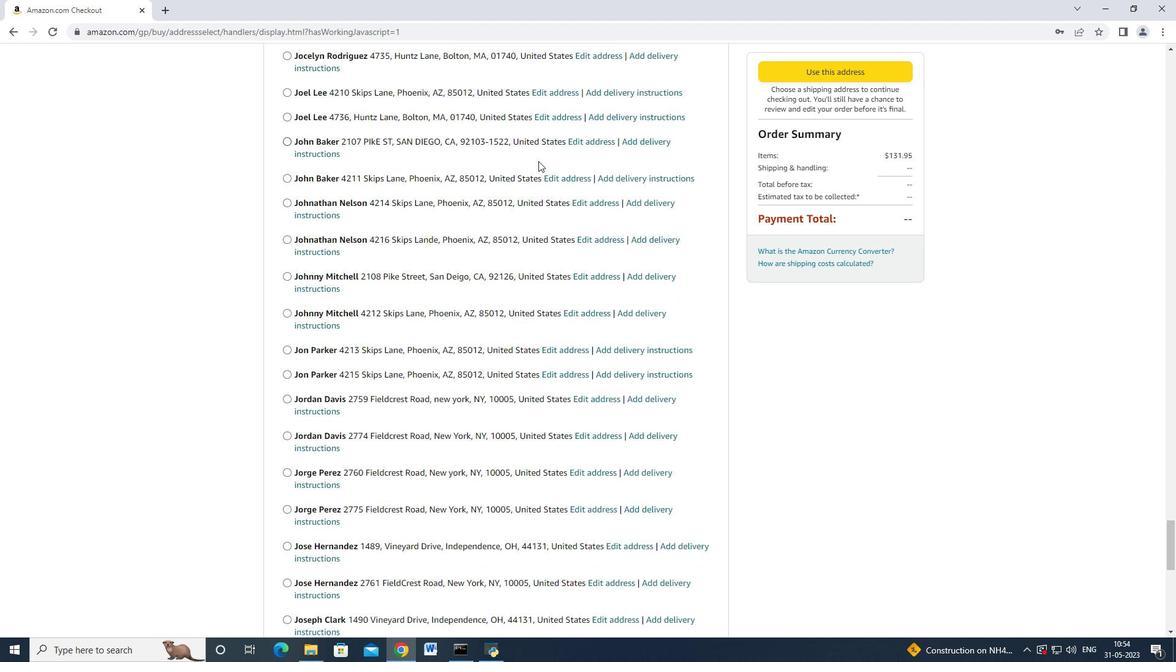 
Action: Mouse scrolled (538, 160) with delta (0, 0)
Screenshot: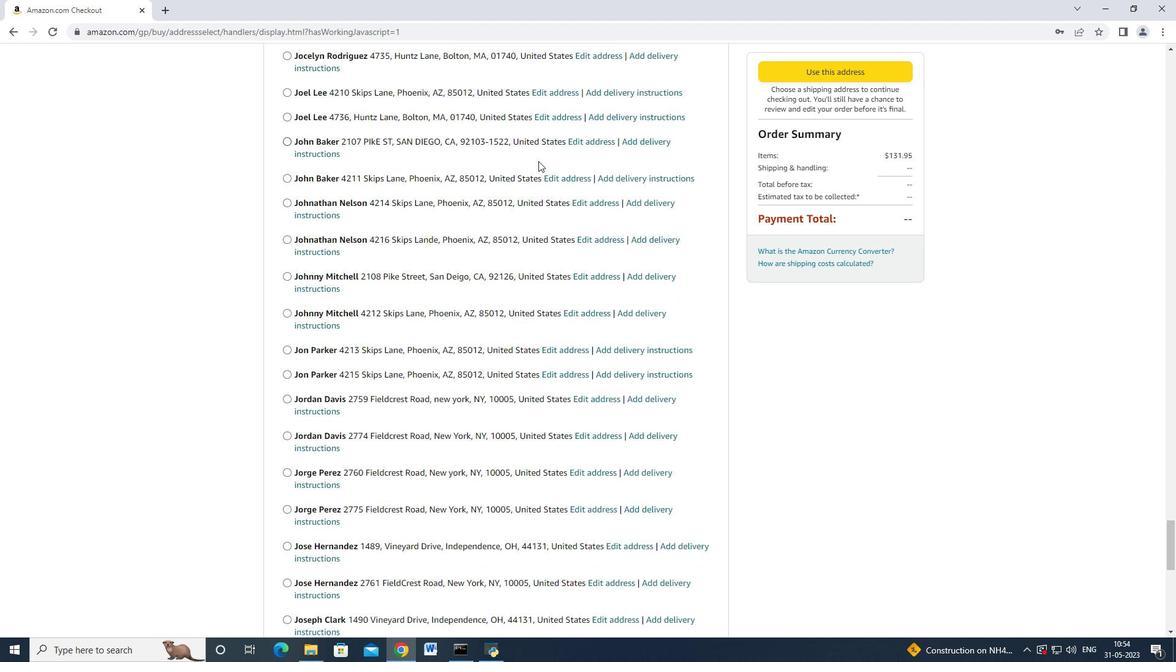 
Action: Mouse moved to (536, 162)
Screenshot: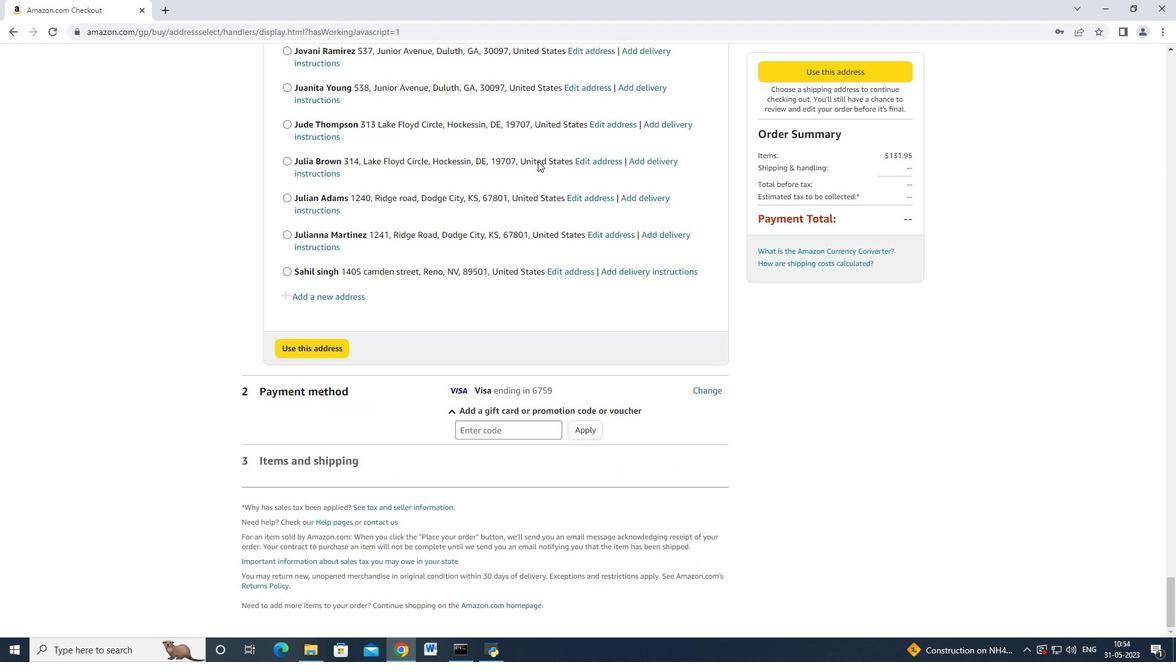 
Action: Mouse scrolled (536, 161) with delta (0, 0)
Screenshot: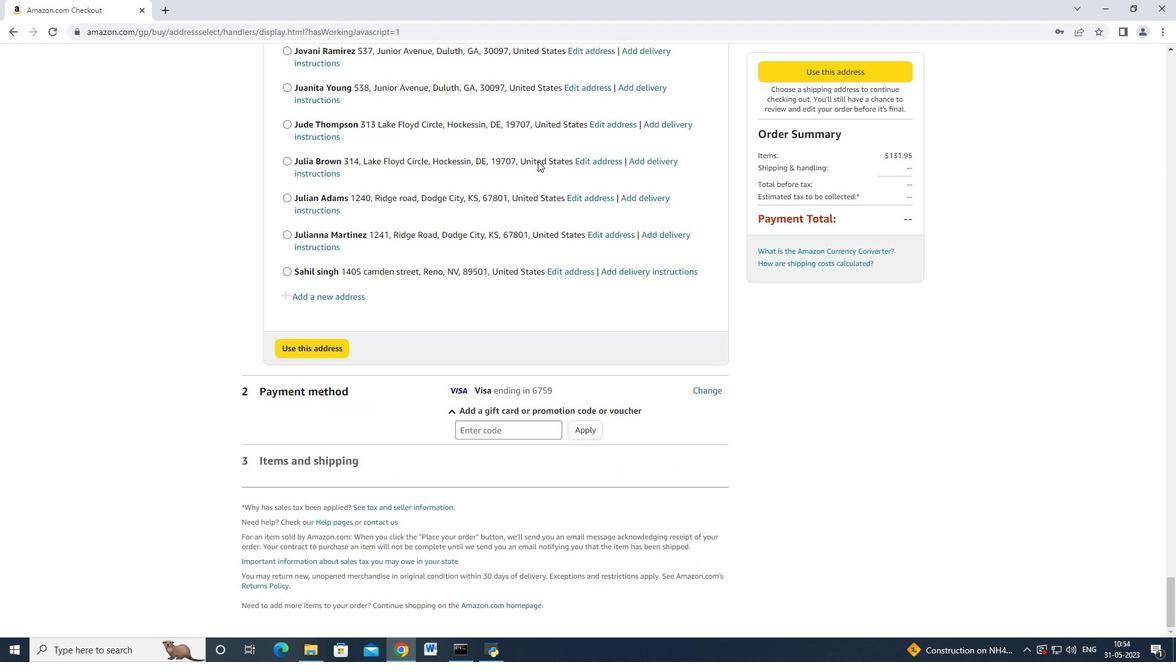 
Action: Mouse moved to (536, 163)
Screenshot: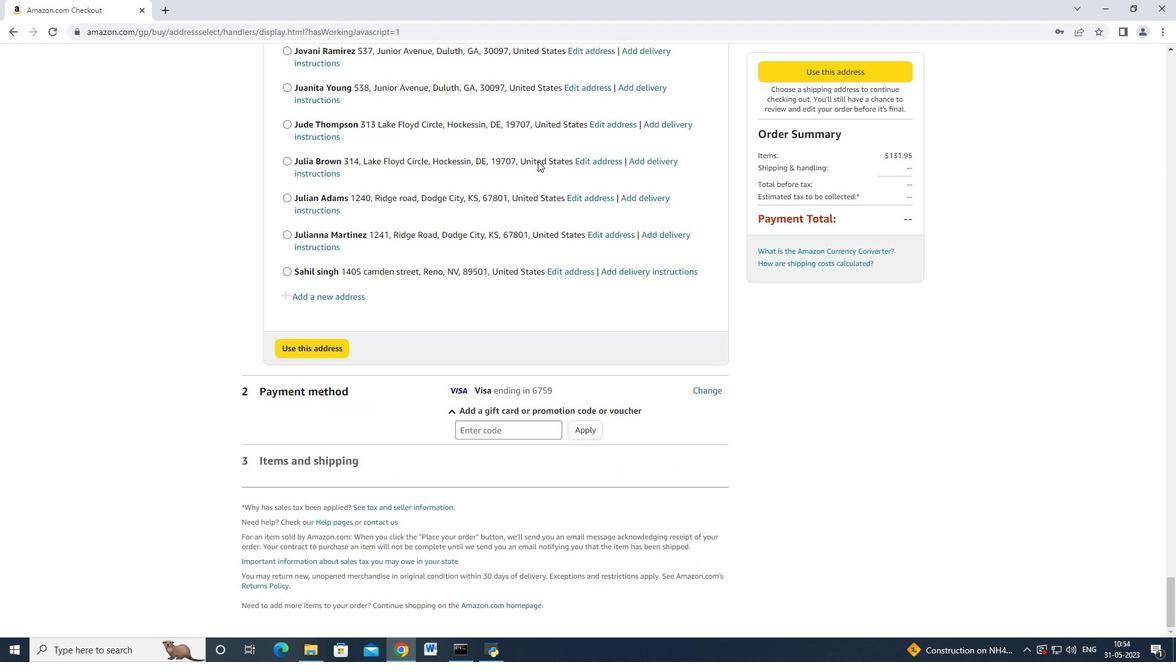 
Action: Mouse scrolled (536, 161) with delta (0, 0)
Screenshot: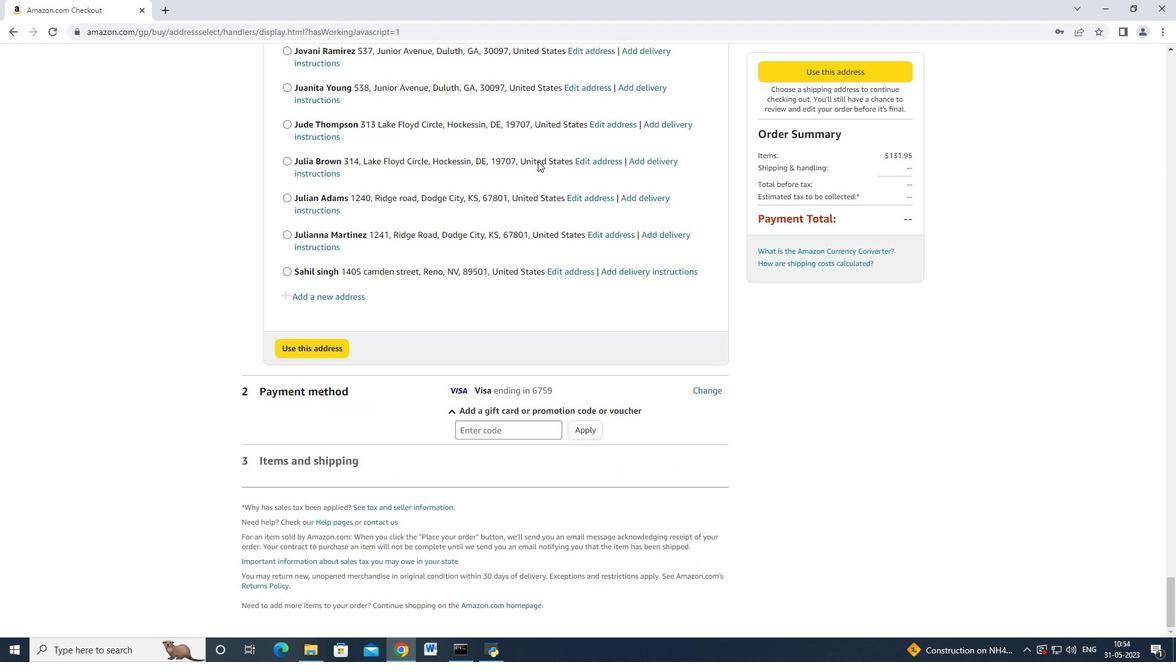 
Action: Mouse scrolled (536, 162) with delta (0, 0)
Screenshot: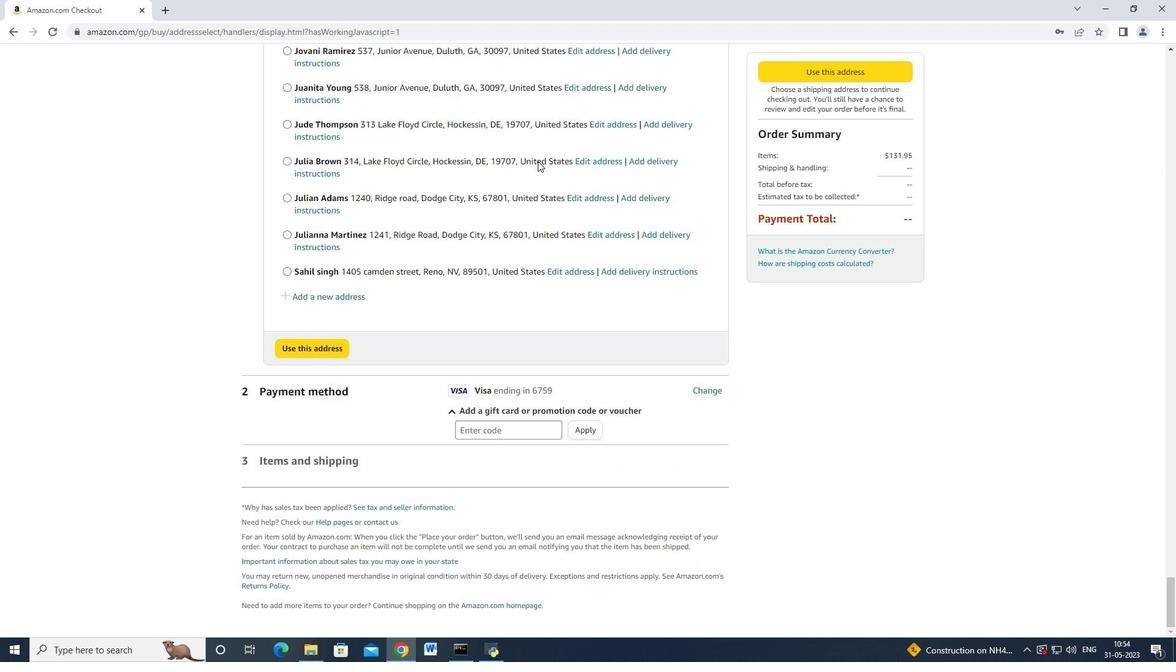 
Action: Mouse scrolled (536, 162) with delta (0, 0)
Screenshot: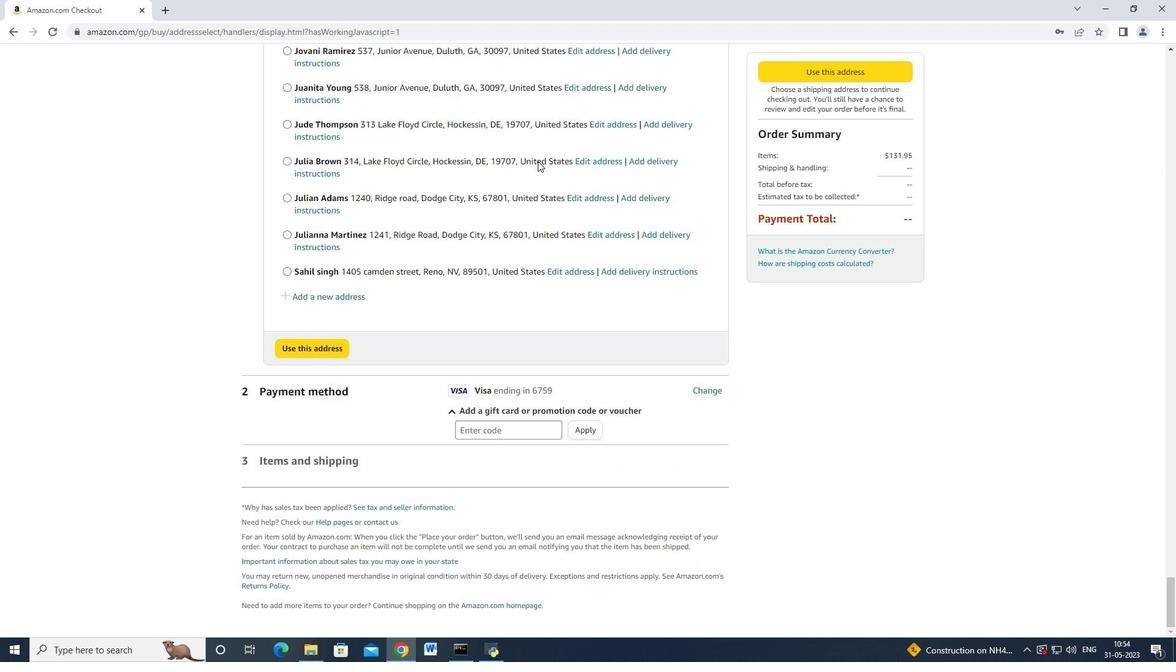 
Action: Mouse scrolled (536, 162) with delta (0, 0)
Screenshot: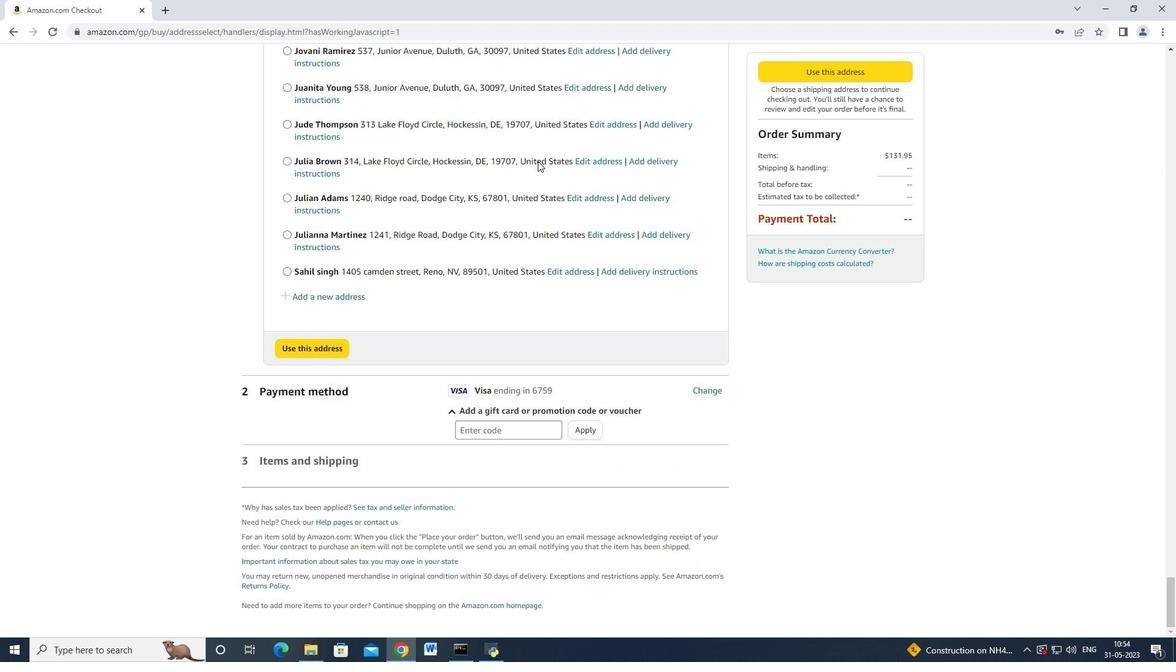 
Action: Mouse moved to (354, 297)
Screenshot: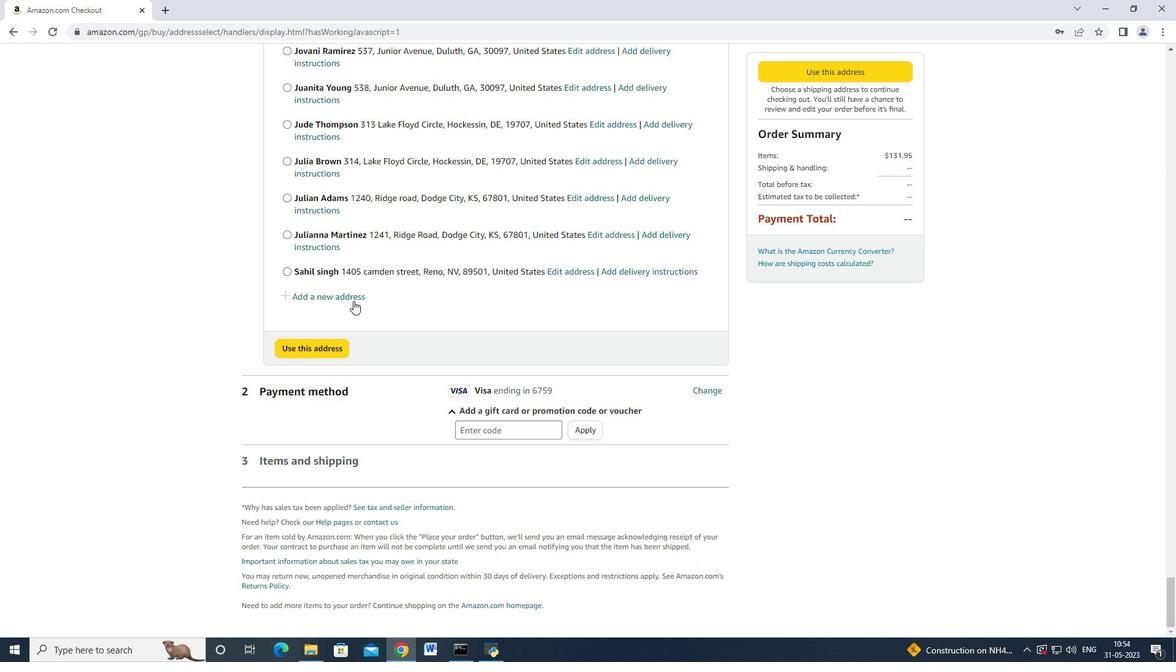 
Action: Mouse pressed left at (354, 297)
Screenshot: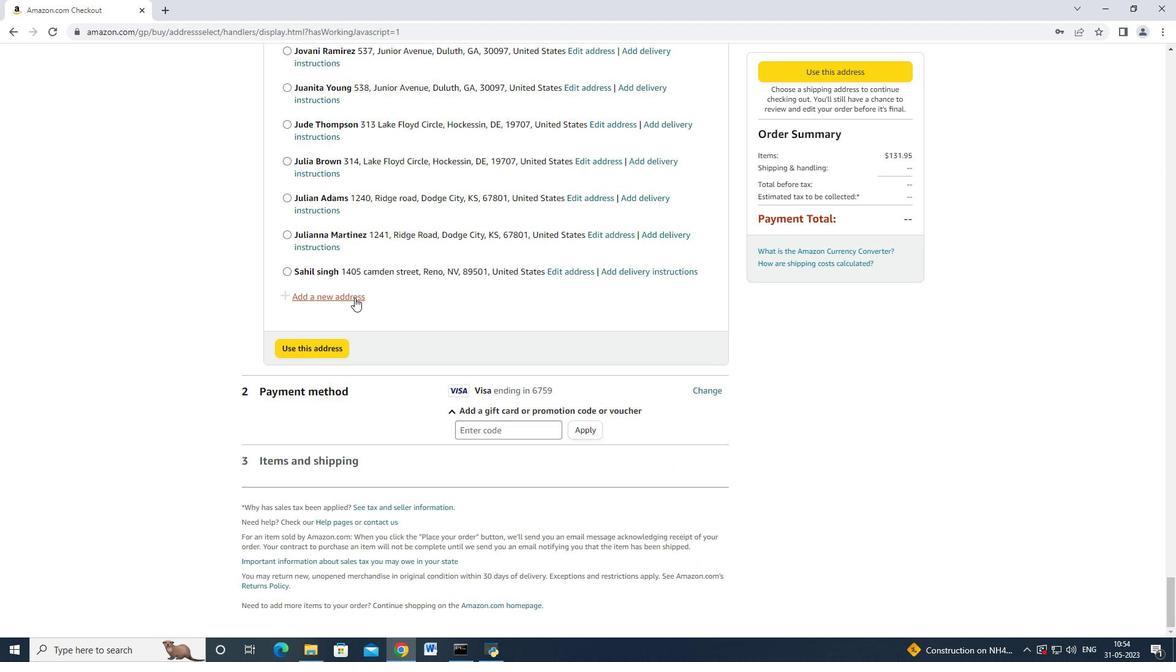 
Action: Mouse moved to (413, 300)
Screenshot: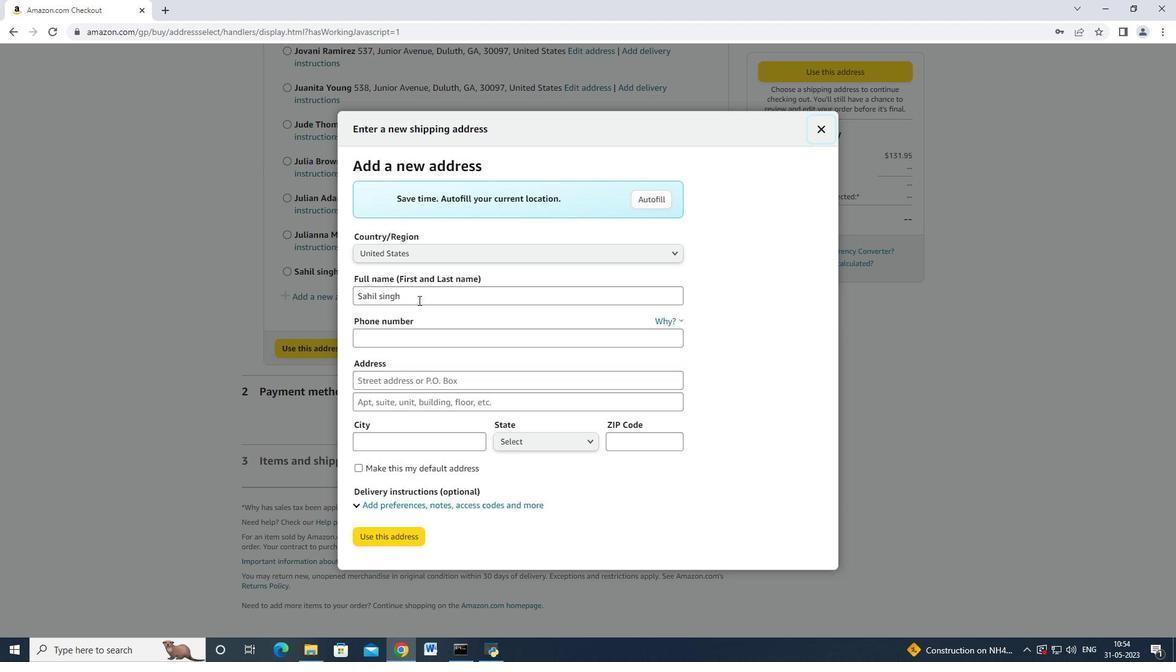 
Action: Mouse pressed left at (413, 300)
Screenshot: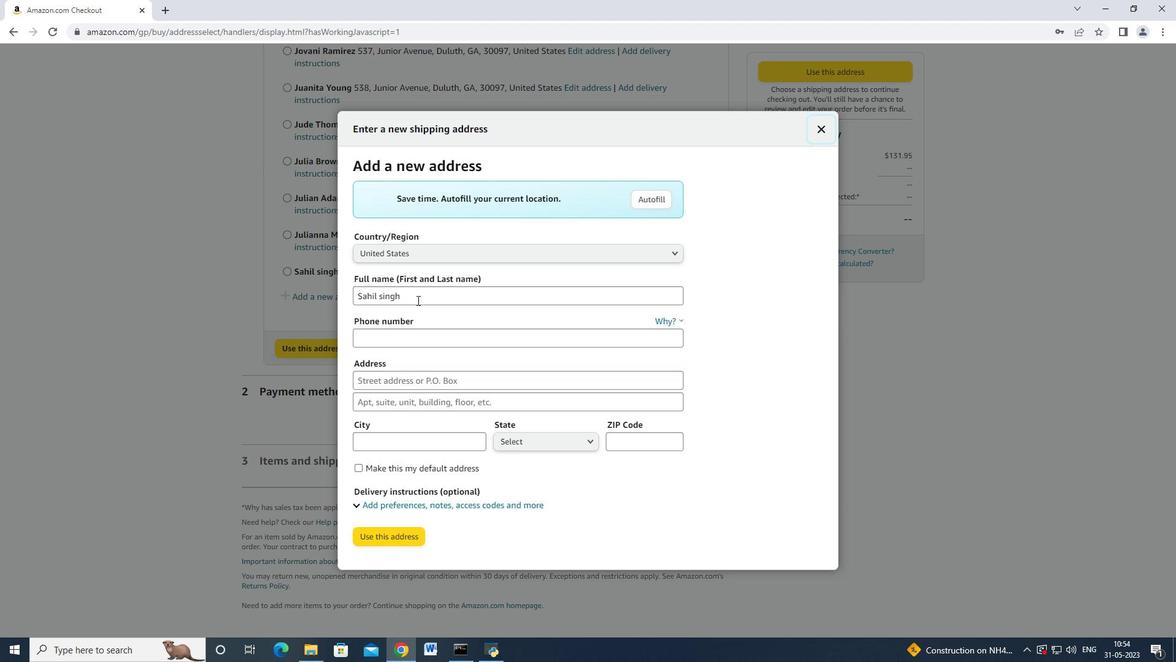 
Action: Mouse moved to (345, 299)
Screenshot: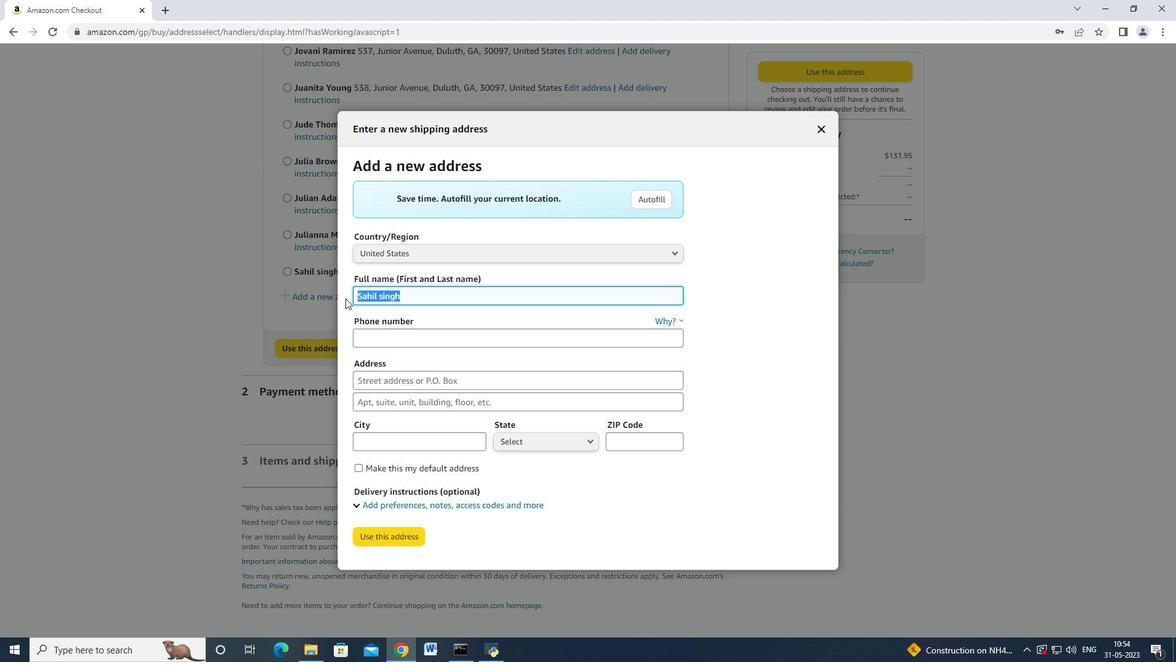 
Action: Key pressed <Key.backspace><Key.shift><Key.shift><Key.shift><Key.shift><Key.shift><Key.shift><Key.shift><Key.shift><Key.shift><Key.shift><Key.shift><Key.shift><Key.shift><Key.shift><Key.shift><Key.shift><Key.shift><Key.shift><Key.shift>Joseph<Key.space><Key.shift>Clark<Key.tab><Key.tab>6318992398<Key.tab><Key.shift>I<Key.backspace>275<Key.backspace>62<Key.space><Key.shift>Field<Key.shift>Crest<Key.space><Key.backspace><Key.backspace><Key.backspace><Key.backspace><Key.backspace><Key.backspace>crest<Key.space>road<Key.space><Key.tab><Key.tab><Key.shift>Newy<Key.space><Key.shift><Key.backspace><Key.backspace><Key.space>york<Key.tab>
Screenshot: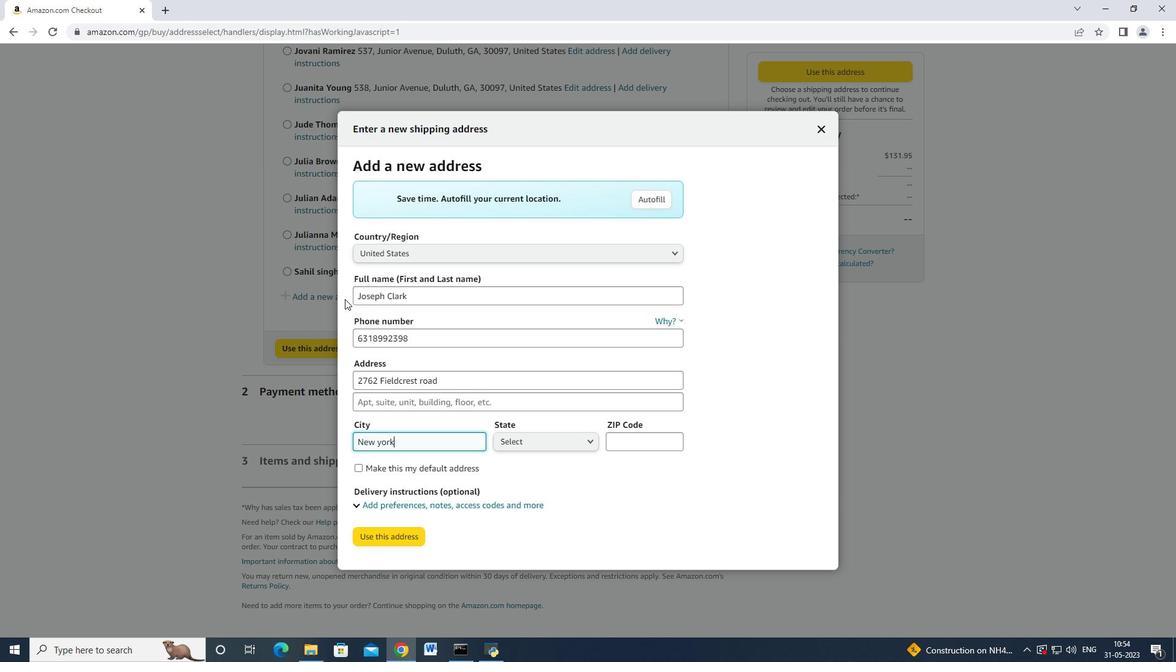 
Action: Mouse moved to (541, 441)
Screenshot: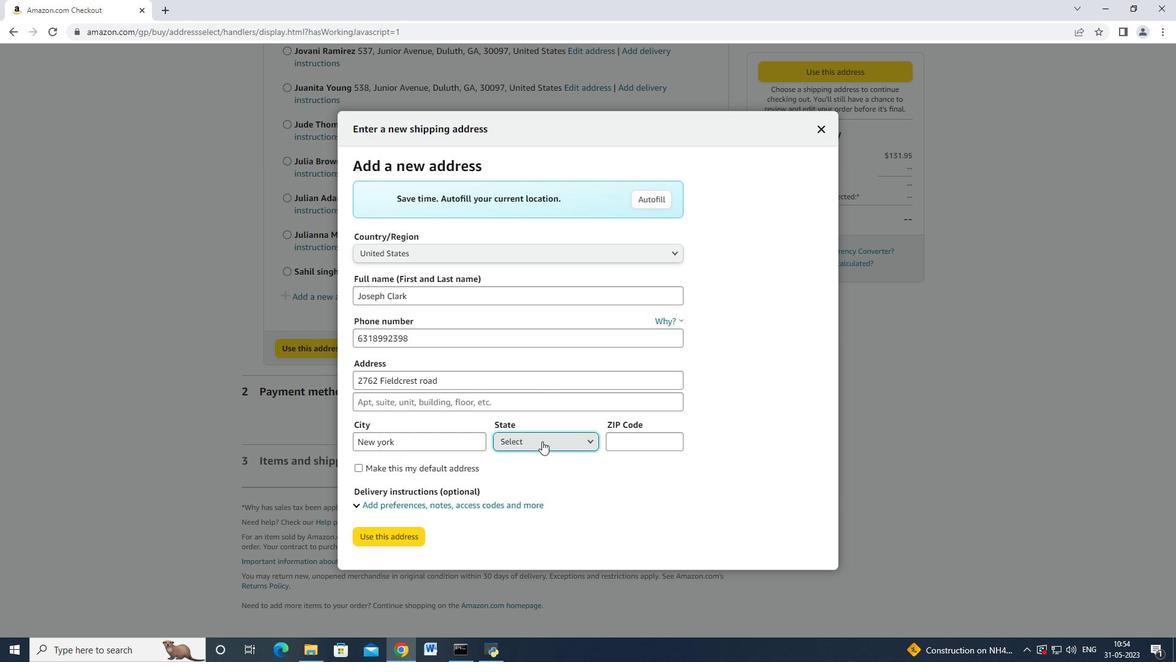 
Action: Mouse pressed left at (541, 441)
Screenshot: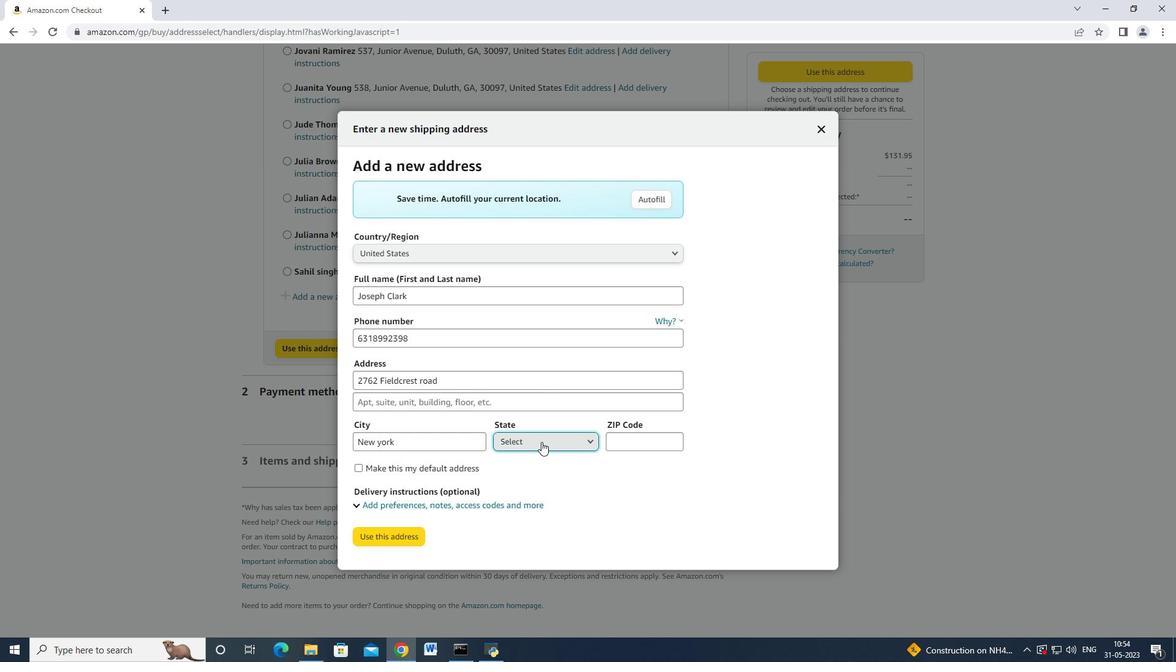
Action: Mouse moved to (576, 348)
Screenshot: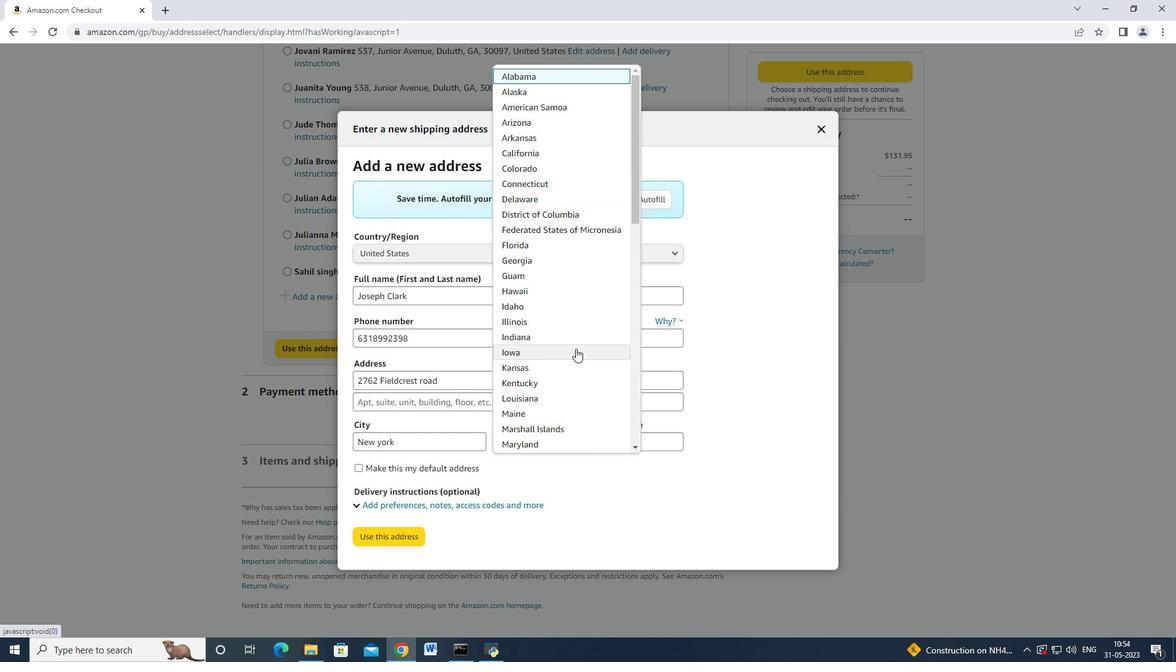 
Action: Mouse scrolled (576, 348) with delta (0, 0)
Screenshot: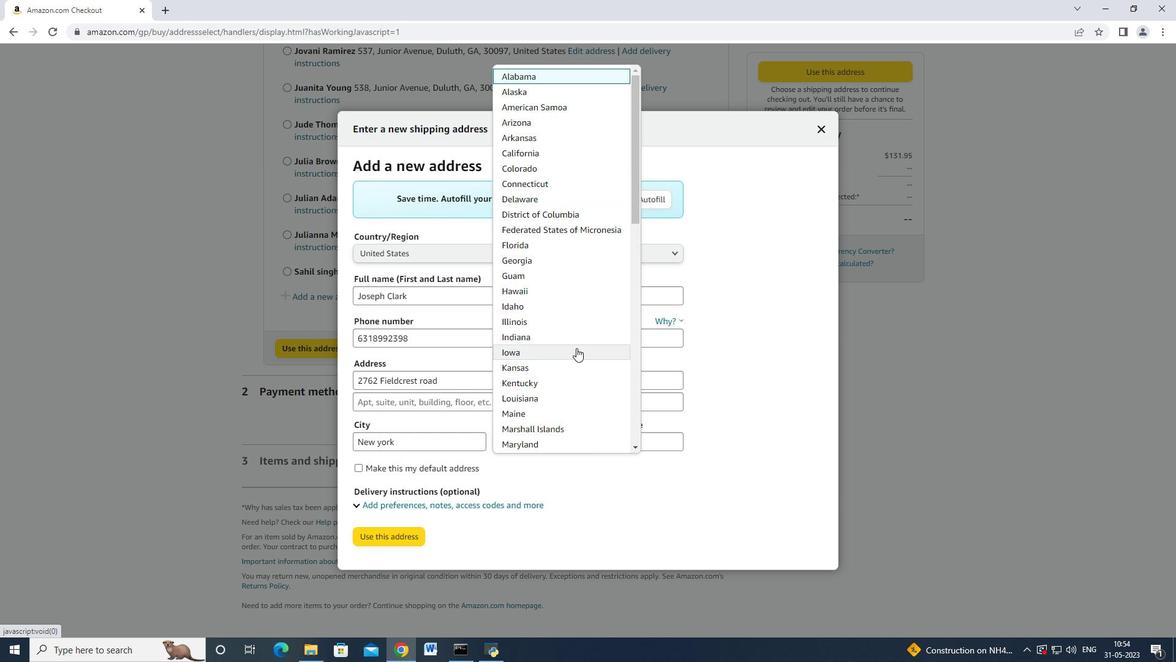 
Action: Mouse scrolled (576, 348) with delta (0, 0)
Screenshot: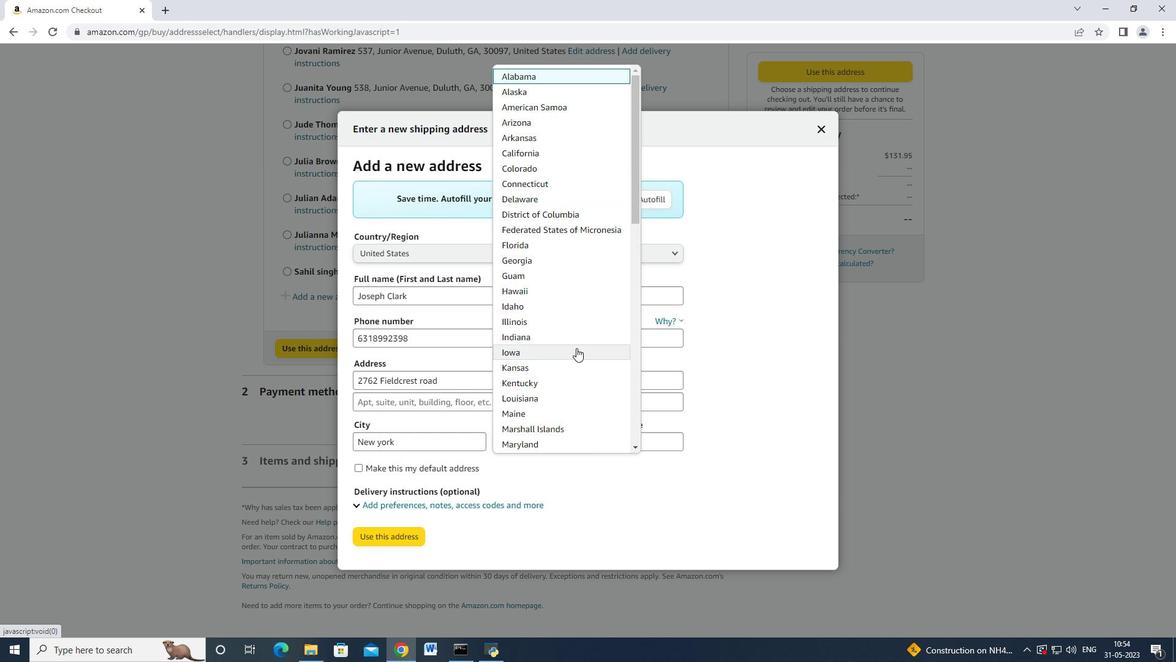 
Action: Mouse moved to (578, 346)
Screenshot: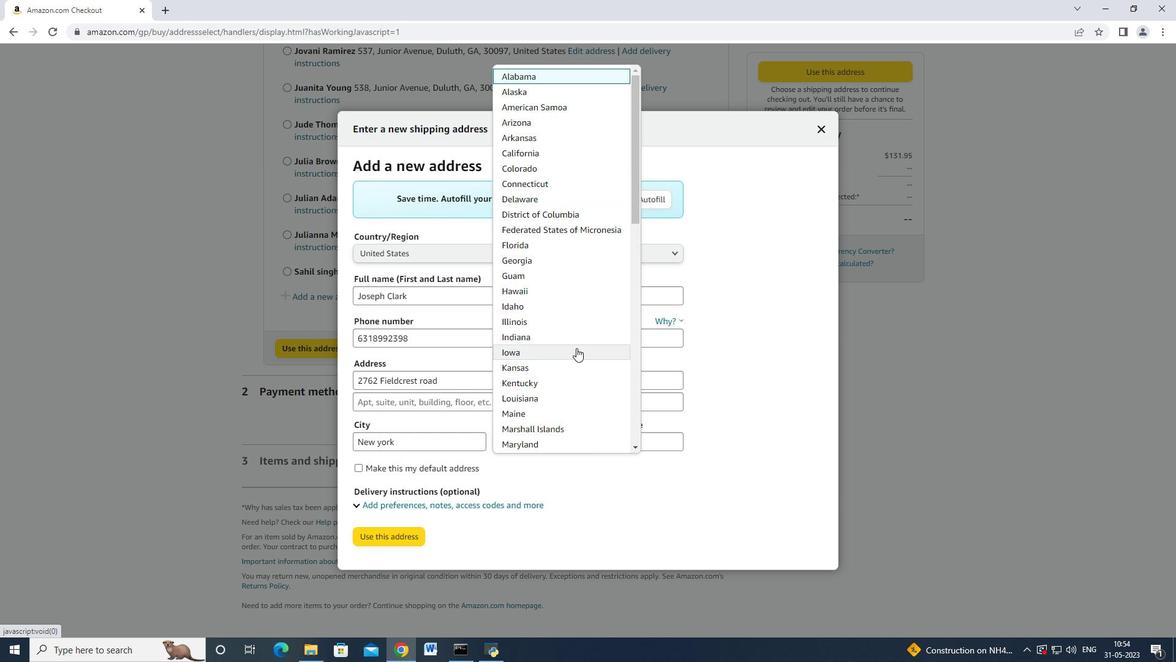 
Action: Mouse scrolled (578, 347) with delta (0, 0)
Screenshot: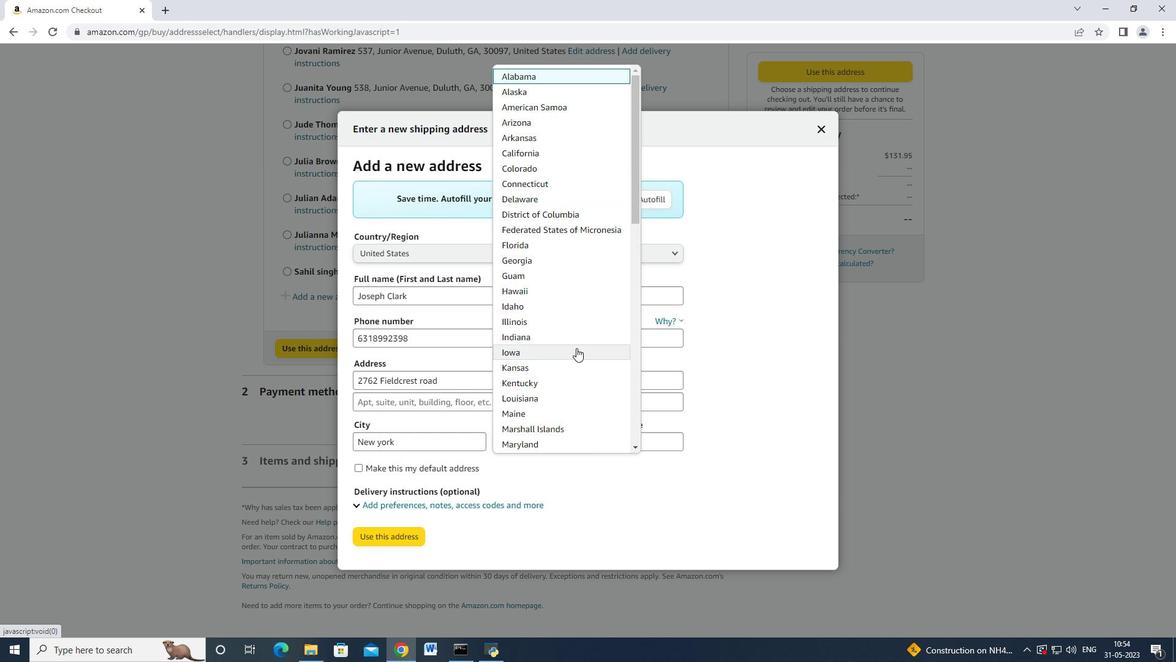 
Action: Mouse moved to (579, 346)
Screenshot: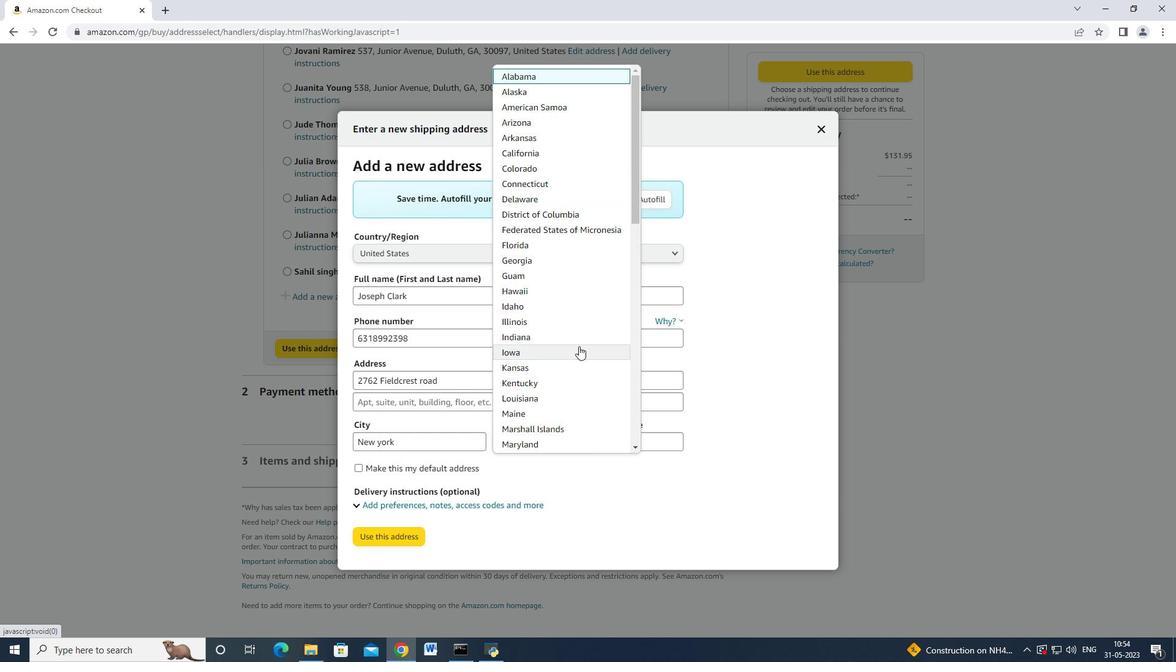 
Action: Mouse scrolled (579, 345) with delta (0, 0)
Screenshot: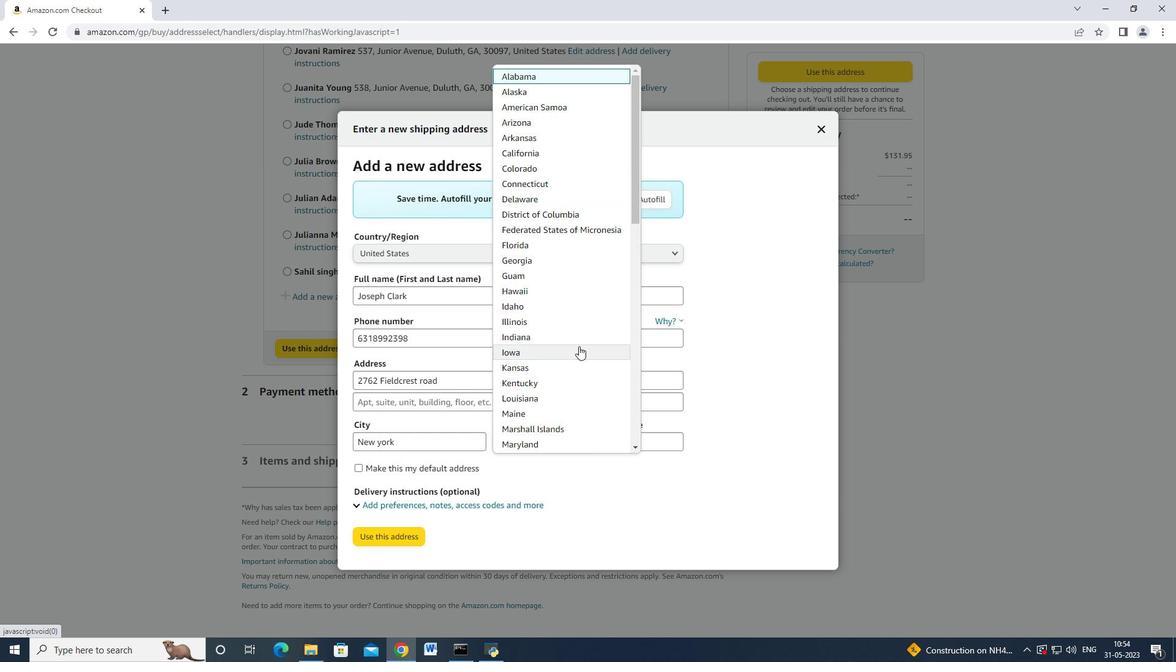
Action: Mouse scrolled (579, 345) with delta (0, 0)
Screenshot: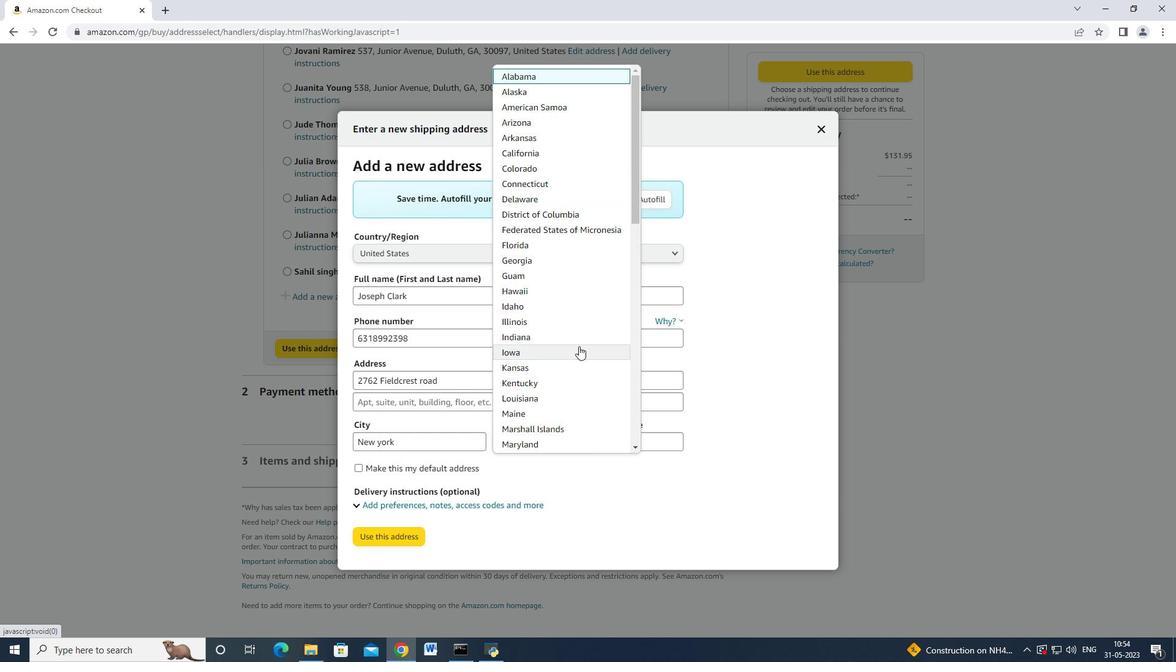 
Action: Mouse scrolled (579, 345) with delta (0, 0)
Screenshot: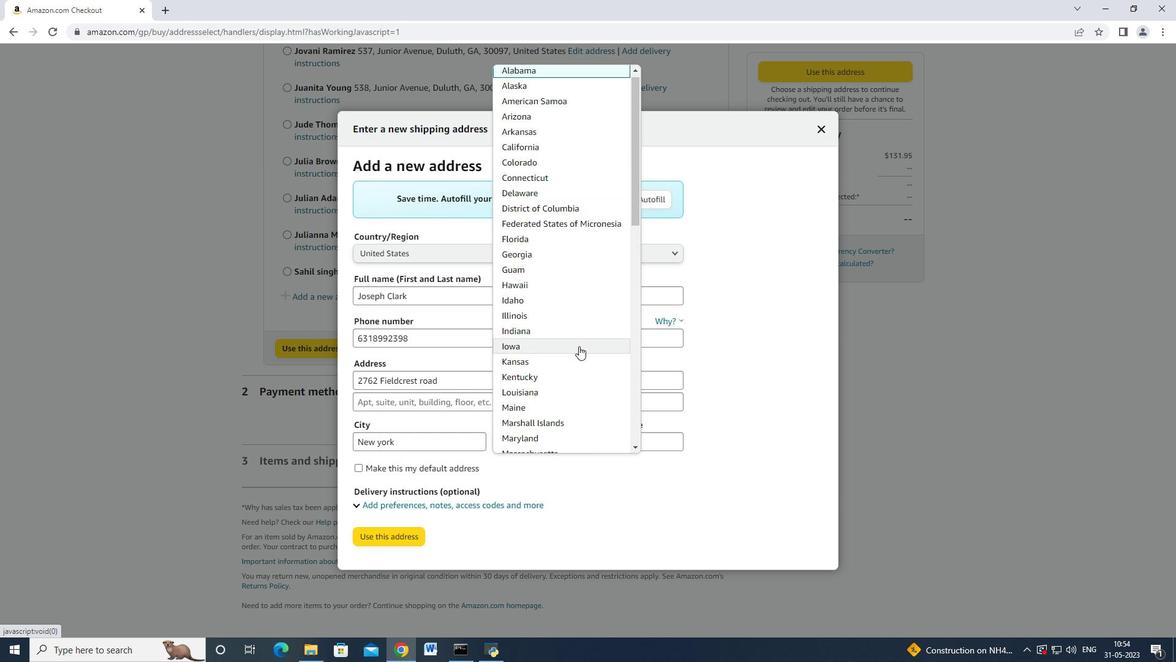 
Action: Mouse scrolled (579, 345) with delta (0, 0)
Screenshot: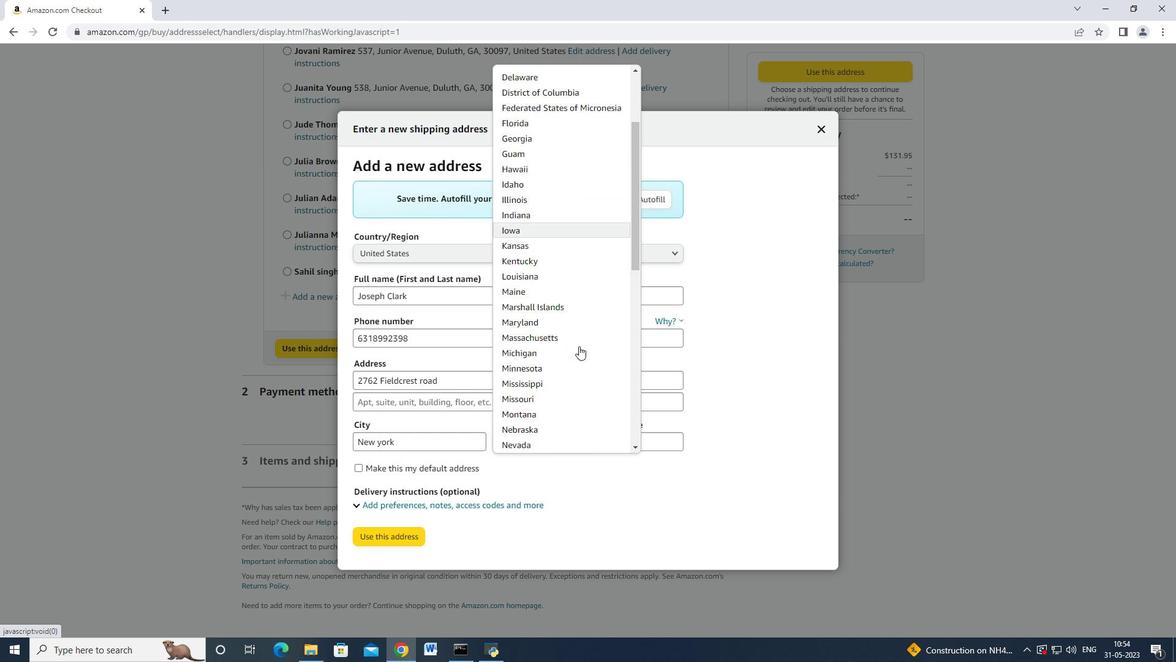 
Action: Mouse scrolled (579, 346) with delta (0, 0)
Screenshot: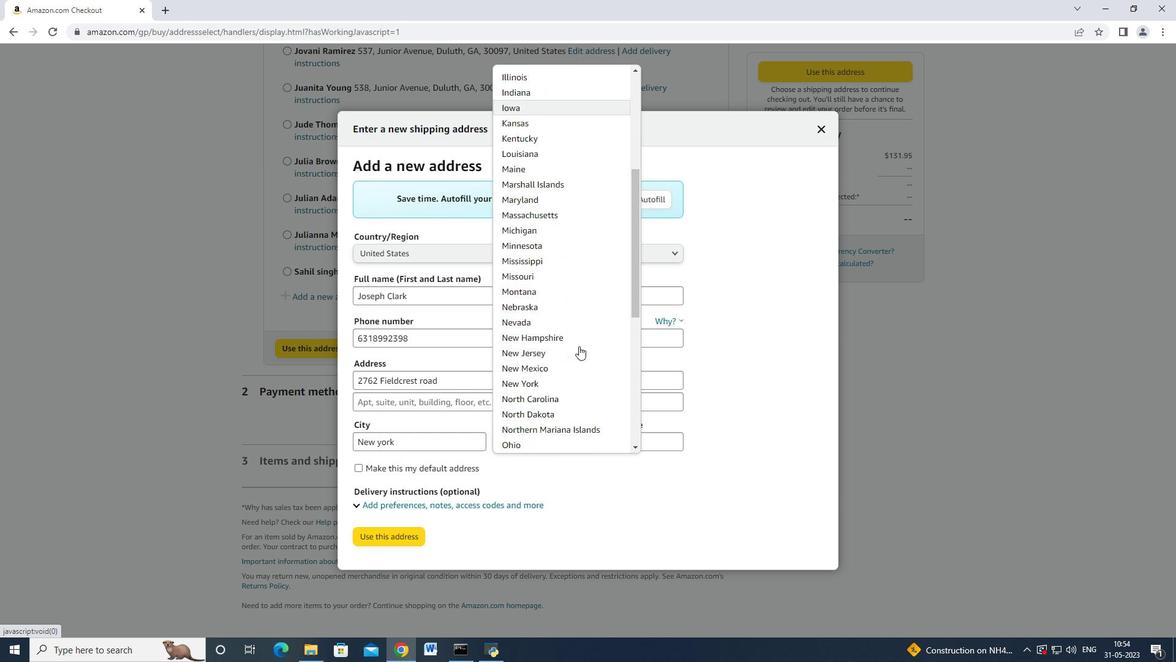 
Action: Mouse scrolled (579, 346) with delta (0, 0)
Screenshot: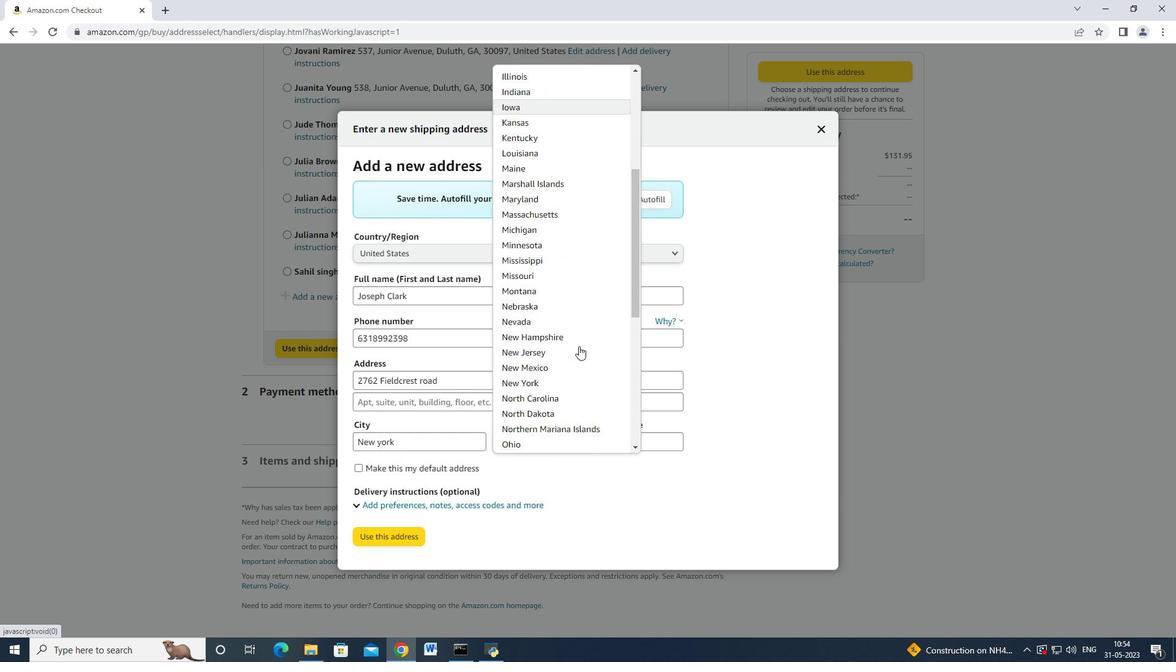 
Action: Mouse scrolled (579, 346) with delta (0, 0)
Screenshot: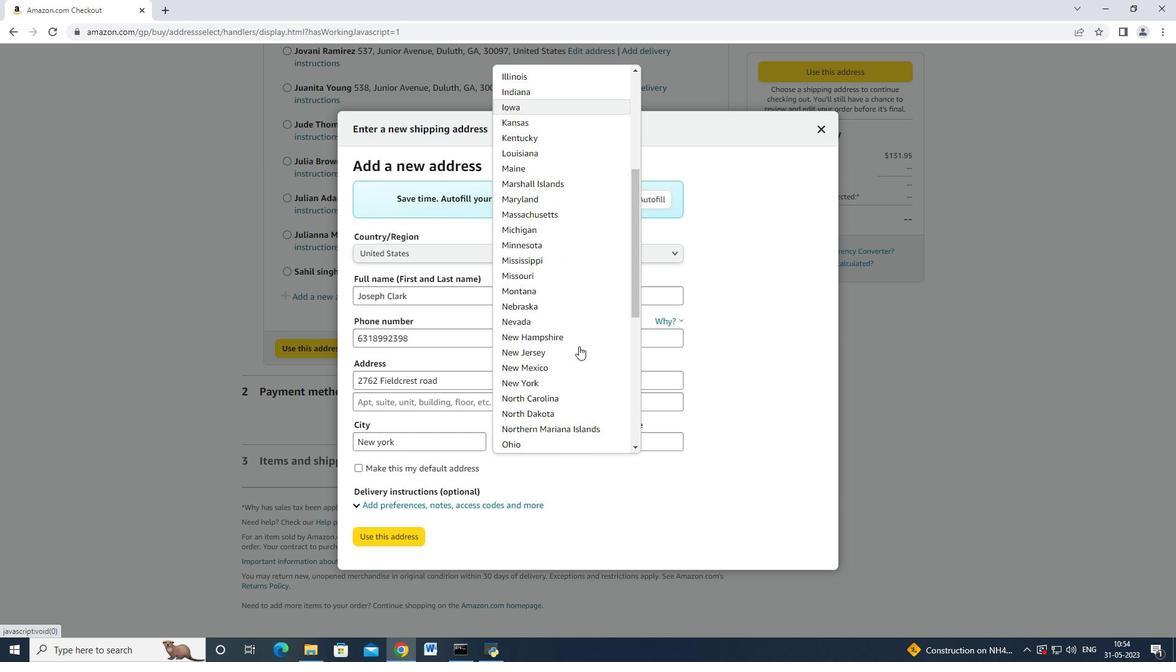 
Action: Mouse scrolled (579, 346) with delta (0, 0)
Screenshot: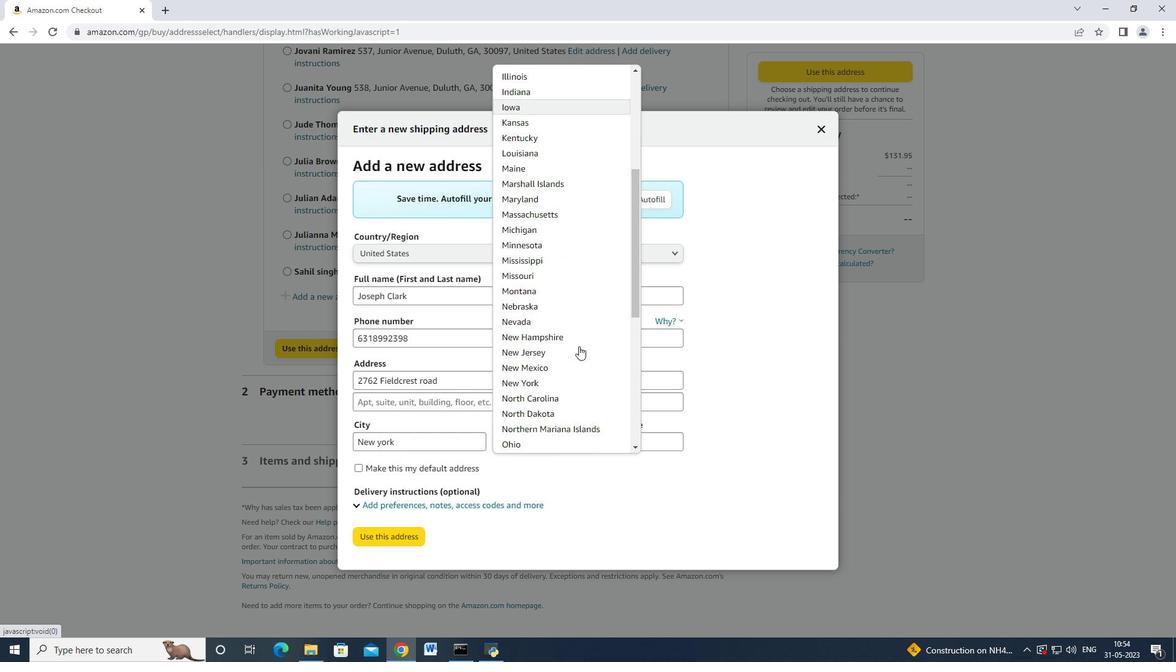 
Action: Mouse scrolled (579, 345) with delta (0, 0)
Screenshot: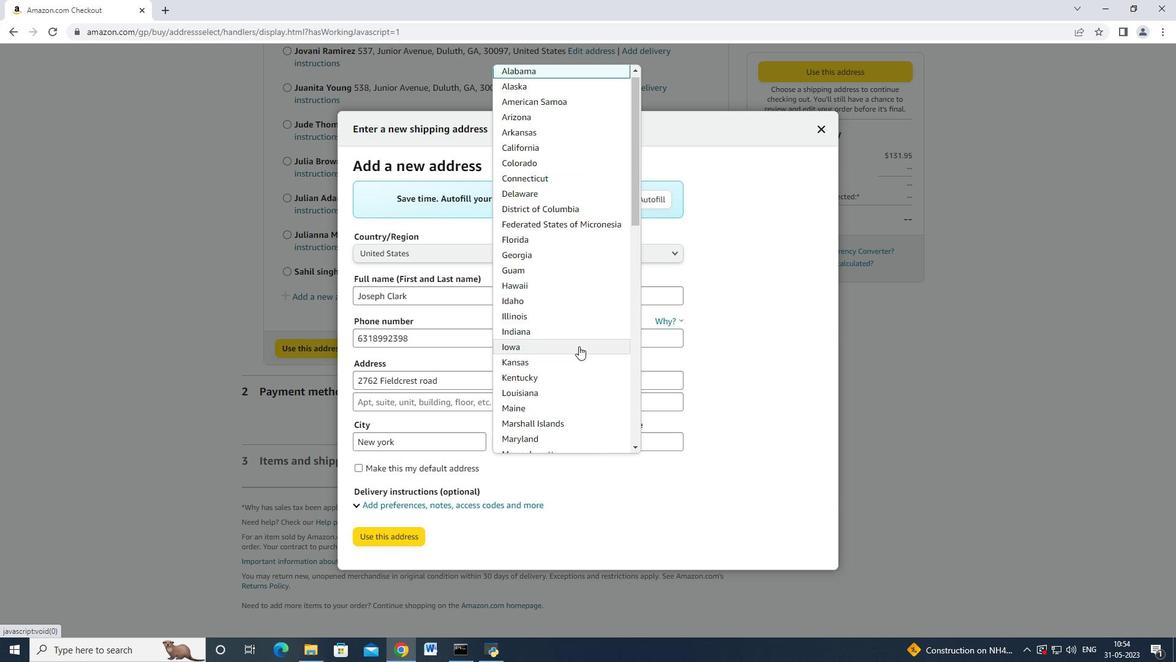 
Action: Mouse scrolled (579, 345) with delta (0, 0)
Screenshot: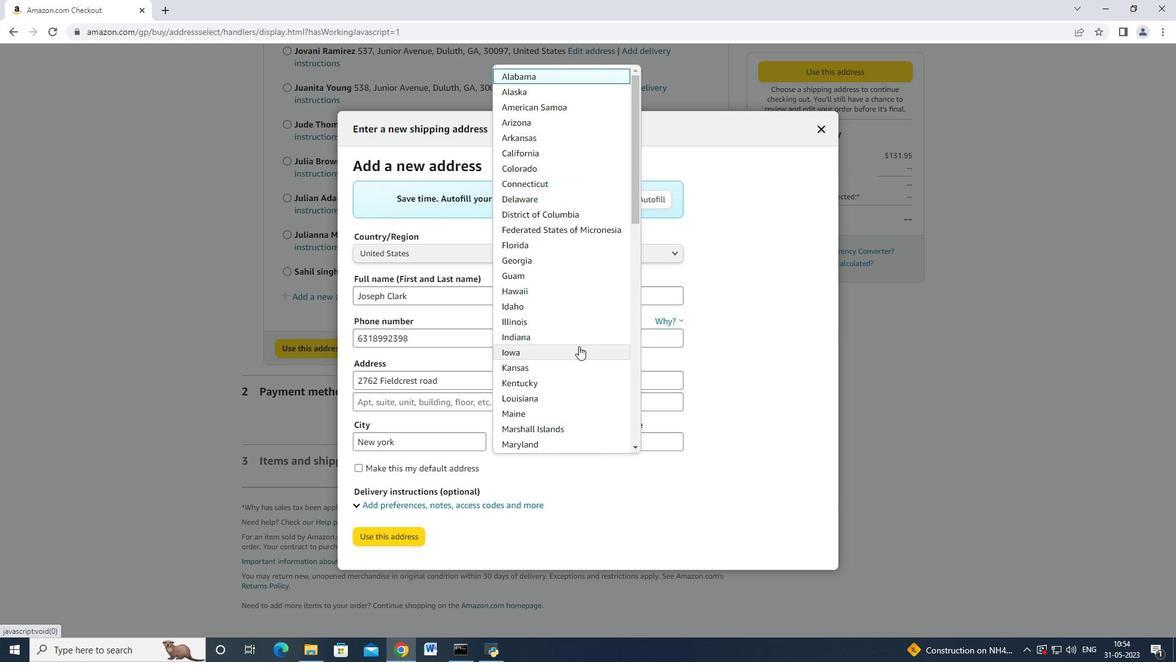 
Action: Mouse scrolled (579, 345) with delta (0, 0)
Screenshot: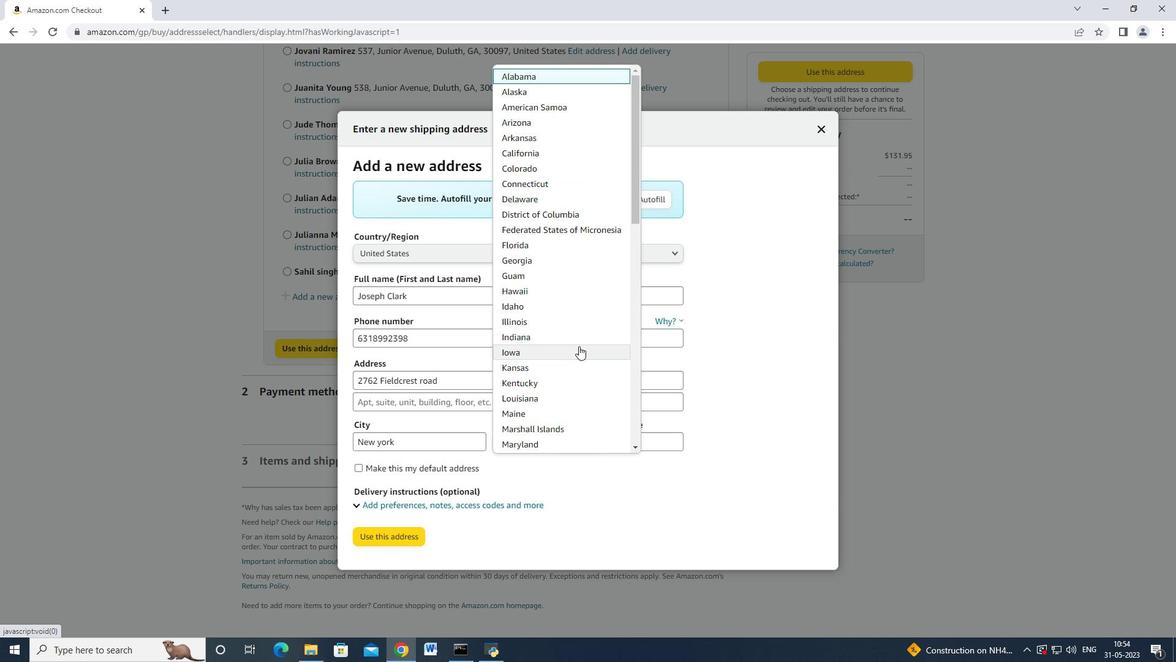 
Action: Mouse scrolled (579, 345) with delta (0, 0)
Screenshot: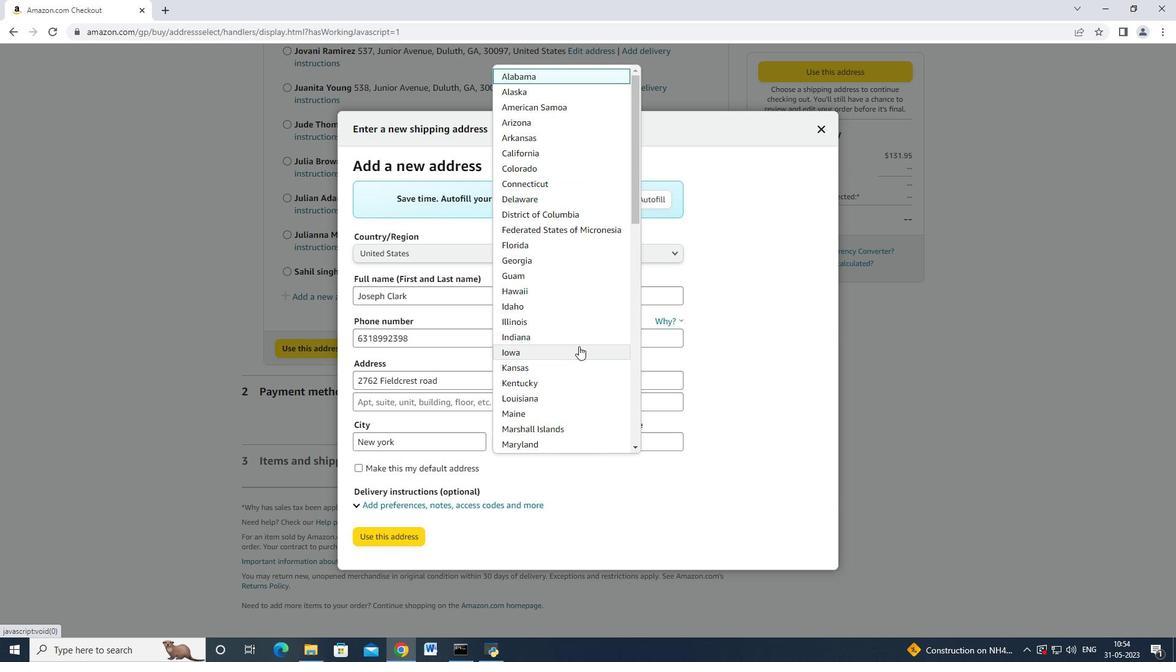 
Action: Mouse scrolled (579, 345) with delta (0, 0)
Screenshot: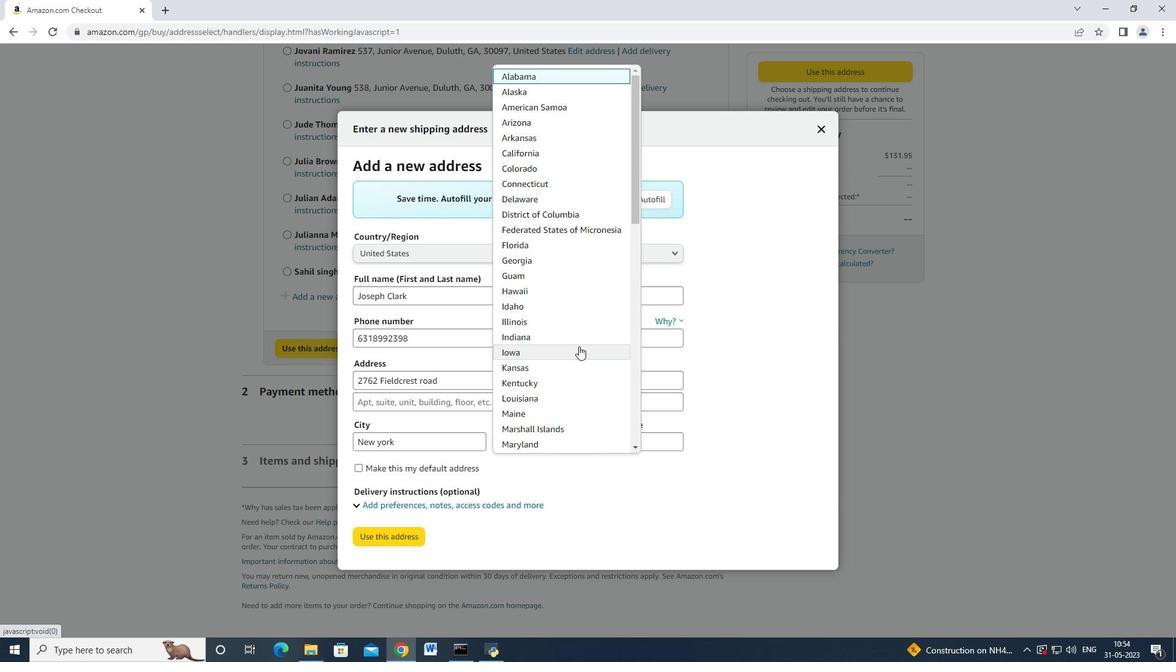 
Action: Mouse moved to (565, 319)
Screenshot: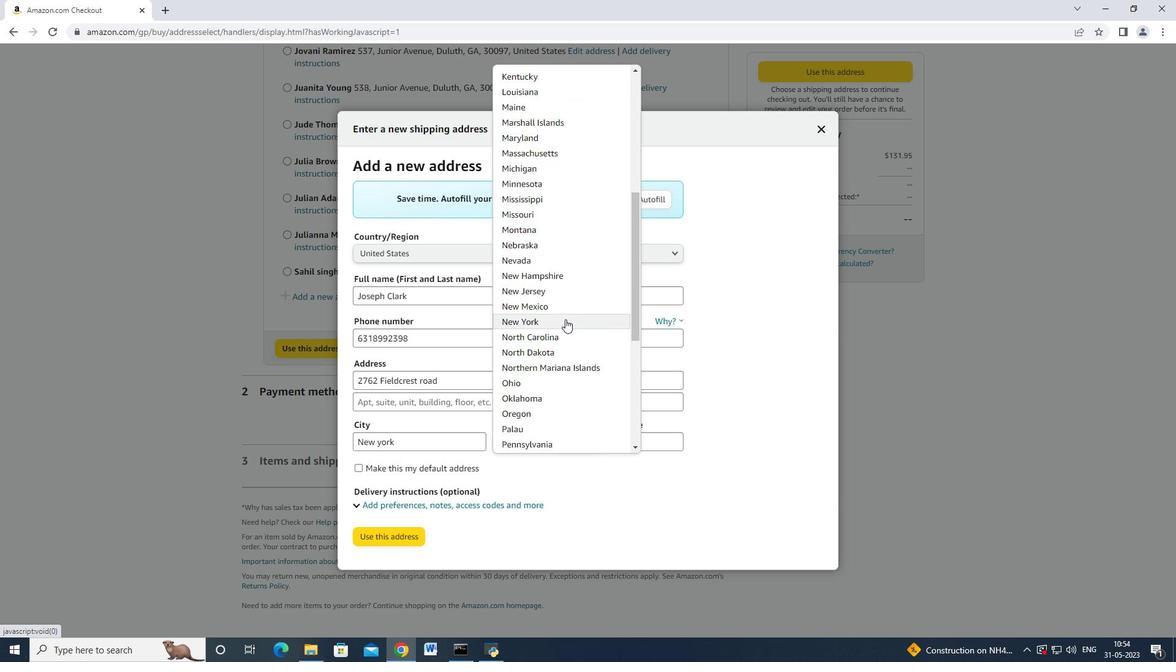 
Action: Mouse pressed left at (565, 319)
Screenshot: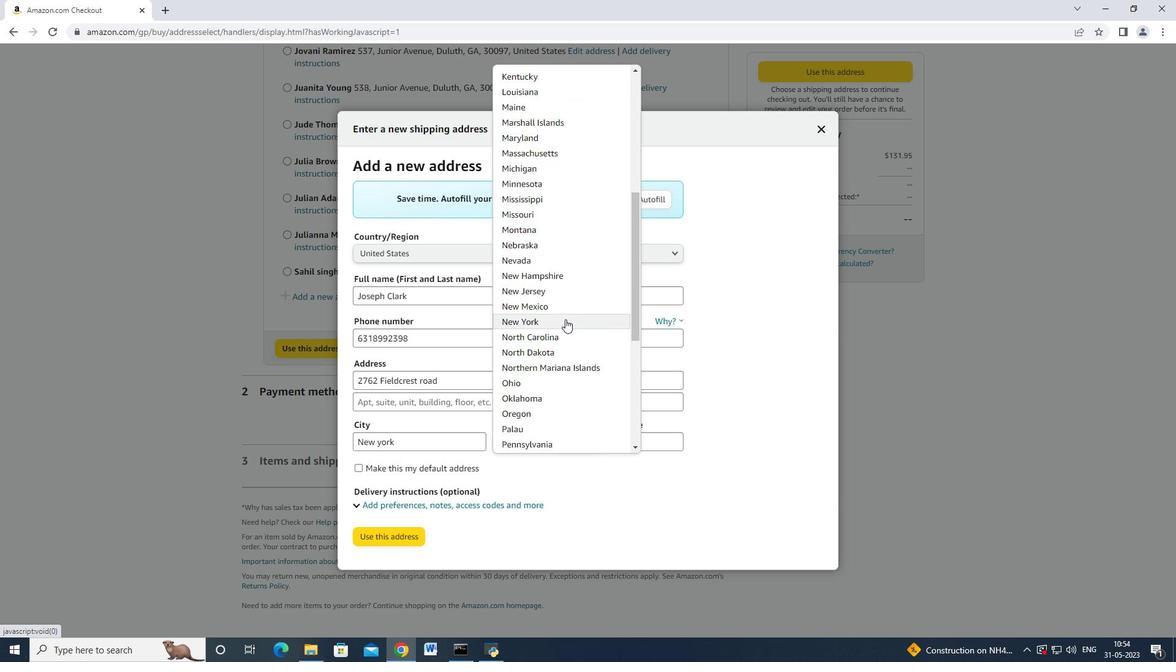 
Action: Mouse moved to (617, 438)
Screenshot: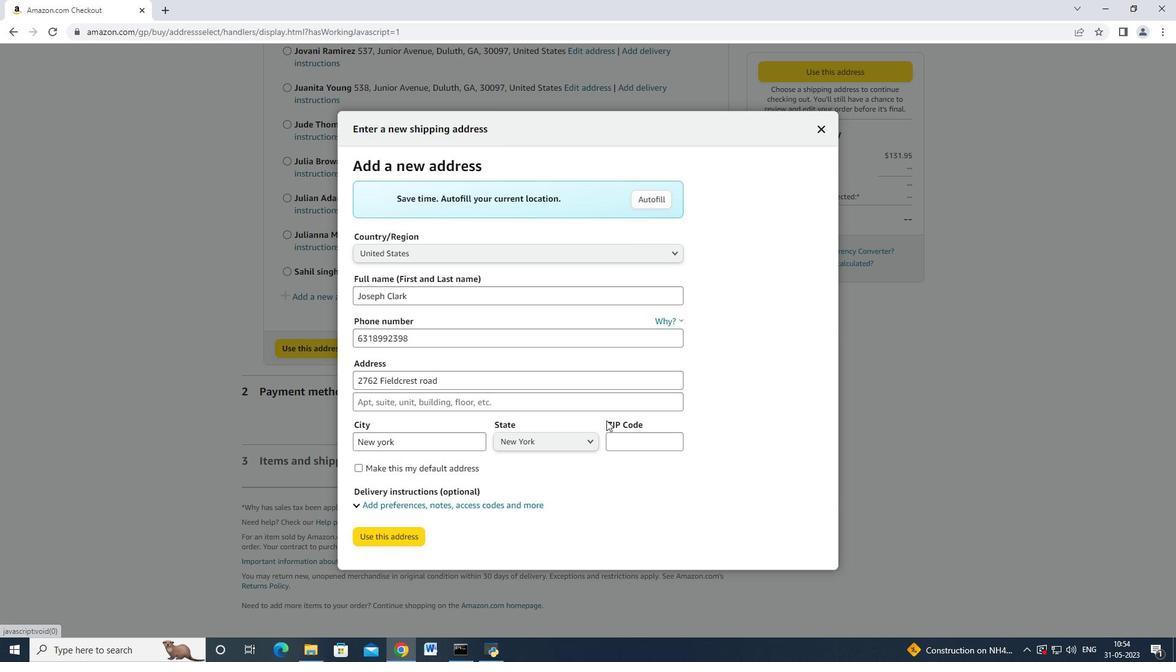 
Action: Mouse pressed left at (617, 438)
Screenshot: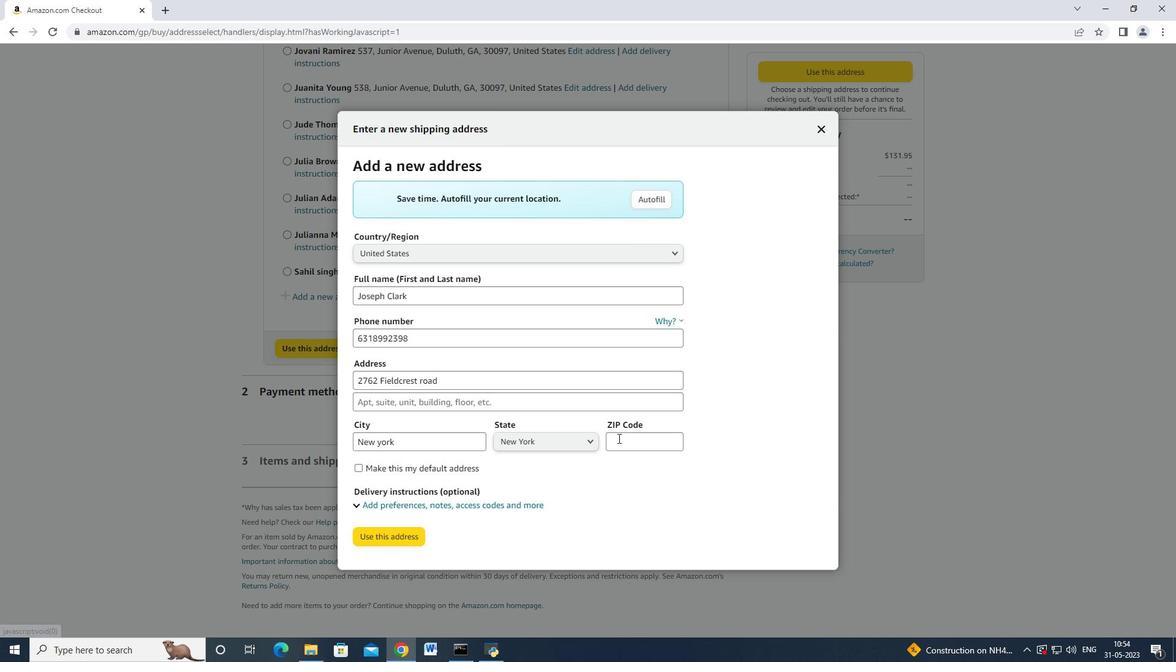
Action: Mouse moved to (609, 438)
Screenshot: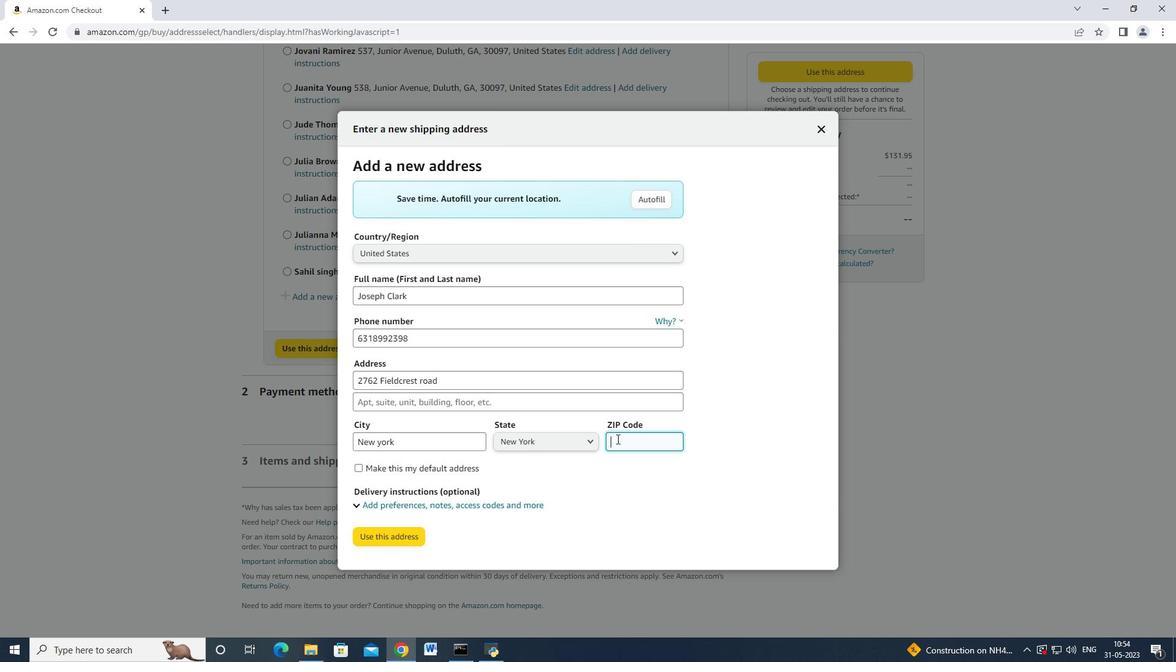 
Action: Key pressed 10005<Key.tab><Key.tab><Key.tab>
Screenshot: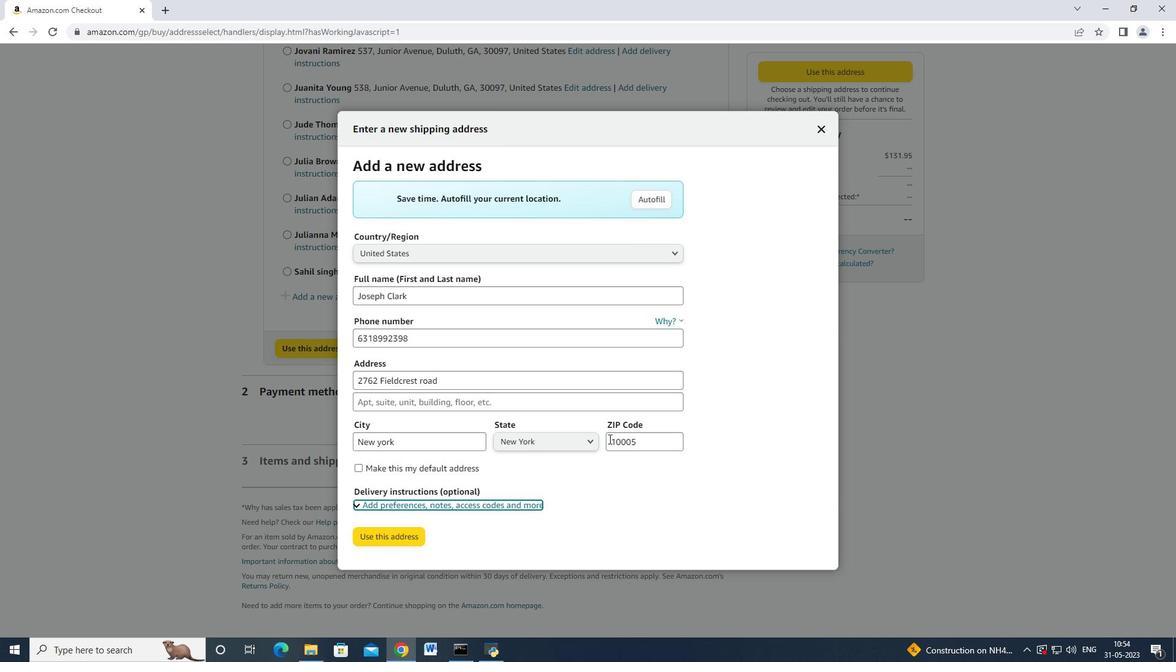 
Action: Mouse moved to (399, 541)
Screenshot: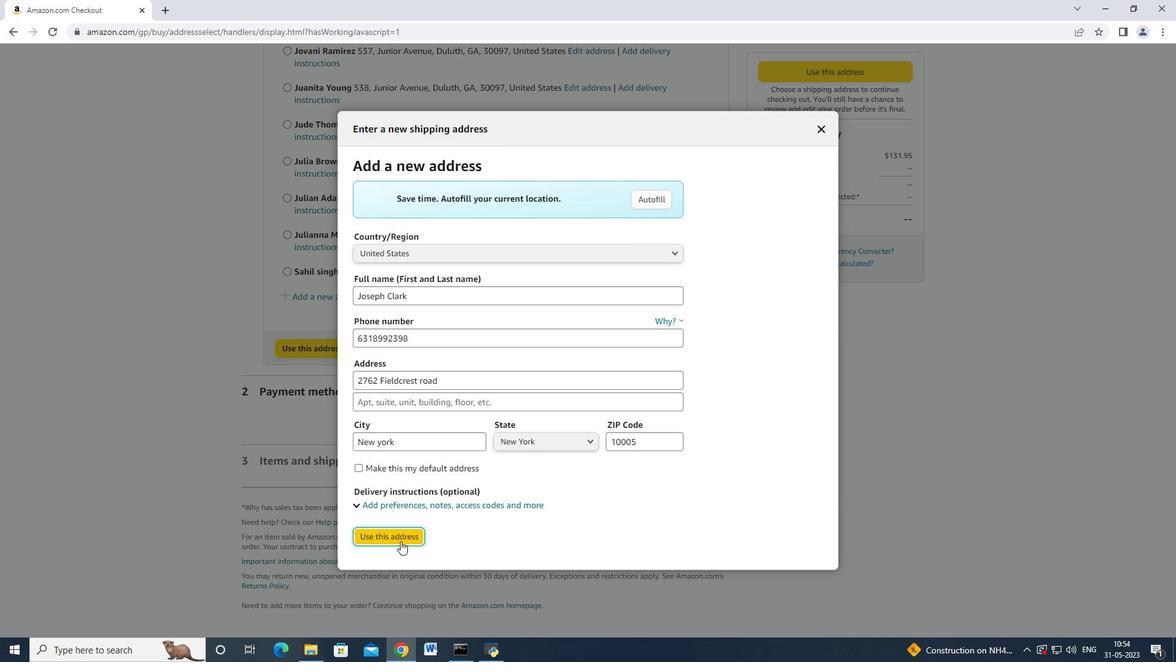 
Action: Mouse pressed left at (399, 541)
Screenshot: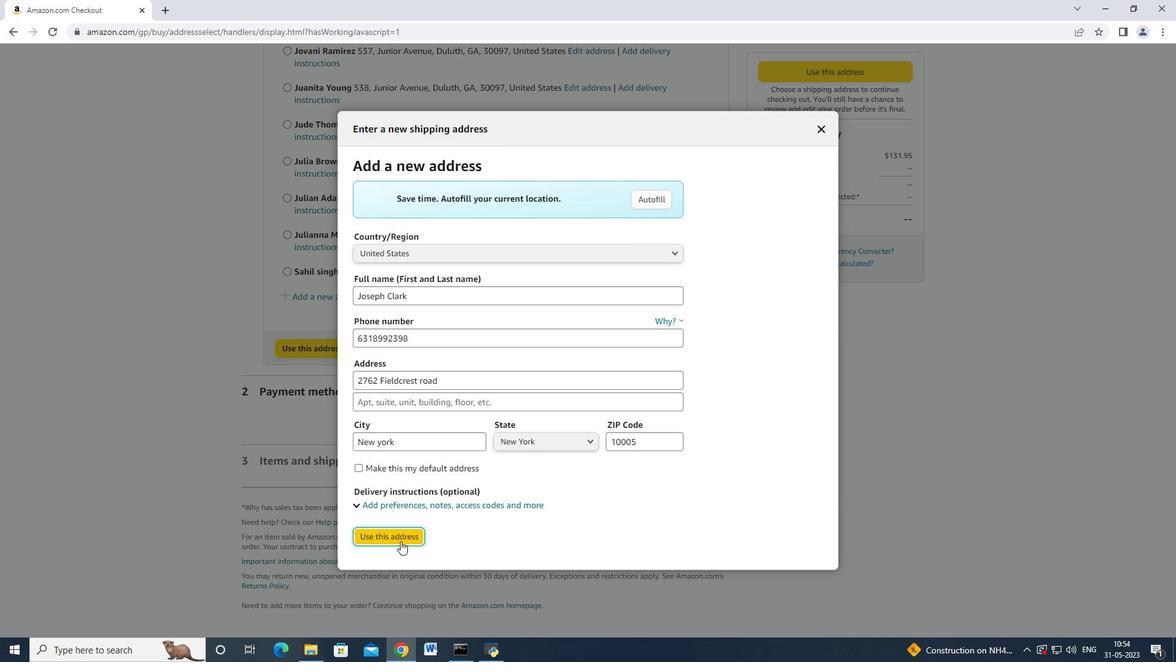 
Action: Mouse moved to (408, 554)
Screenshot: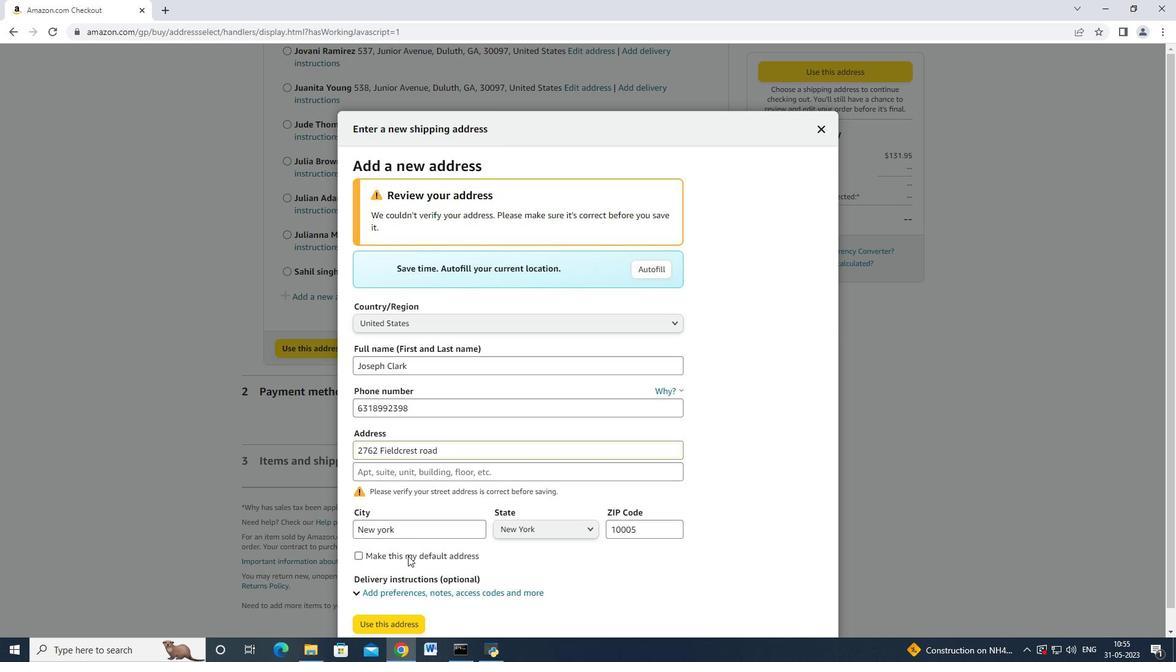 
Action: Mouse scrolled (408, 554) with delta (0, 0)
Screenshot: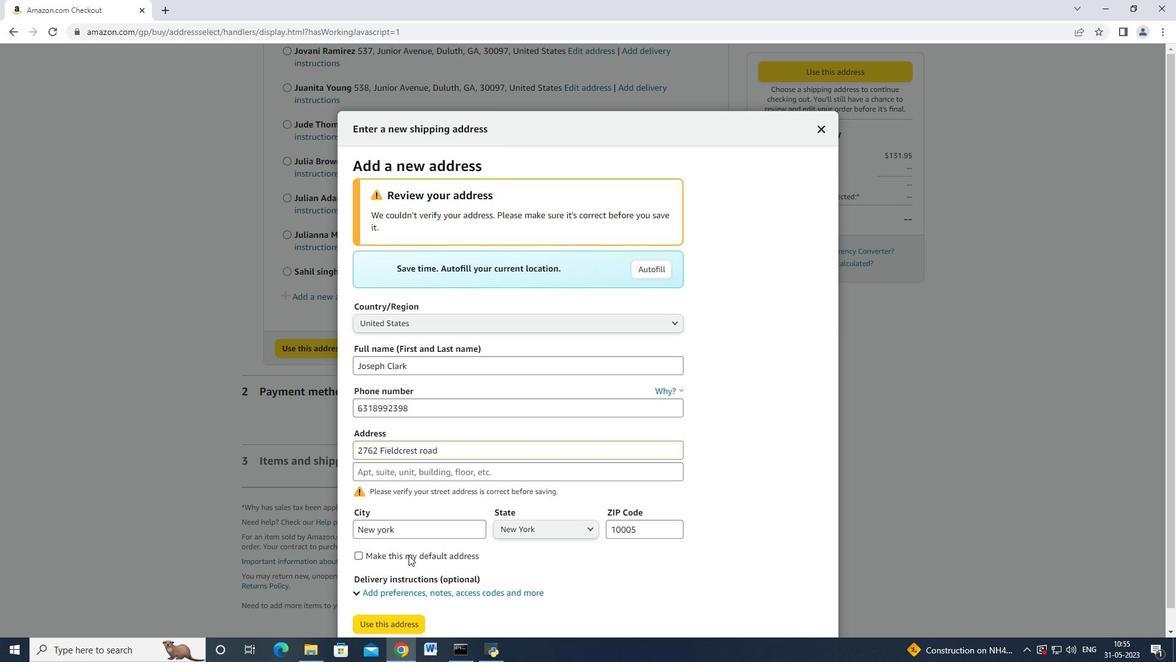 
Action: Mouse scrolled (408, 554) with delta (0, 0)
Screenshot: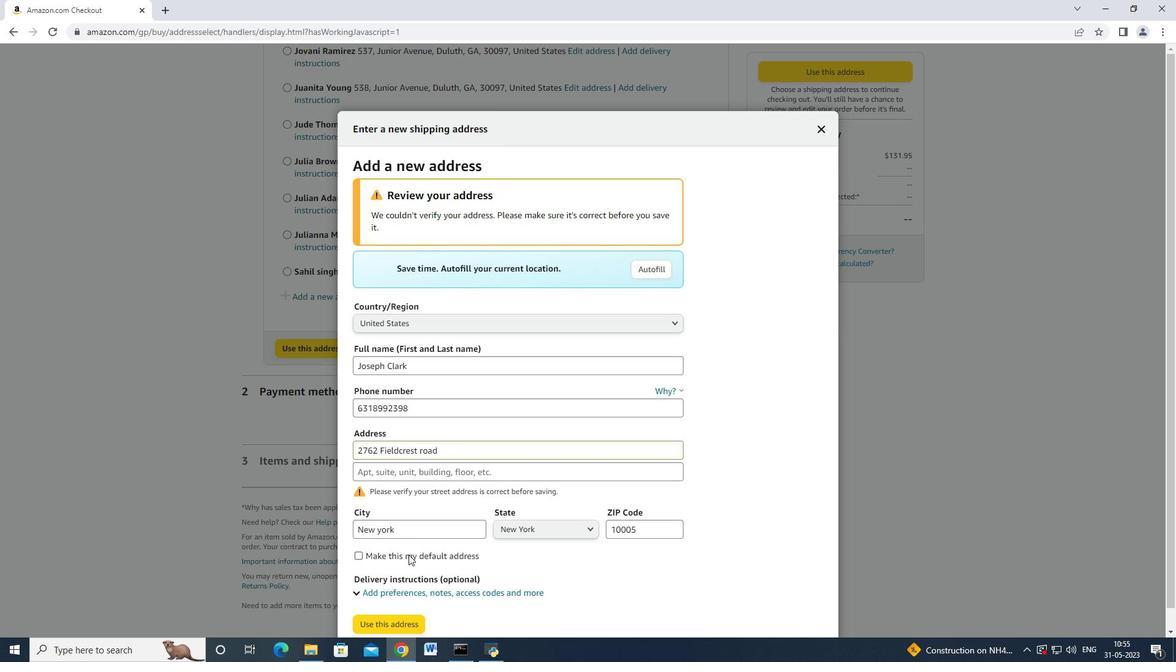 
Action: Mouse scrolled (408, 554) with delta (0, 0)
Screenshot: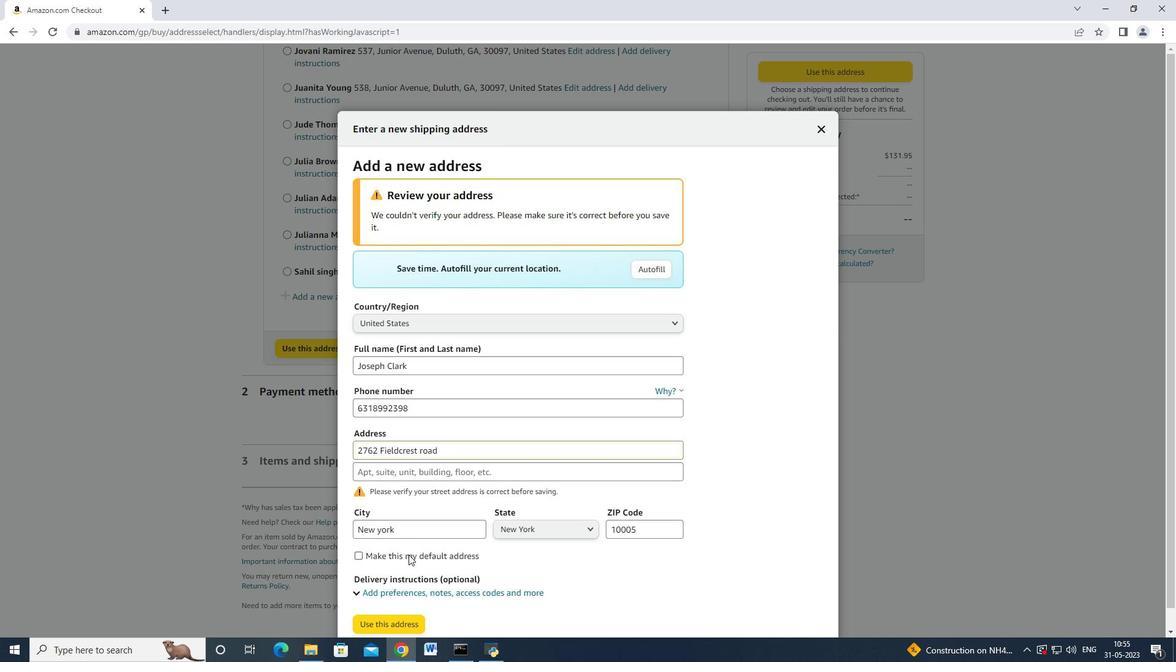 
Action: Mouse moved to (408, 597)
Screenshot: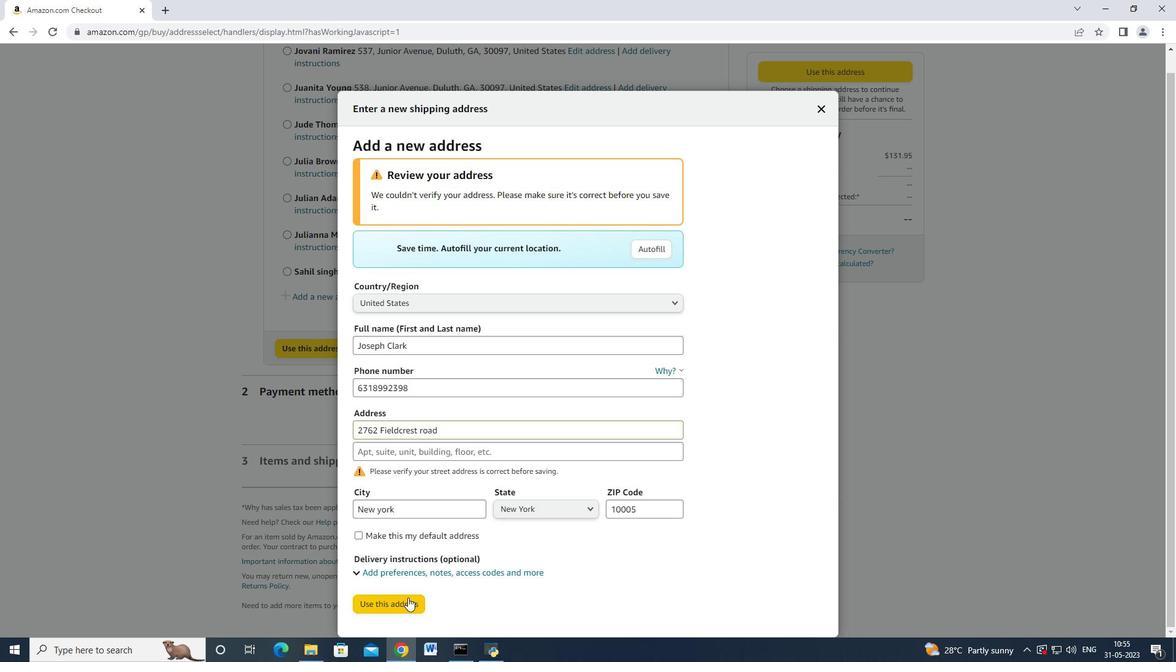 
Action: Mouse pressed left at (408, 597)
Screenshot: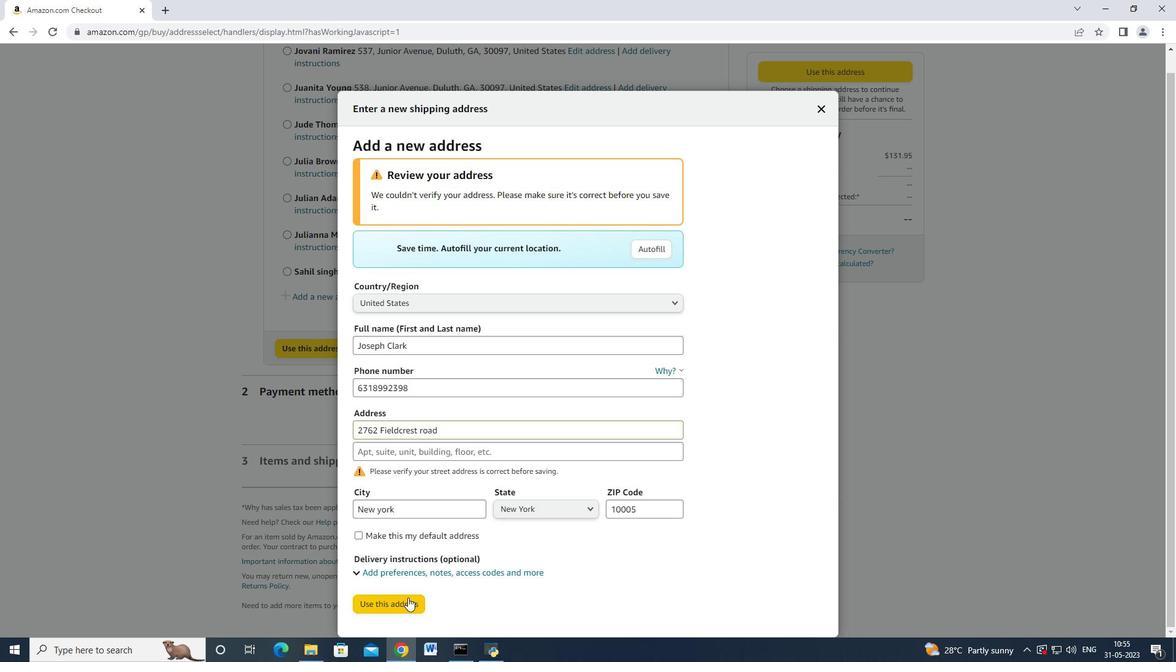 
Action: Mouse moved to (480, 271)
Screenshot: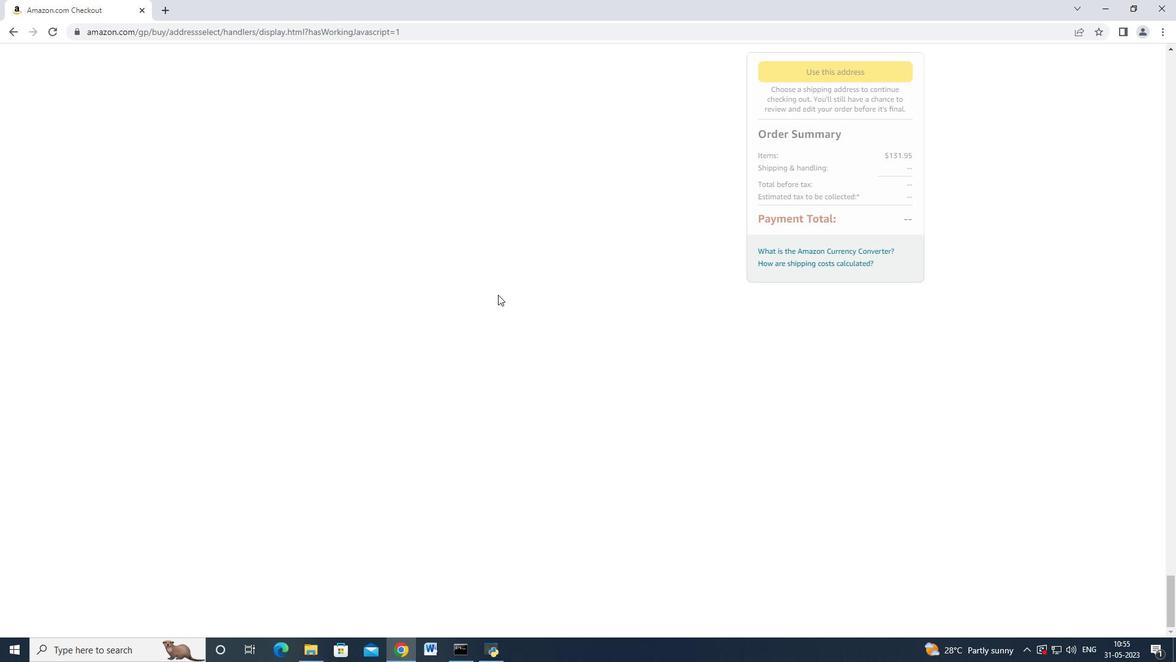 
Action: Mouse scrolled (480, 272) with delta (0, 0)
Screenshot: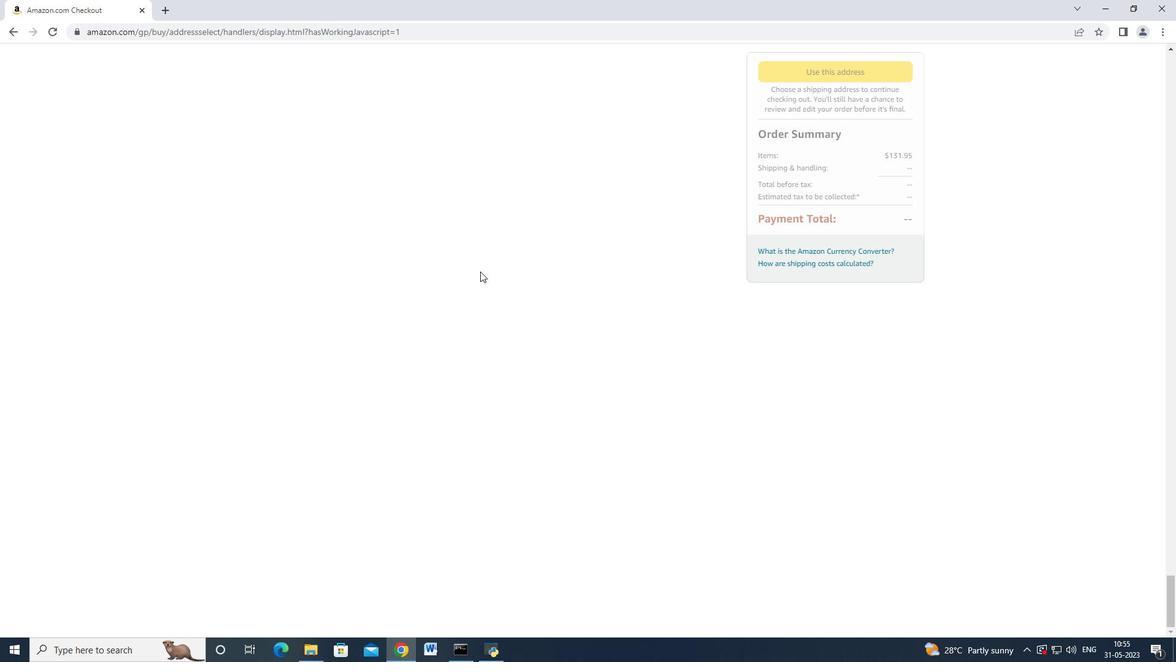 
Action: Mouse moved to (480, 271)
Screenshot: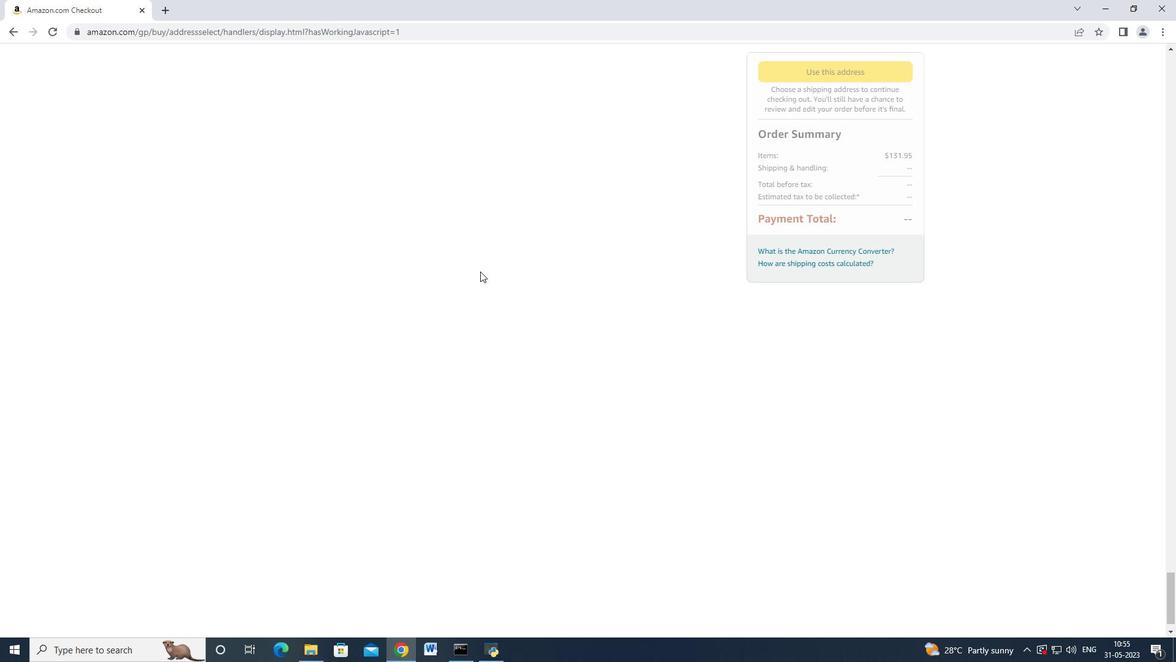 
Action: Mouse scrolled (480, 272) with delta (0, 0)
Screenshot: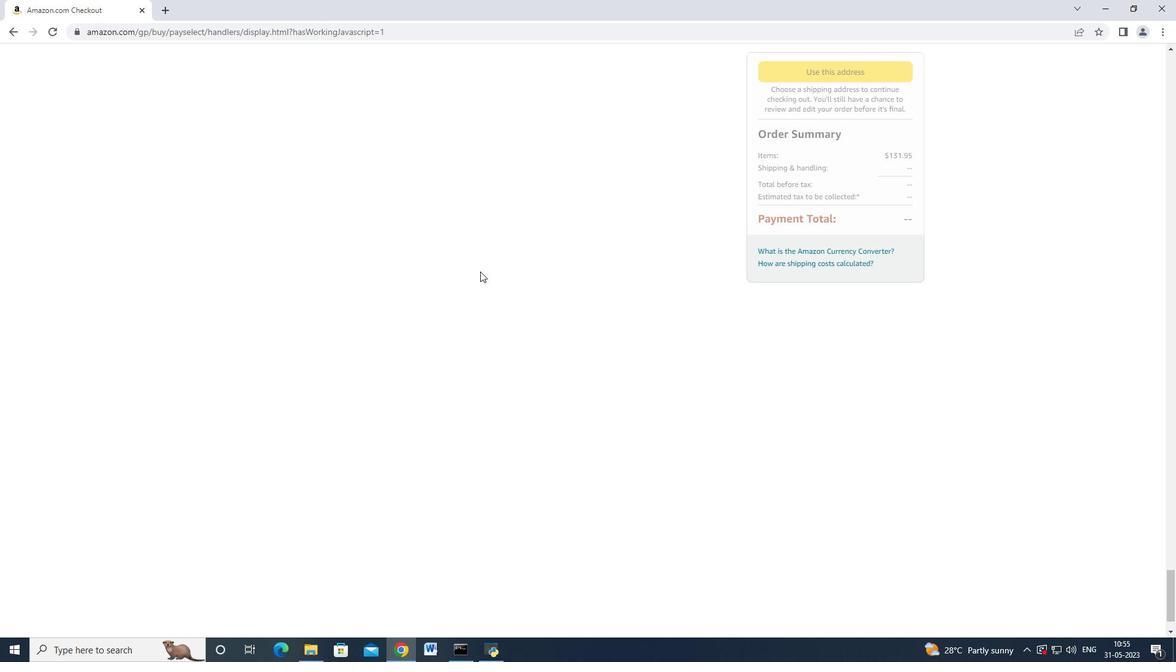 
Action: Mouse scrolled (480, 270) with delta (0, 0)
Screenshot: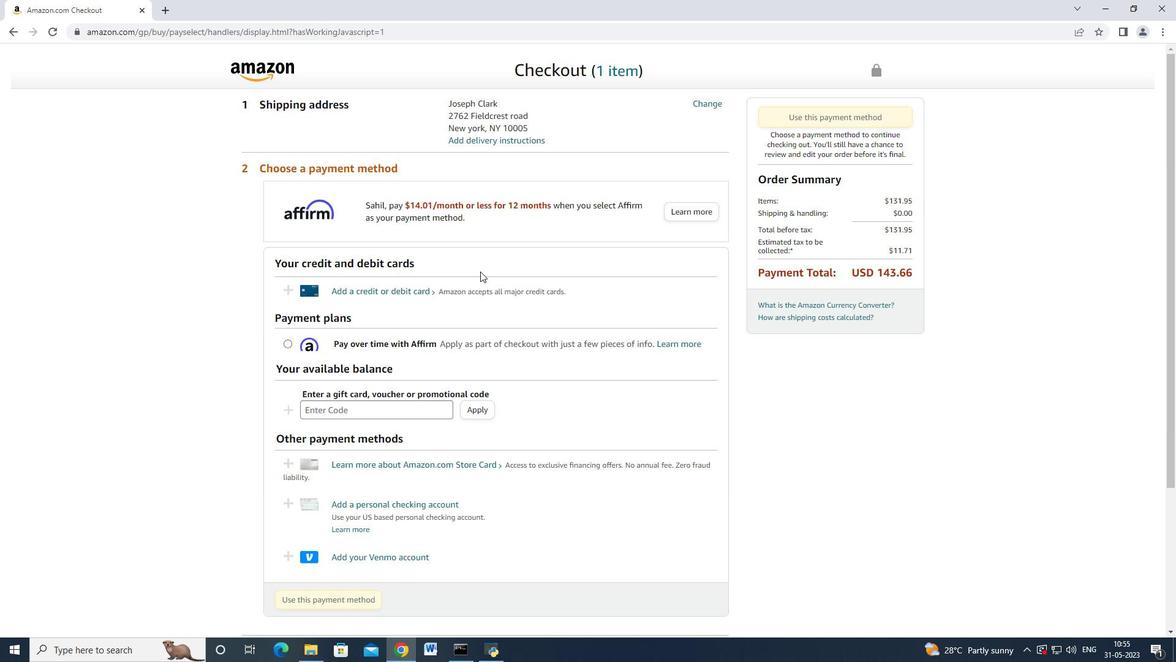 
Action: Mouse moved to (479, 271)
Screenshot: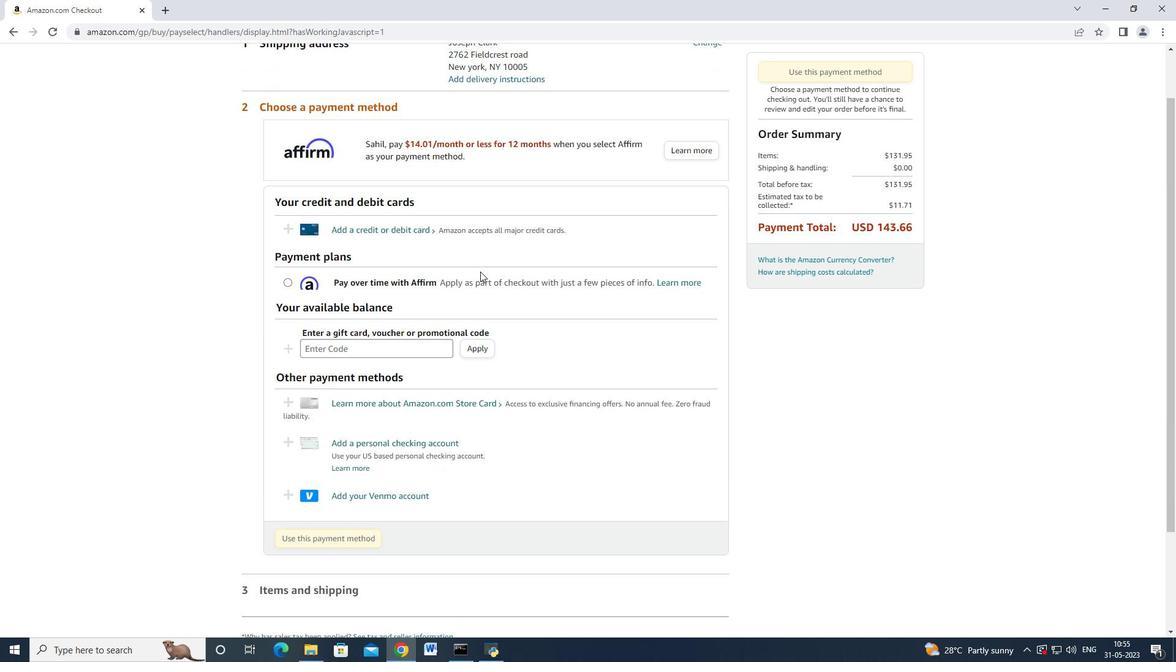 
Action: Mouse scrolled (479, 272) with delta (0, 0)
Screenshot: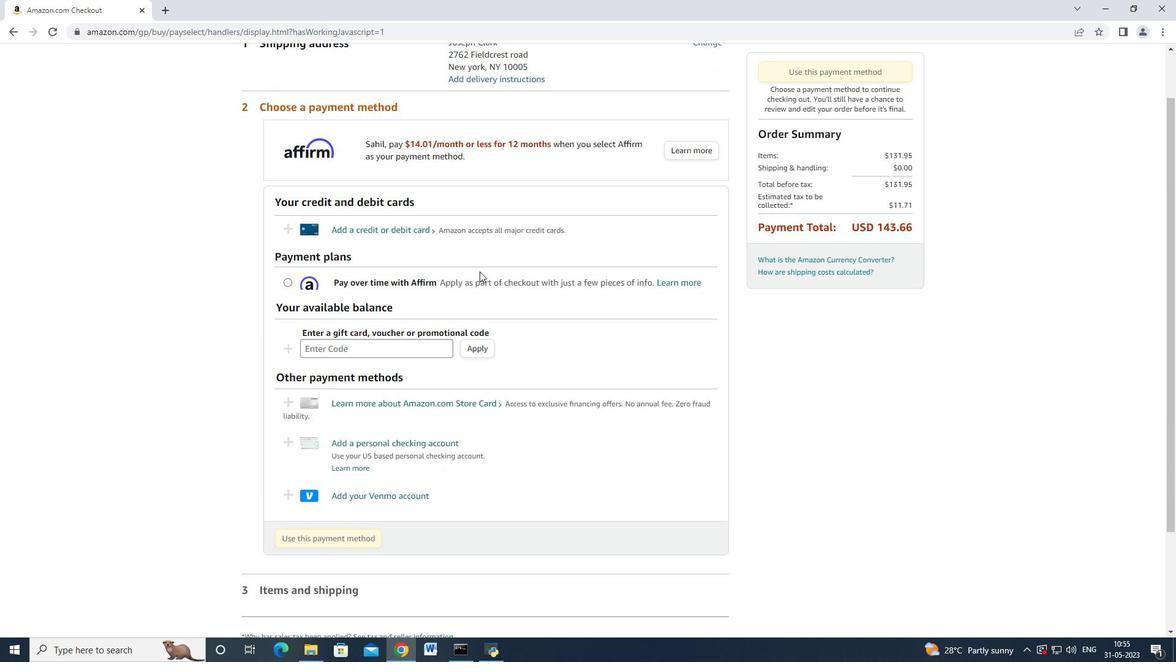 
Action: Mouse moved to (388, 289)
Screenshot: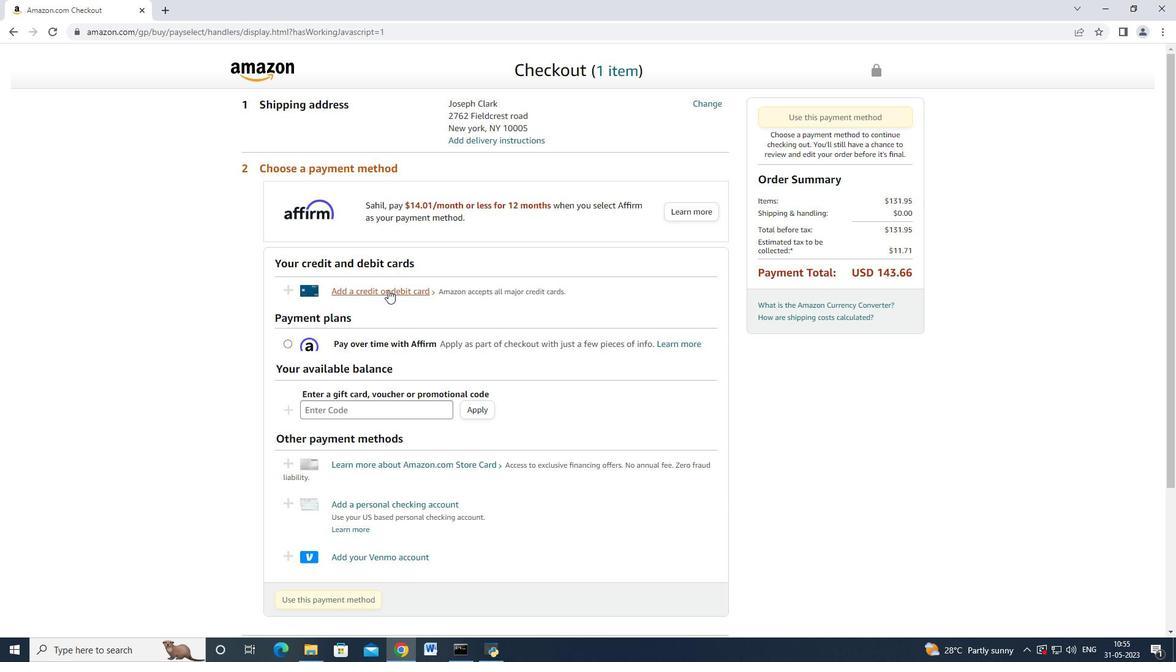 
Action: Mouse pressed left at (388, 289)
Screenshot: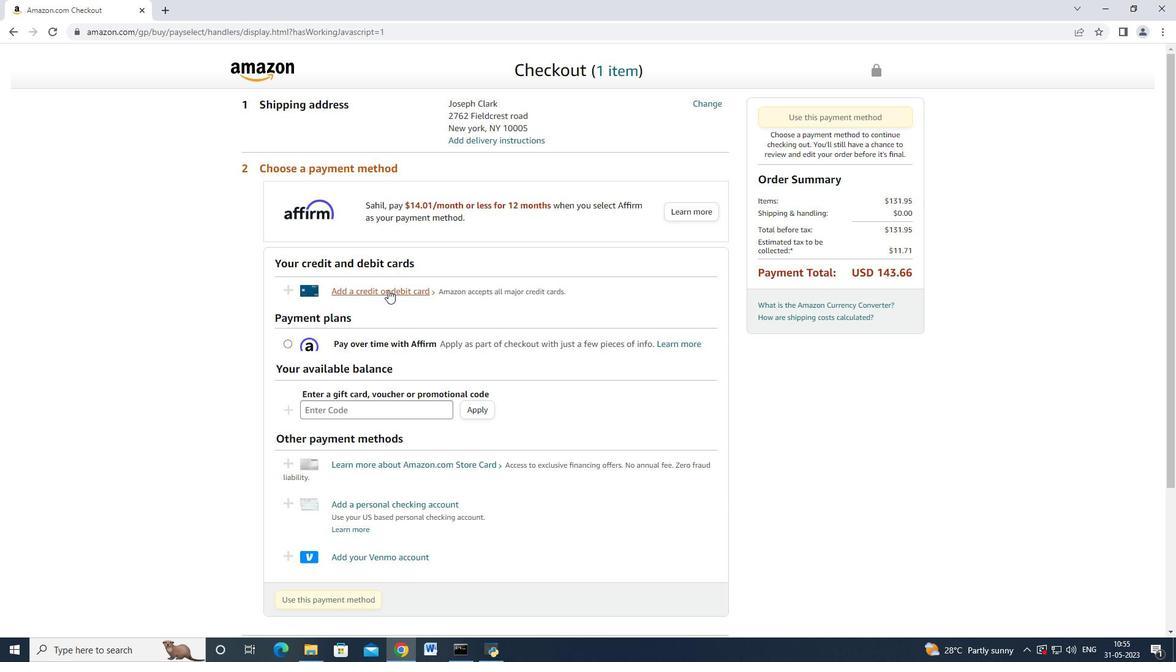 
Action: Mouse moved to (489, 293)
Screenshot: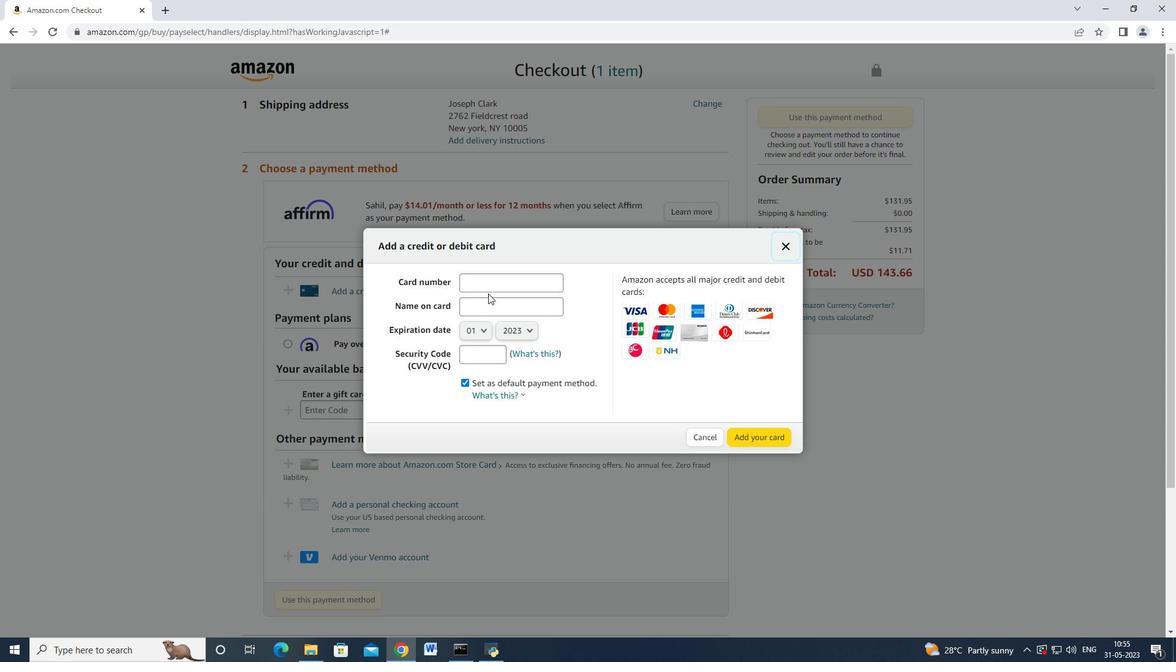 
Action: Mouse pressed left at (489, 293)
Screenshot: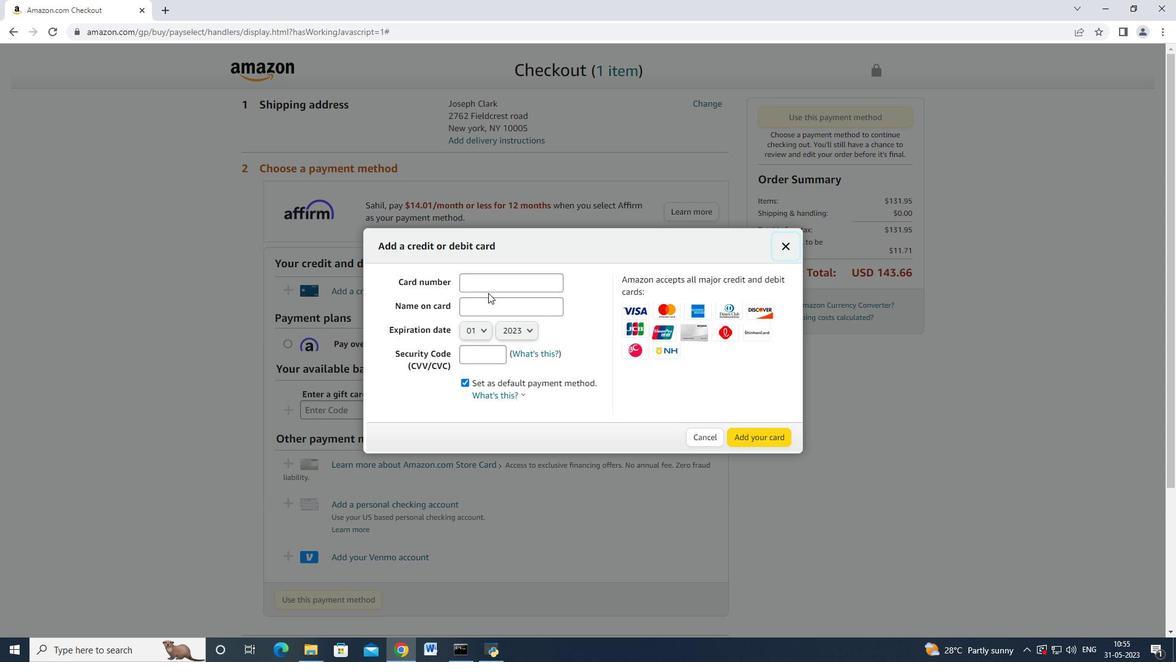 
Action: Mouse moved to (492, 283)
Screenshot: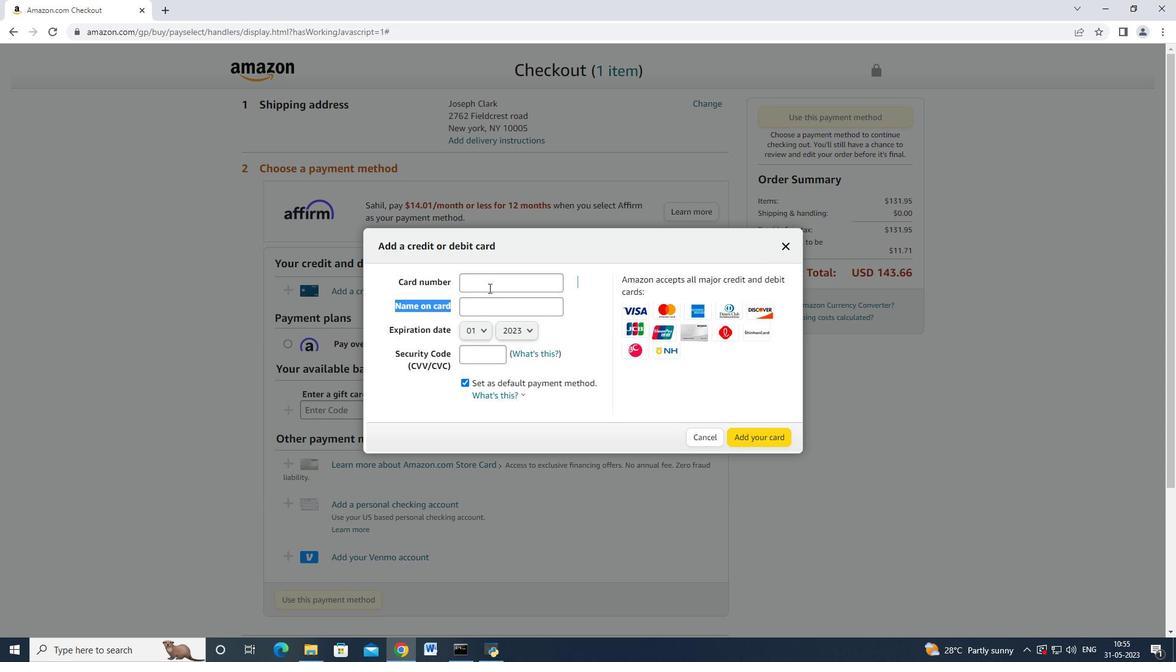 
Action: Mouse pressed left at (492, 283)
